 Task: Search for Airbnb stays in Hilton Head Island with access to beachfront.
Action: Mouse moved to (480, 64)
Screenshot: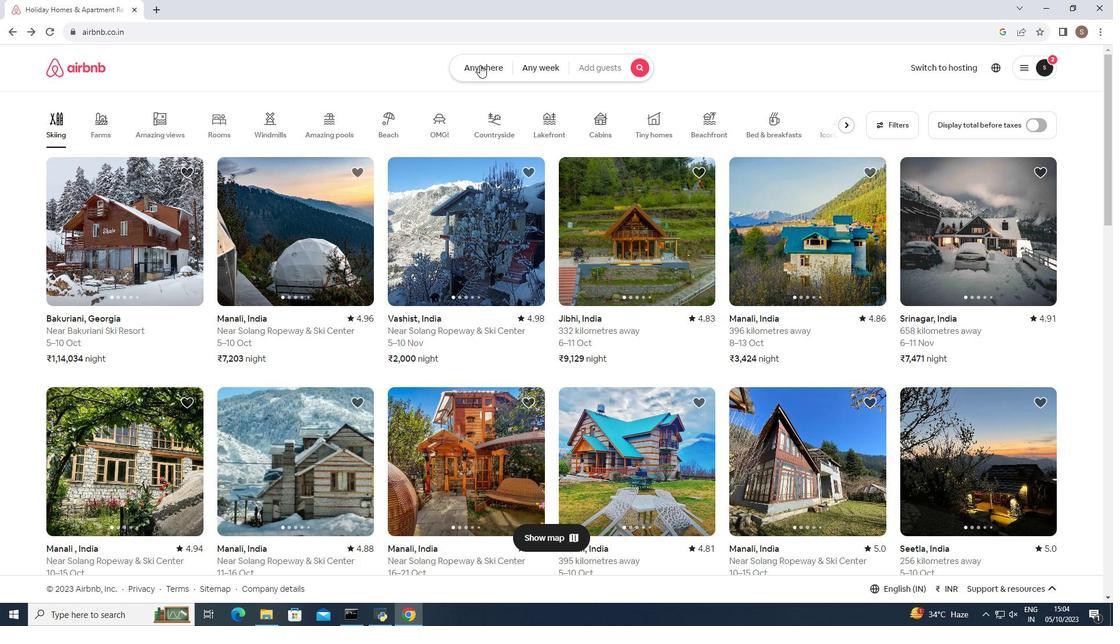 
Action: Mouse pressed left at (480, 64)
Screenshot: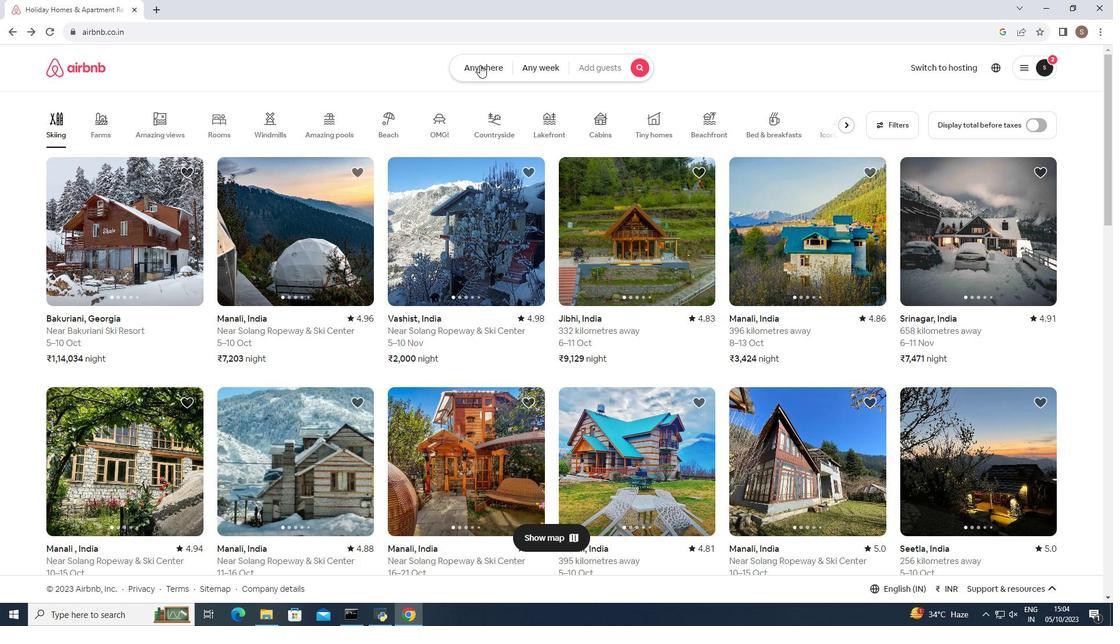 
Action: Mouse moved to (369, 117)
Screenshot: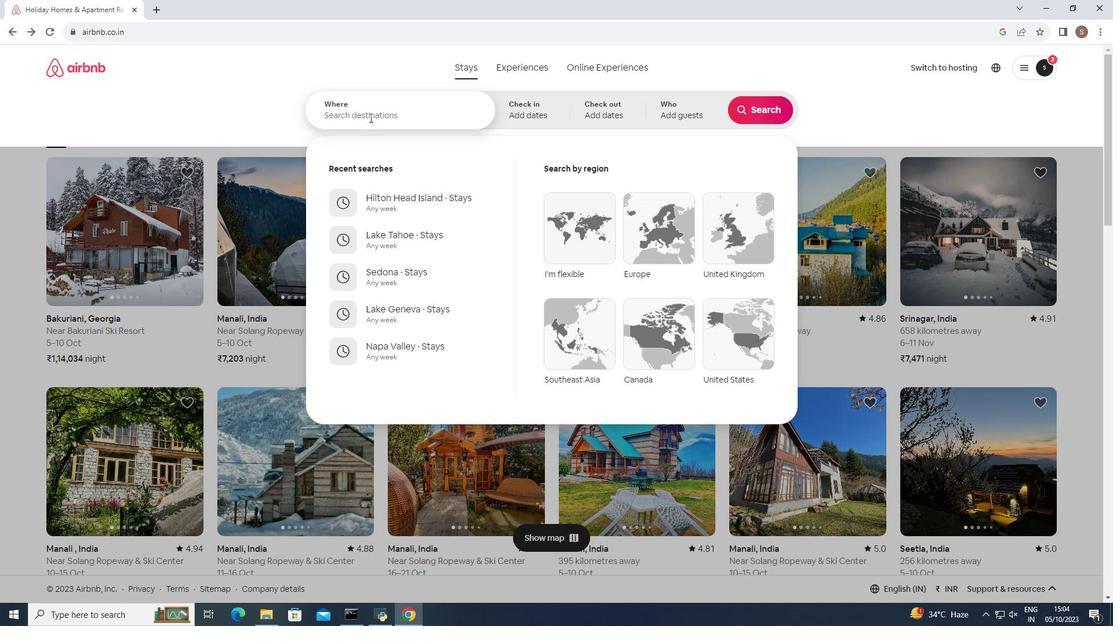 
Action: Mouse pressed left at (369, 117)
Screenshot: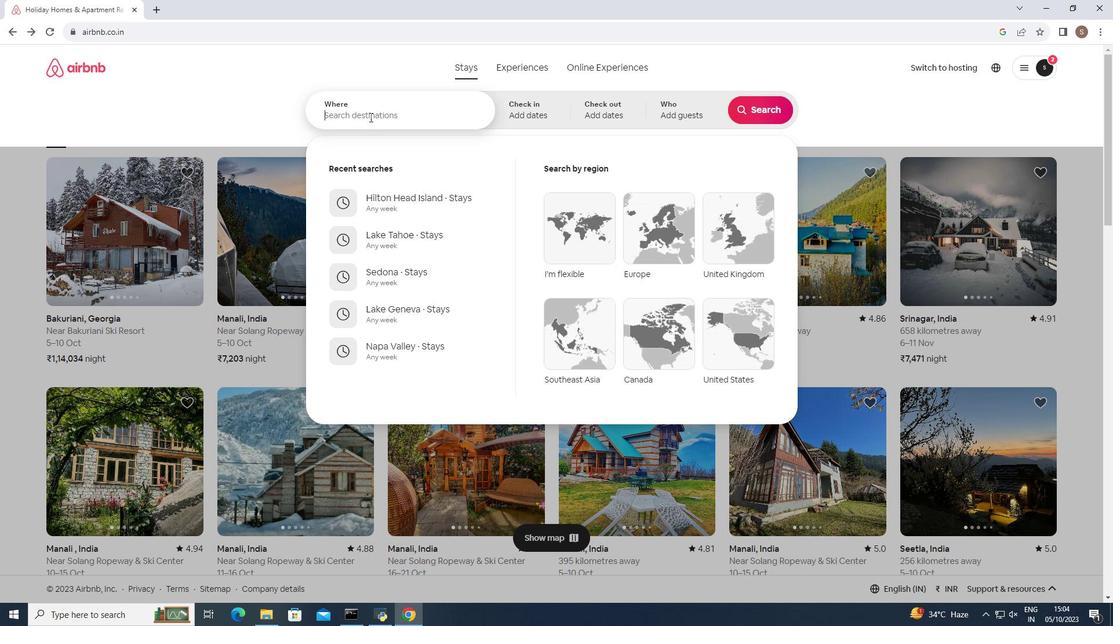 
Action: Mouse moved to (369, 117)
Screenshot: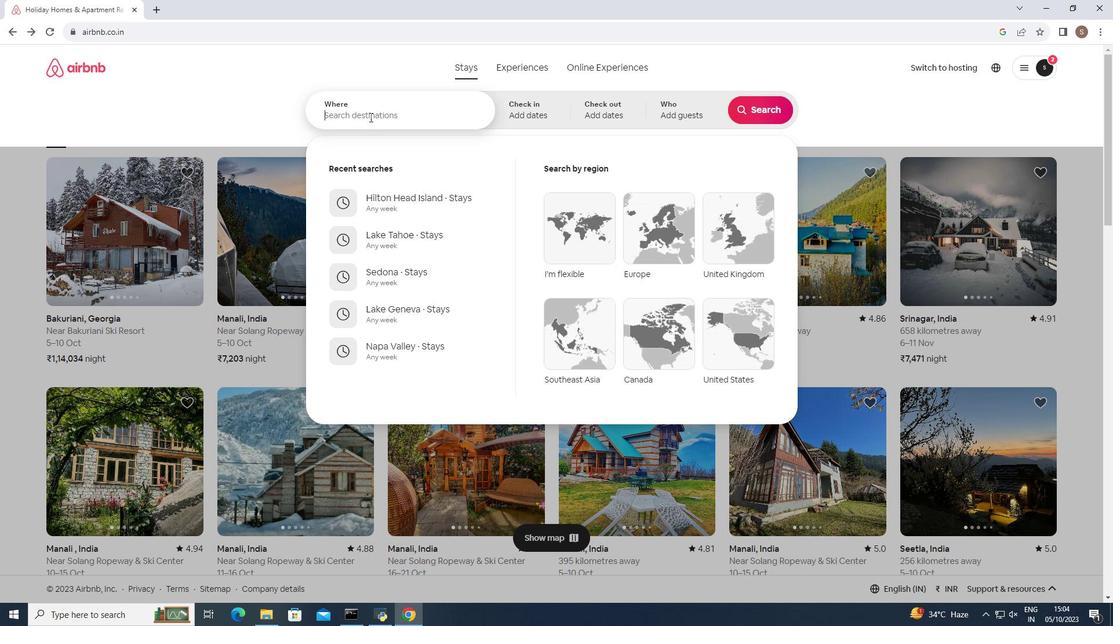 
Action: Key pressed <Key.shift><Key.shift><Key.shift><Key.shift><Key.shift><Key.shift><Key.shift><Key.shift><Key.shift><Key.shift>Hilton<Key.space><Key.shift><Key.shift><Key.shift><Key.shift><Key.shift><Key.shift><Key.shift><Key.shift><Key.shift><Key.shift><Key.shift><Key.shift><Key.shift>Head<Key.space><Key.shift>Island
Screenshot: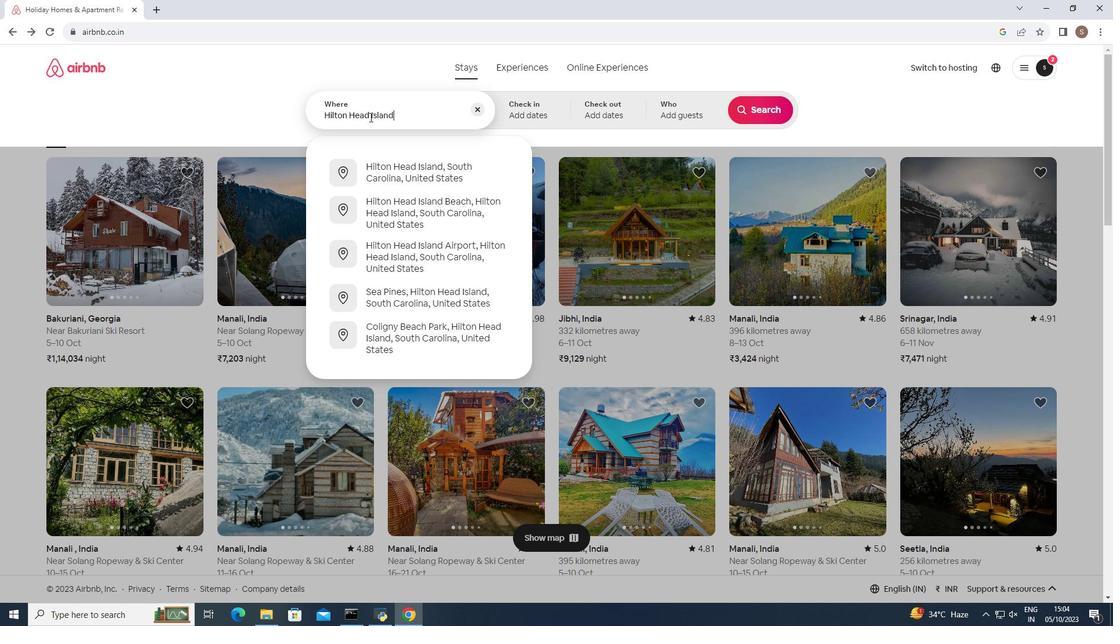 
Action: Mouse moved to (397, 166)
Screenshot: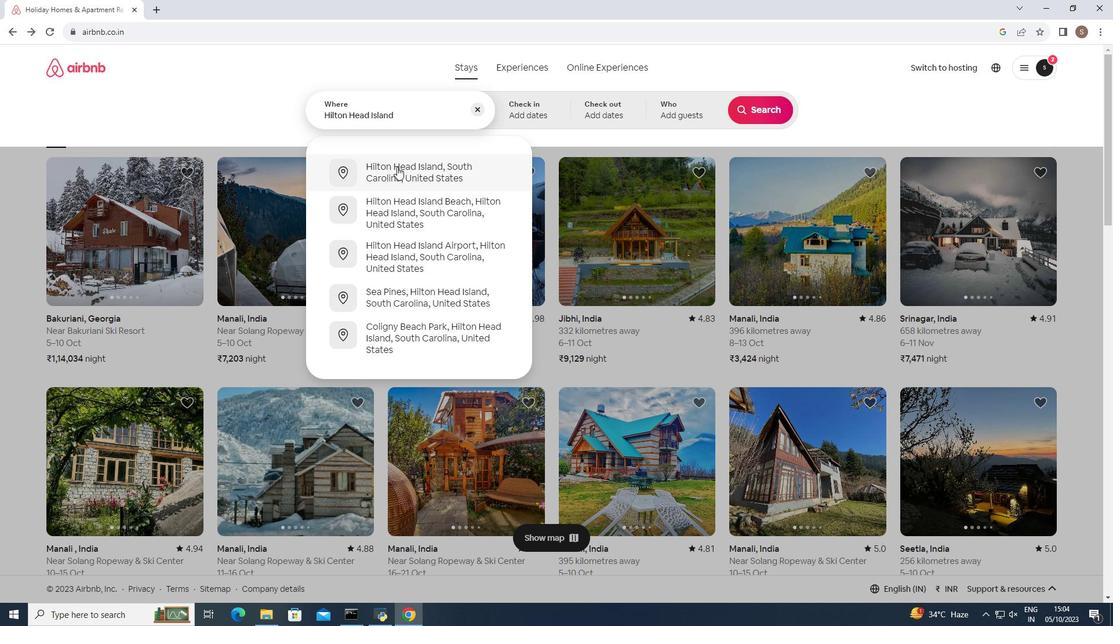
Action: Mouse pressed left at (397, 166)
Screenshot: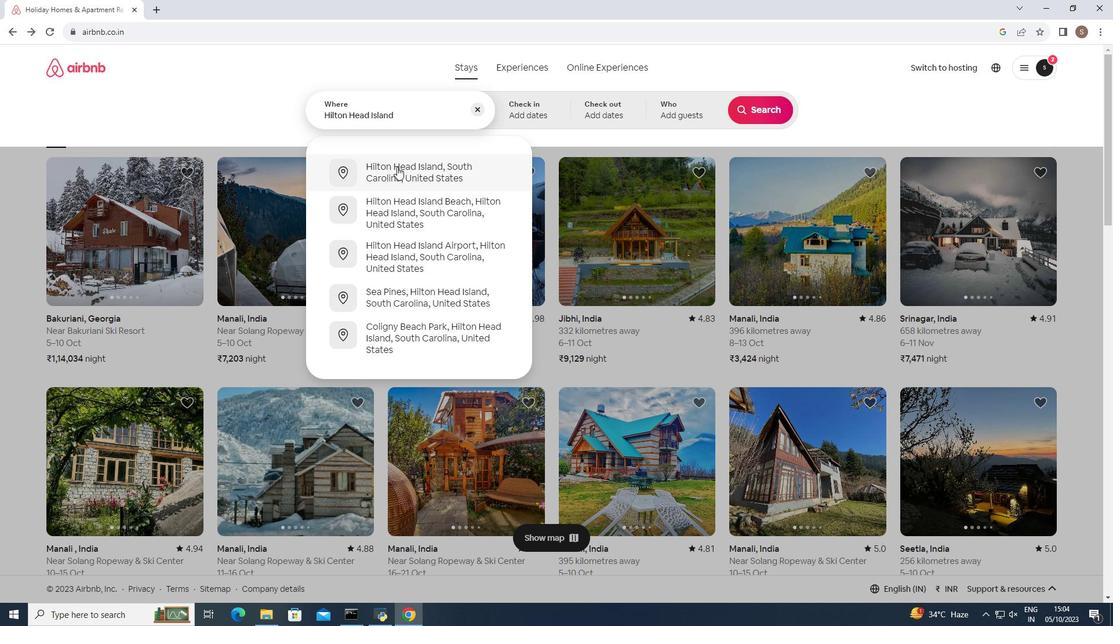 
Action: Mouse moved to (759, 107)
Screenshot: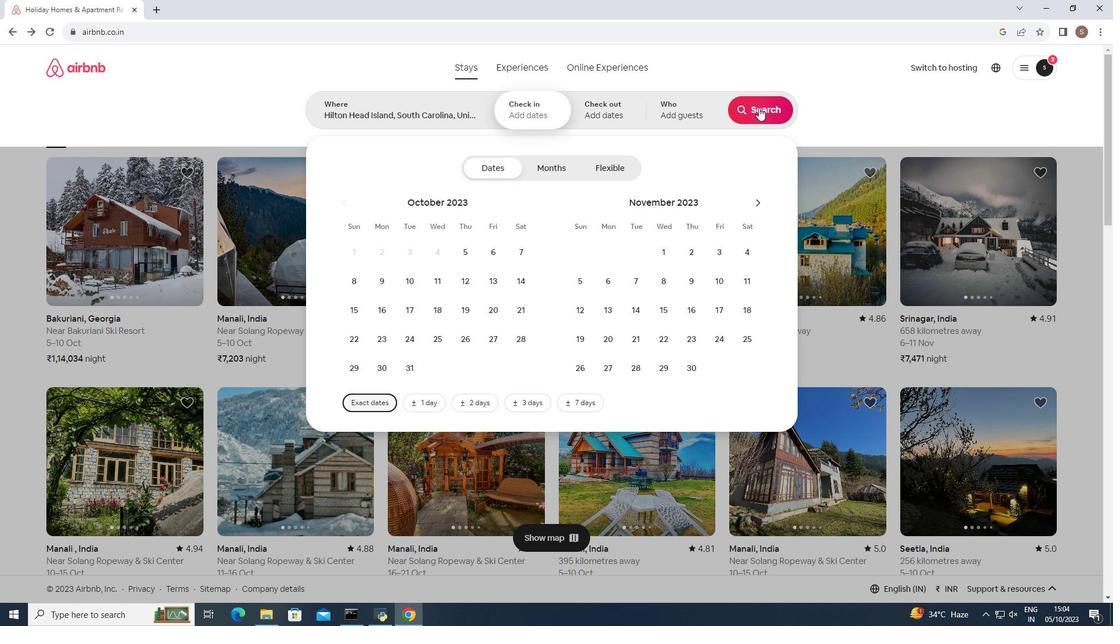 
Action: Mouse pressed left at (759, 107)
Screenshot: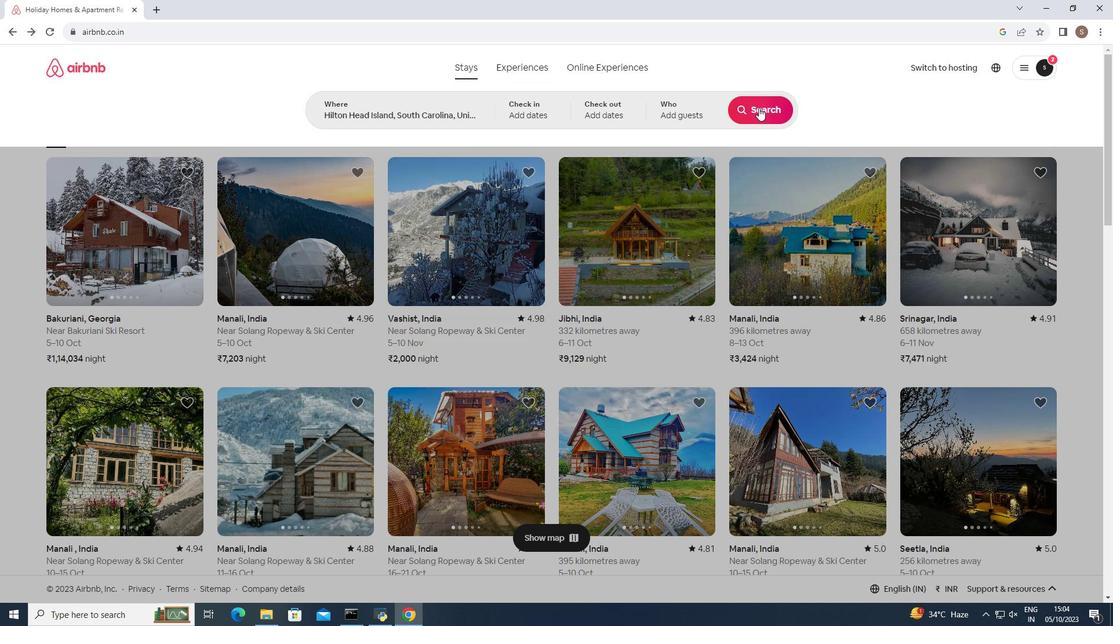 
Action: Mouse moved to (877, 111)
Screenshot: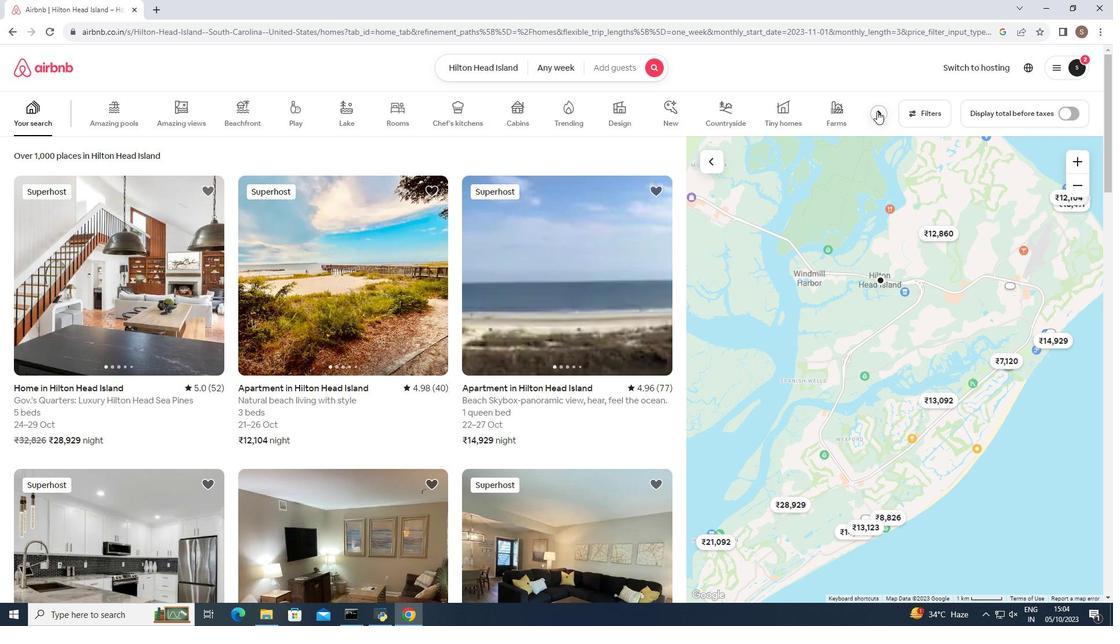 
Action: Mouse pressed left at (877, 111)
Screenshot: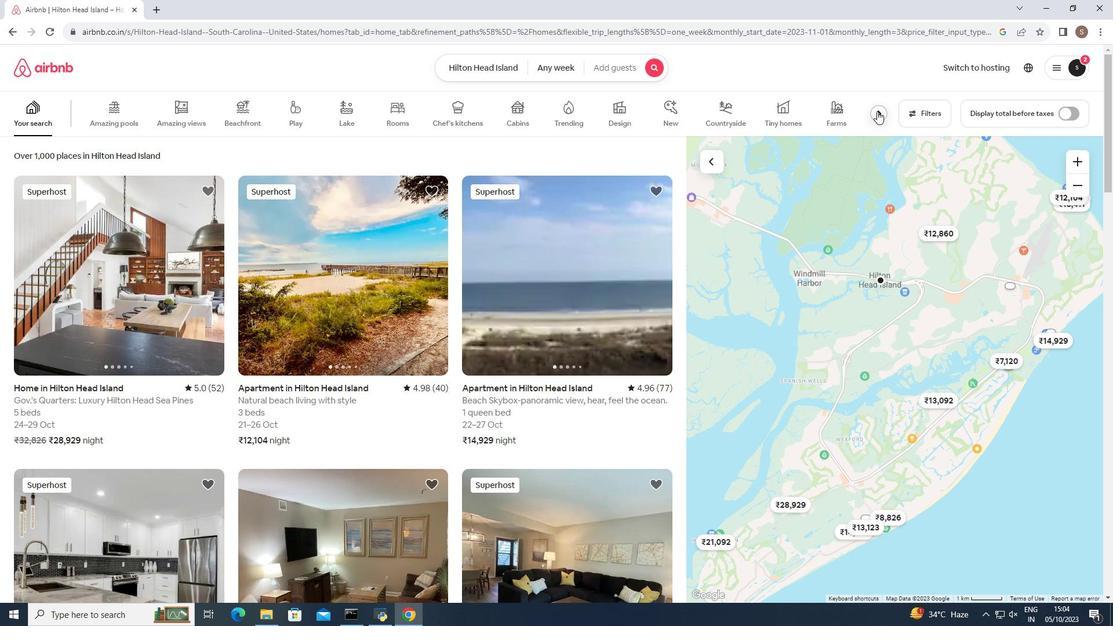 
Action: Mouse moved to (9, 111)
Screenshot: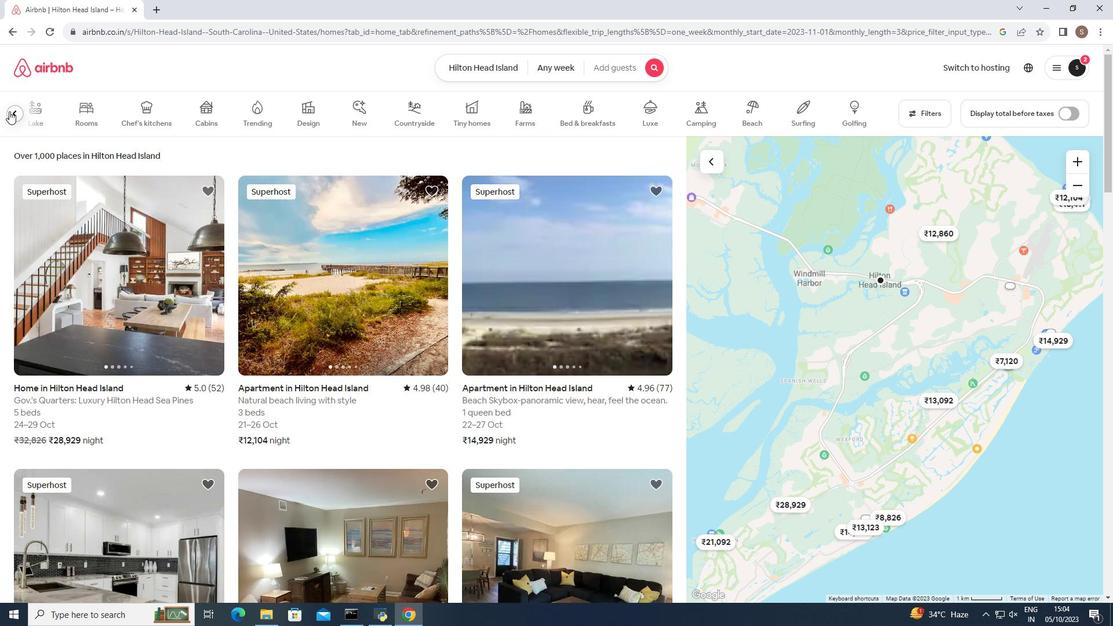 
Action: Mouse pressed left at (9, 111)
Screenshot: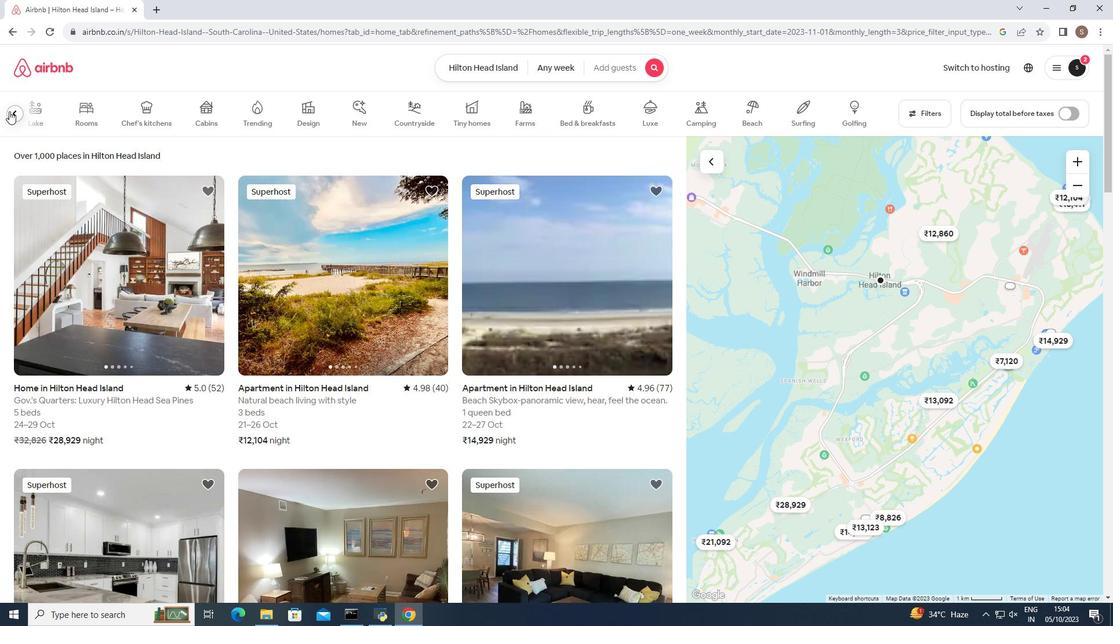 
Action: Mouse moved to (240, 119)
Screenshot: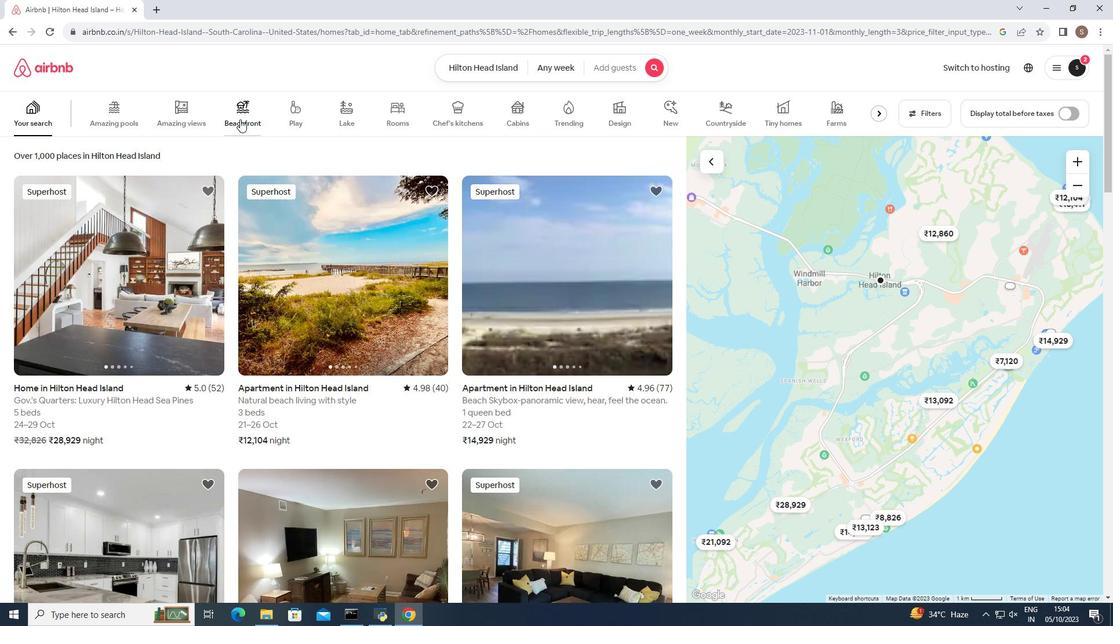 
Action: Mouse pressed left at (240, 119)
Screenshot: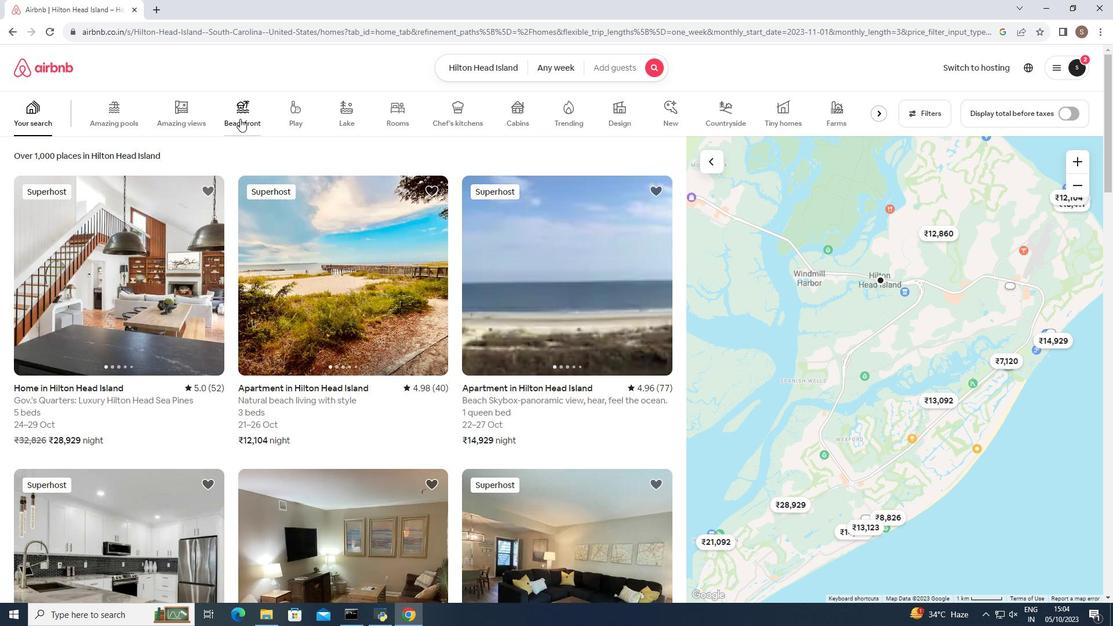 
Action: Mouse moved to (326, 273)
Screenshot: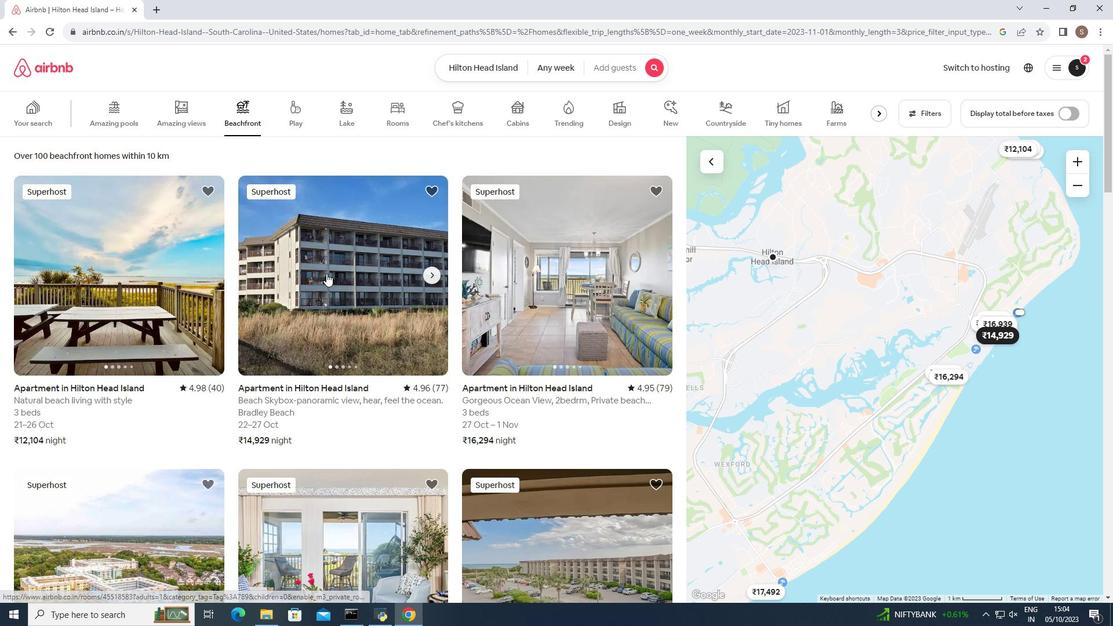 
Action: Mouse pressed left at (326, 273)
Screenshot: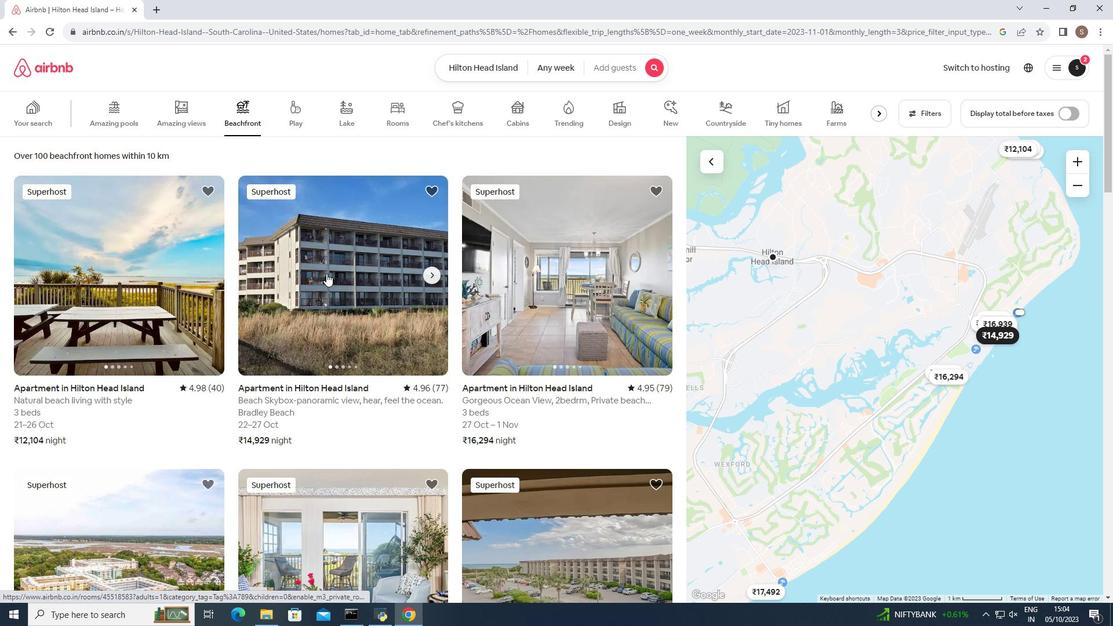 
Action: Mouse moved to (810, 424)
Screenshot: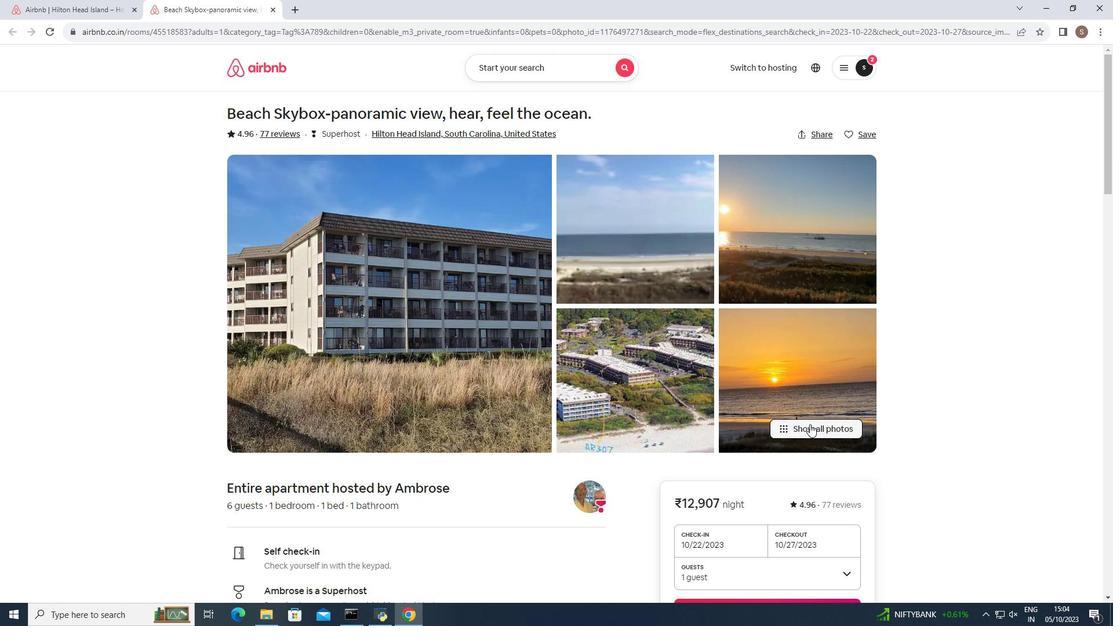 
Action: Mouse pressed left at (810, 424)
Screenshot: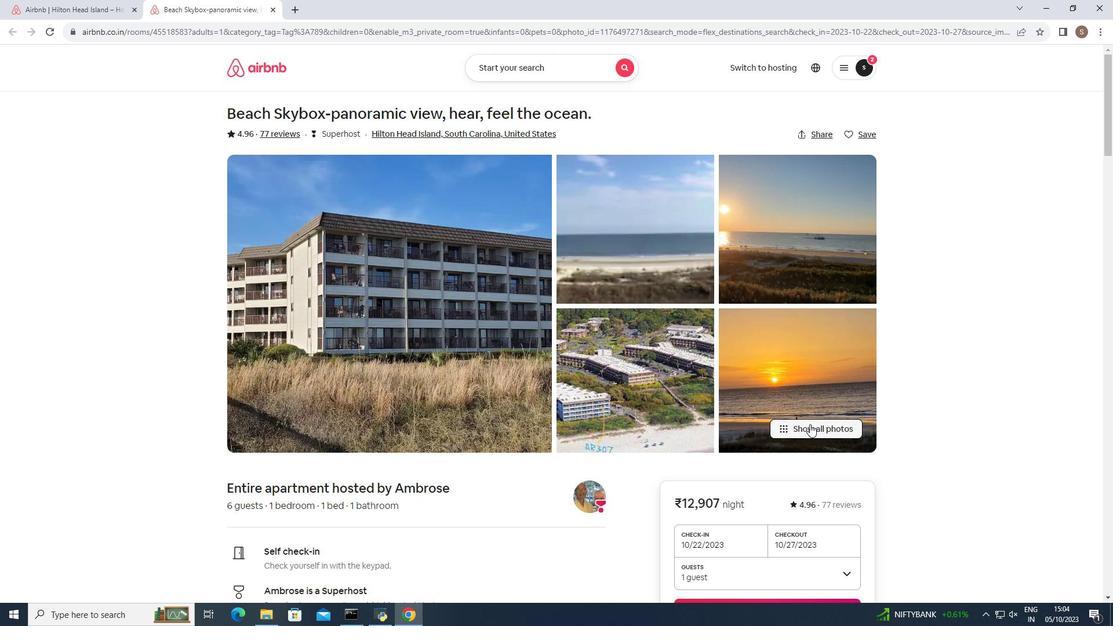 
Action: Mouse moved to (748, 414)
Screenshot: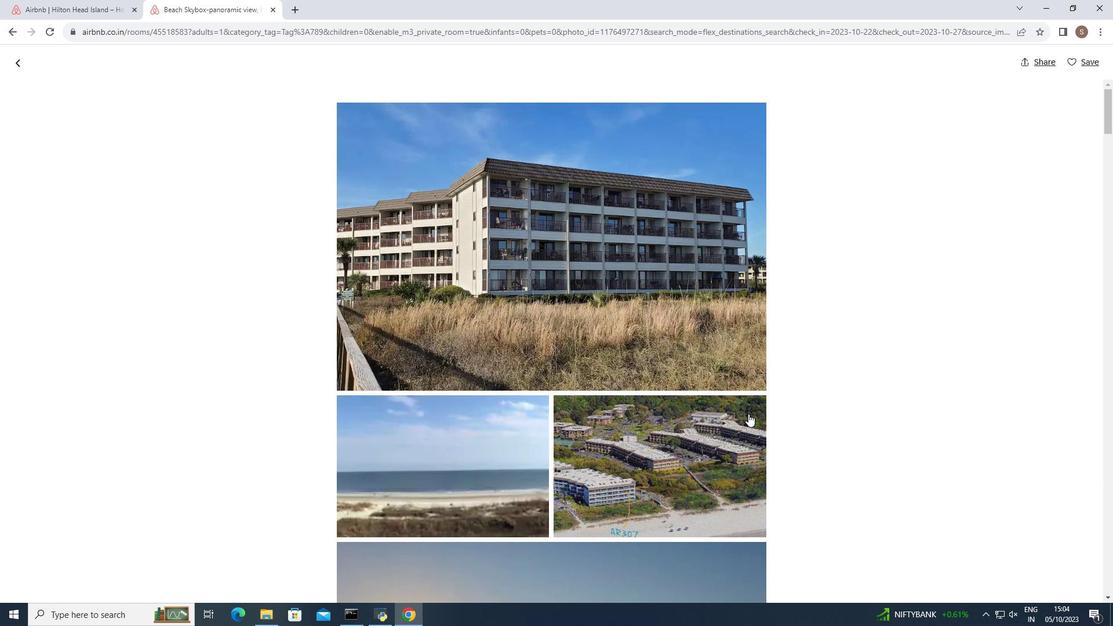 
Action: Mouse scrolled (748, 413) with delta (0, 0)
Screenshot: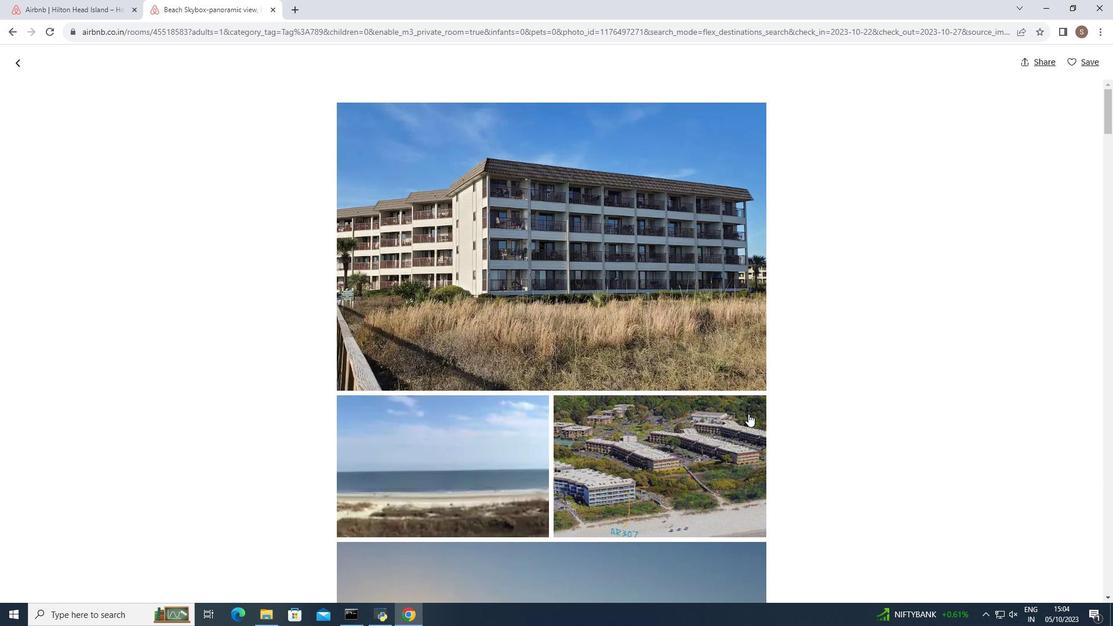 
Action: Mouse scrolled (748, 413) with delta (0, 0)
Screenshot: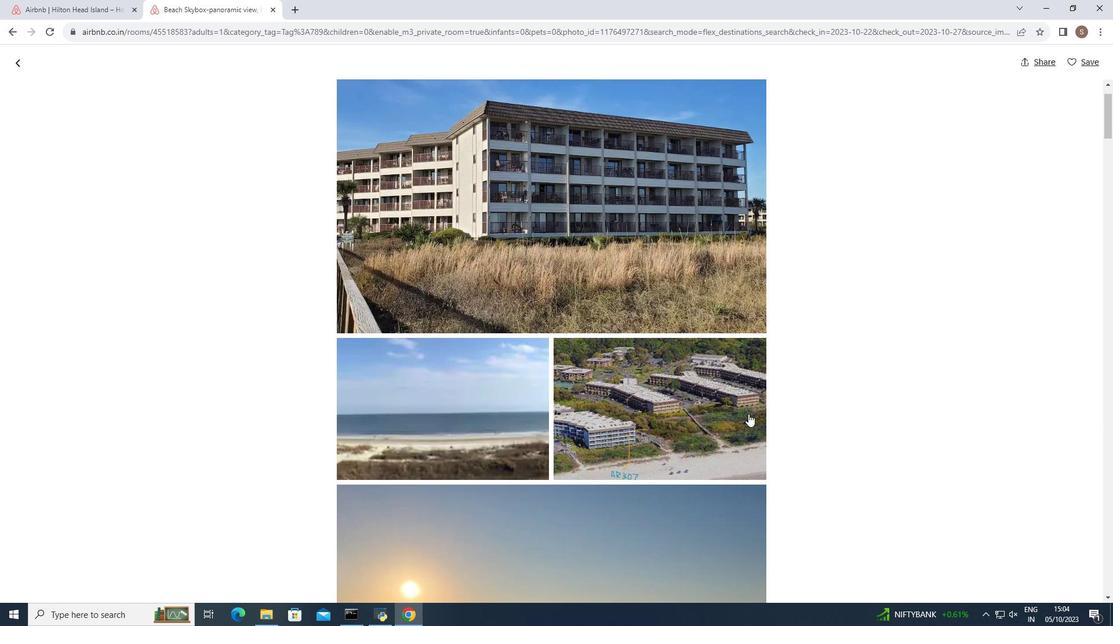 
Action: Mouse scrolled (748, 413) with delta (0, 0)
Screenshot: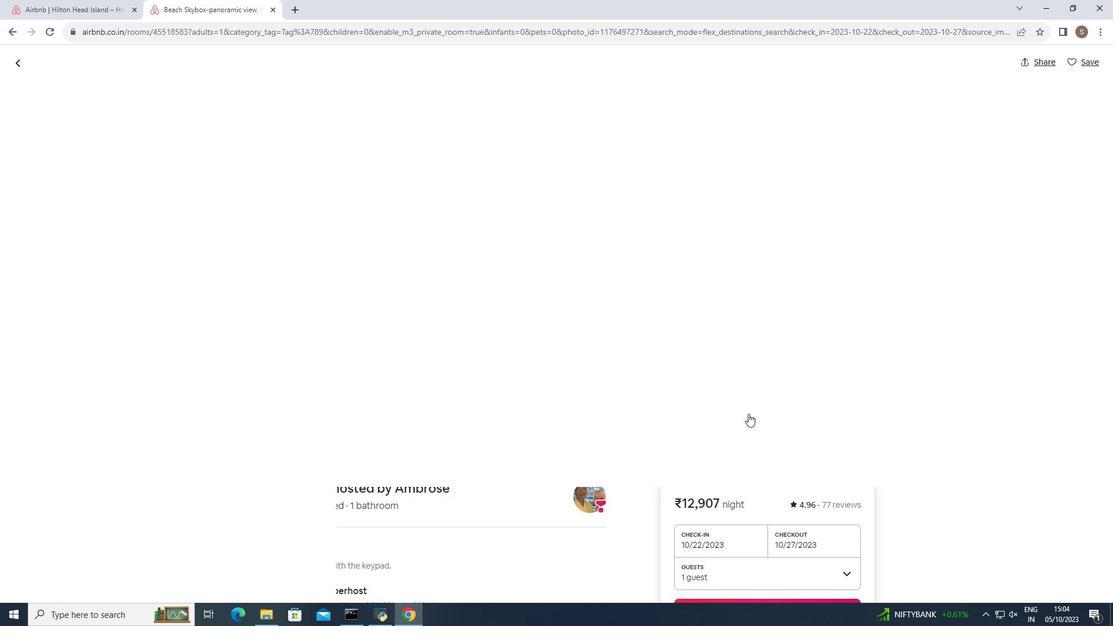 
Action: Mouse scrolled (748, 413) with delta (0, 0)
Screenshot: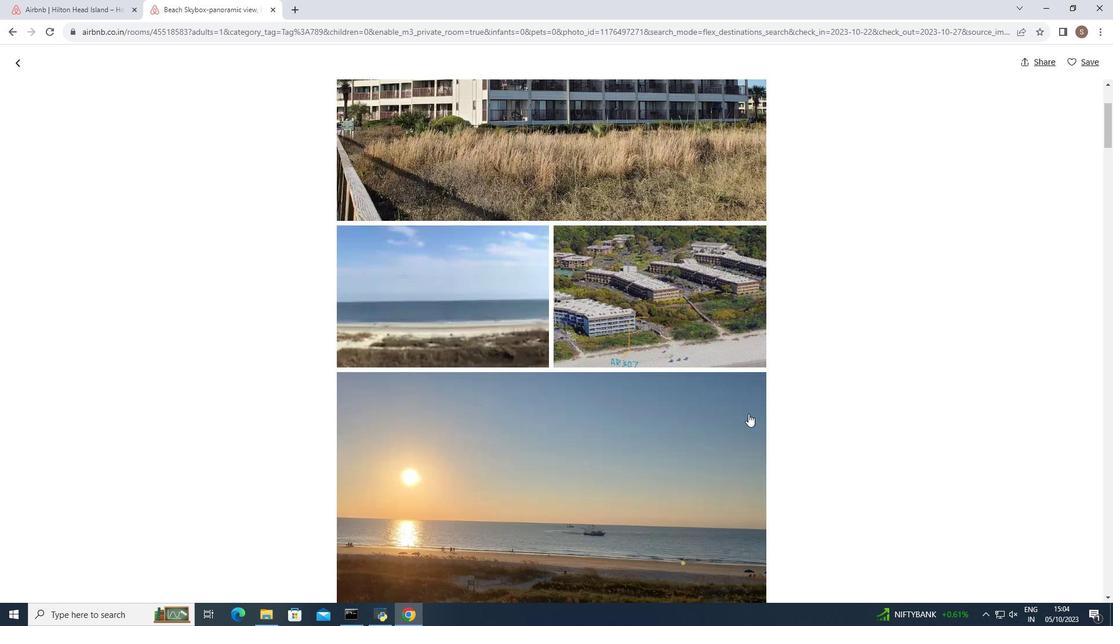 
Action: Mouse moved to (747, 414)
Screenshot: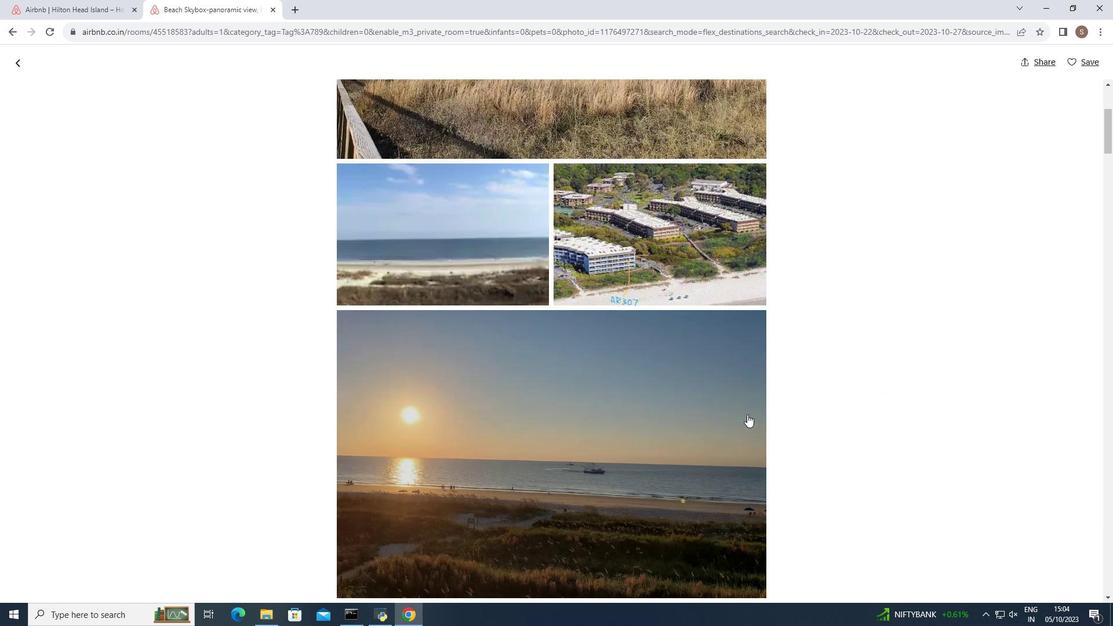 
Action: Mouse scrolled (747, 414) with delta (0, 0)
Screenshot: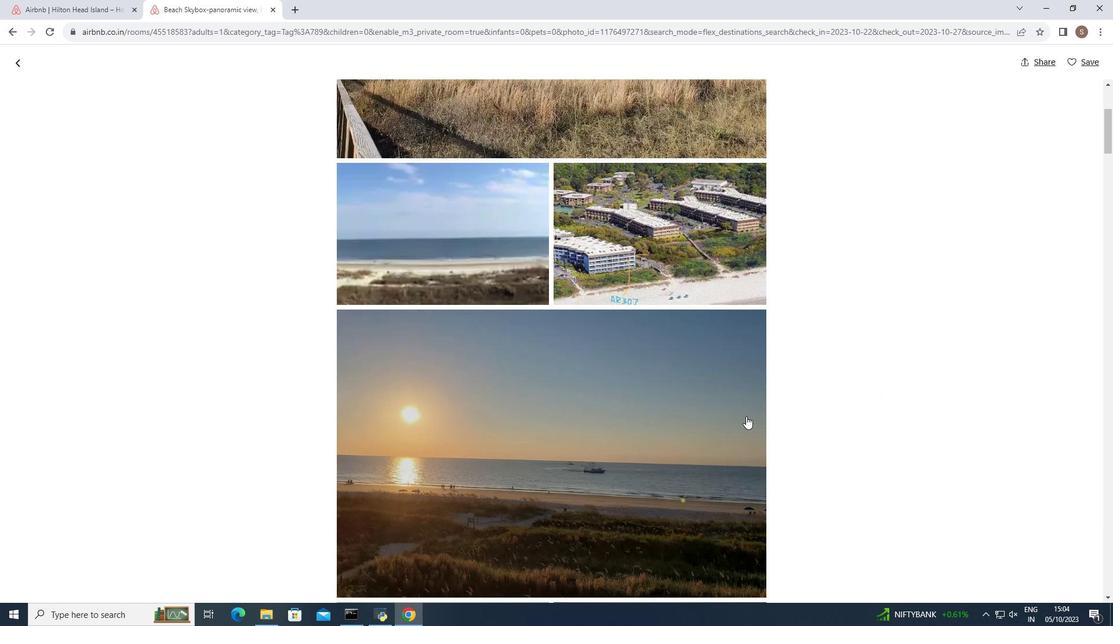 
Action: Mouse moved to (707, 420)
Screenshot: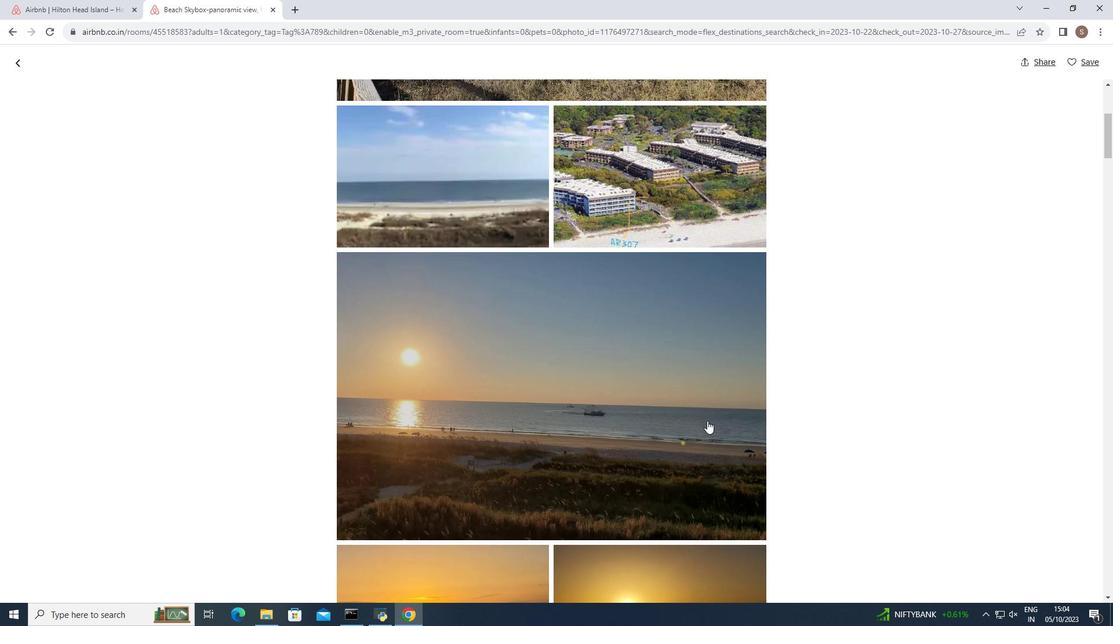
Action: Mouse scrolled (707, 420) with delta (0, 0)
Screenshot: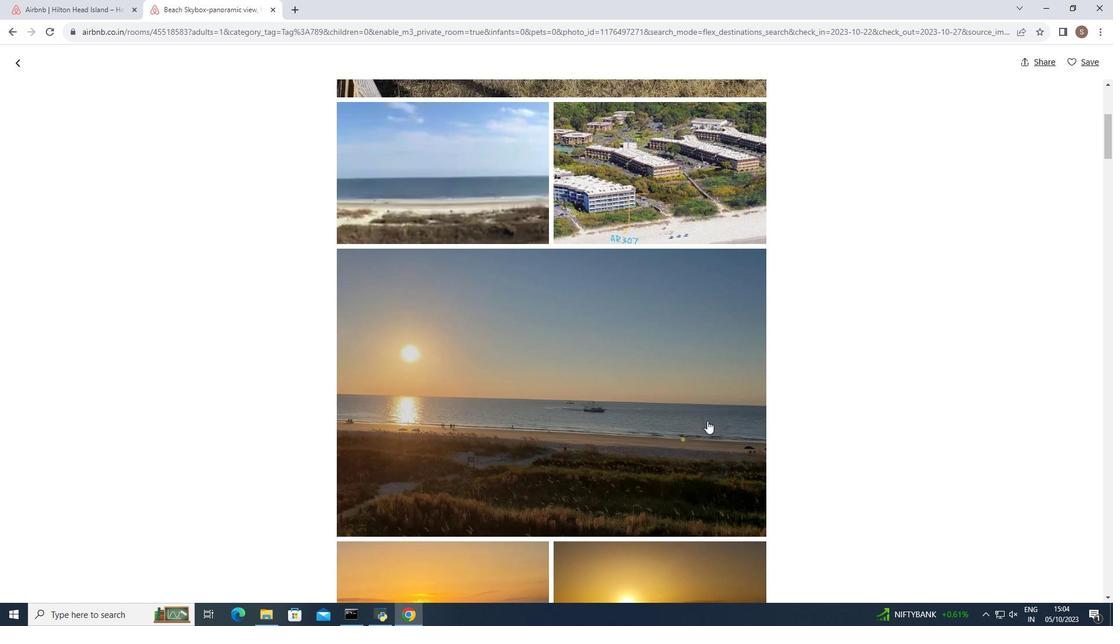 
Action: Mouse moved to (707, 420)
Screenshot: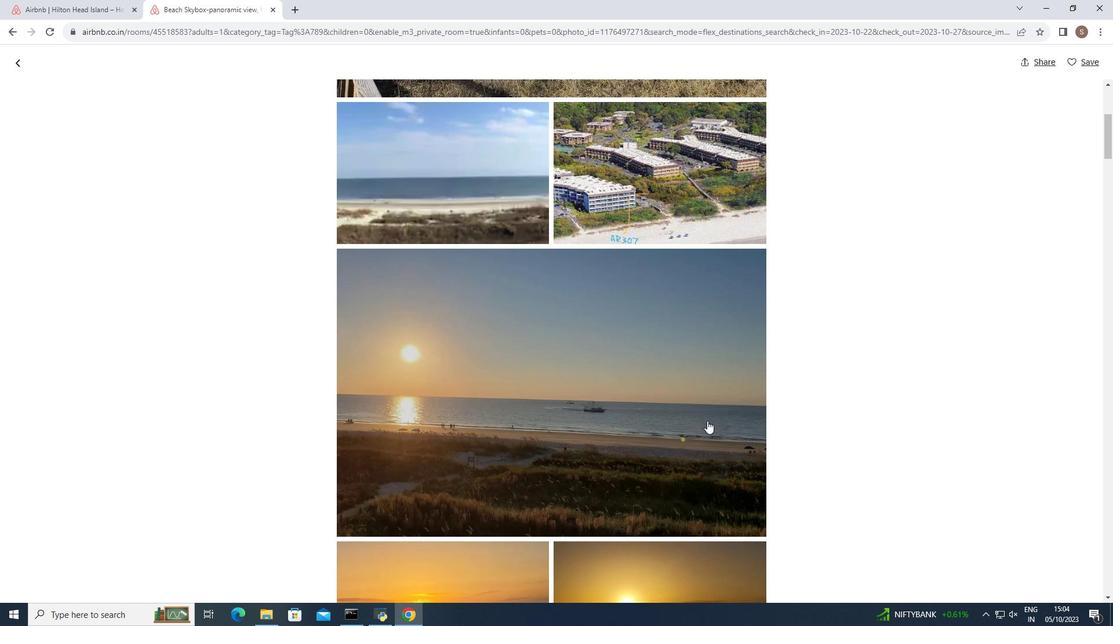 
Action: Mouse scrolled (707, 420) with delta (0, 0)
Screenshot: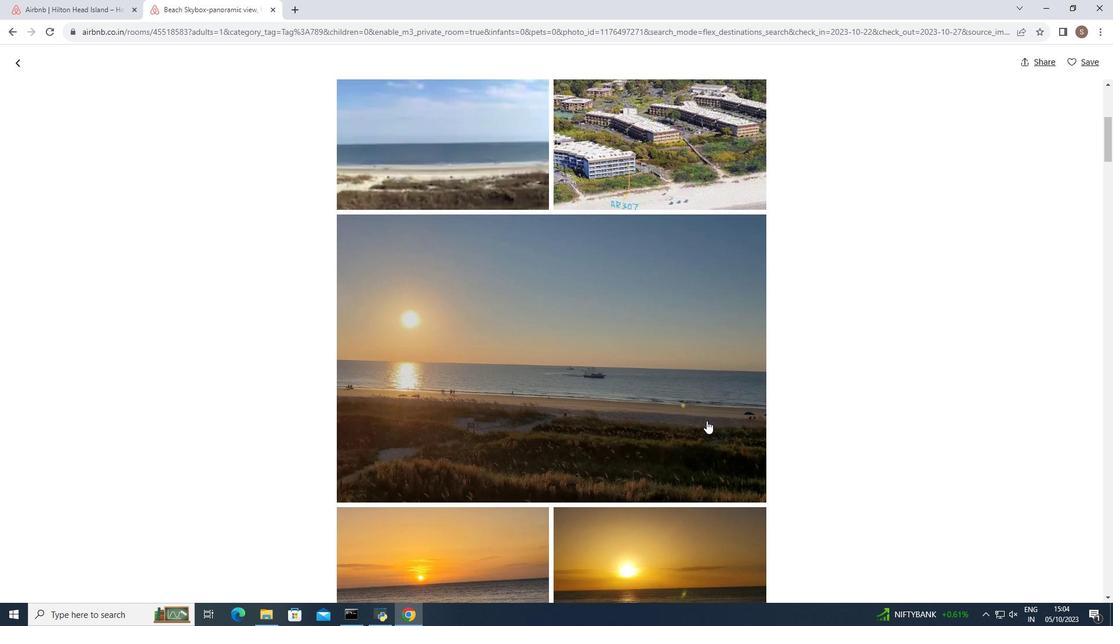 
Action: Mouse moved to (703, 411)
Screenshot: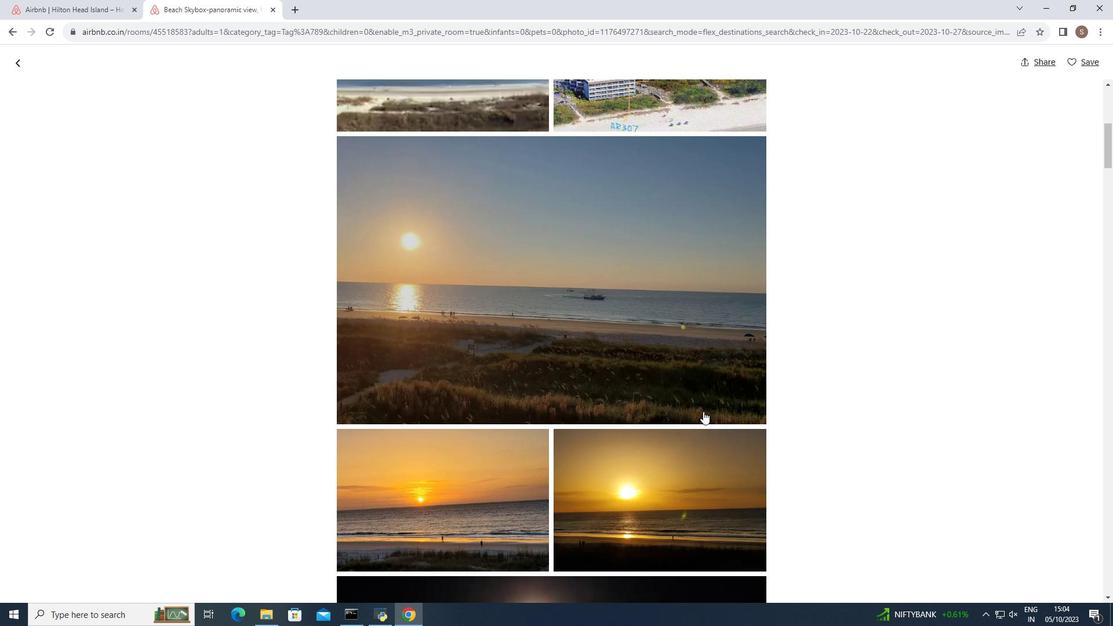 
Action: Mouse scrolled (703, 411) with delta (0, 0)
Screenshot: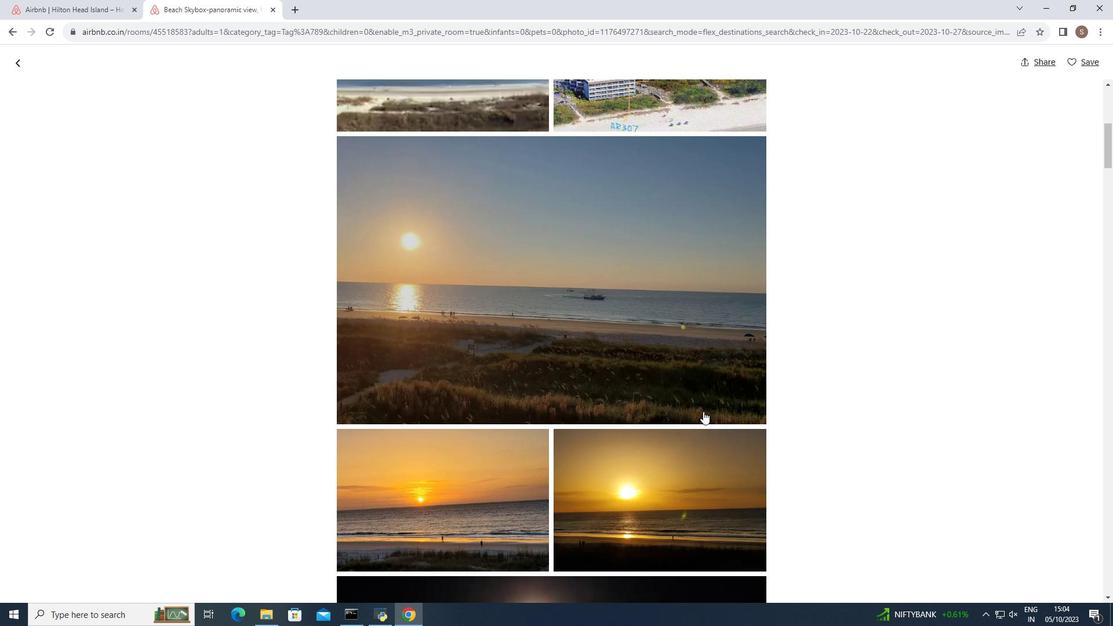 
Action: Mouse scrolled (703, 411) with delta (0, 0)
Screenshot: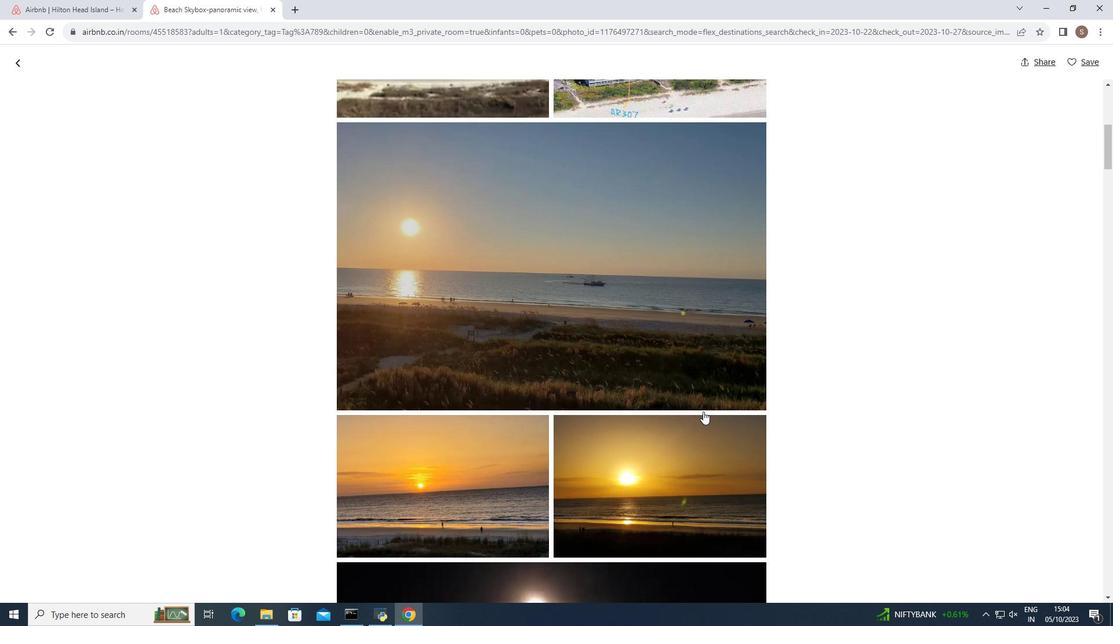 
Action: Mouse scrolled (703, 411) with delta (0, 0)
Screenshot: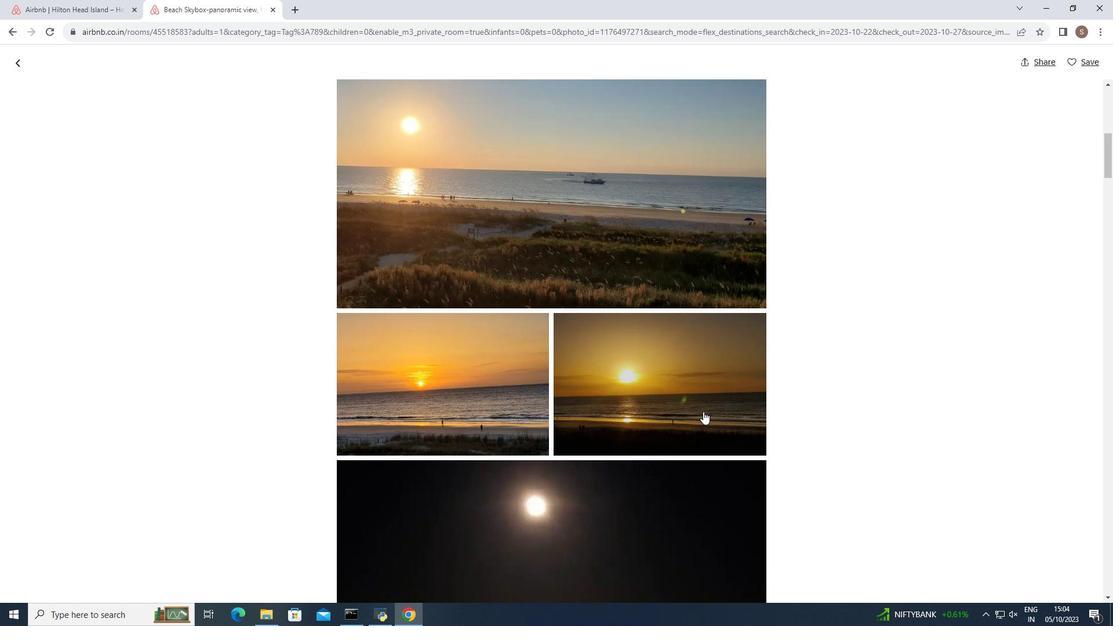 
Action: Mouse scrolled (703, 411) with delta (0, 0)
Screenshot: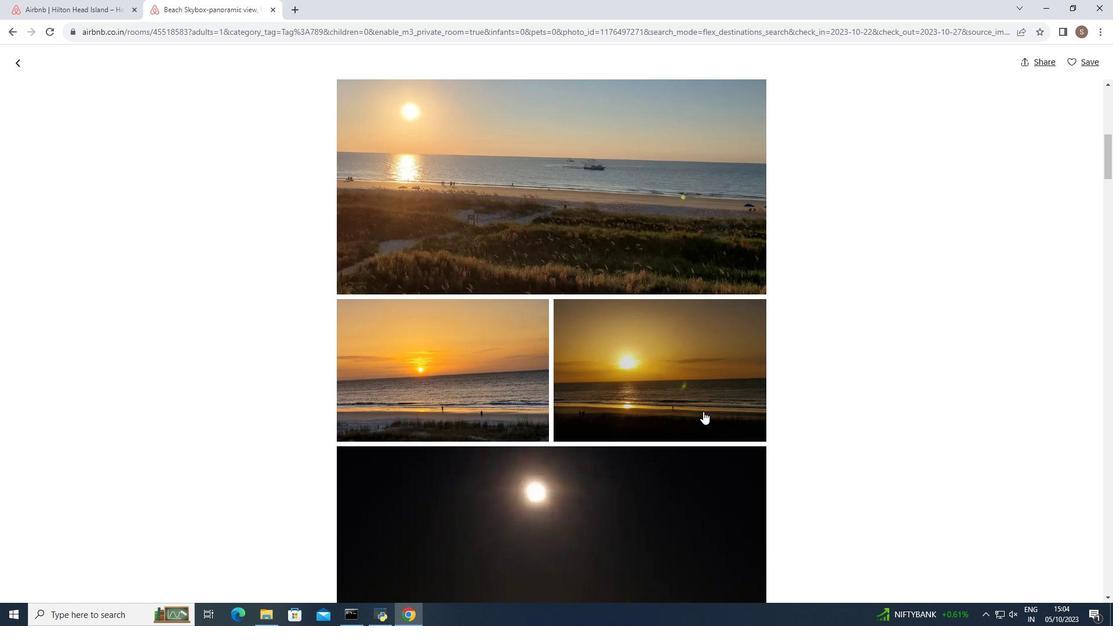 
Action: Mouse moved to (705, 409)
Screenshot: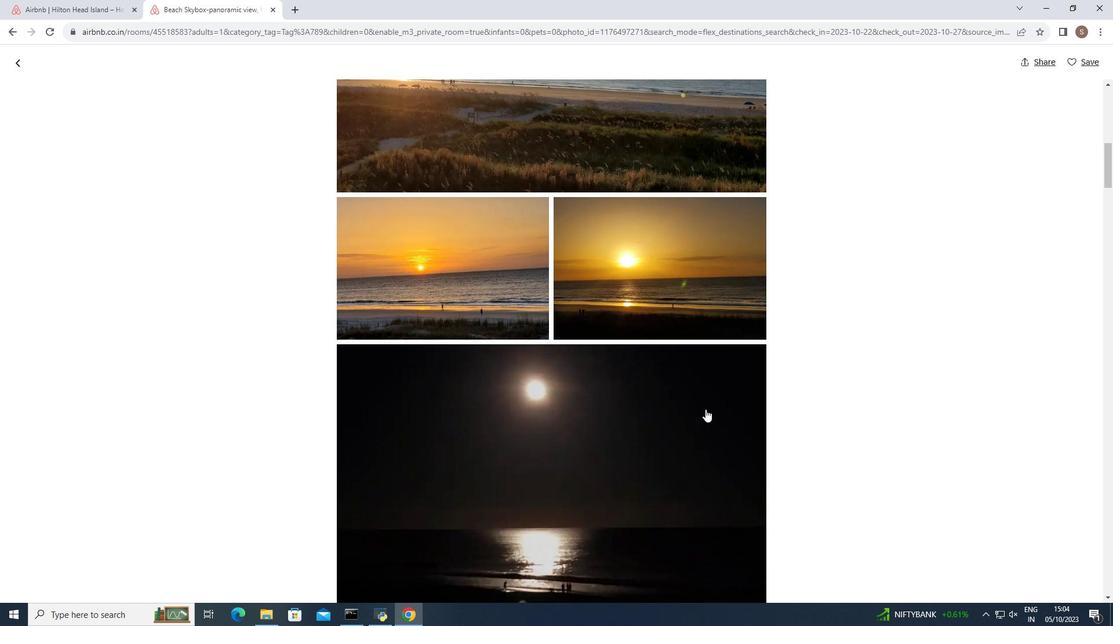 
Action: Mouse scrolled (705, 408) with delta (0, 0)
Screenshot: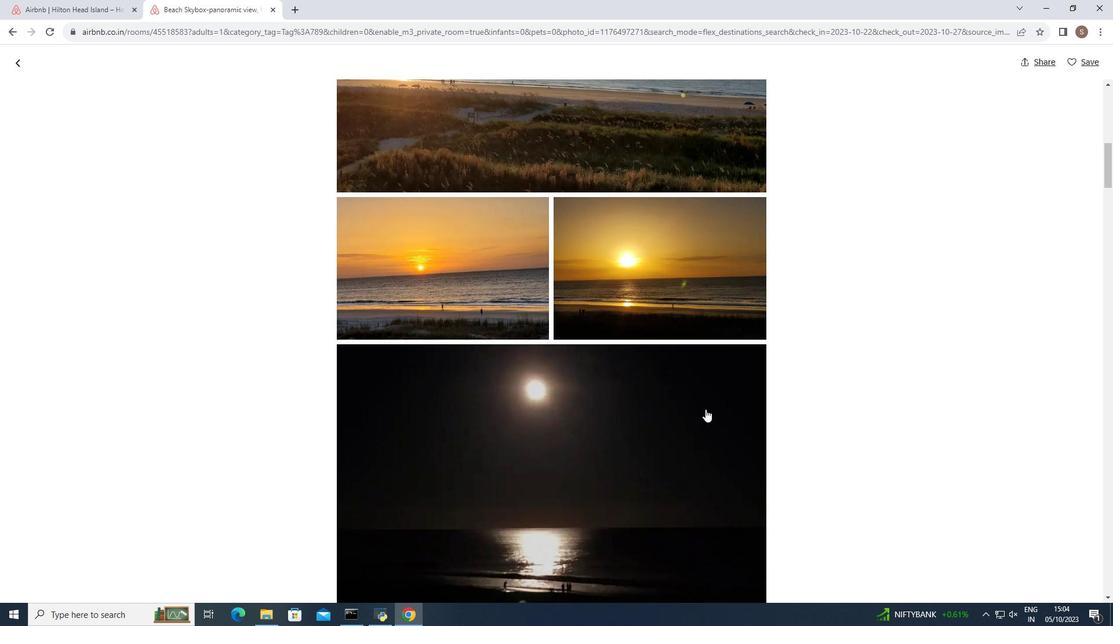 
Action: Mouse scrolled (705, 408) with delta (0, 0)
Screenshot: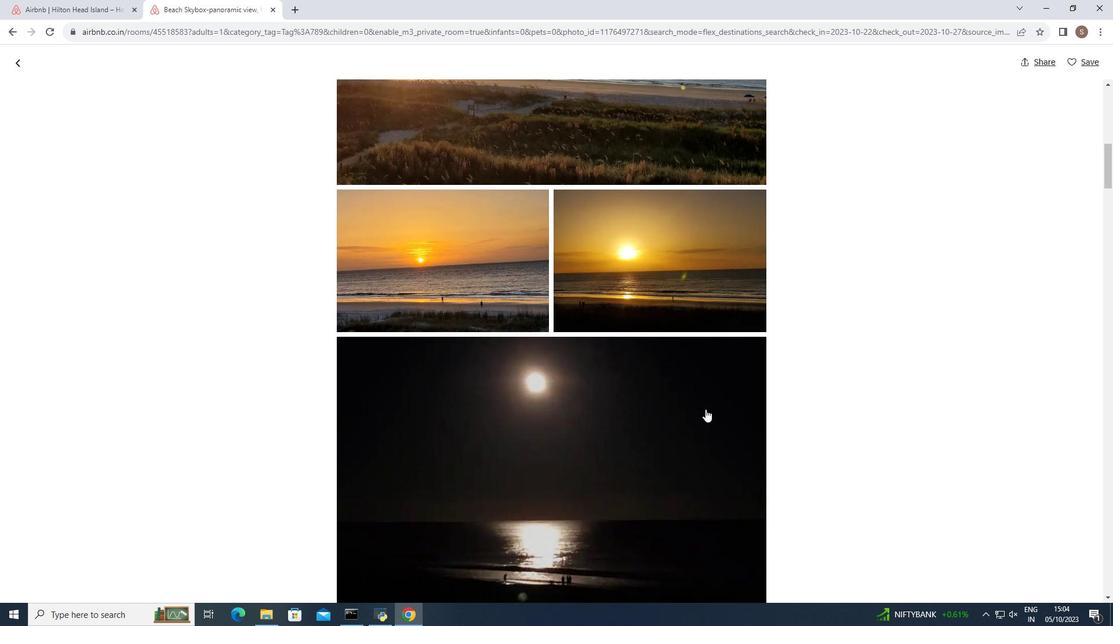 
Action: Mouse moved to (704, 409)
Screenshot: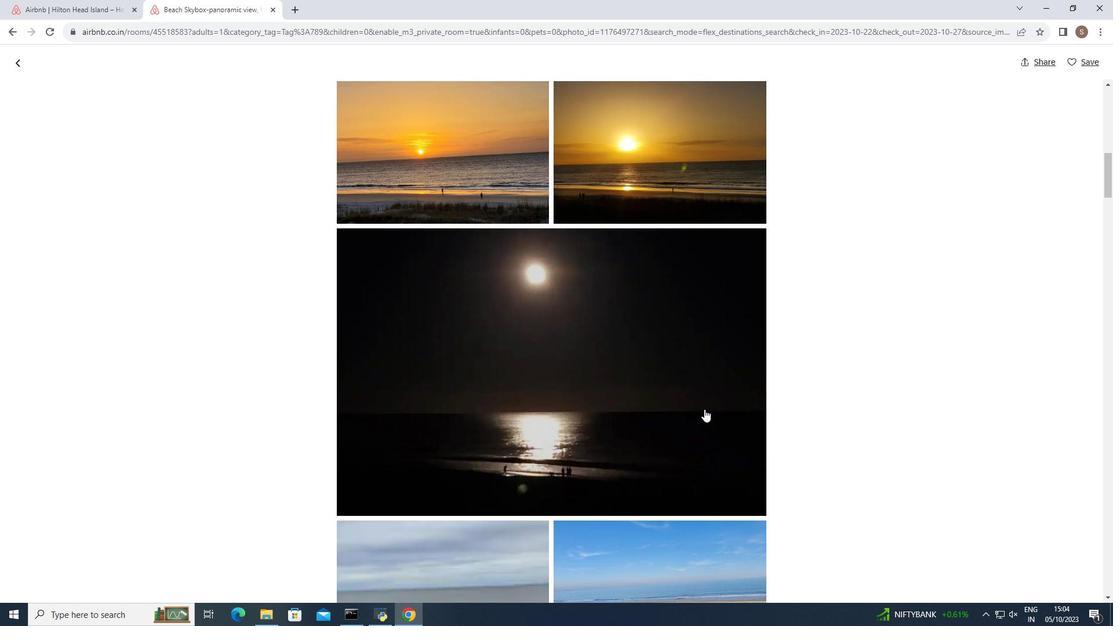 
Action: Mouse scrolled (704, 408) with delta (0, 0)
Screenshot: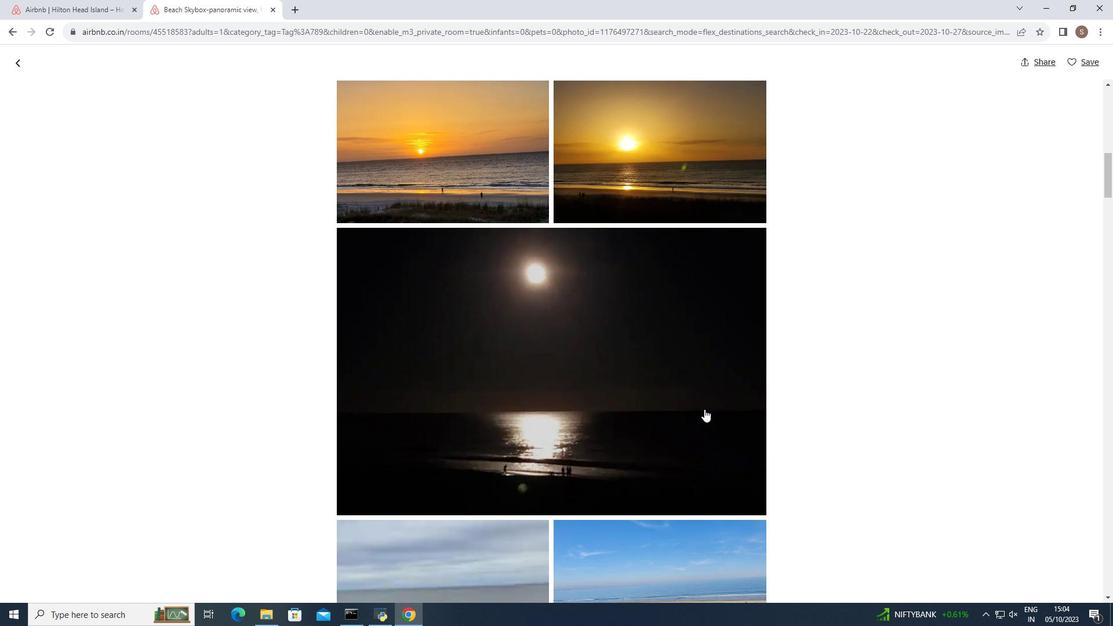 
Action: Mouse scrolled (704, 408) with delta (0, 0)
Screenshot: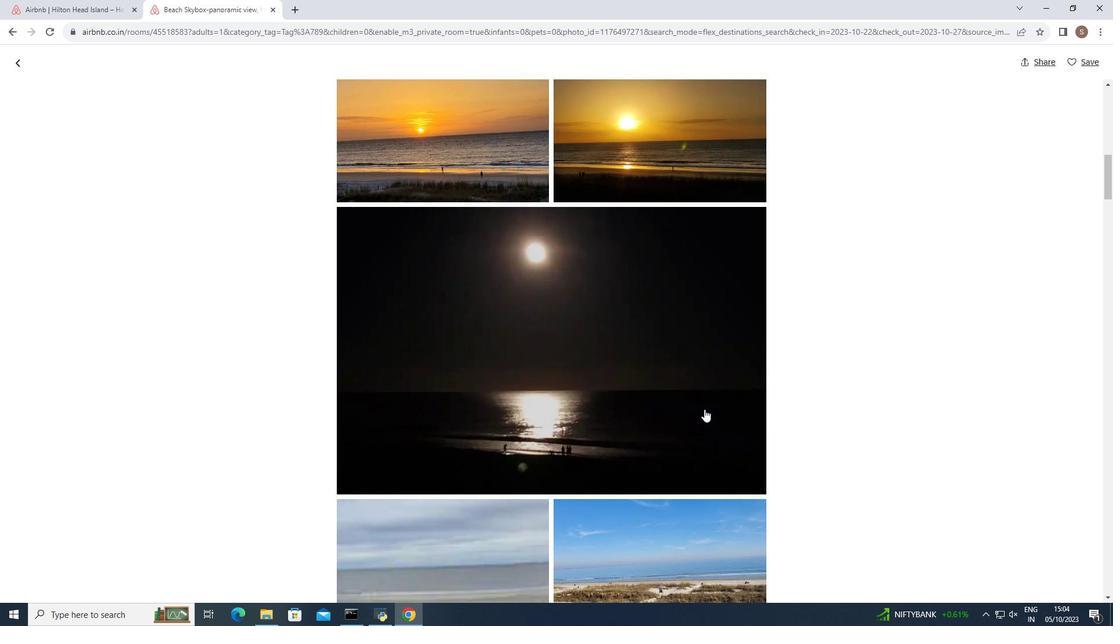 
Action: Mouse scrolled (704, 408) with delta (0, 0)
Screenshot: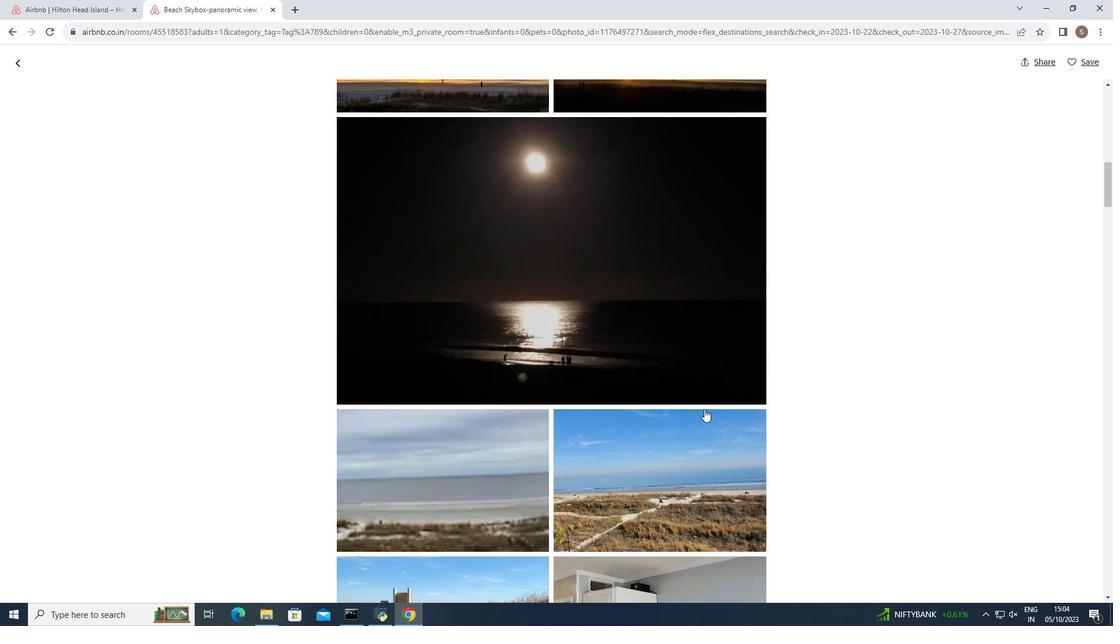 
Action: Mouse scrolled (704, 408) with delta (0, 0)
Screenshot: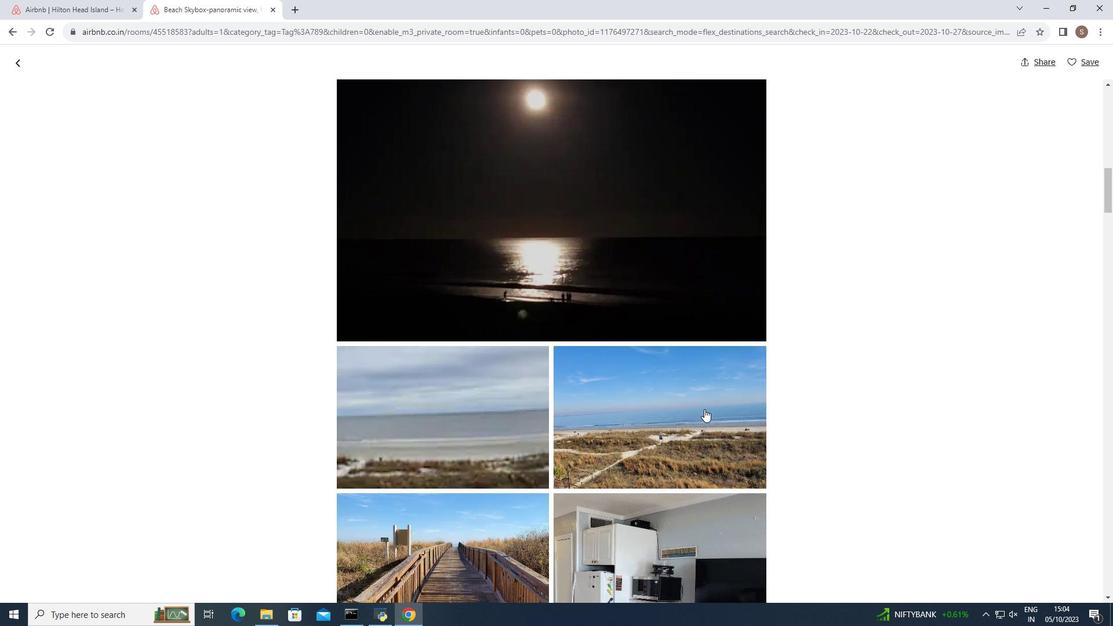 
Action: Mouse scrolled (704, 408) with delta (0, 0)
Screenshot: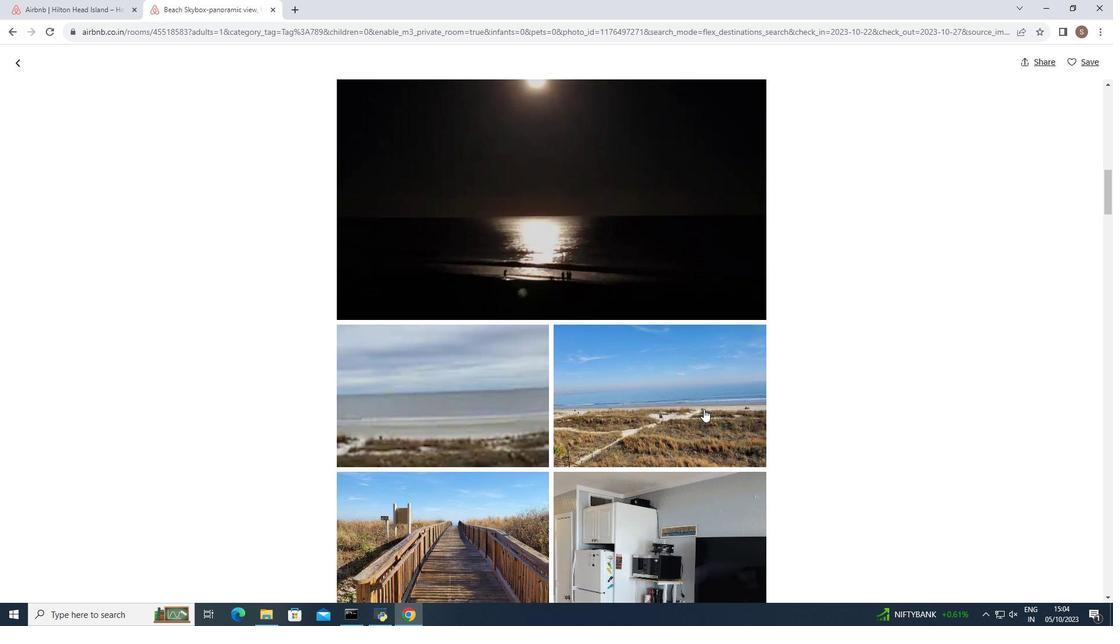 
Action: Mouse moved to (703, 409)
Screenshot: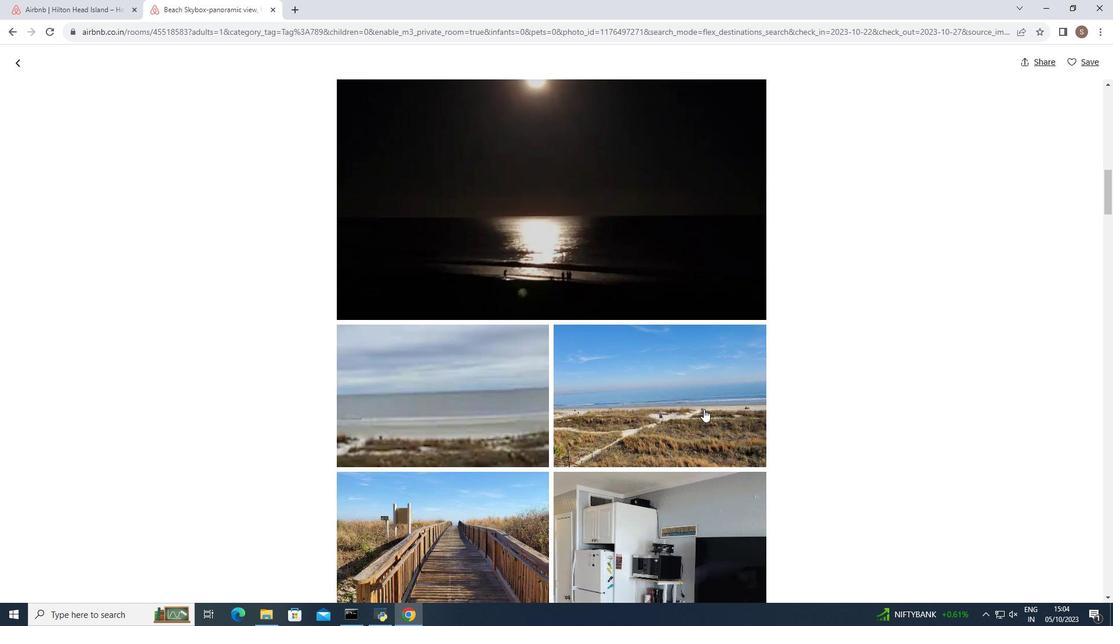
Action: Mouse scrolled (703, 408) with delta (0, 0)
Screenshot: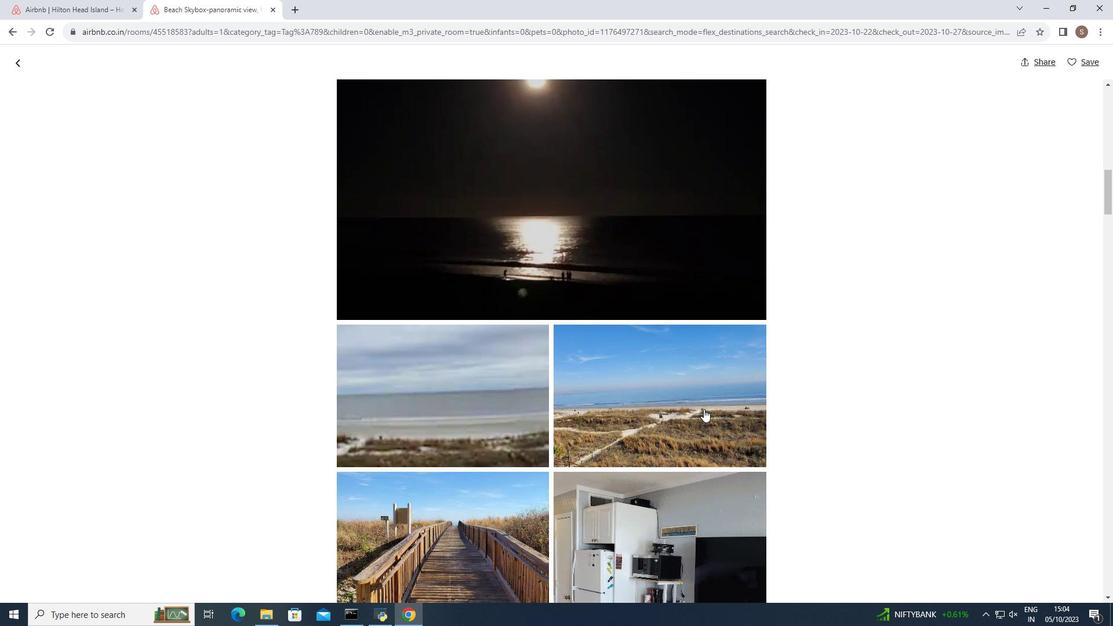 
Action: Mouse moved to (703, 409)
Screenshot: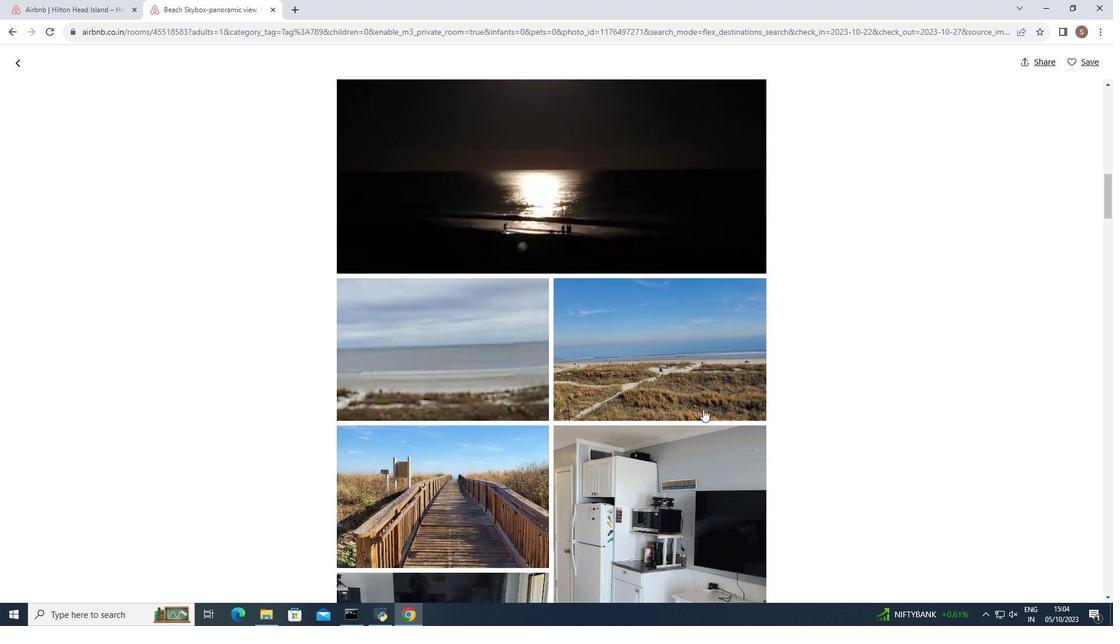 
Action: Mouse scrolled (703, 408) with delta (0, 0)
Screenshot: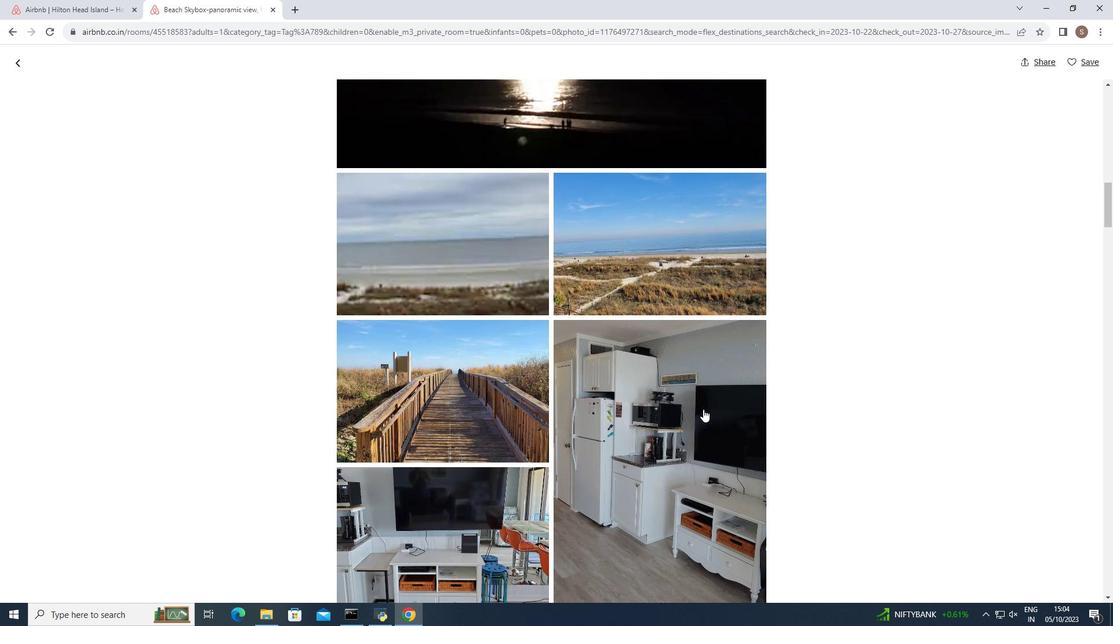 
Action: Mouse scrolled (703, 408) with delta (0, 0)
Screenshot: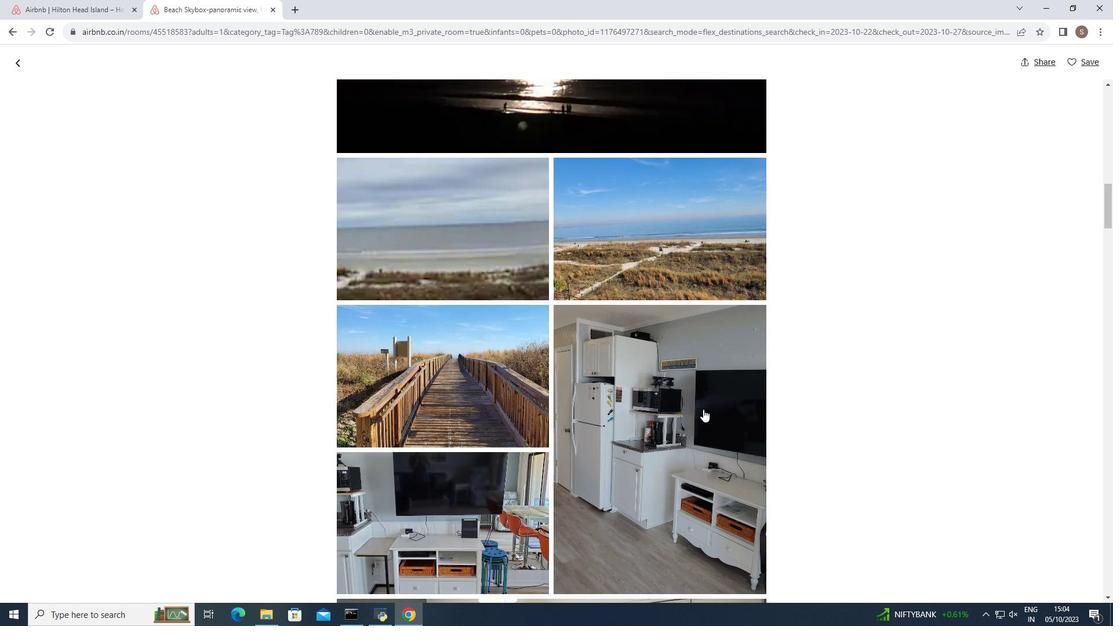 
Action: Mouse scrolled (703, 408) with delta (0, 0)
Screenshot: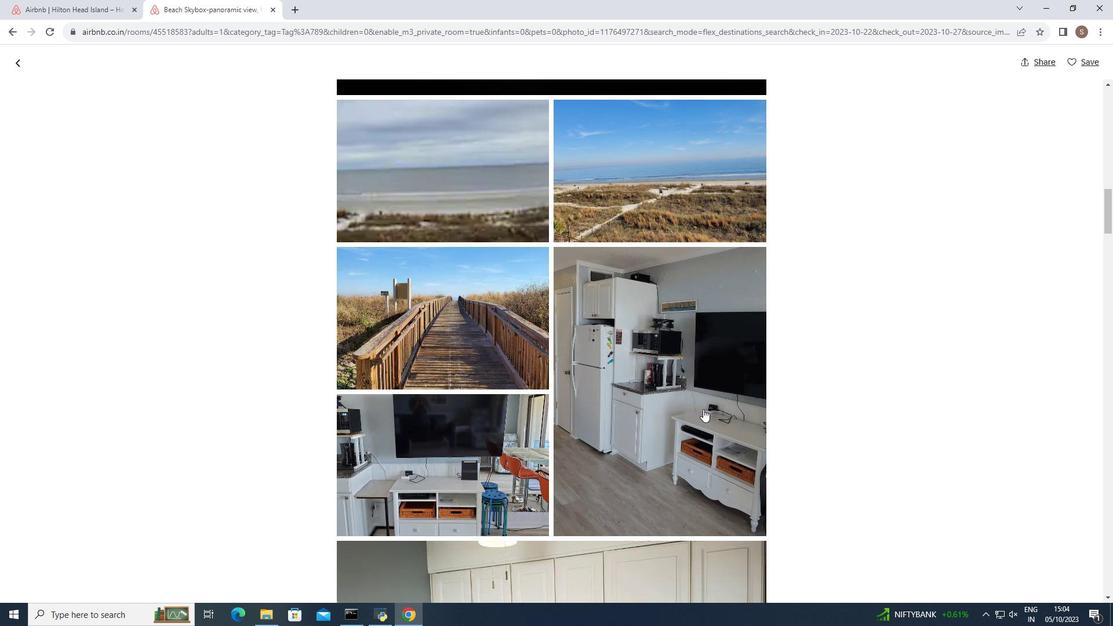 
Action: Mouse moved to (703, 409)
Screenshot: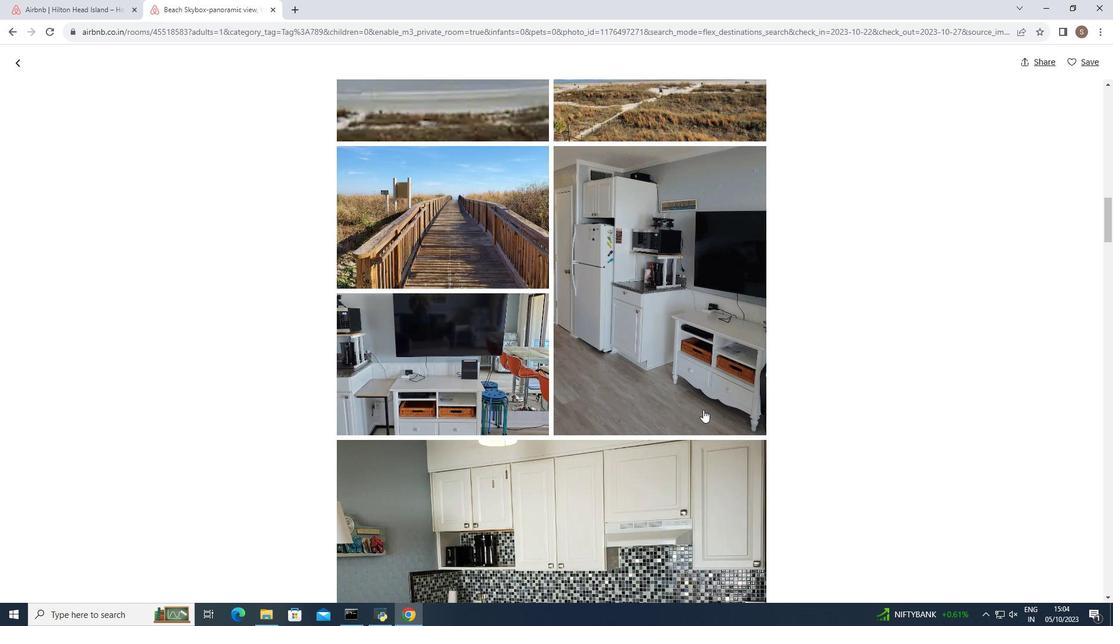 
Action: Mouse scrolled (703, 408) with delta (0, 0)
Screenshot: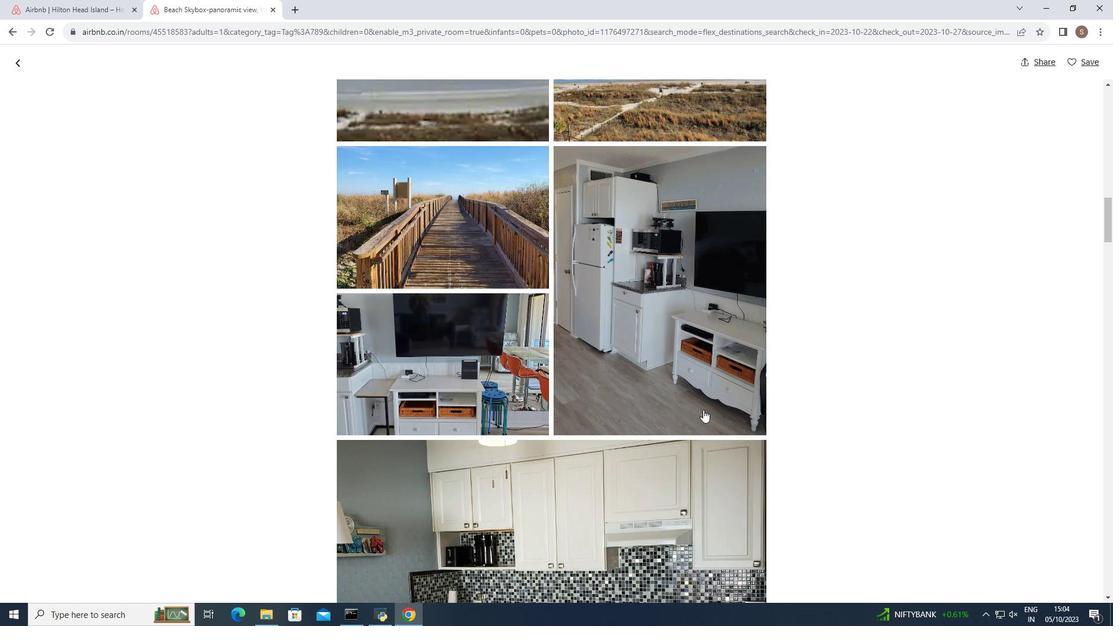 
Action: Mouse moved to (703, 409)
Screenshot: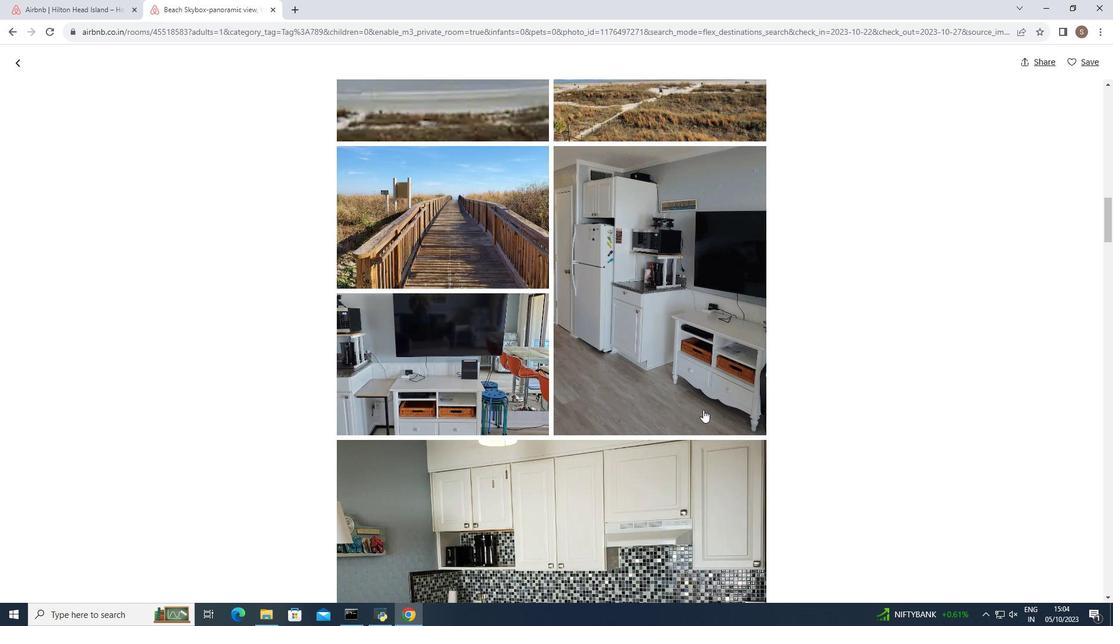 
Action: Mouse scrolled (703, 409) with delta (0, 0)
Screenshot: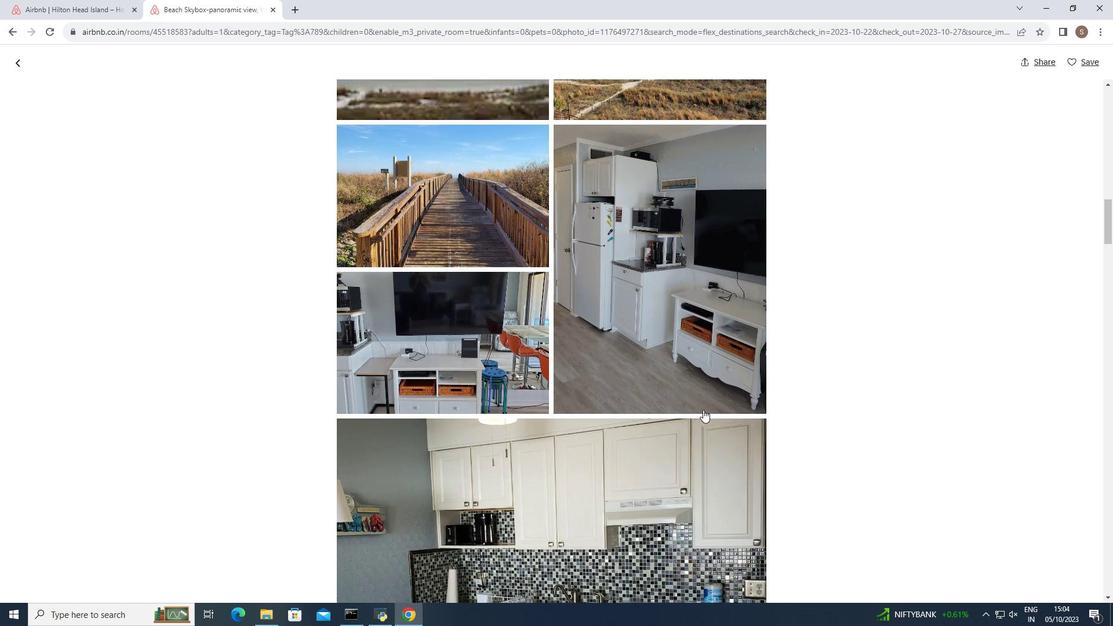 
Action: Mouse moved to (703, 409)
Screenshot: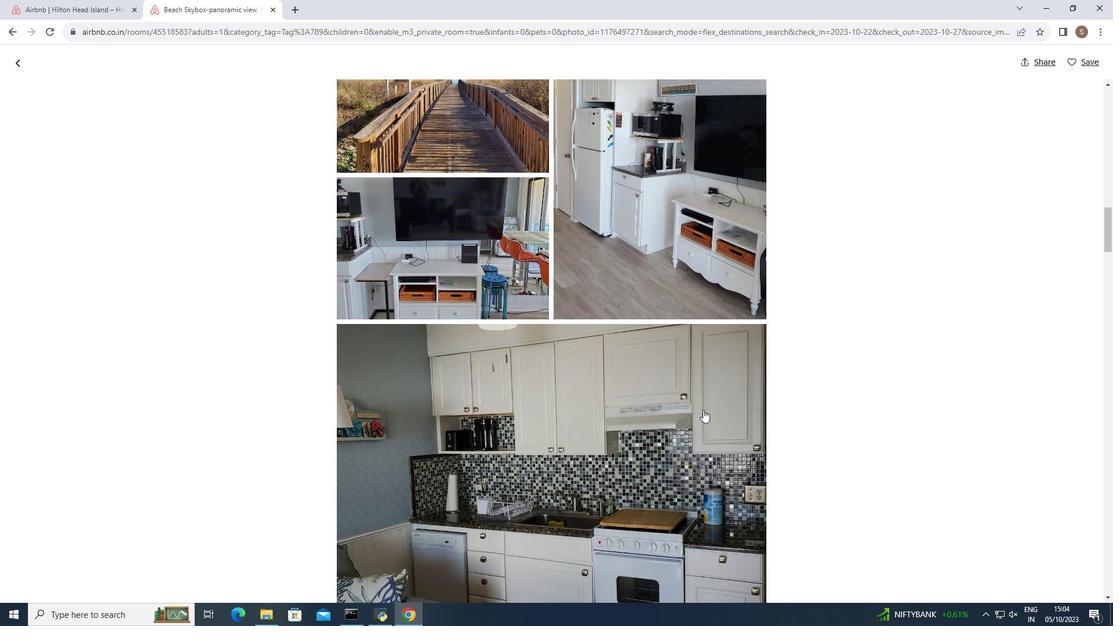 
Action: Mouse scrolled (703, 409) with delta (0, 0)
Screenshot: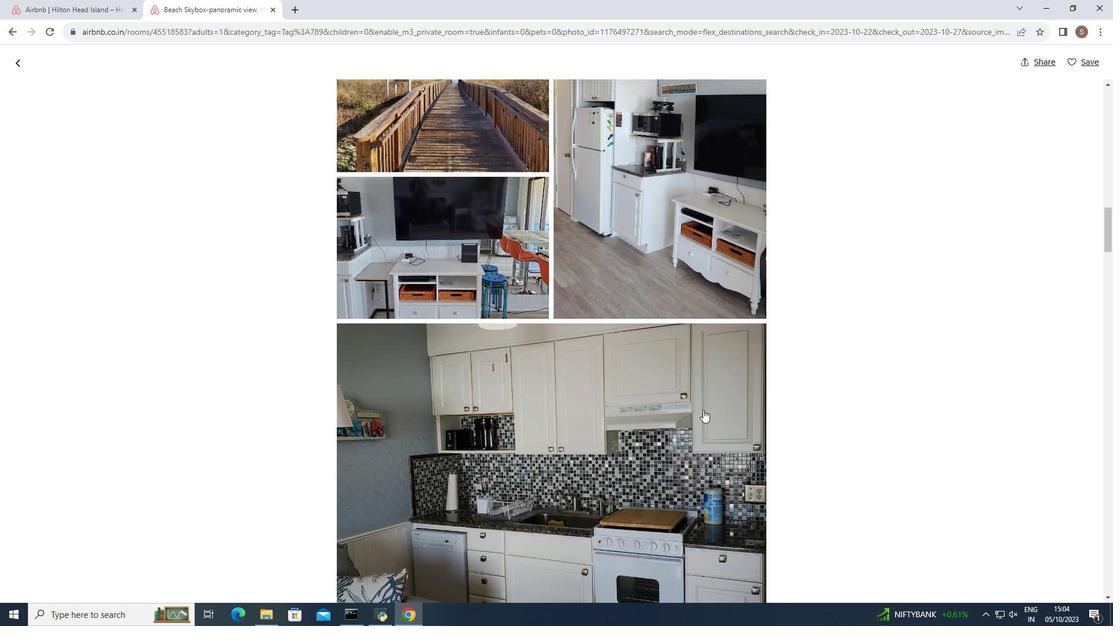 
Action: Mouse scrolled (703, 409) with delta (0, 0)
Screenshot: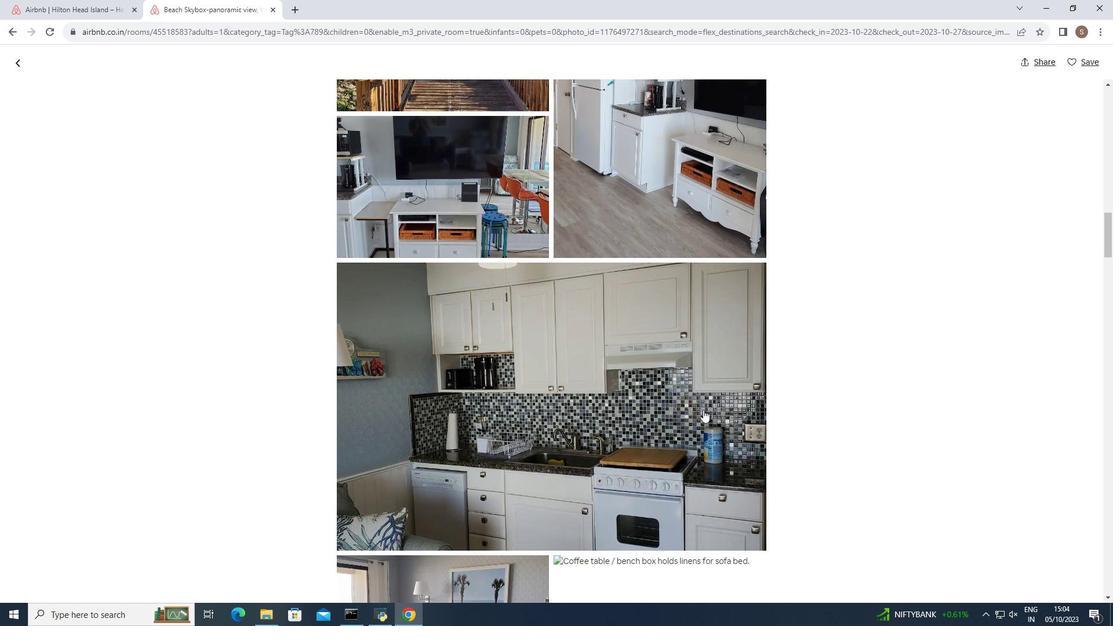 
Action: Mouse scrolled (703, 409) with delta (0, 0)
Screenshot: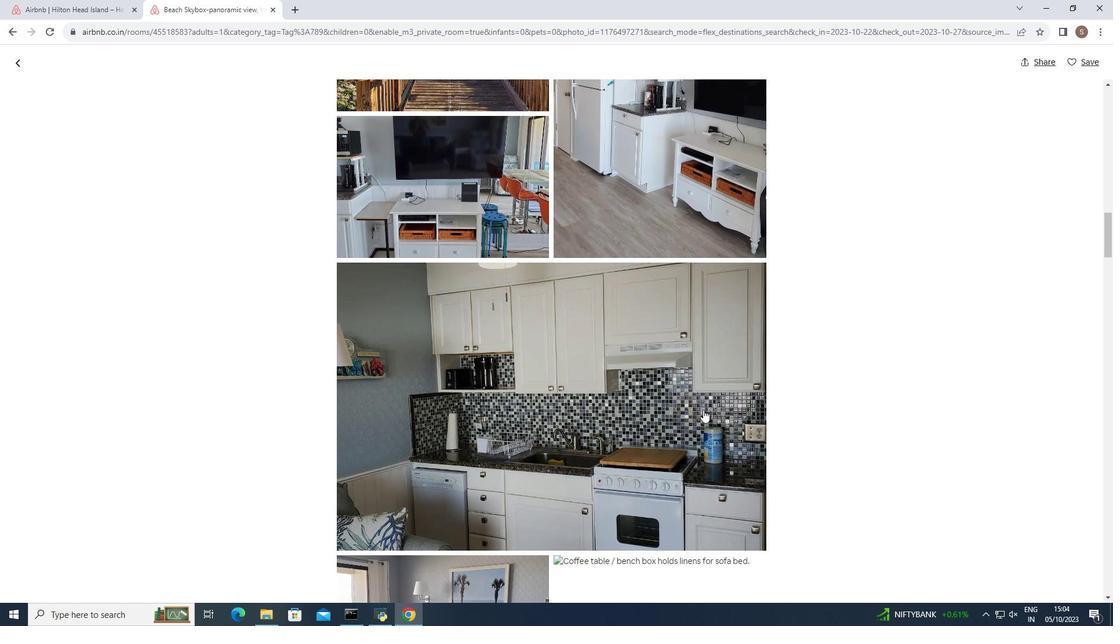 
Action: Mouse scrolled (703, 409) with delta (0, 0)
Screenshot: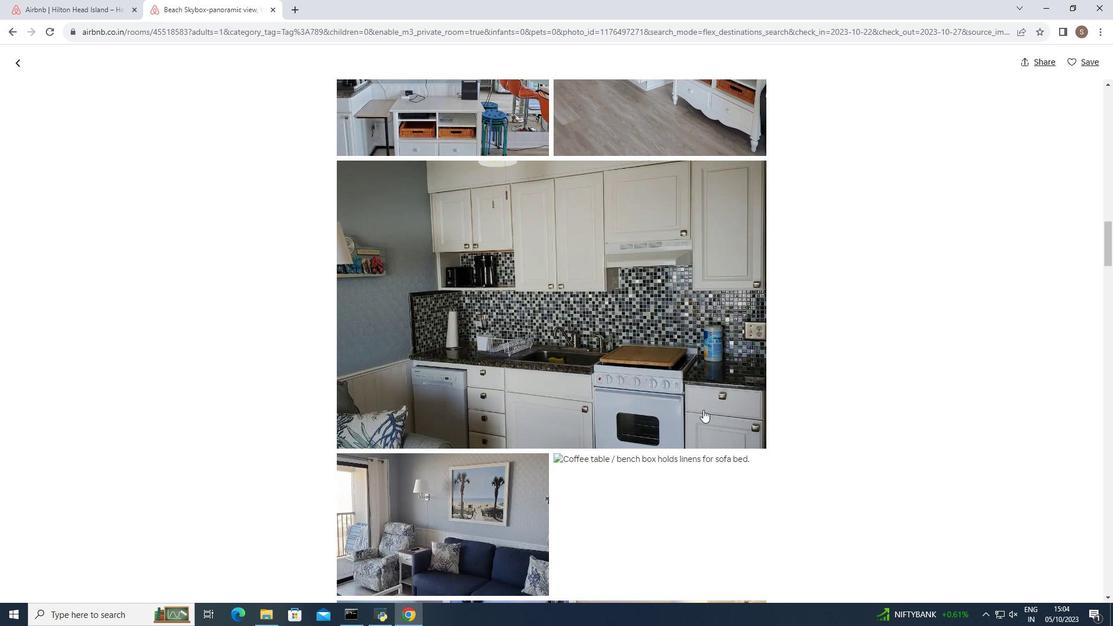 
Action: Mouse scrolled (703, 409) with delta (0, 0)
Screenshot: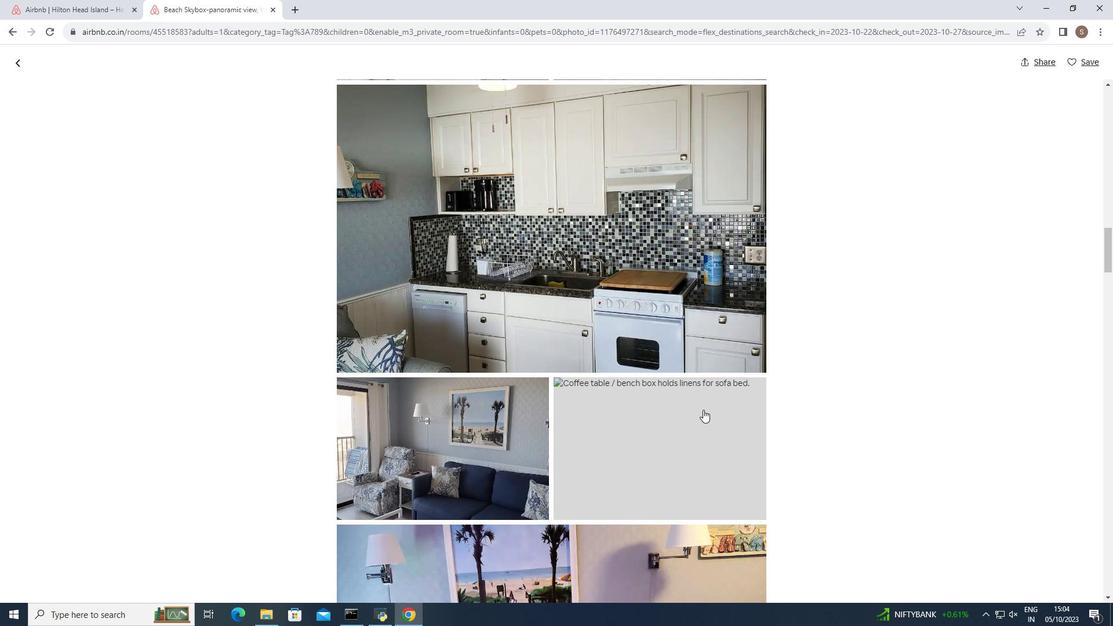 
Action: Mouse scrolled (703, 409) with delta (0, 0)
Screenshot: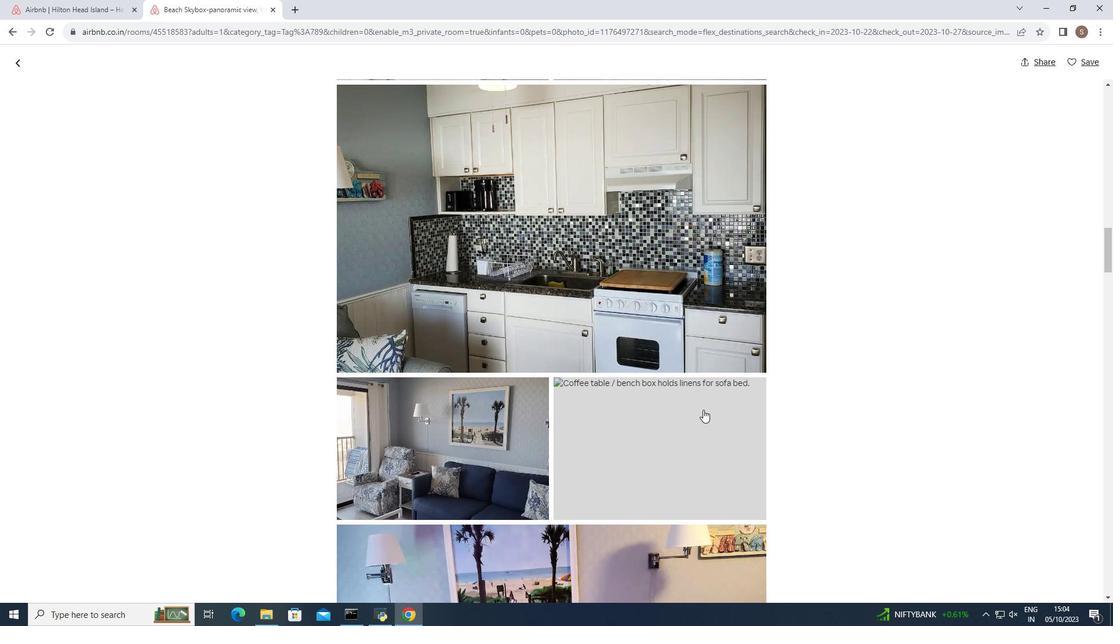
Action: Mouse scrolled (703, 409) with delta (0, 0)
Screenshot: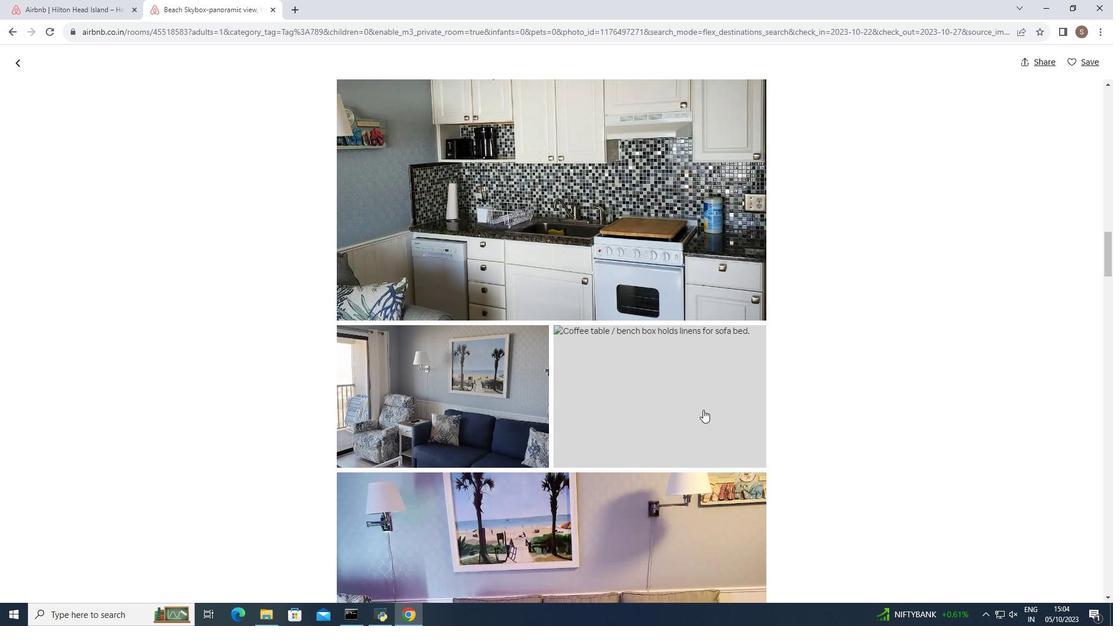 
Action: Mouse scrolled (703, 409) with delta (0, 0)
Screenshot: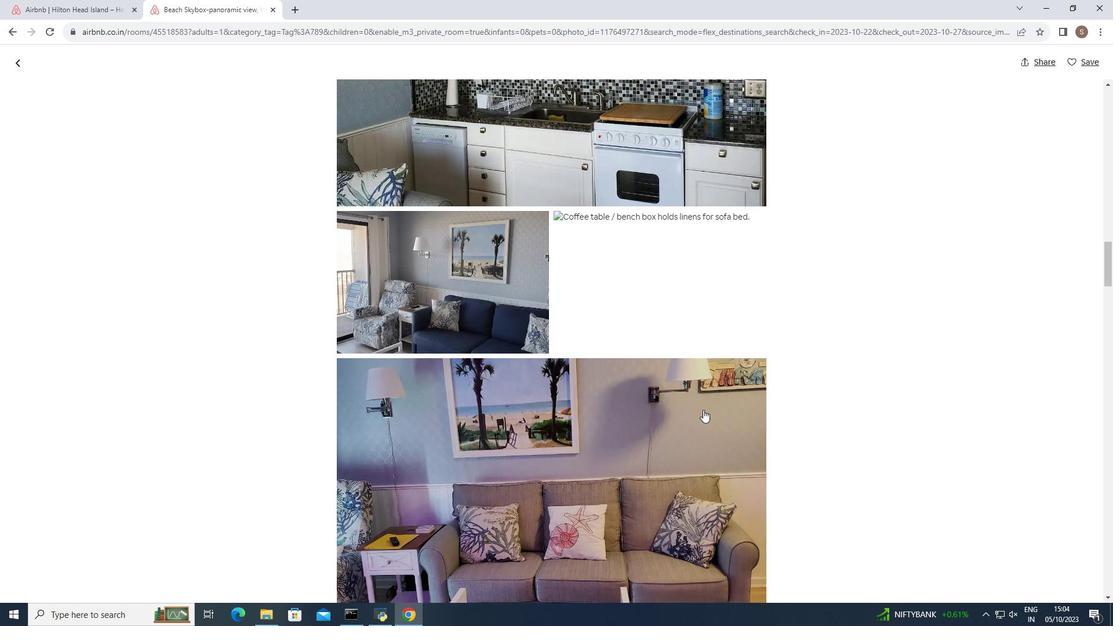 
Action: Mouse scrolled (703, 409) with delta (0, 0)
Screenshot: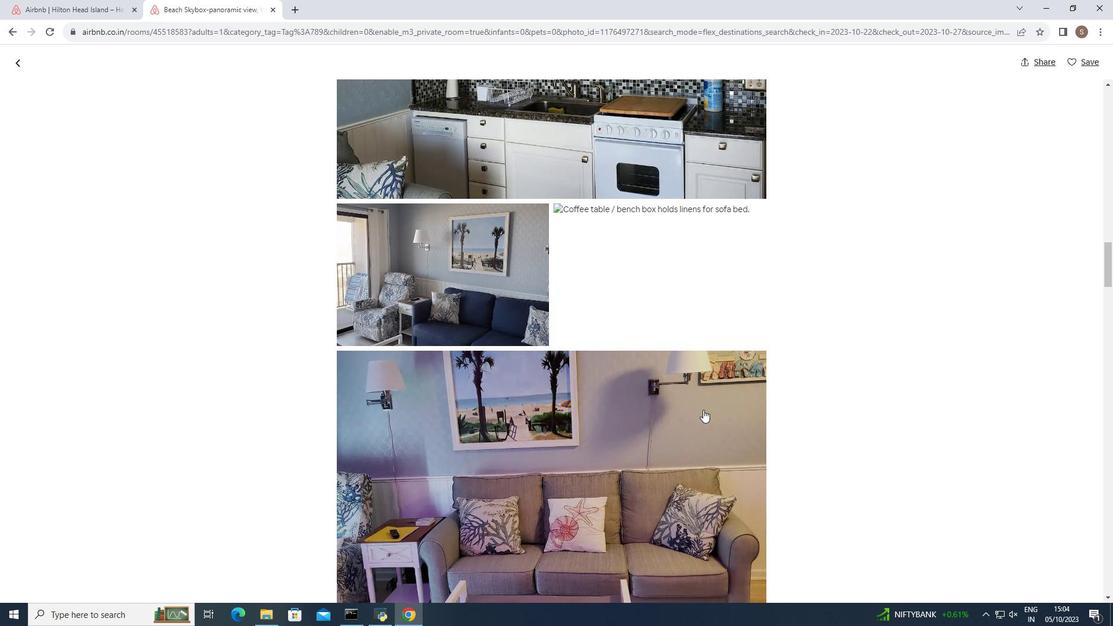 
Action: Mouse scrolled (703, 409) with delta (0, 0)
Screenshot: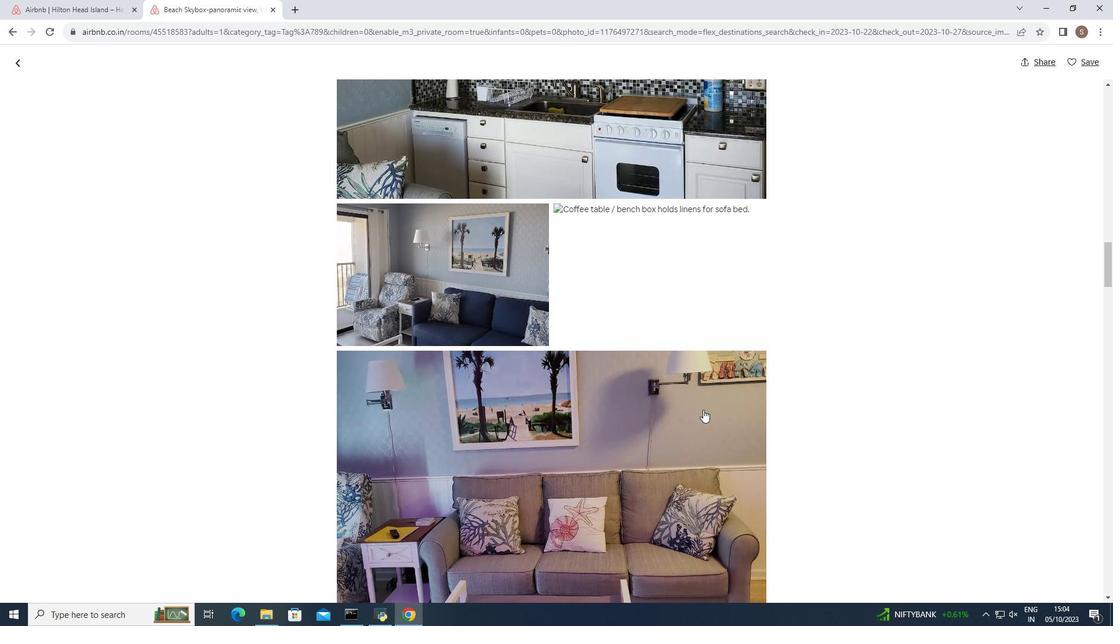 
Action: Mouse moved to (703, 409)
Screenshot: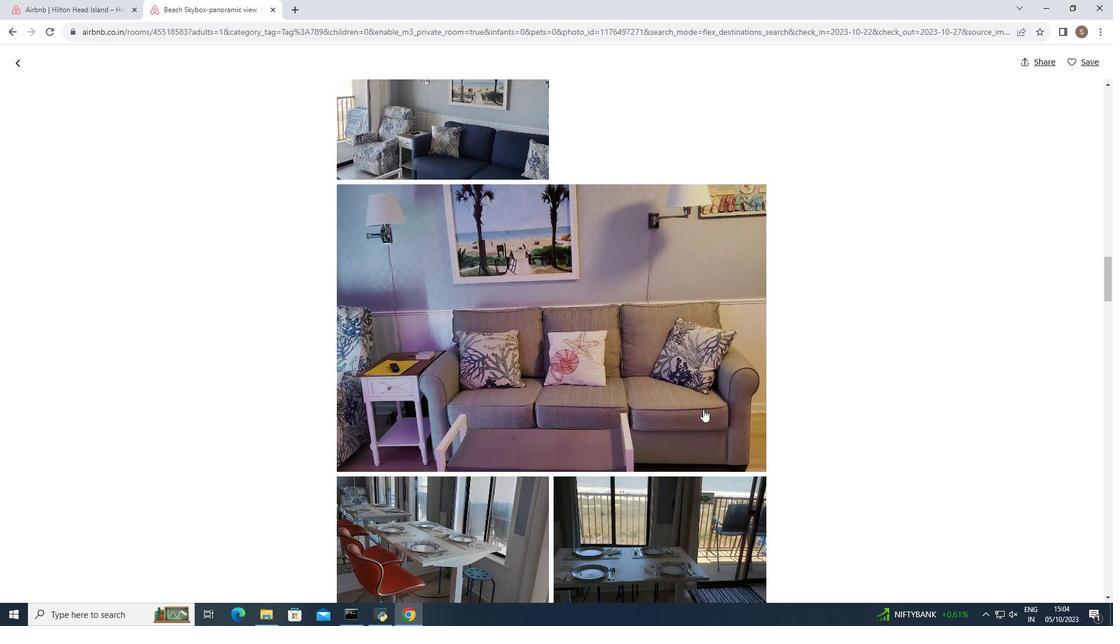 
Action: Mouse scrolled (703, 408) with delta (0, 0)
Screenshot: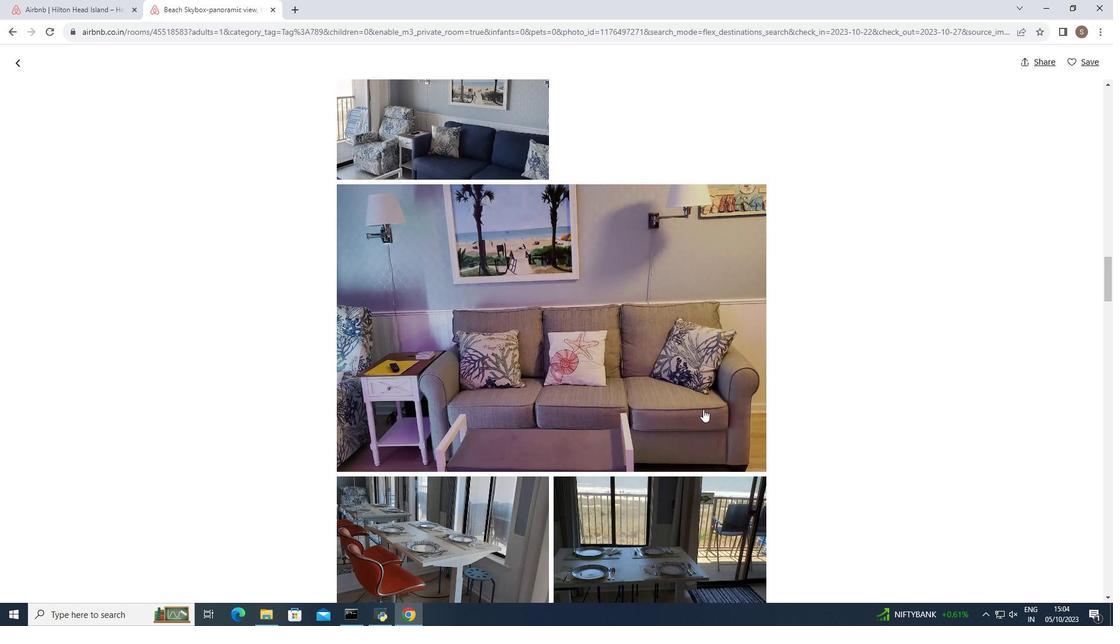 
Action: Mouse scrolled (703, 408) with delta (0, 0)
Screenshot: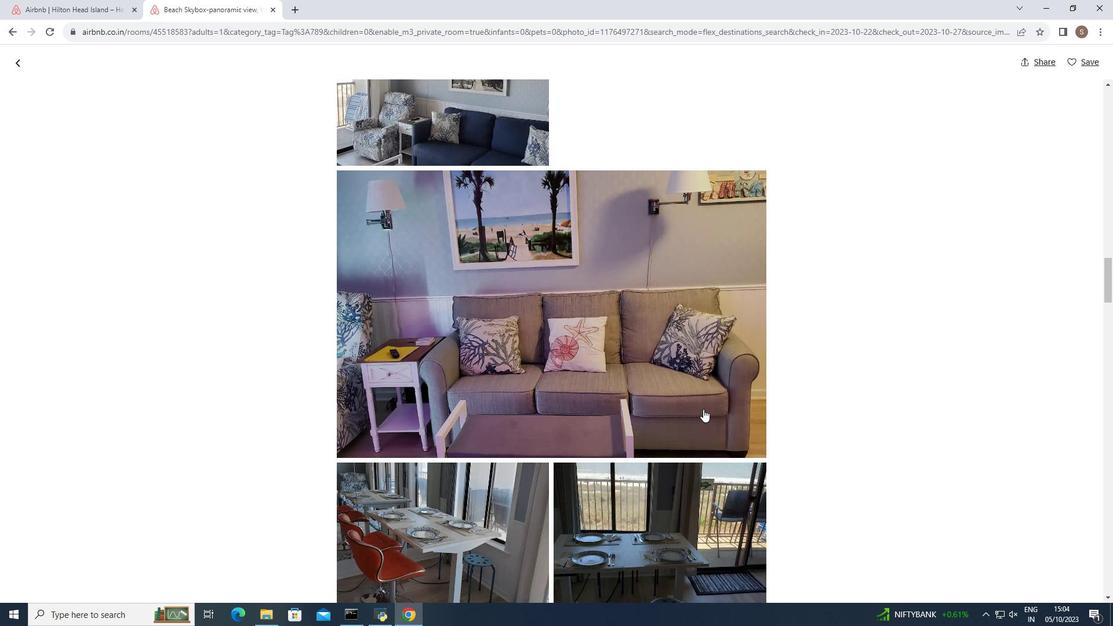 
Action: Mouse scrolled (703, 408) with delta (0, 0)
Screenshot: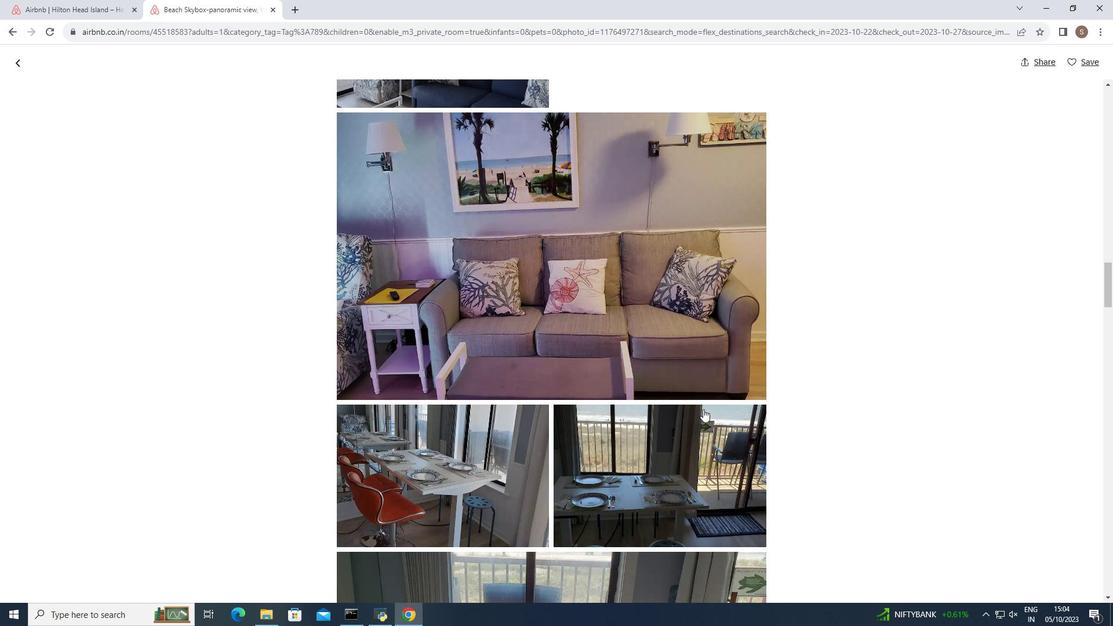 
Action: Mouse moved to (701, 409)
Screenshot: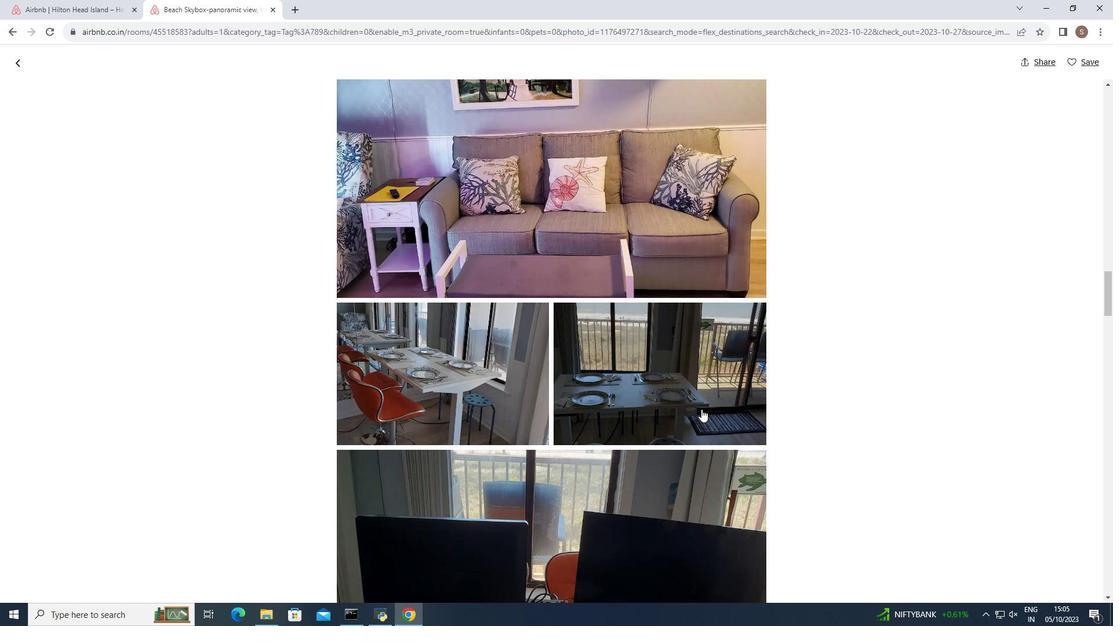 
Action: Mouse scrolled (701, 408) with delta (0, 0)
Screenshot: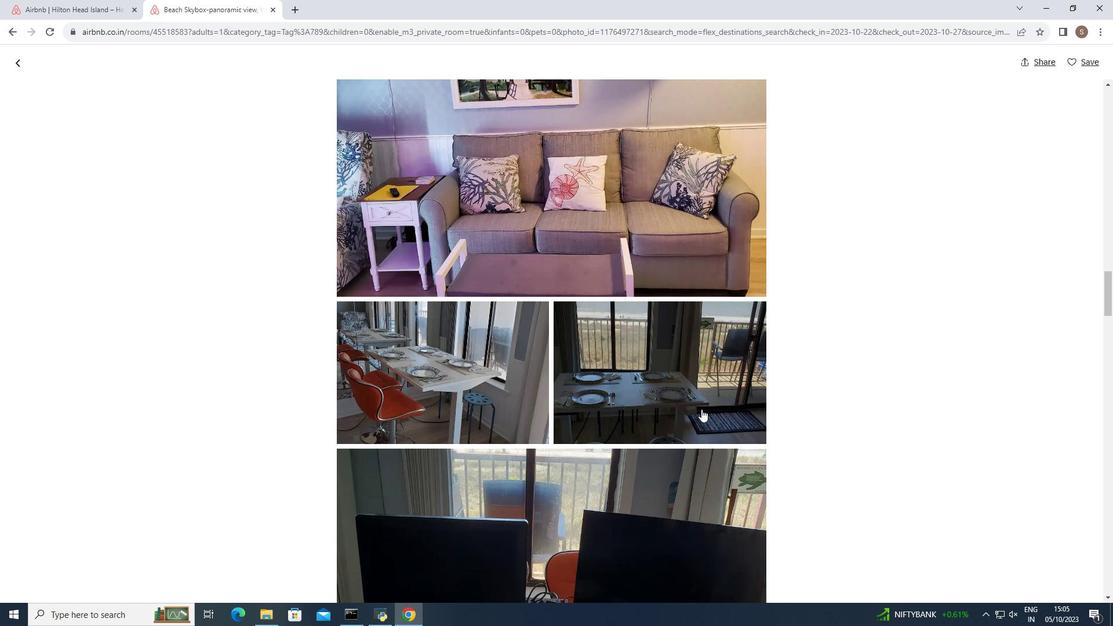 
Action: Mouse scrolled (701, 408) with delta (0, 0)
Screenshot: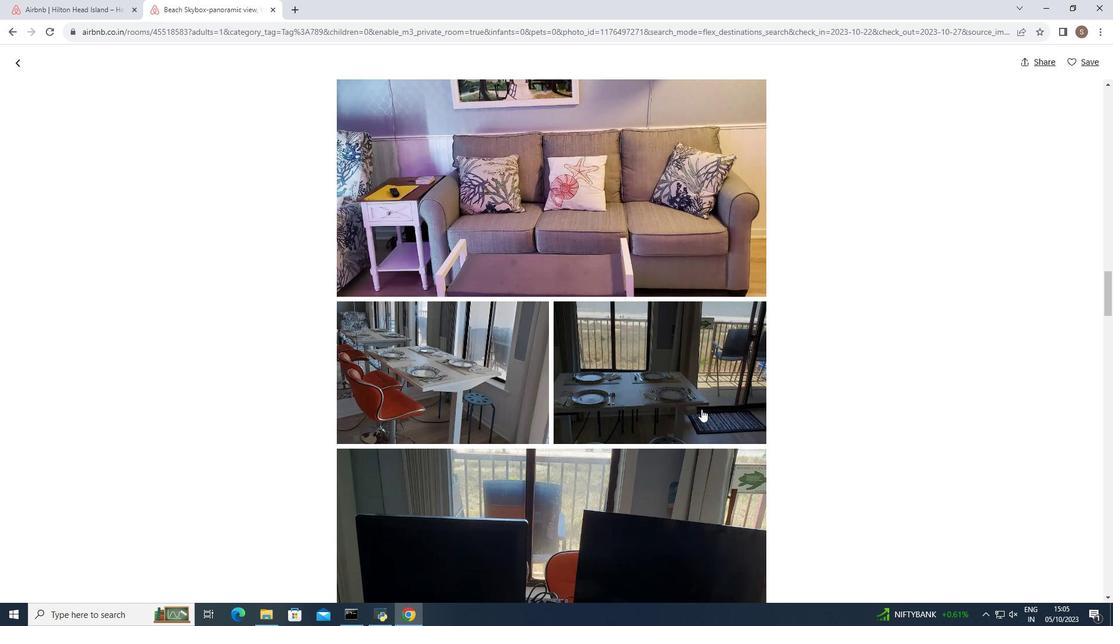 
Action: Mouse scrolled (701, 408) with delta (0, 0)
Screenshot: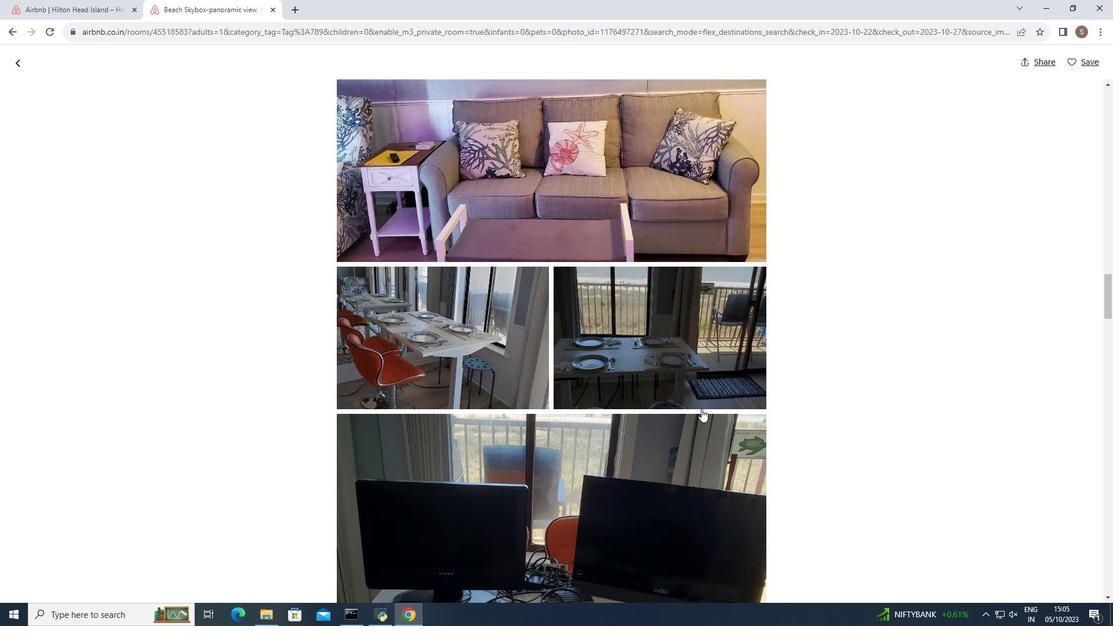 
Action: Mouse scrolled (701, 408) with delta (0, 0)
Screenshot: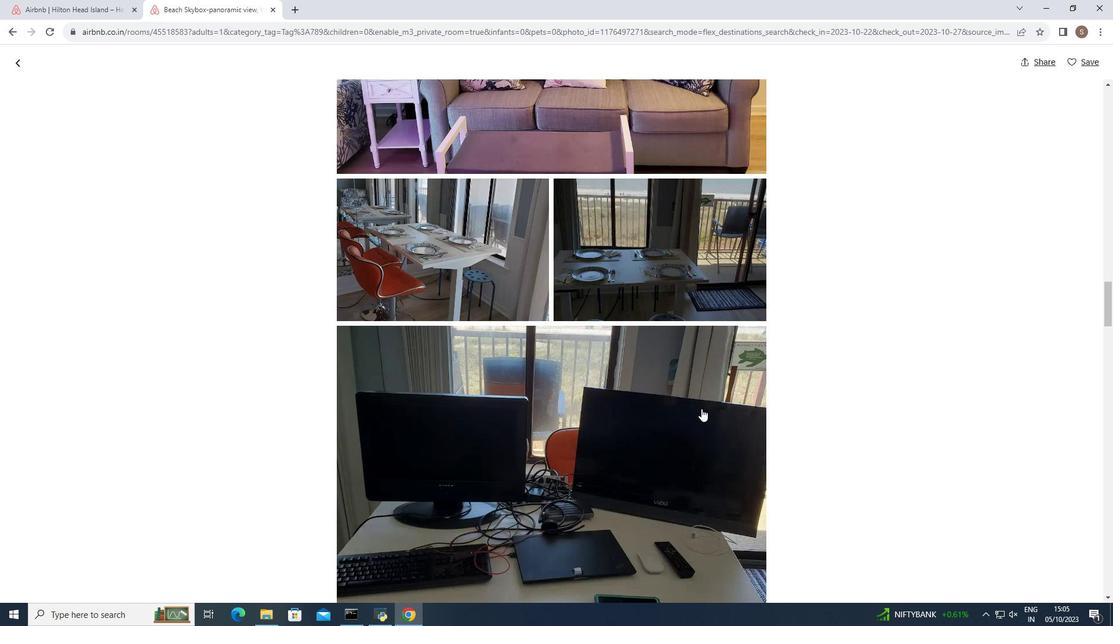 
Action: Mouse moved to (701, 404)
Screenshot: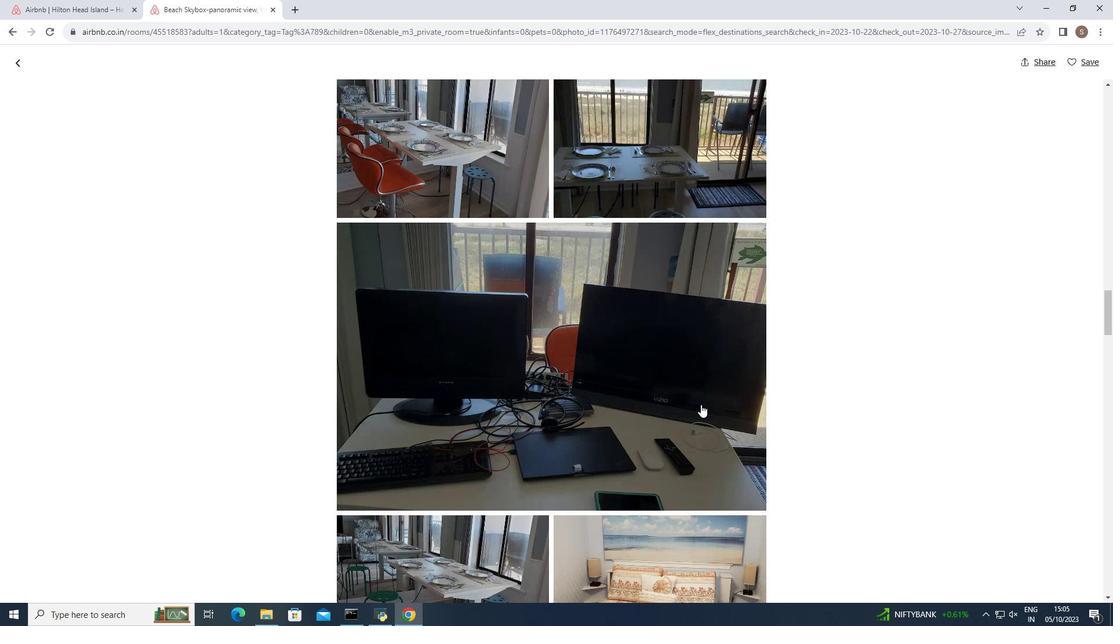 
Action: Mouse scrolled (701, 404) with delta (0, 0)
Screenshot: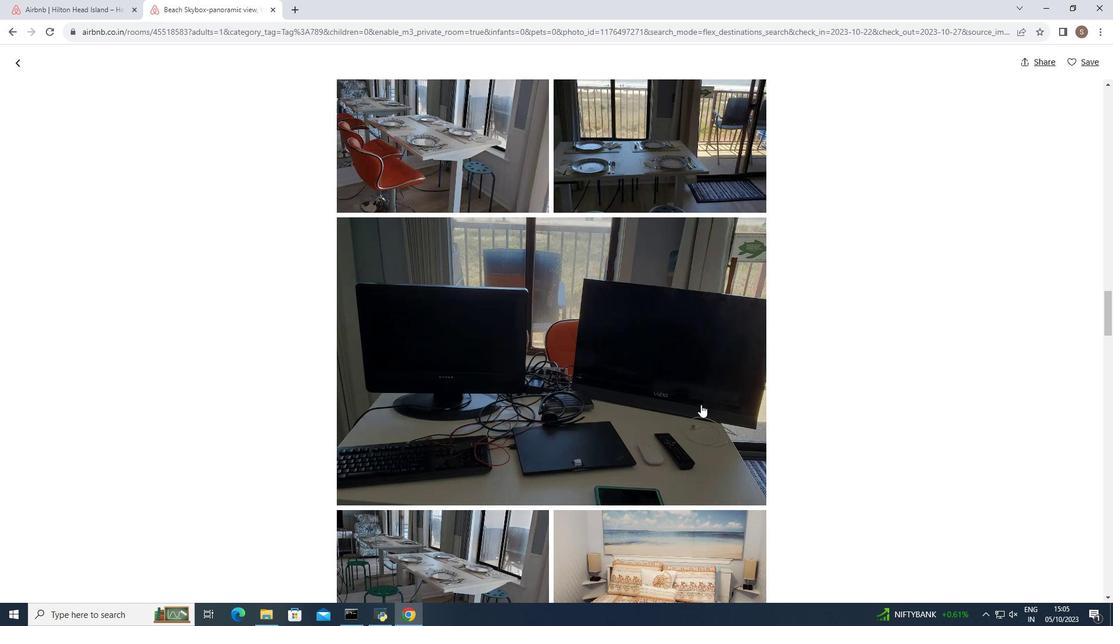 
Action: Mouse scrolled (701, 404) with delta (0, 0)
Screenshot: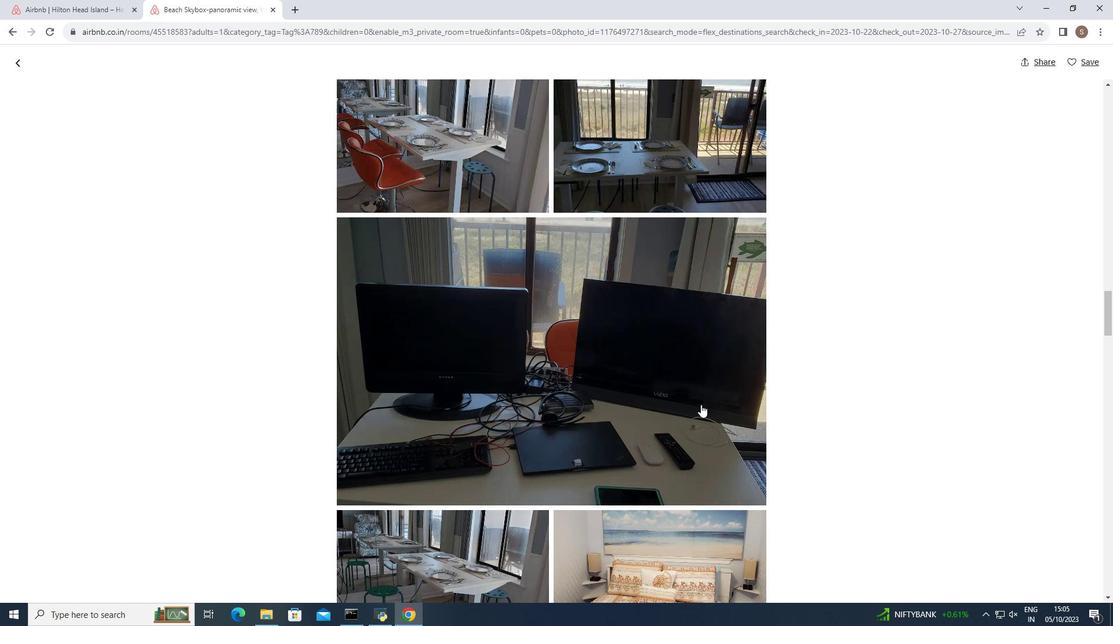 
Action: Mouse scrolled (701, 404) with delta (0, 0)
Screenshot: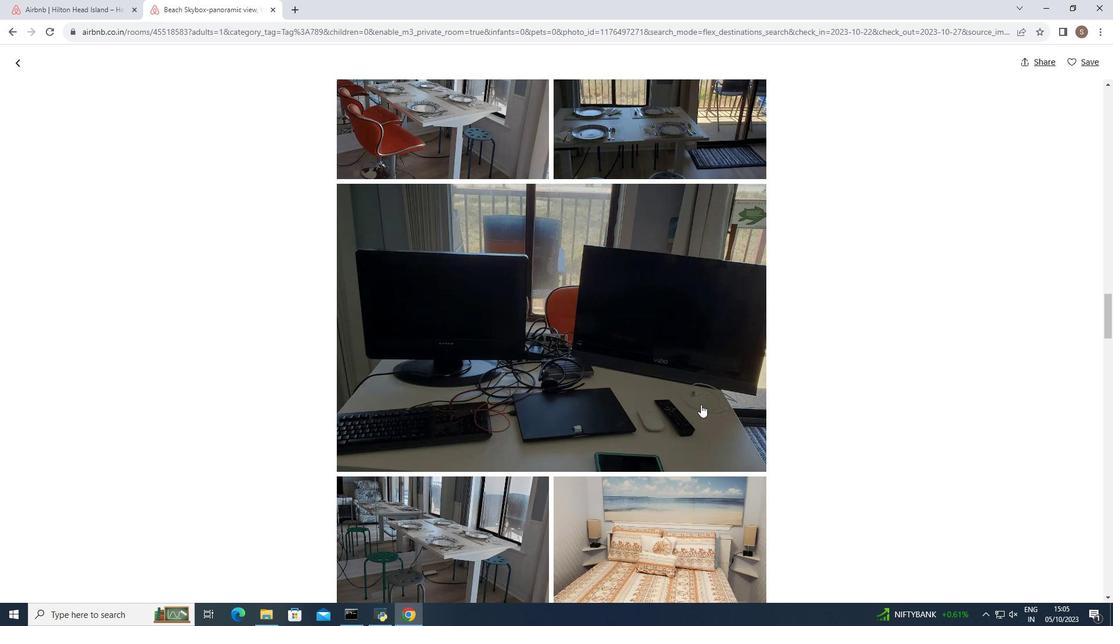 
Action: Mouse scrolled (701, 404) with delta (0, 0)
Screenshot: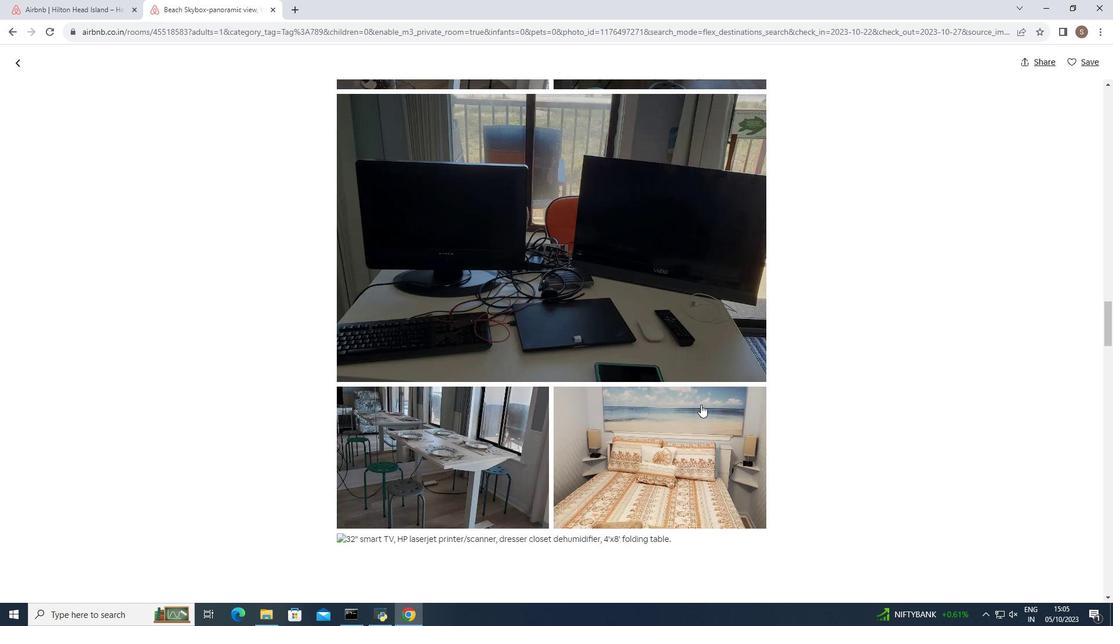 
Action: Mouse scrolled (701, 404) with delta (0, 0)
Screenshot: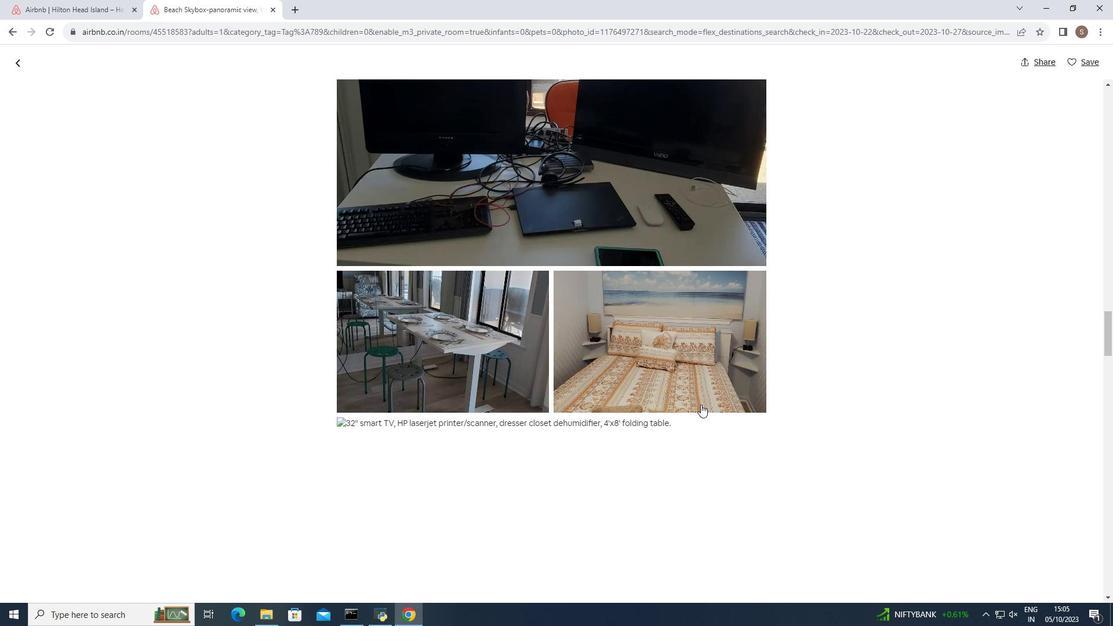 
Action: Mouse scrolled (701, 404) with delta (0, 0)
Screenshot: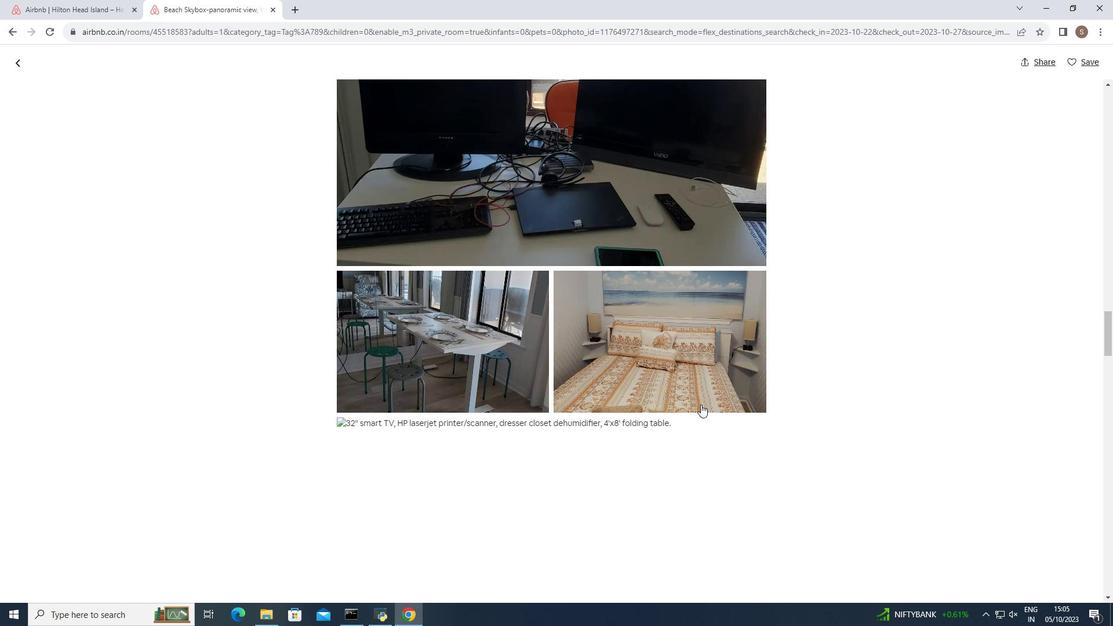 
Action: Mouse scrolled (701, 404) with delta (0, 0)
Screenshot: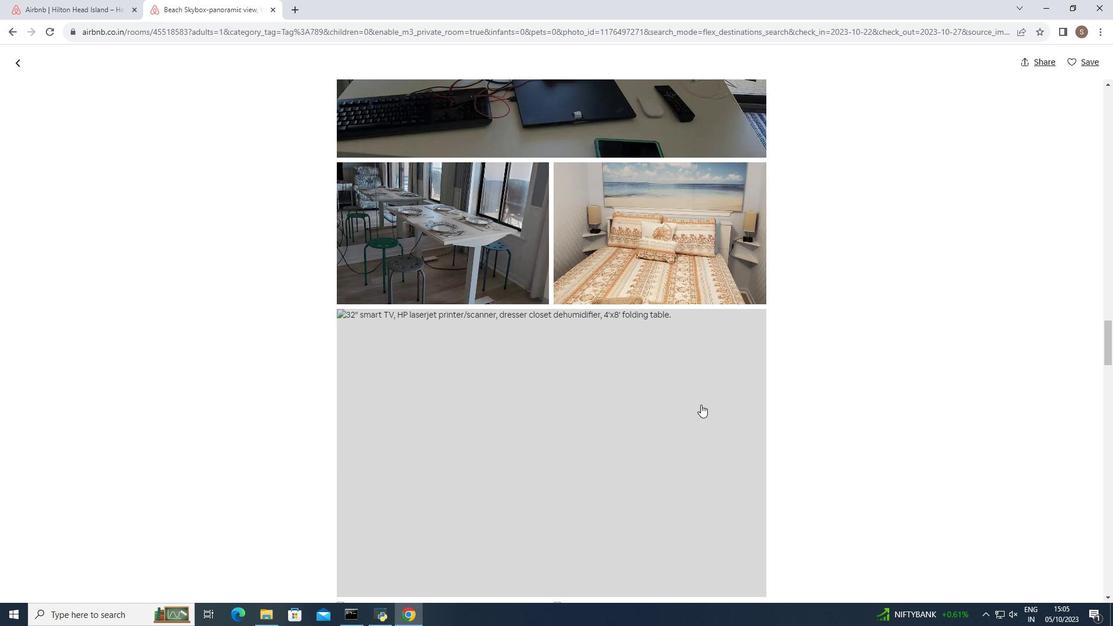 
Action: Mouse scrolled (701, 404) with delta (0, 0)
Screenshot: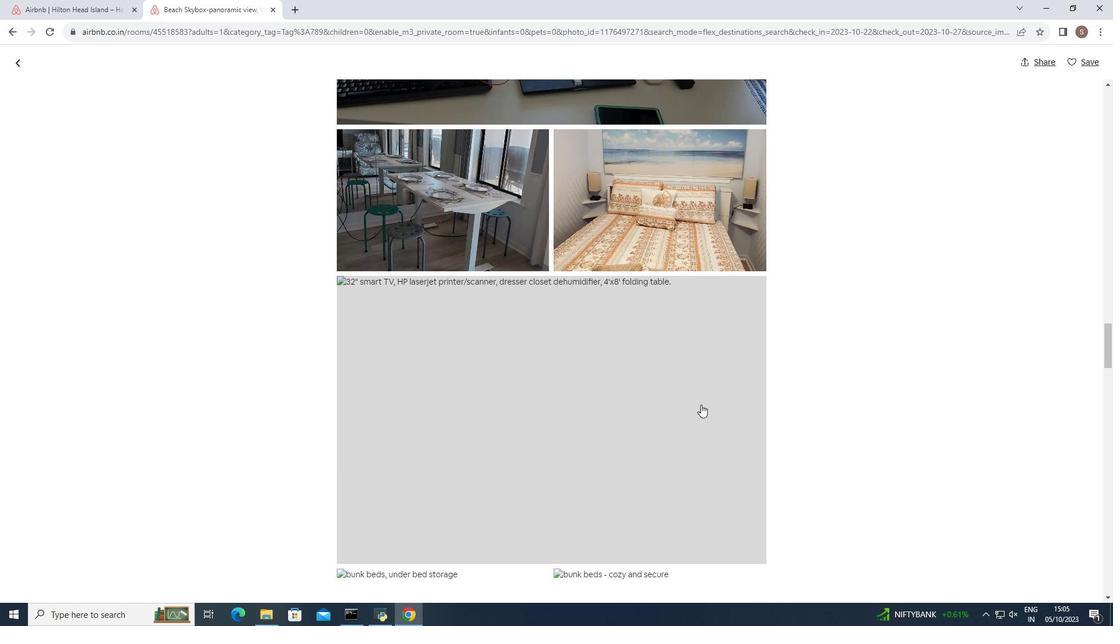 
Action: Mouse scrolled (701, 404) with delta (0, 0)
Screenshot: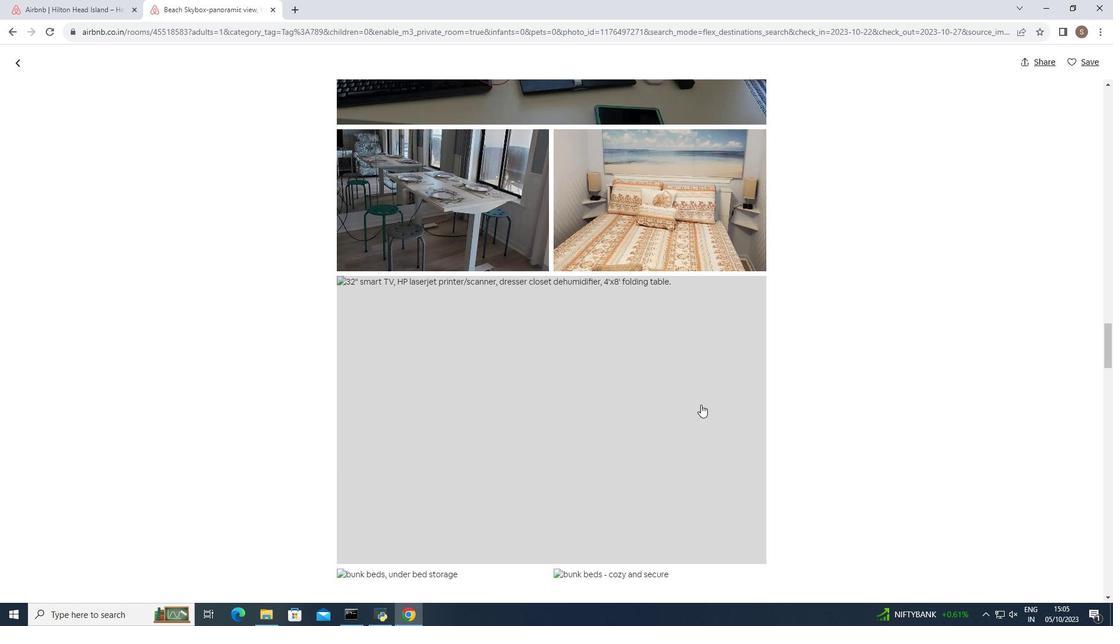 
Action: Mouse scrolled (701, 404) with delta (0, 0)
Screenshot: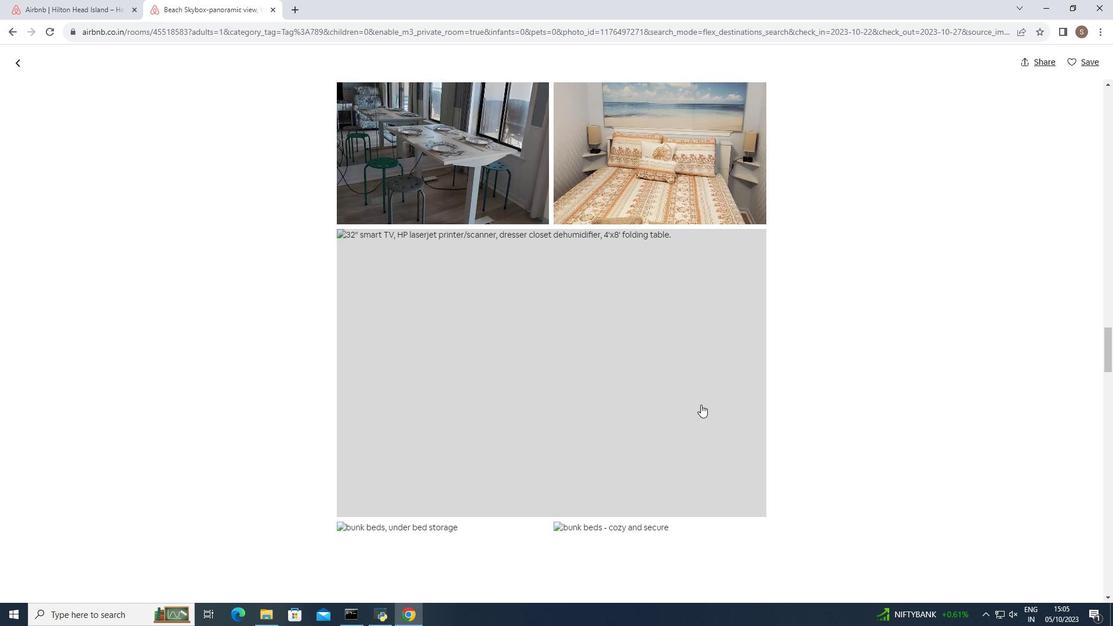 
Action: Mouse scrolled (701, 404) with delta (0, 0)
Screenshot: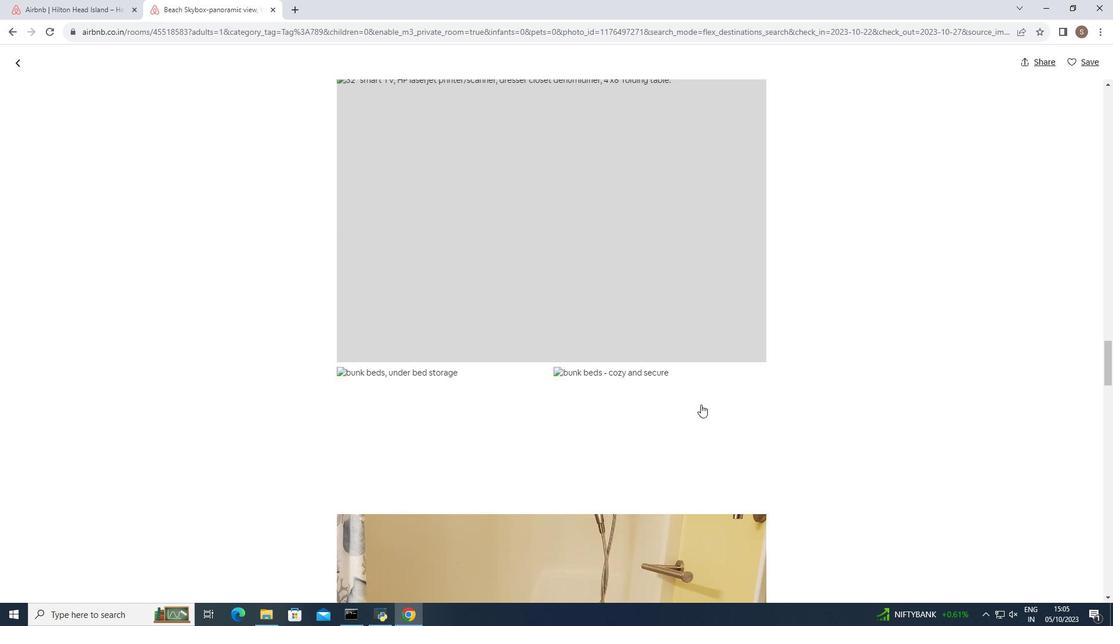 
Action: Mouse scrolled (701, 404) with delta (0, 0)
Screenshot: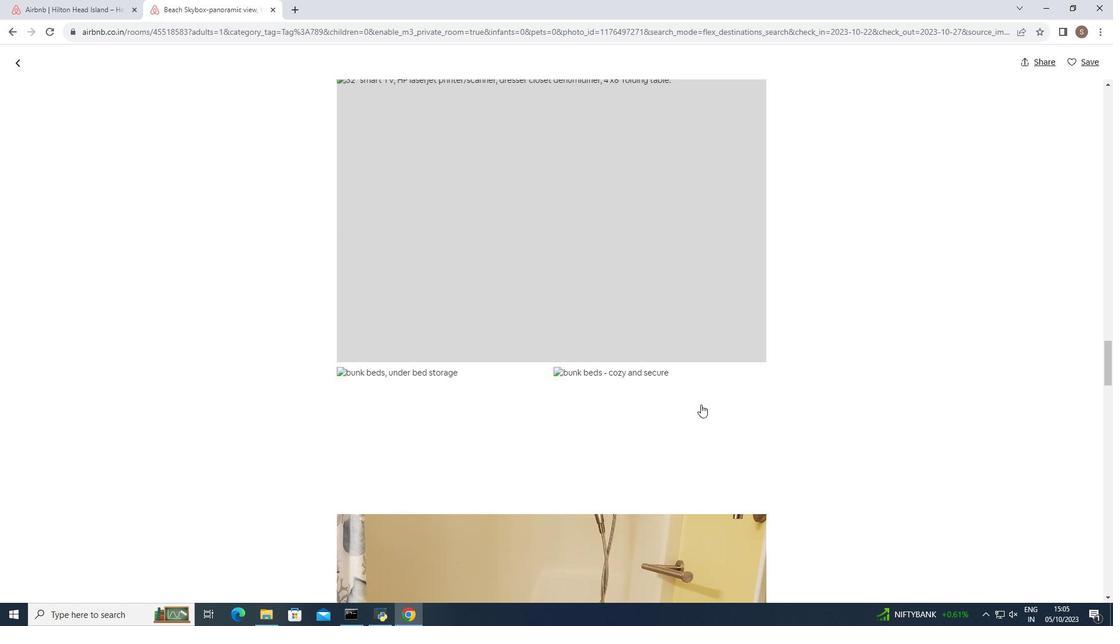 
Action: Mouse scrolled (701, 404) with delta (0, 0)
Screenshot: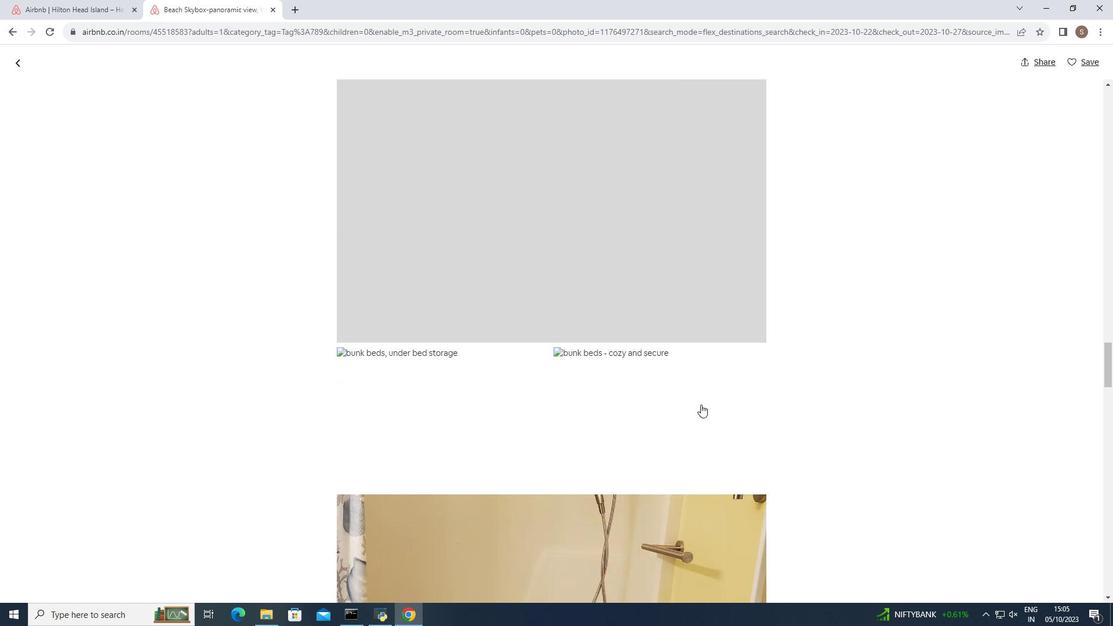
Action: Mouse scrolled (701, 404) with delta (0, 0)
Screenshot: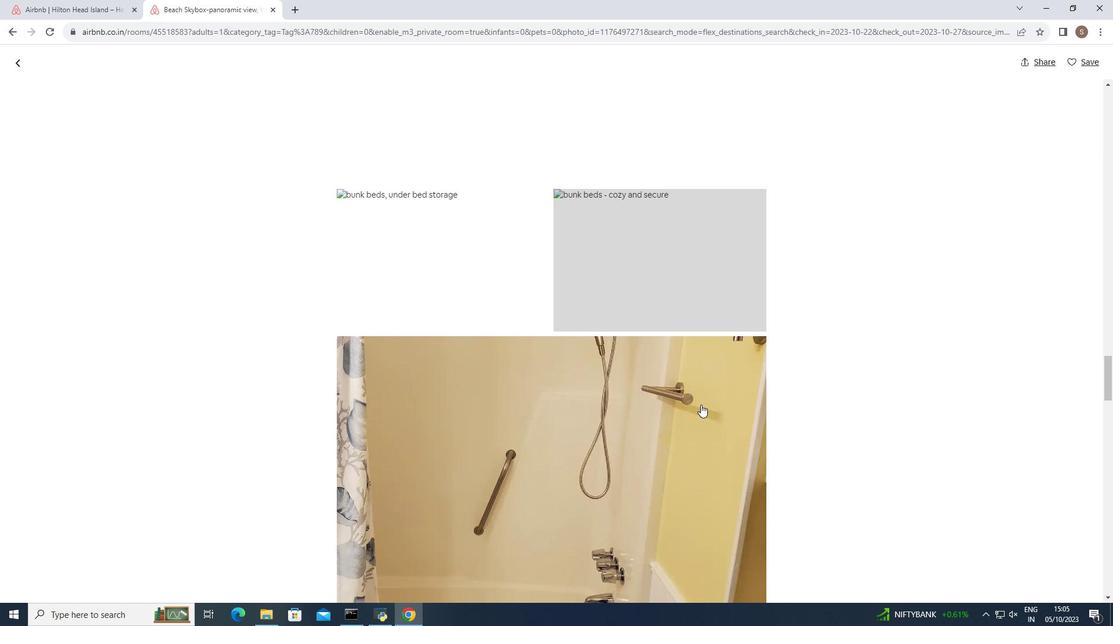 
Action: Mouse scrolled (701, 404) with delta (0, 0)
Screenshot: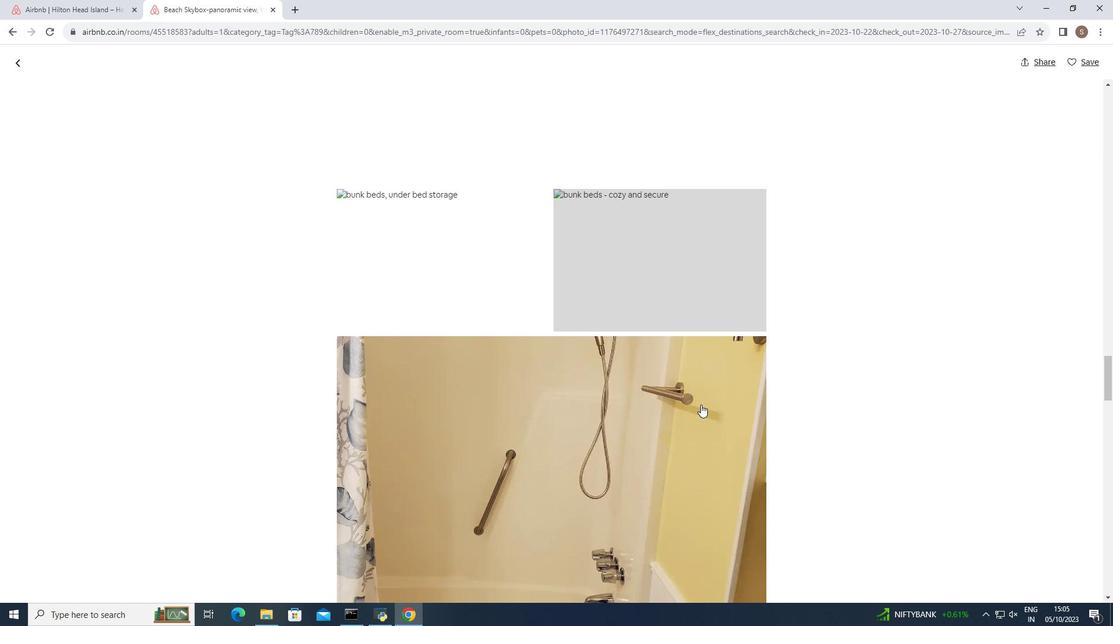
Action: Mouse scrolled (701, 404) with delta (0, 0)
Screenshot: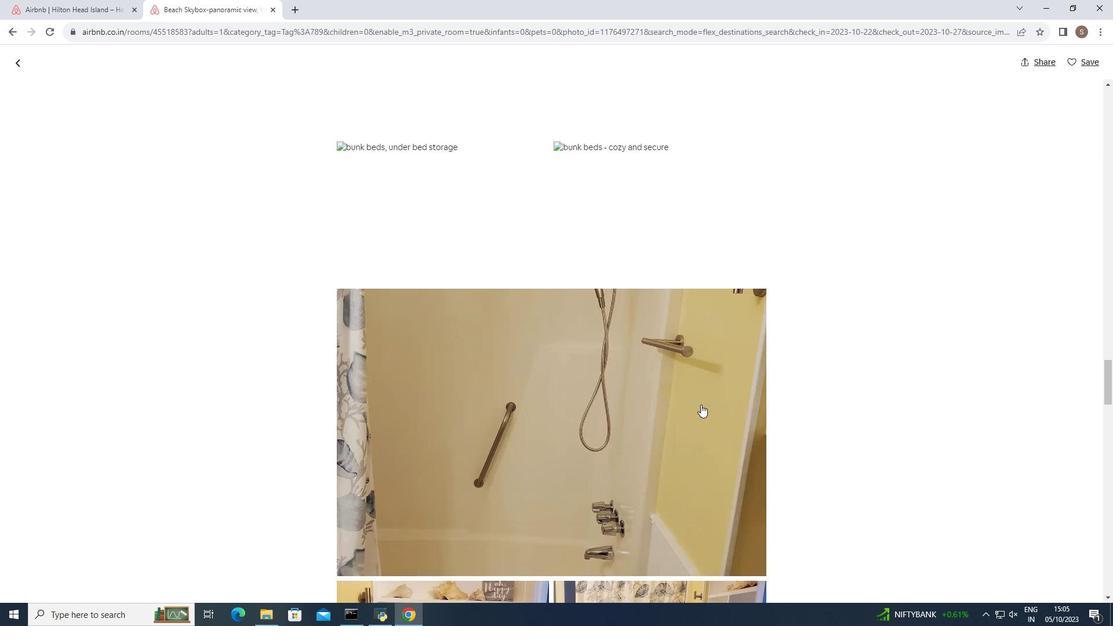 
Action: Mouse moved to (701, 404)
Screenshot: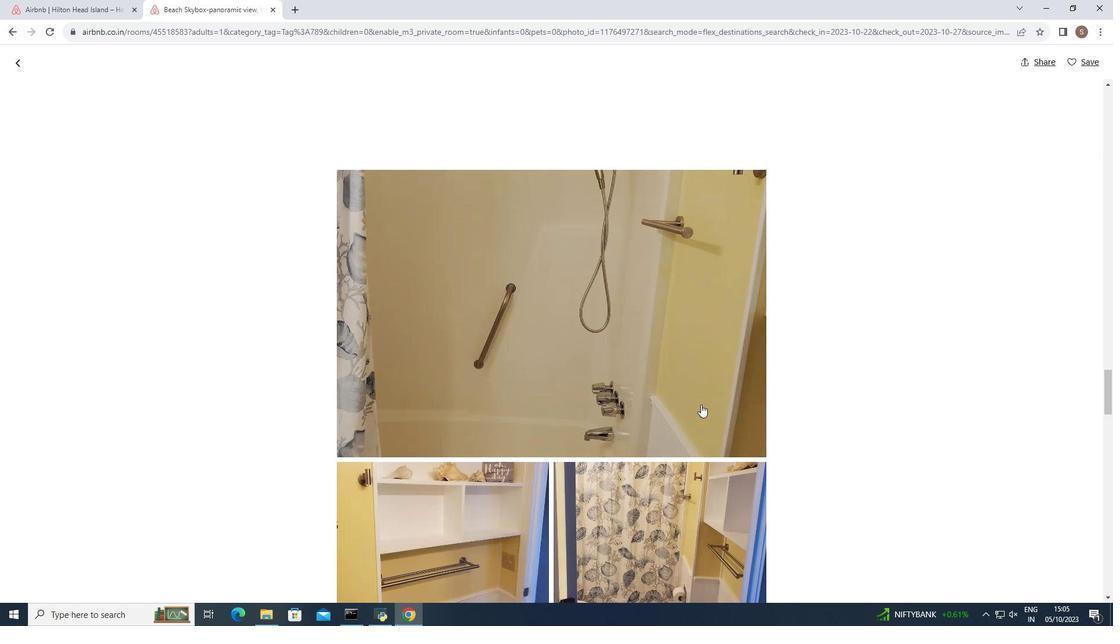 
Action: Mouse scrolled (701, 404) with delta (0, 0)
Screenshot: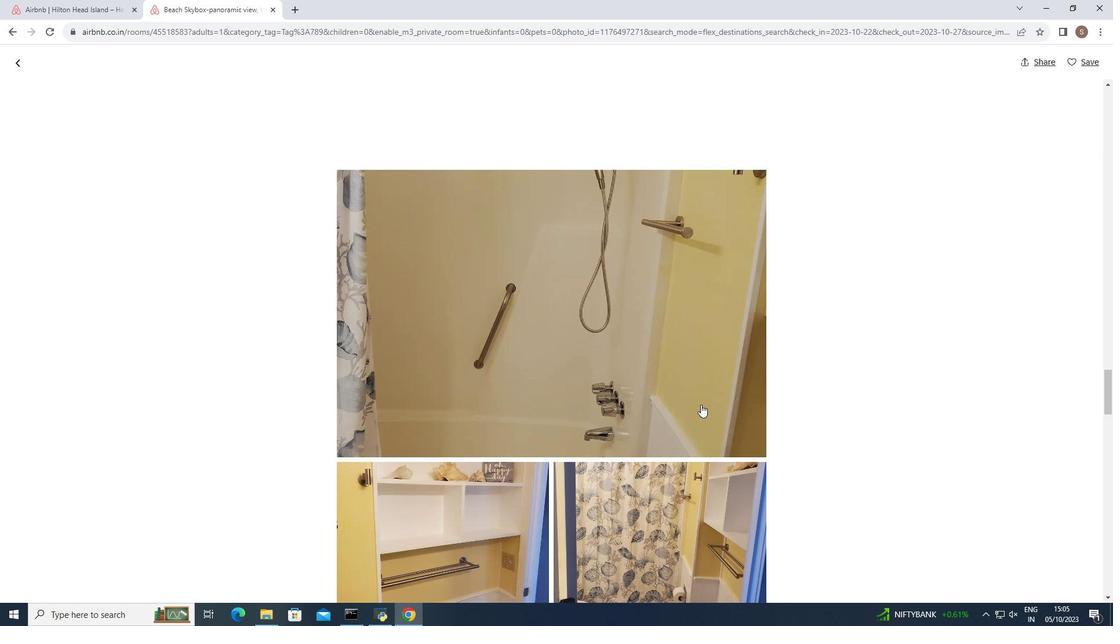 
Action: Mouse scrolled (701, 404) with delta (0, 0)
Screenshot: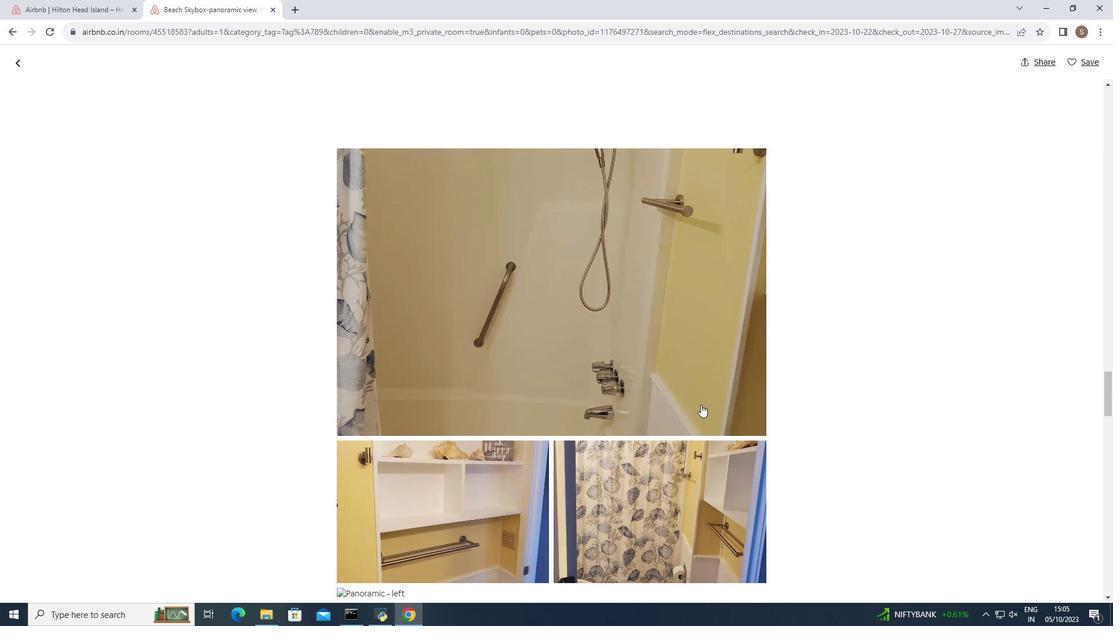 
Action: Mouse scrolled (701, 404) with delta (0, 0)
Screenshot: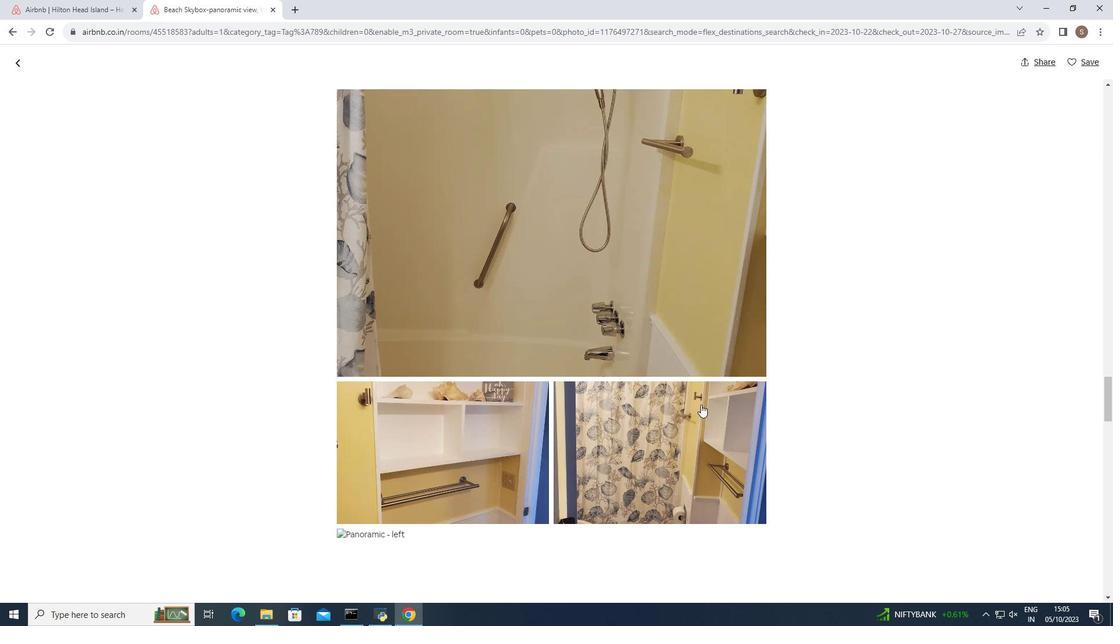 
Action: Mouse scrolled (701, 404) with delta (0, 0)
Screenshot: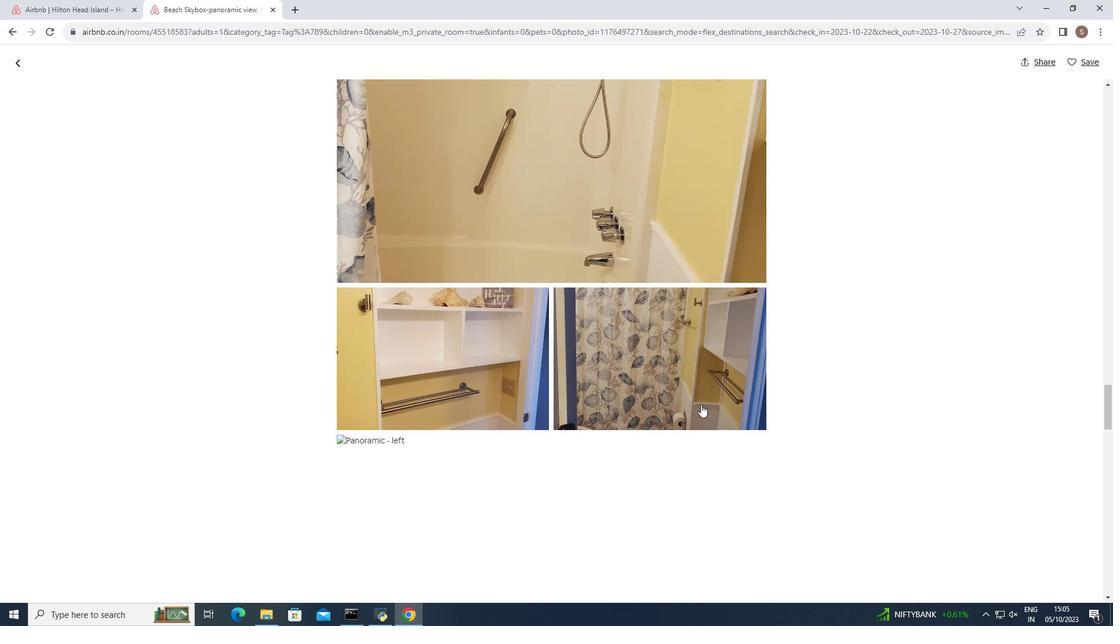 
Action: Mouse scrolled (701, 404) with delta (0, 0)
Screenshot: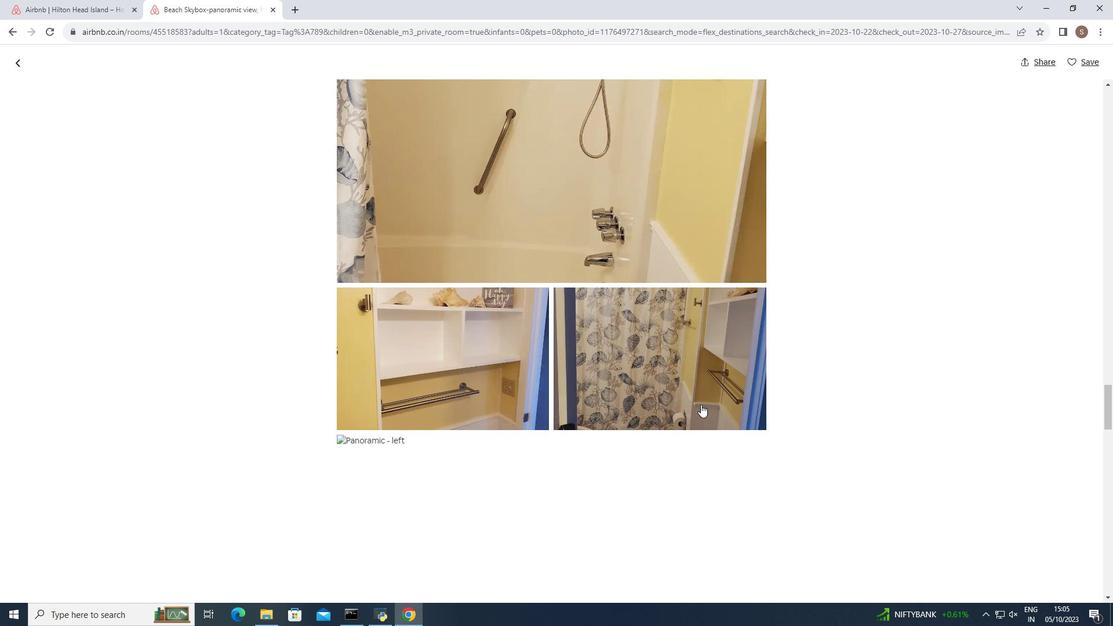 
Action: Mouse scrolled (701, 404) with delta (0, 0)
Screenshot: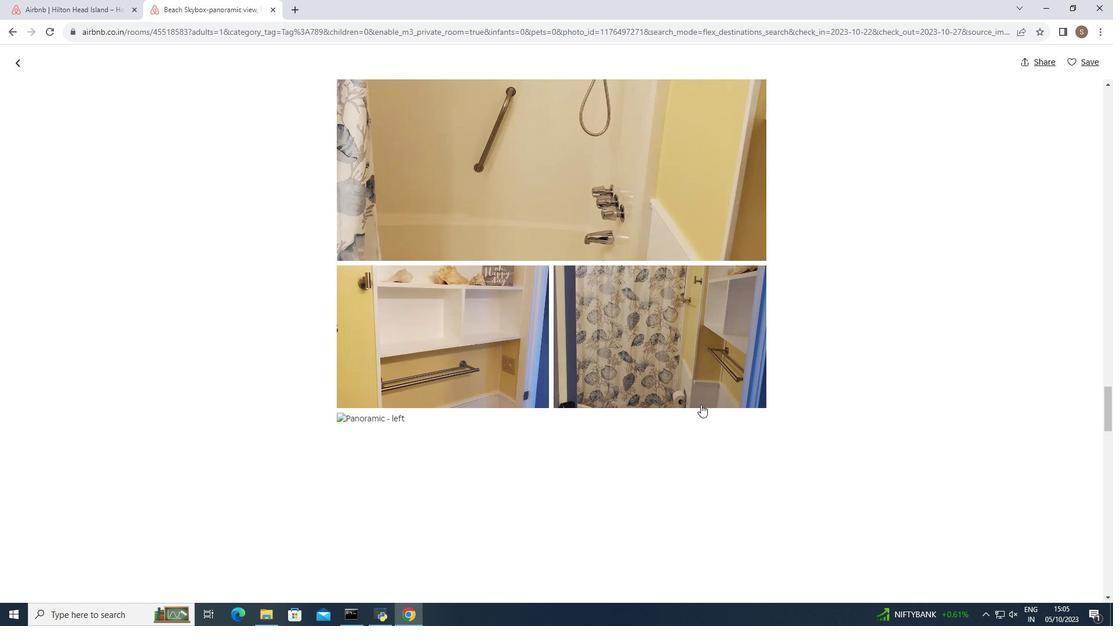 
Action: Mouse scrolled (701, 404) with delta (0, 0)
Screenshot: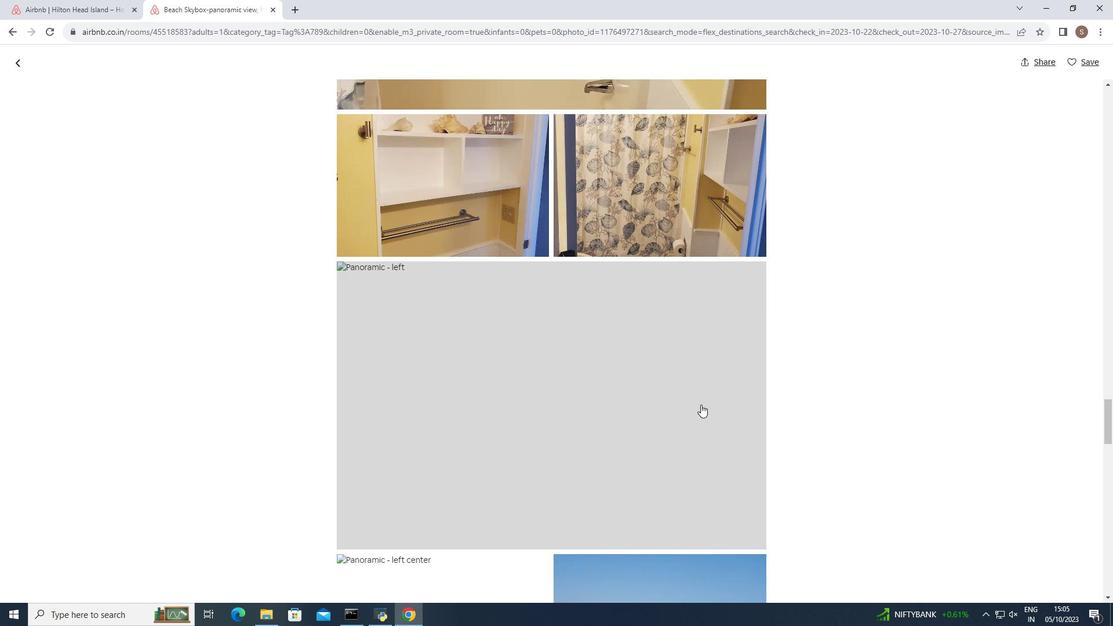 
Action: Mouse scrolled (701, 404) with delta (0, 0)
Screenshot: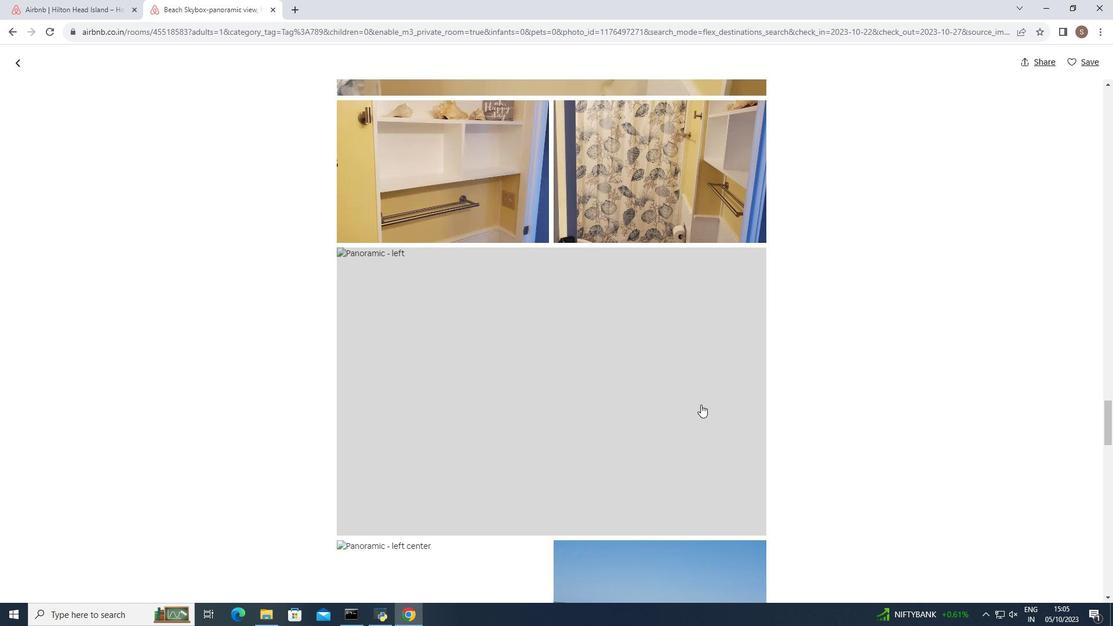 
Action: Mouse scrolled (701, 404) with delta (0, 0)
Screenshot: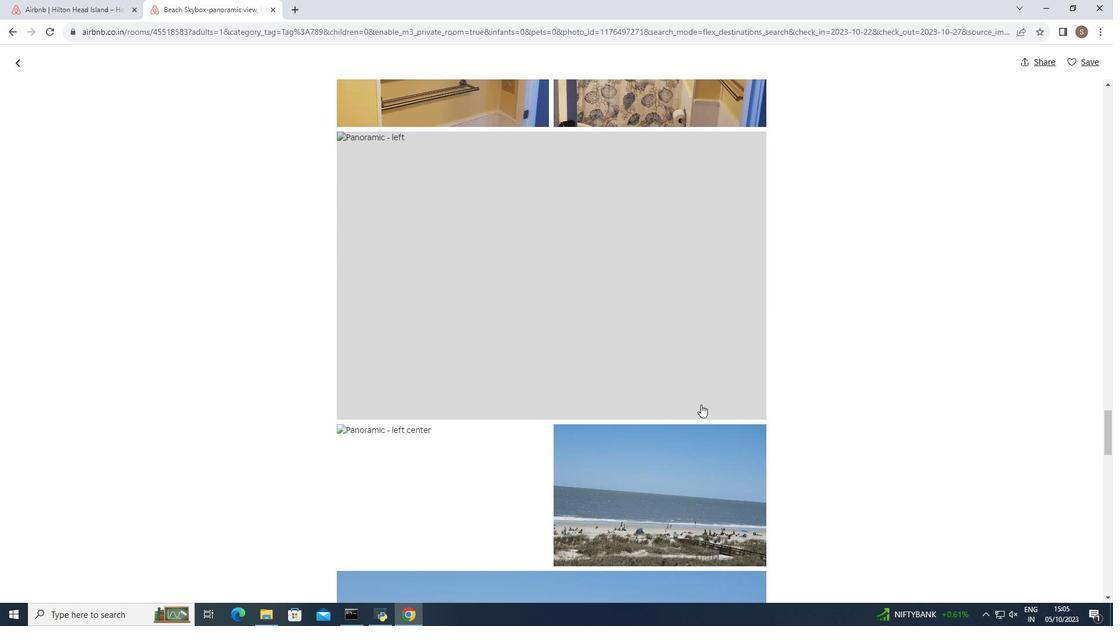 
Action: Mouse scrolled (701, 404) with delta (0, 0)
Screenshot: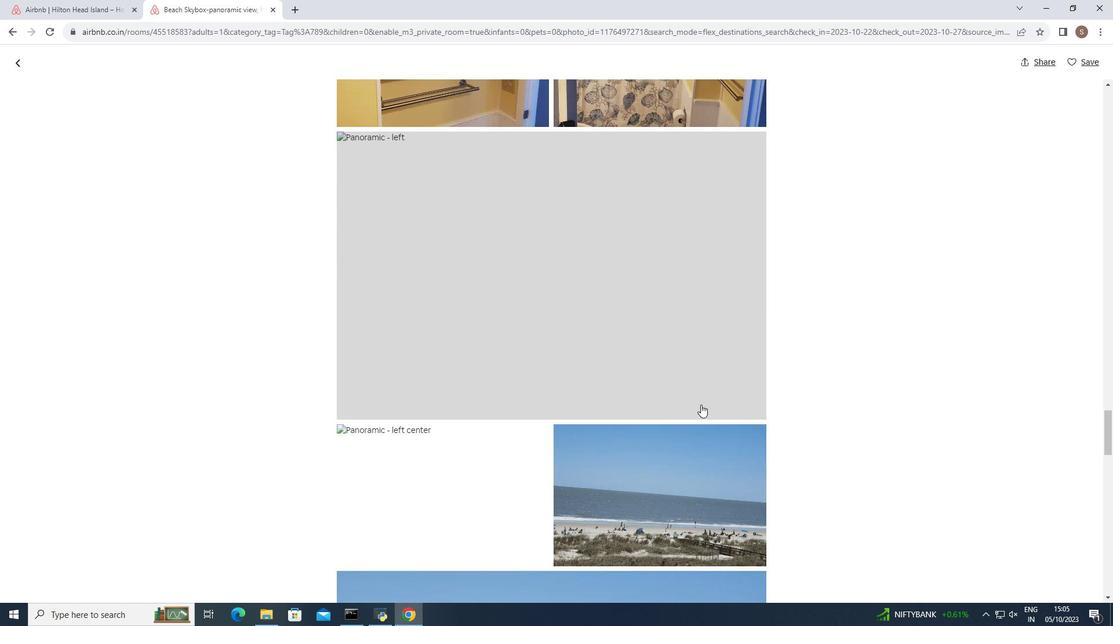 
Action: Mouse scrolled (701, 404) with delta (0, 0)
Screenshot: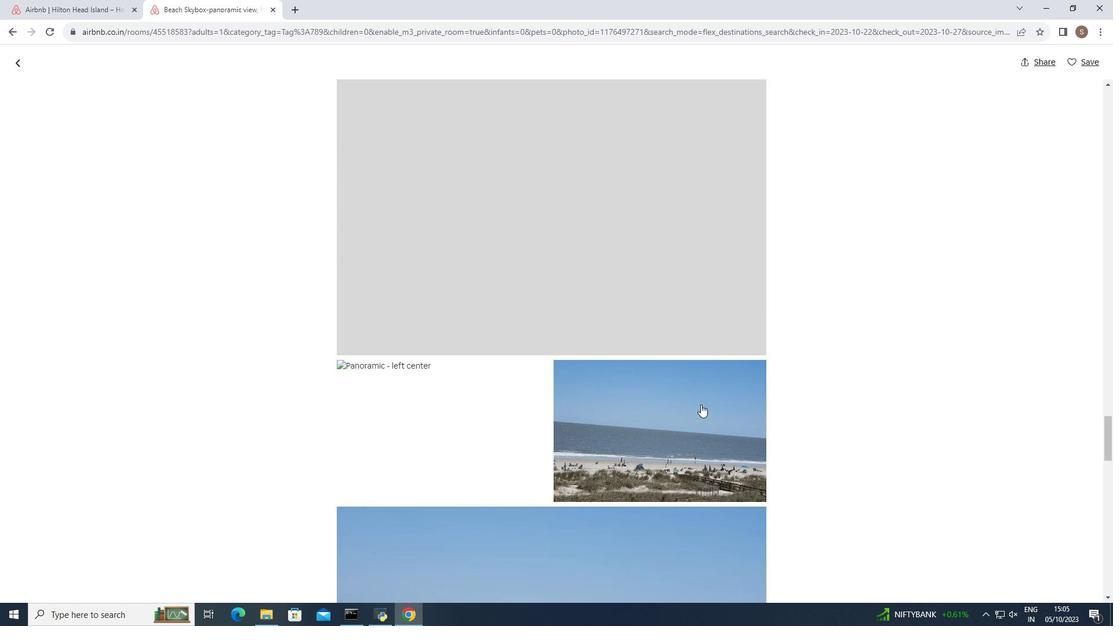 
Action: Mouse scrolled (701, 404) with delta (0, 0)
Screenshot: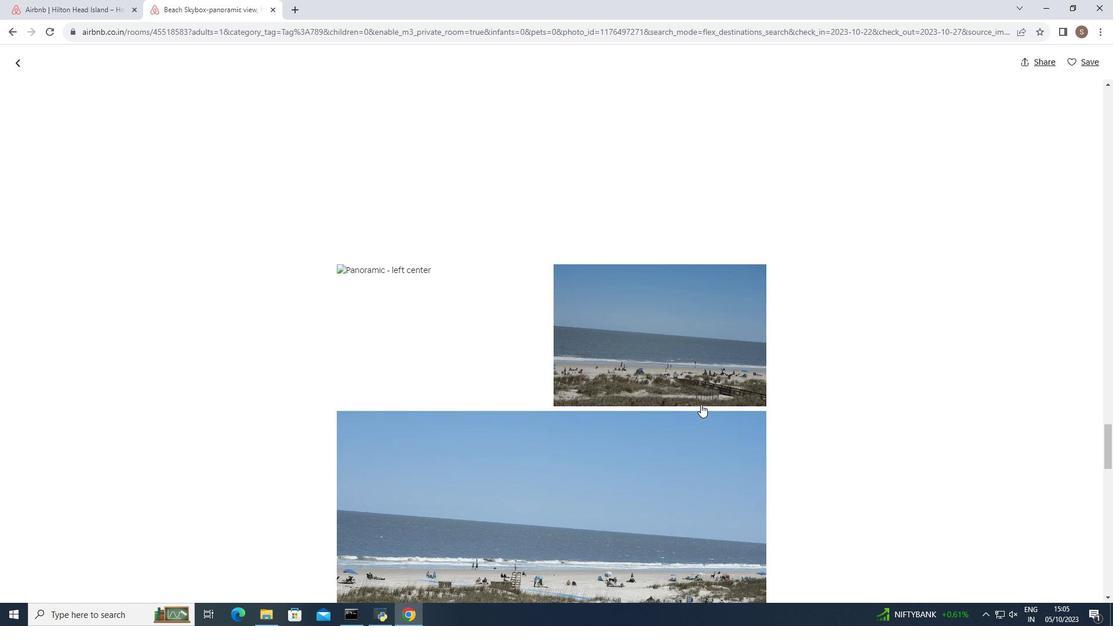 
Action: Mouse scrolled (701, 404) with delta (0, 0)
Screenshot: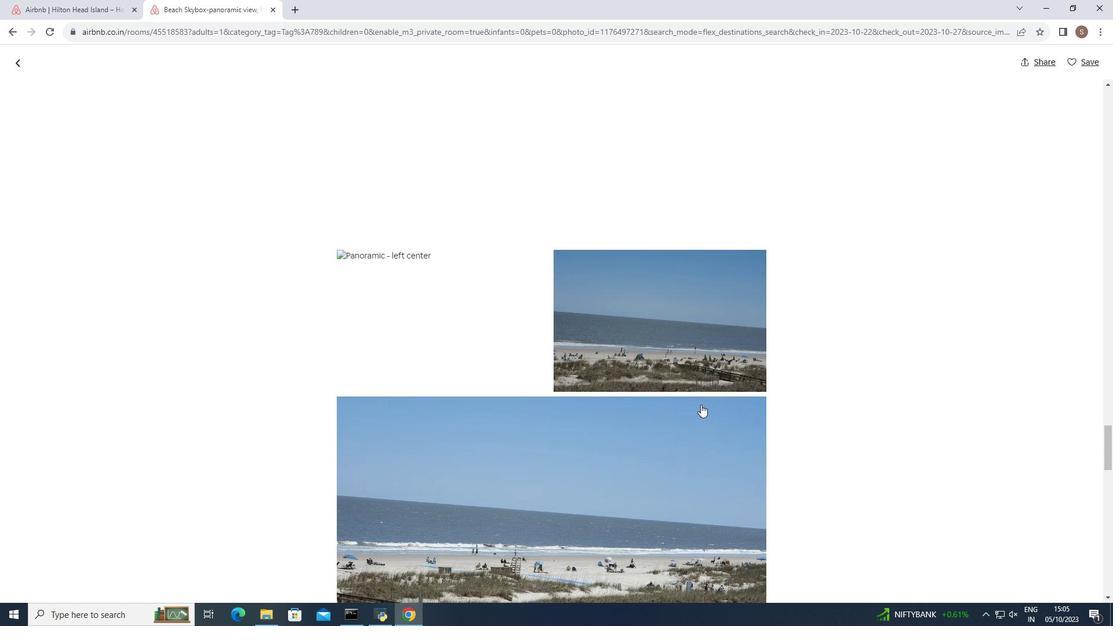 
Action: Mouse scrolled (701, 404) with delta (0, 0)
Screenshot: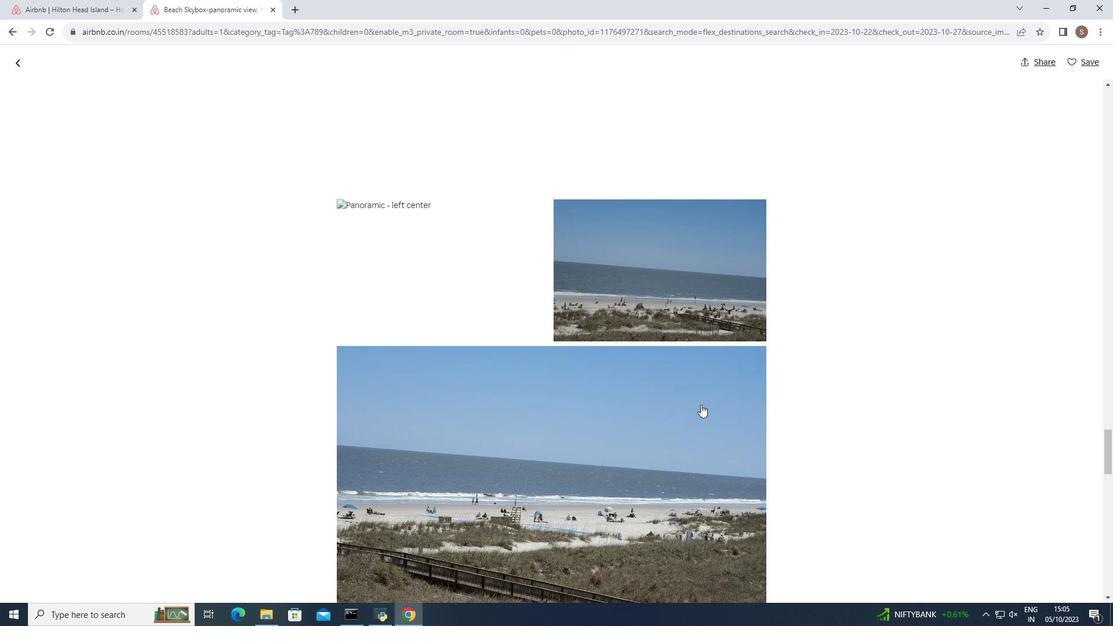 
Action: Mouse scrolled (701, 404) with delta (0, 0)
Screenshot: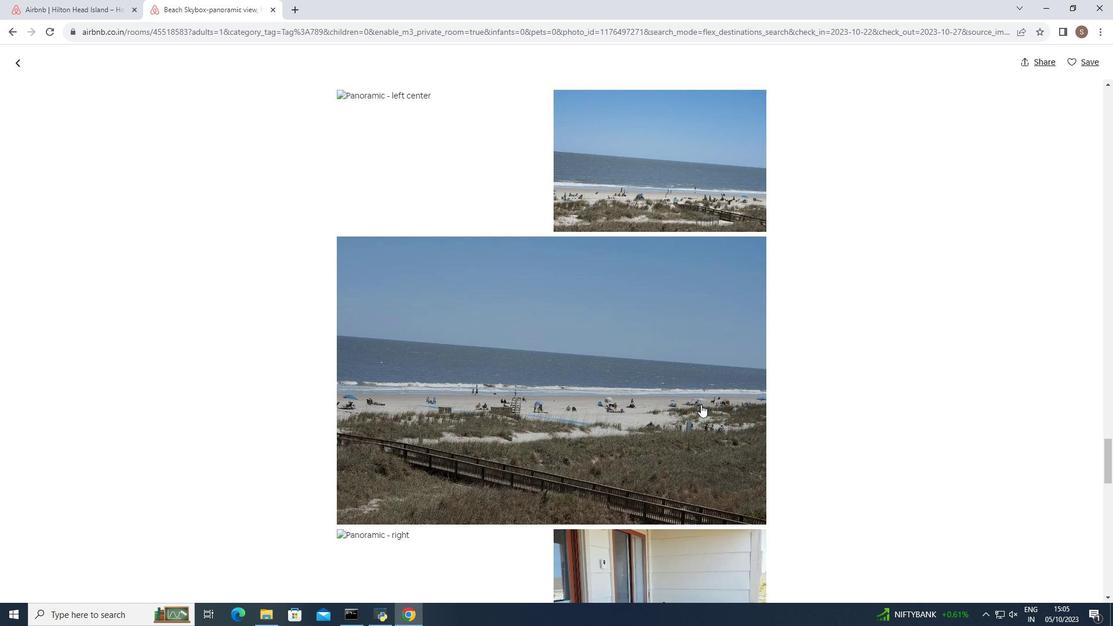 
Action: Mouse scrolled (701, 404) with delta (0, 0)
Screenshot: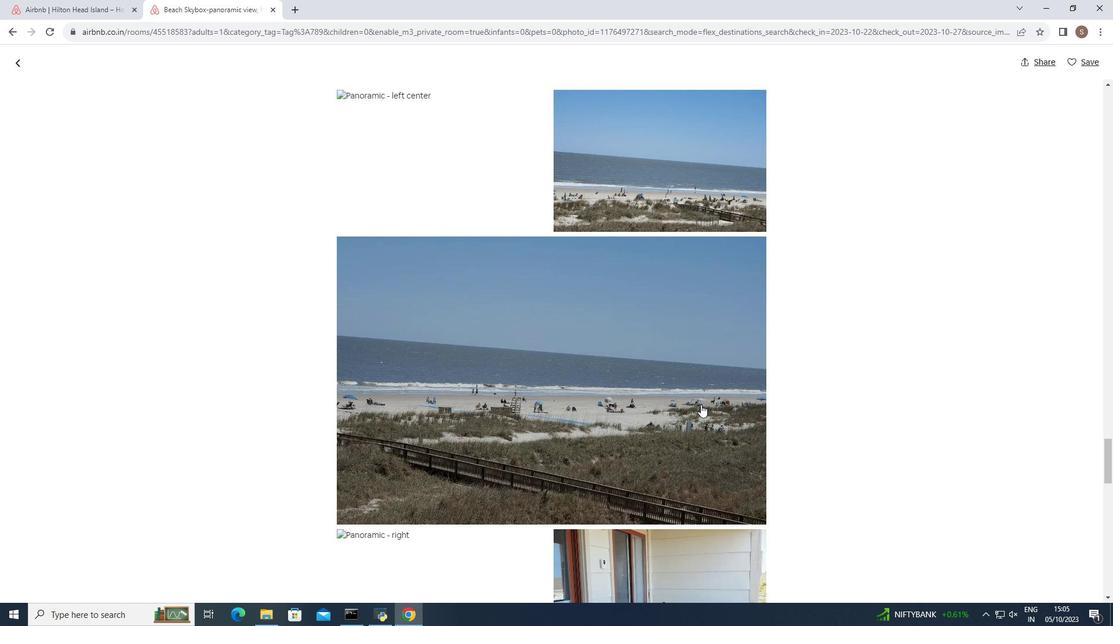 
Action: Mouse scrolled (701, 404) with delta (0, 0)
Screenshot: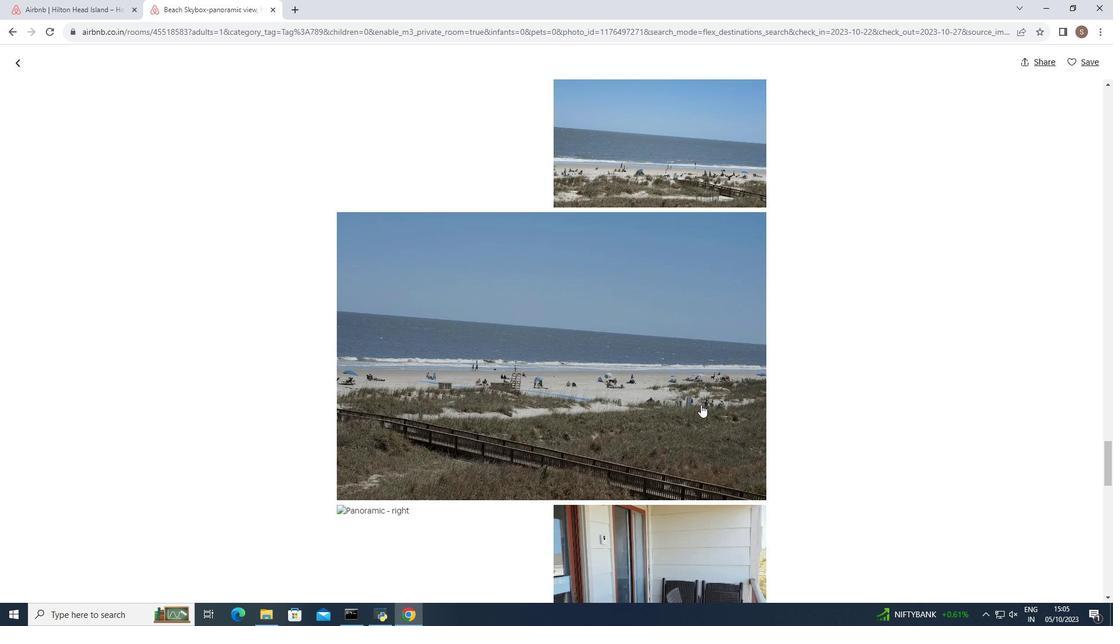 
Action: Mouse scrolled (701, 404) with delta (0, 0)
Screenshot: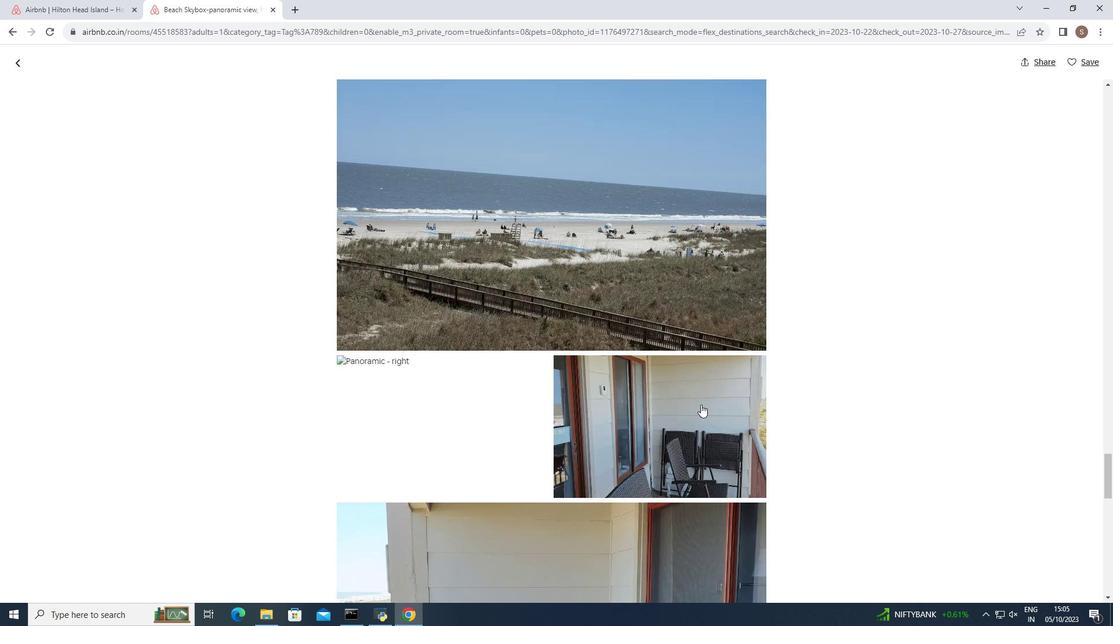 
Action: Mouse scrolled (701, 404) with delta (0, 0)
Screenshot: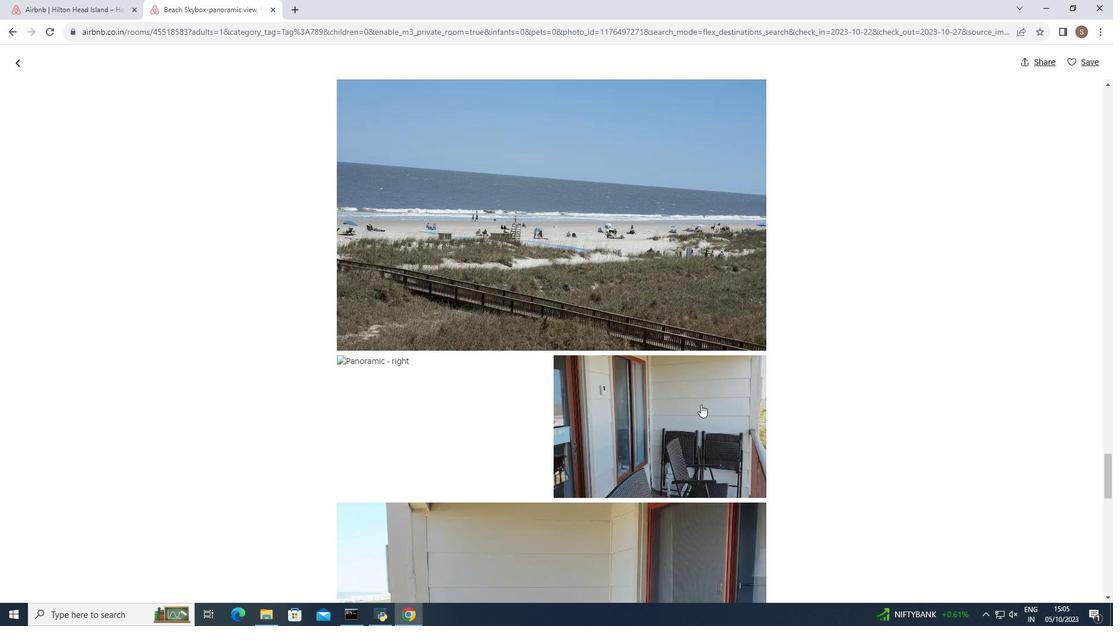
Action: Mouse scrolled (701, 404) with delta (0, 0)
Screenshot: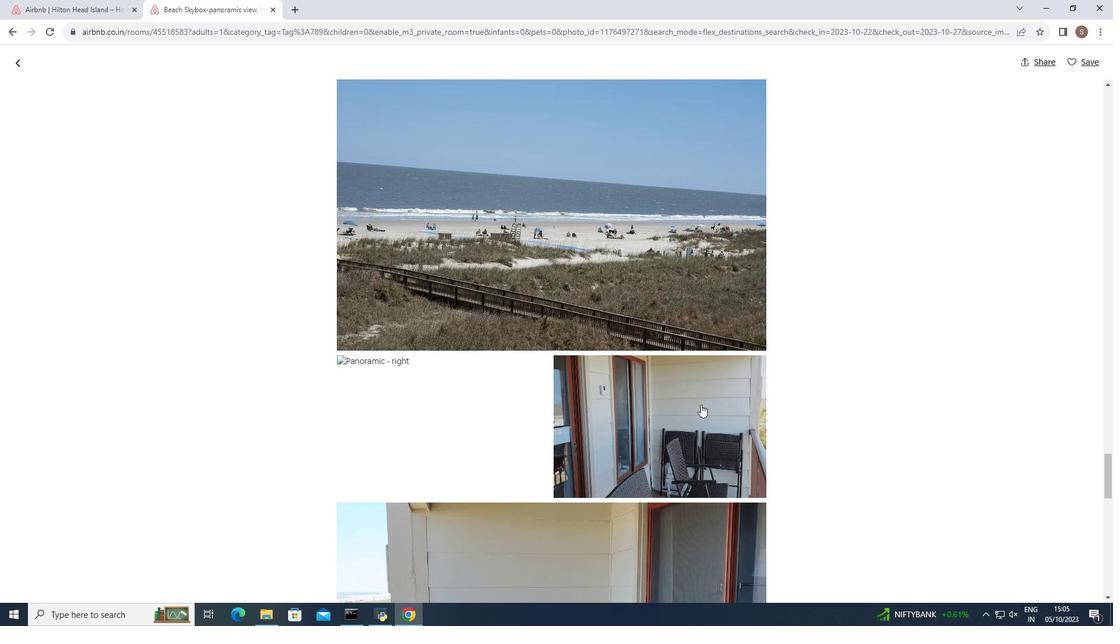 
Action: Mouse scrolled (701, 404) with delta (0, 0)
Screenshot: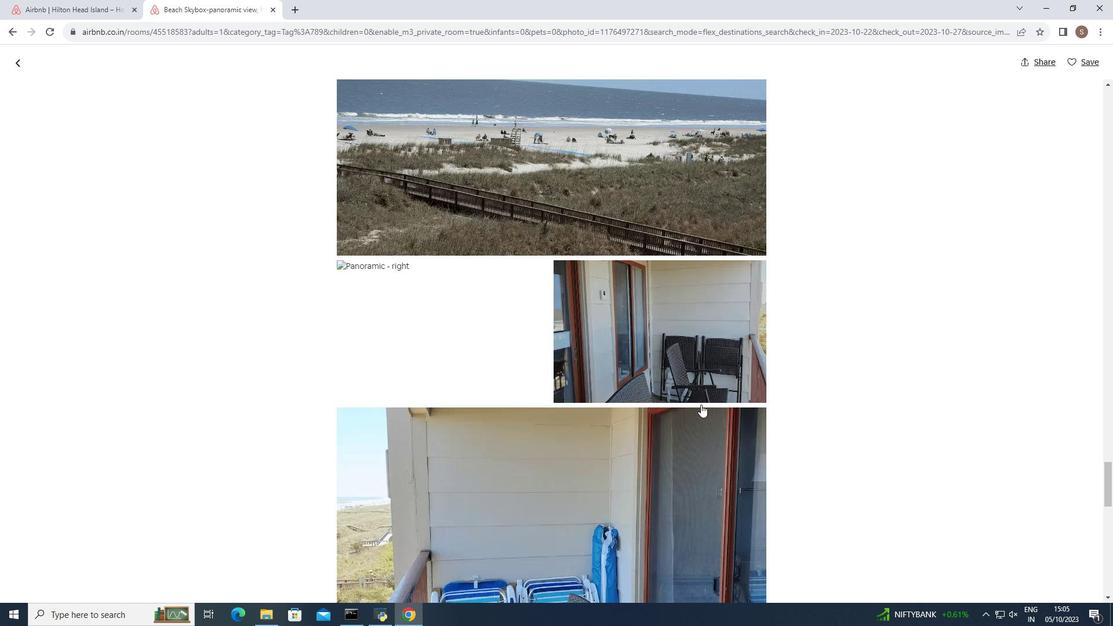 
Action: Mouse scrolled (701, 404) with delta (0, 0)
Screenshot: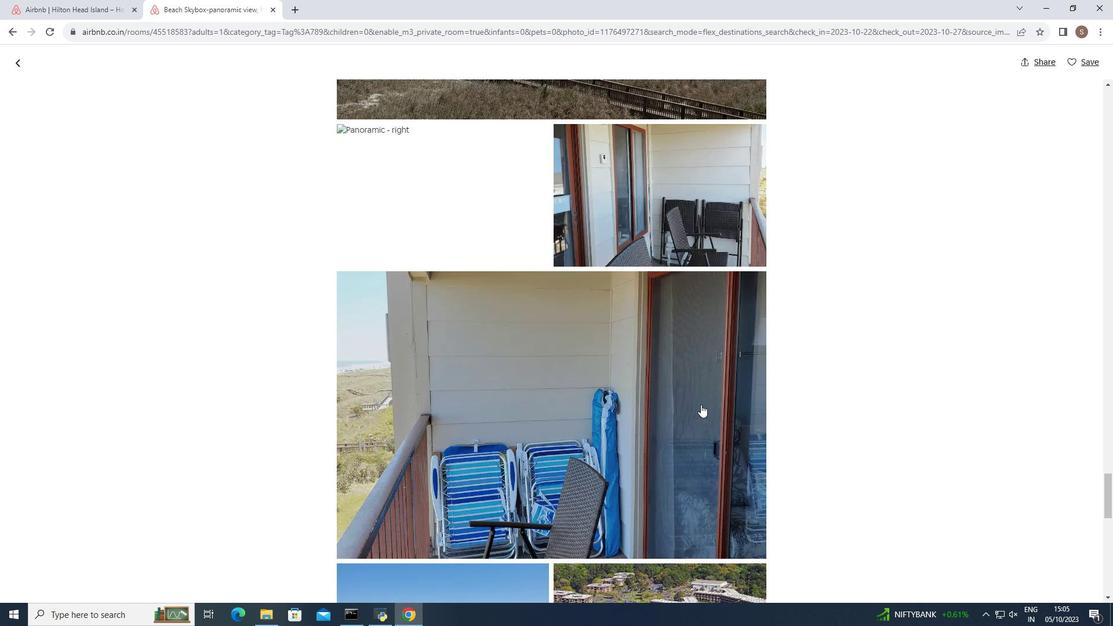 
Action: Mouse scrolled (701, 404) with delta (0, 0)
Screenshot: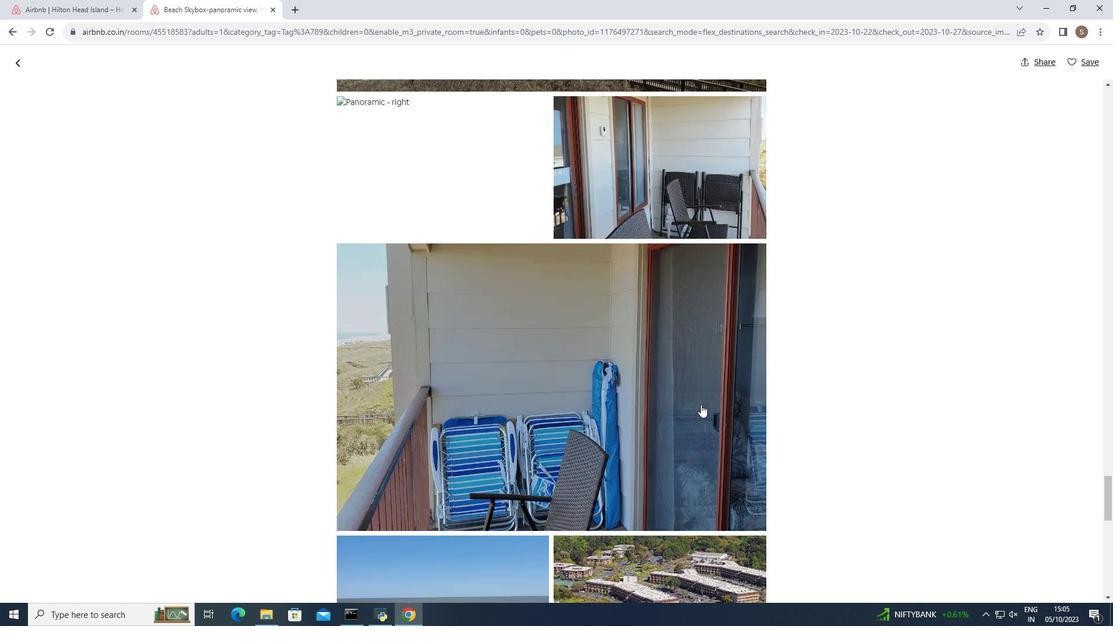 
Action: Mouse scrolled (701, 404) with delta (0, 0)
Screenshot: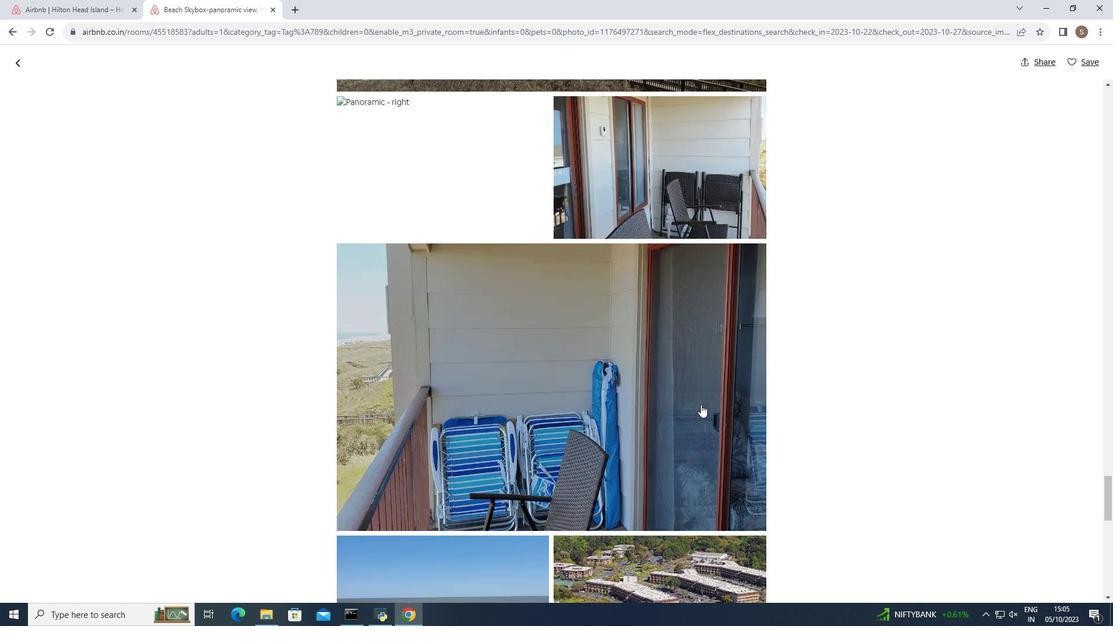 
Action: Mouse scrolled (701, 404) with delta (0, 0)
Screenshot: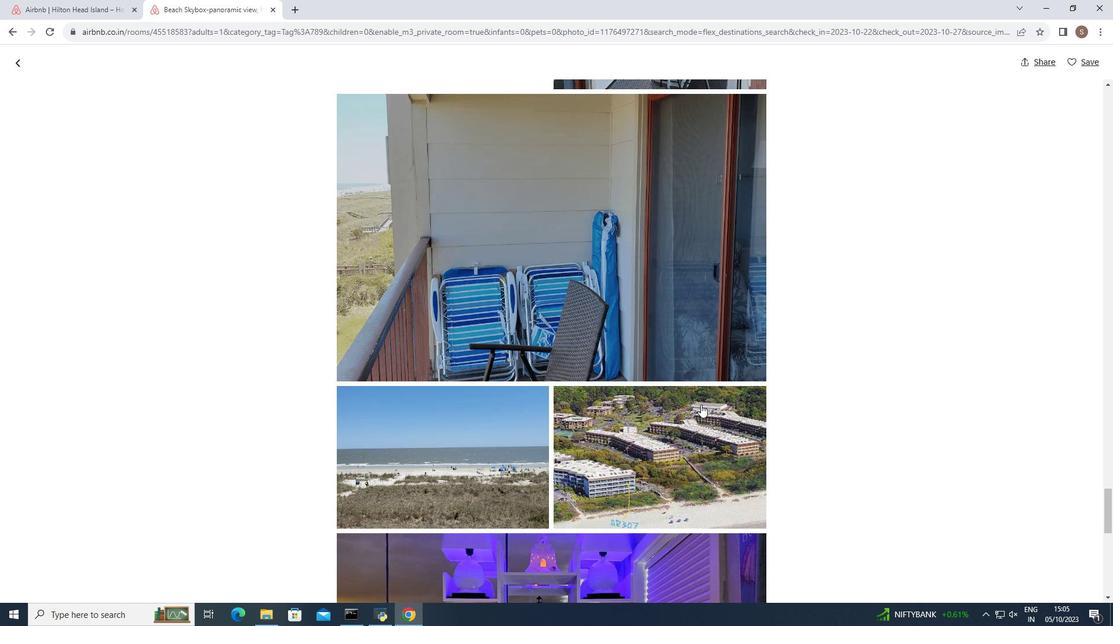 
Action: Mouse scrolled (701, 404) with delta (0, 0)
Screenshot: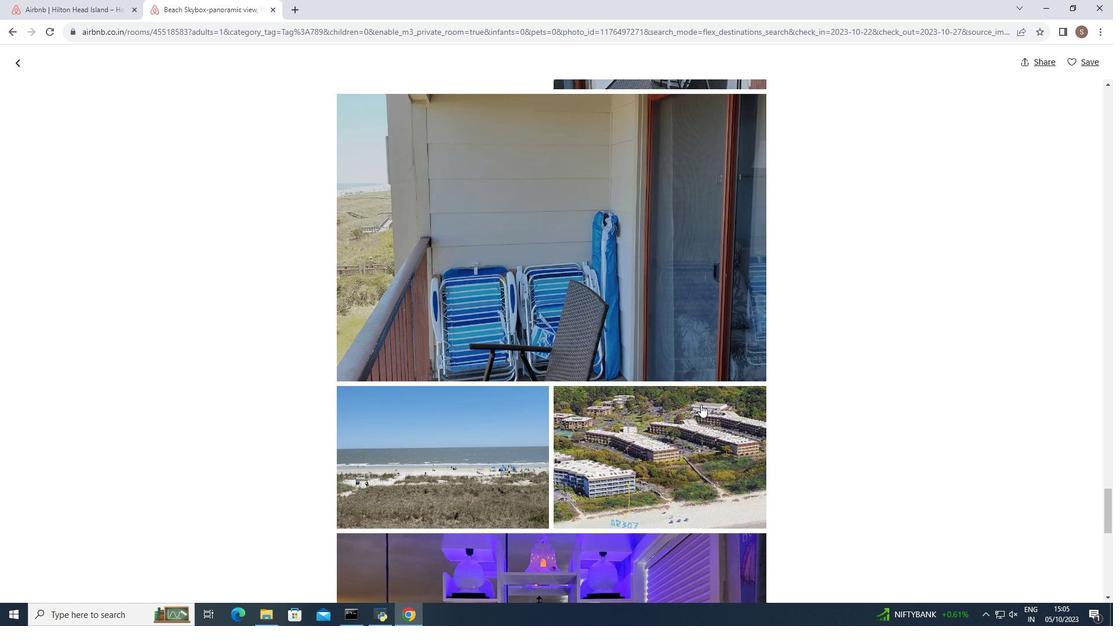 
Action: Mouse scrolled (701, 404) with delta (0, 0)
Screenshot: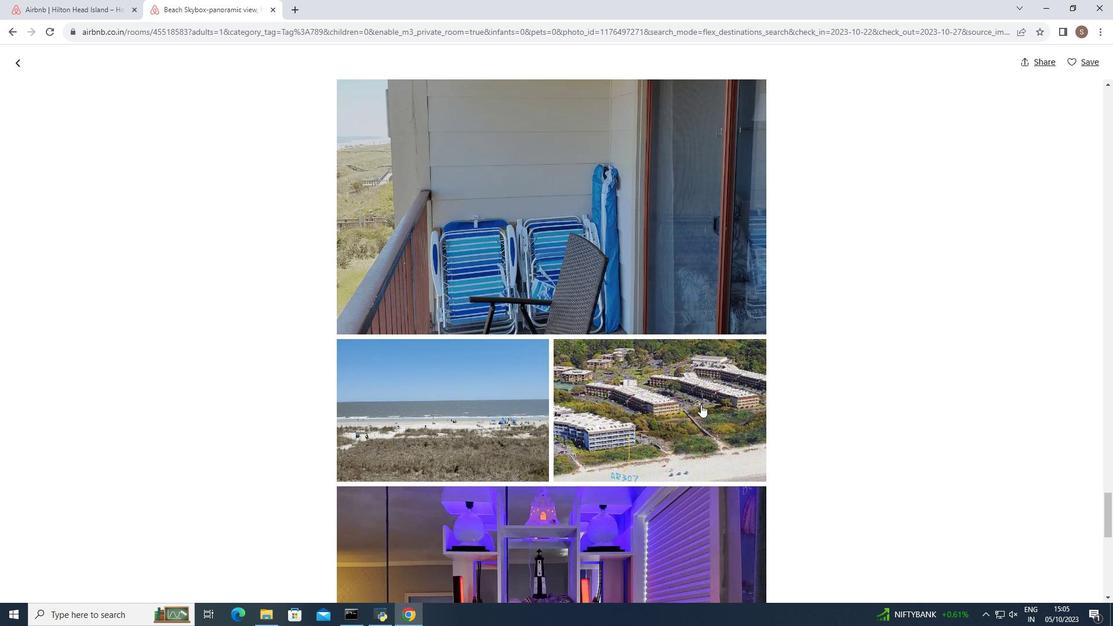 
Action: Mouse scrolled (701, 404) with delta (0, 0)
Screenshot: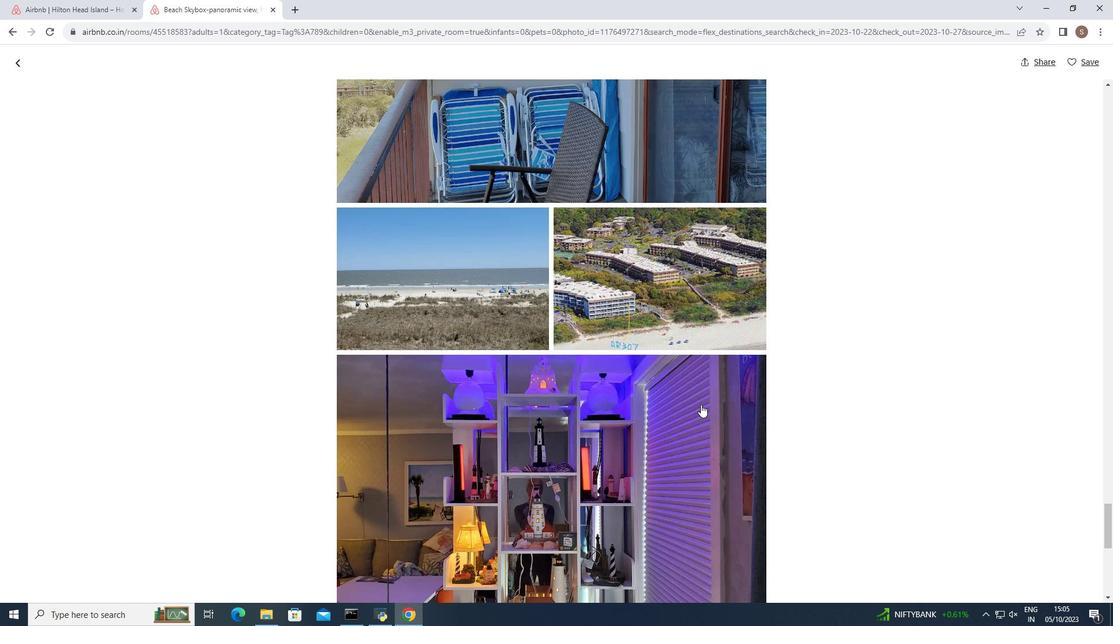 
Action: Mouse scrolled (701, 404) with delta (0, 0)
Screenshot: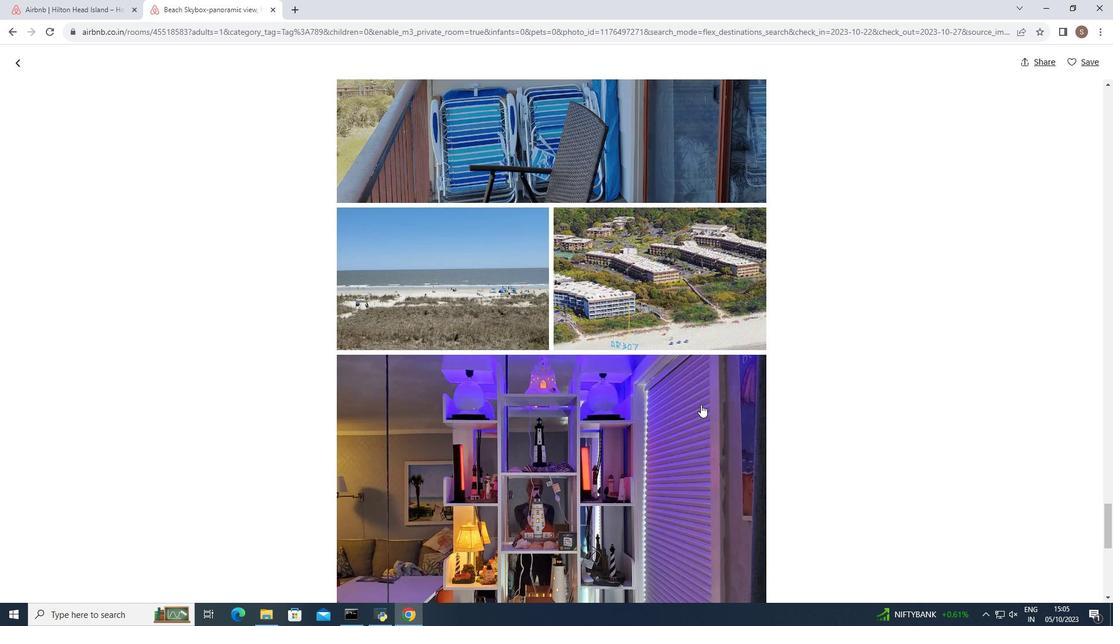 
Action: Mouse scrolled (701, 404) with delta (0, 0)
Screenshot: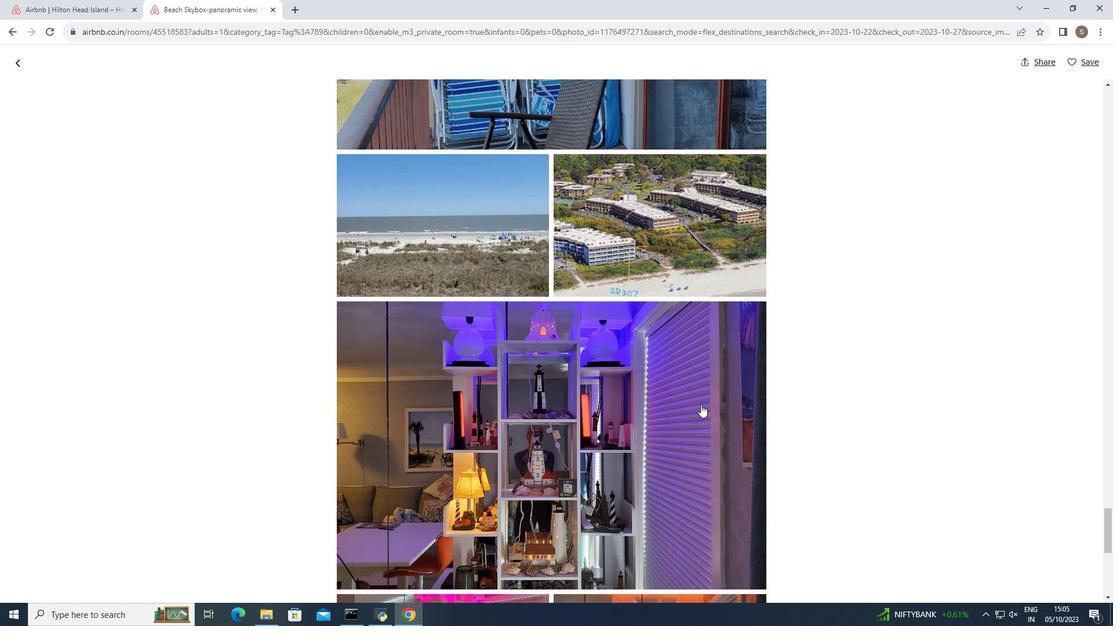 
Action: Mouse scrolled (701, 404) with delta (0, 0)
Screenshot: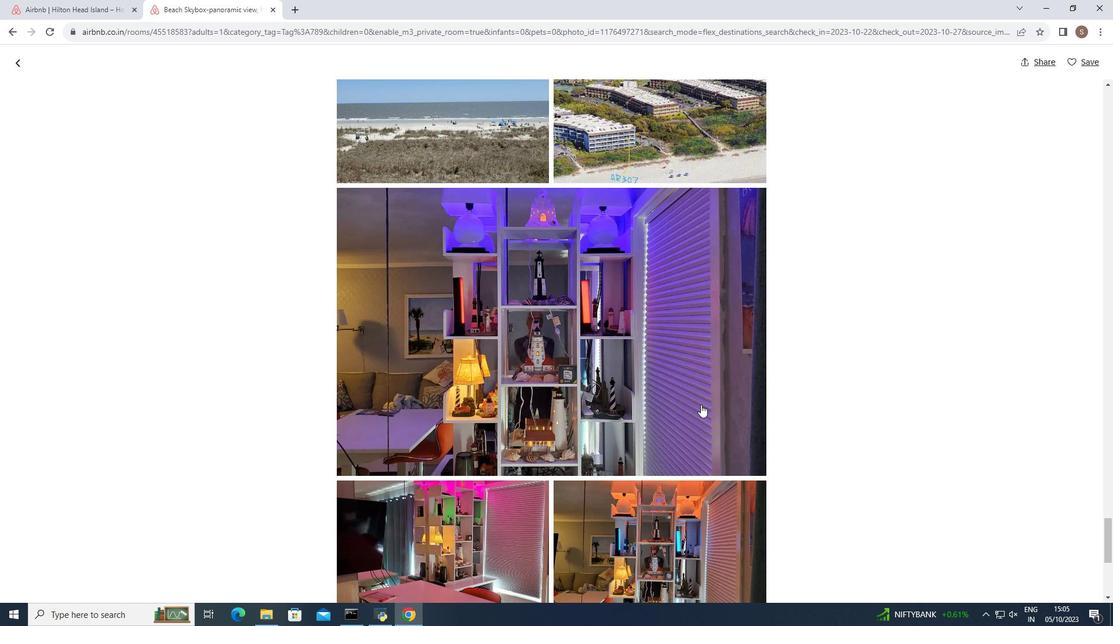
Action: Mouse scrolled (701, 404) with delta (0, 0)
Screenshot: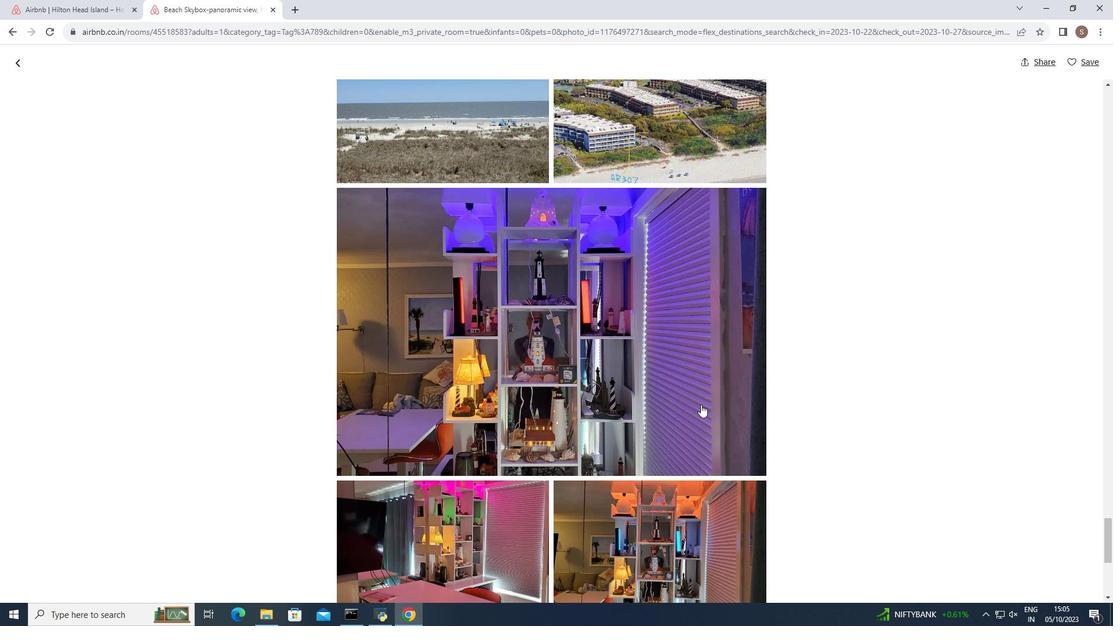 
Action: Mouse scrolled (701, 404) with delta (0, 0)
Screenshot: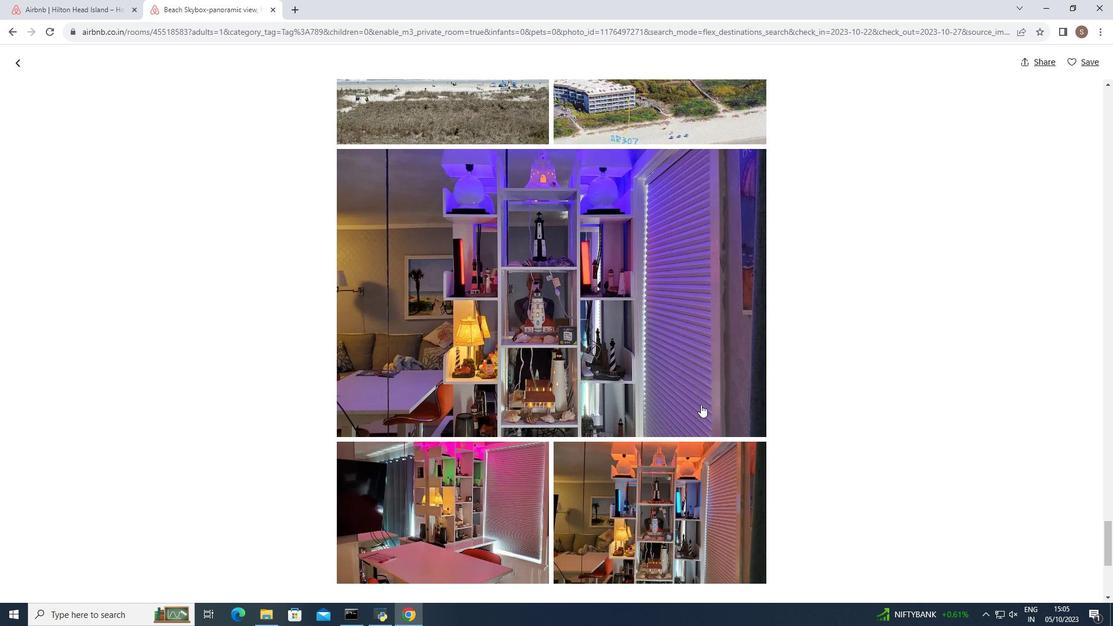 
Action: Mouse scrolled (701, 404) with delta (0, 0)
Screenshot: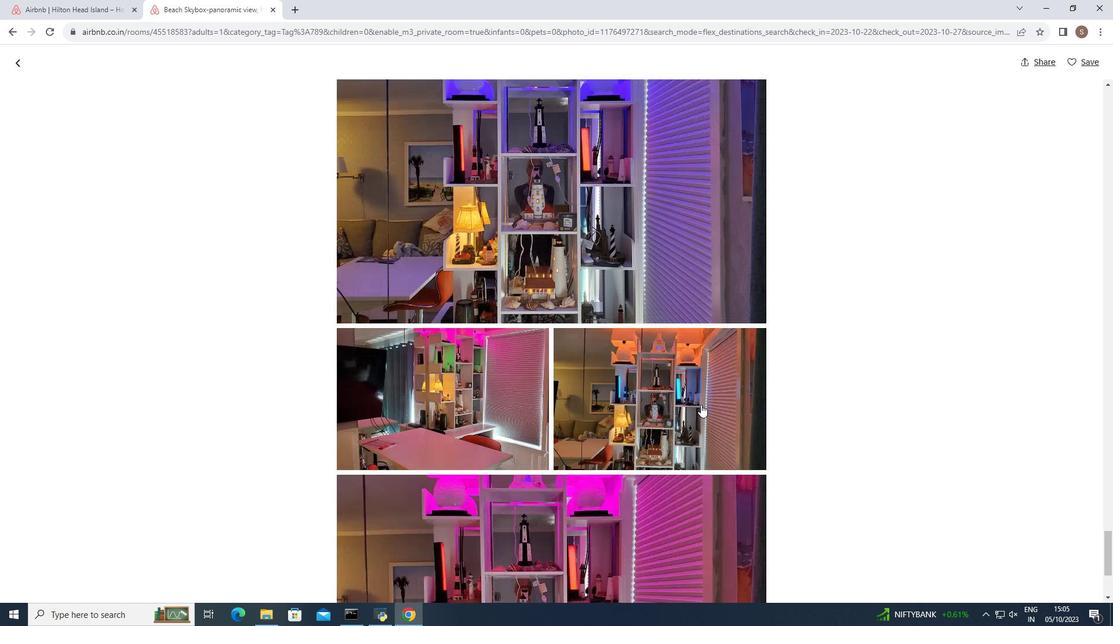 
Action: Mouse scrolled (701, 404) with delta (0, 0)
Screenshot: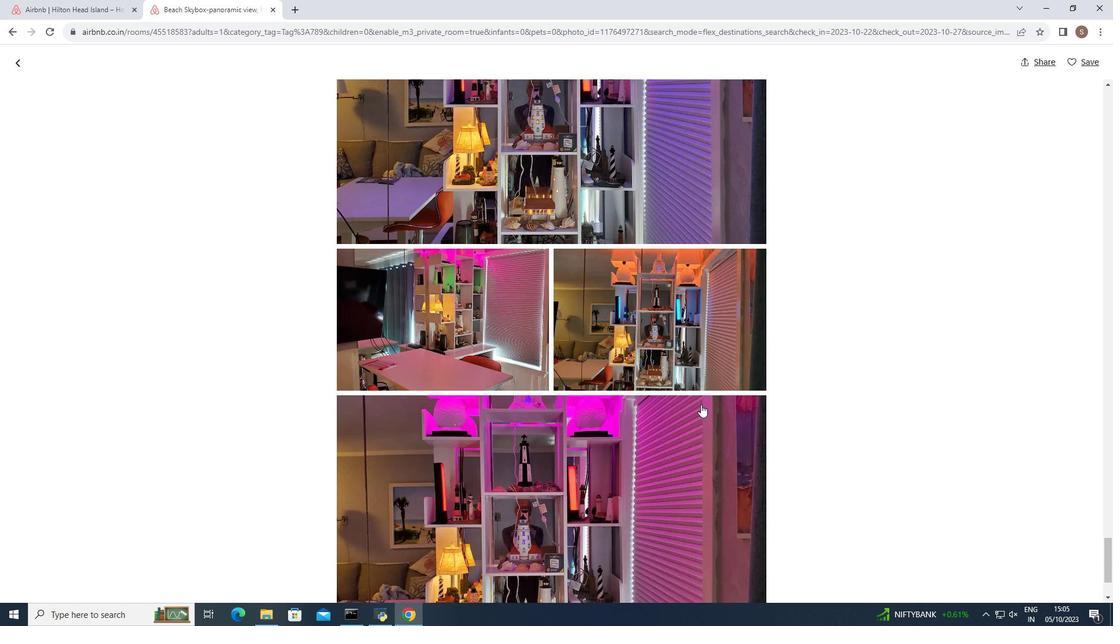 
Action: Mouse scrolled (701, 404) with delta (0, 0)
Screenshot: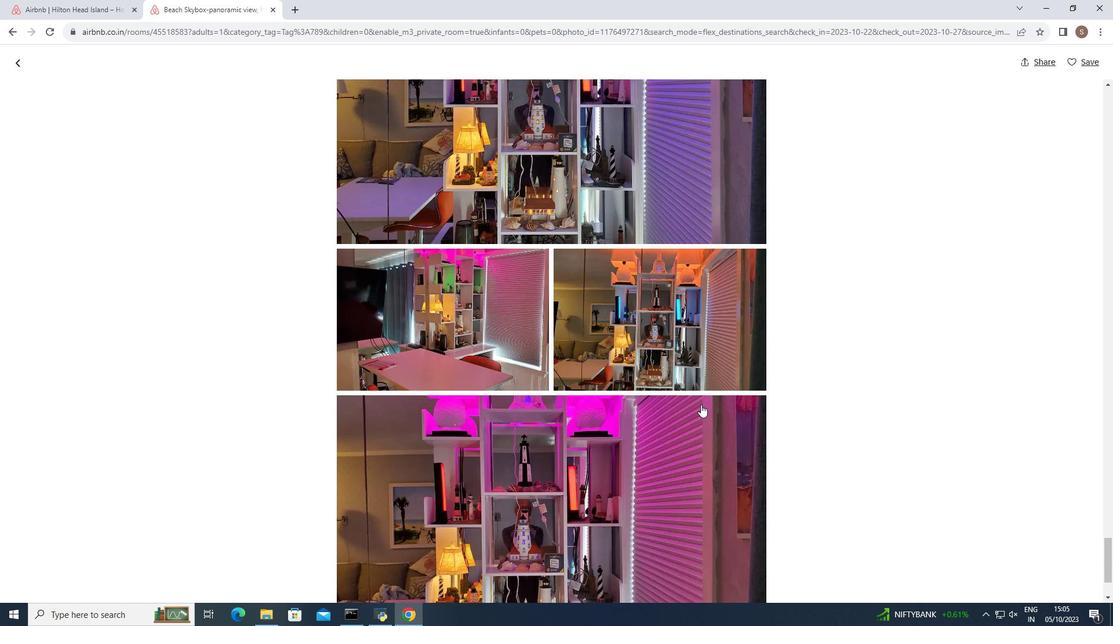 
Action: Mouse scrolled (701, 404) with delta (0, 0)
Screenshot: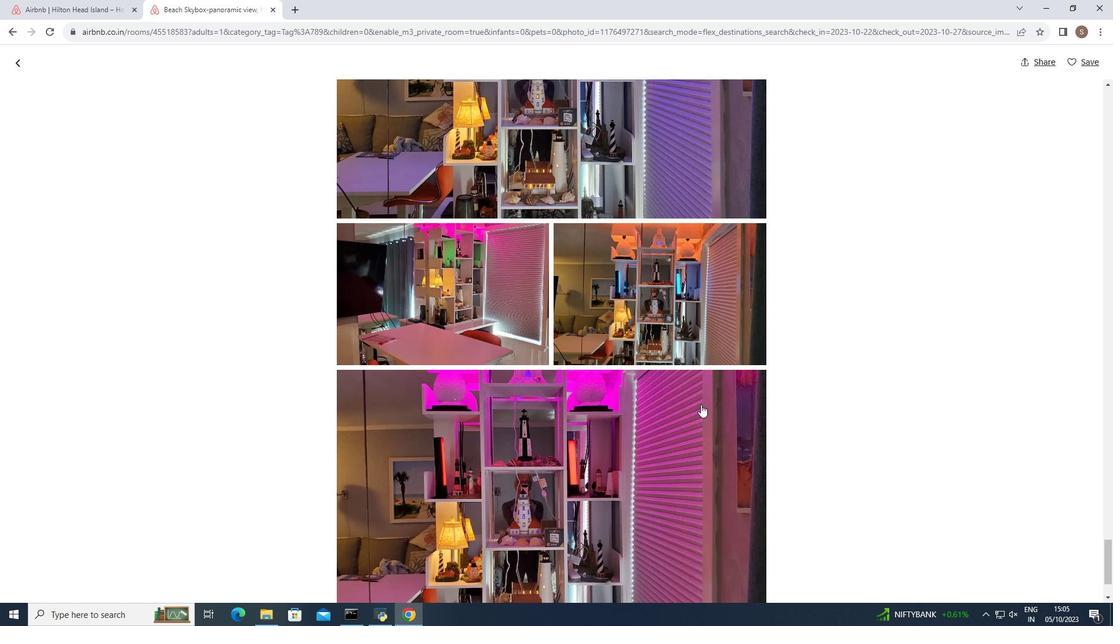 
Action: Mouse scrolled (701, 404) with delta (0, 0)
Screenshot: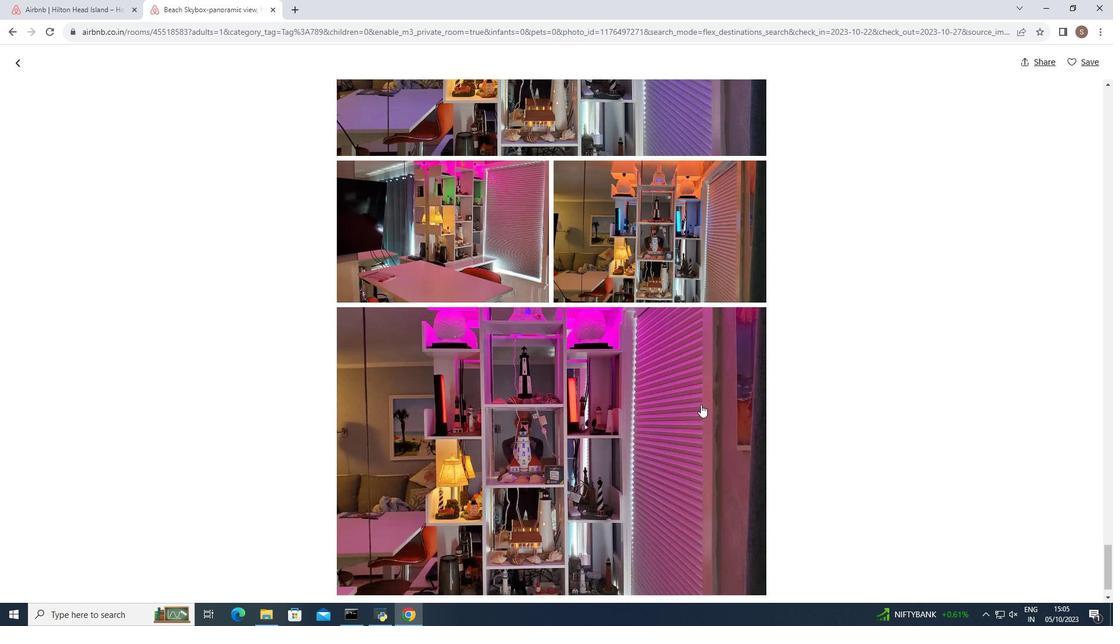
Action: Mouse scrolled (701, 404) with delta (0, 0)
Screenshot: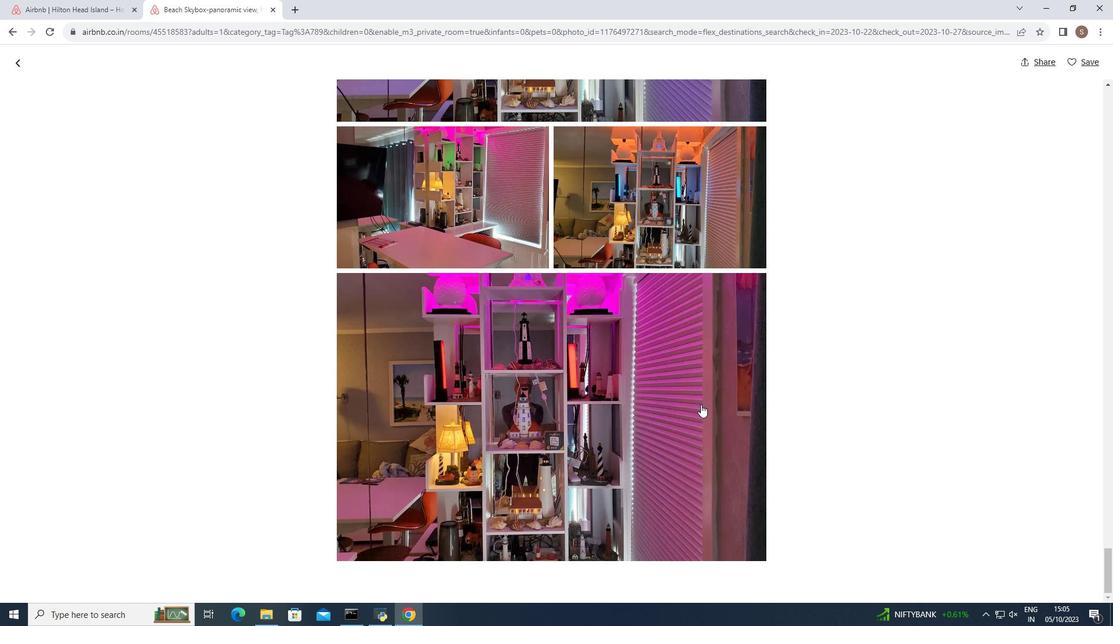 
Action: Mouse scrolled (701, 404) with delta (0, 0)
Screenshot: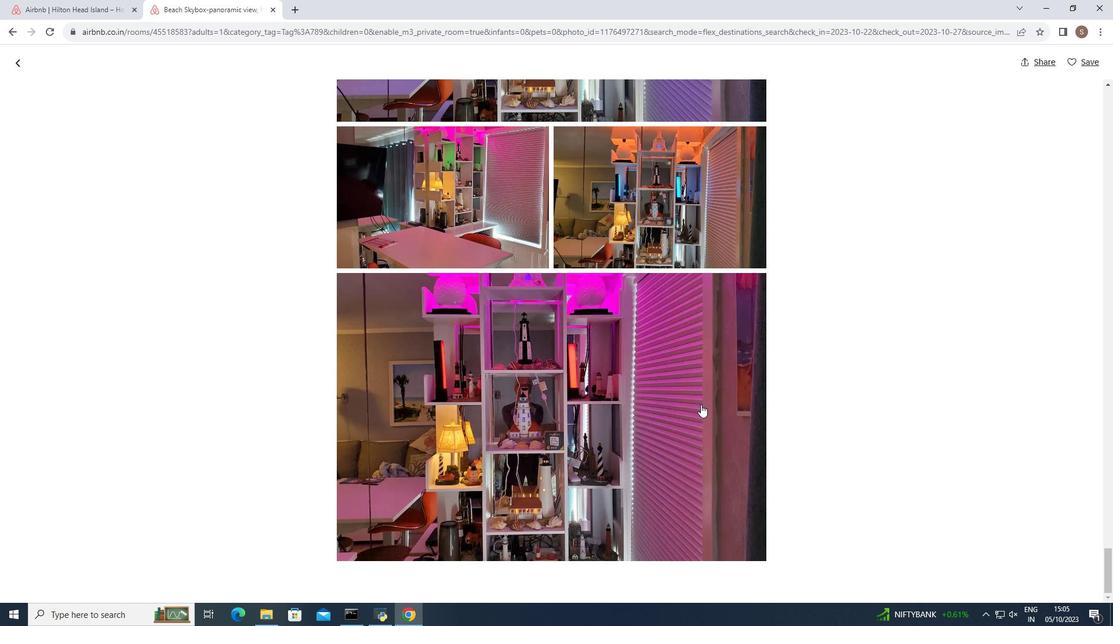 
Action: Mouse scrolled (701, 404) with delta (0, 0)
Screenshot: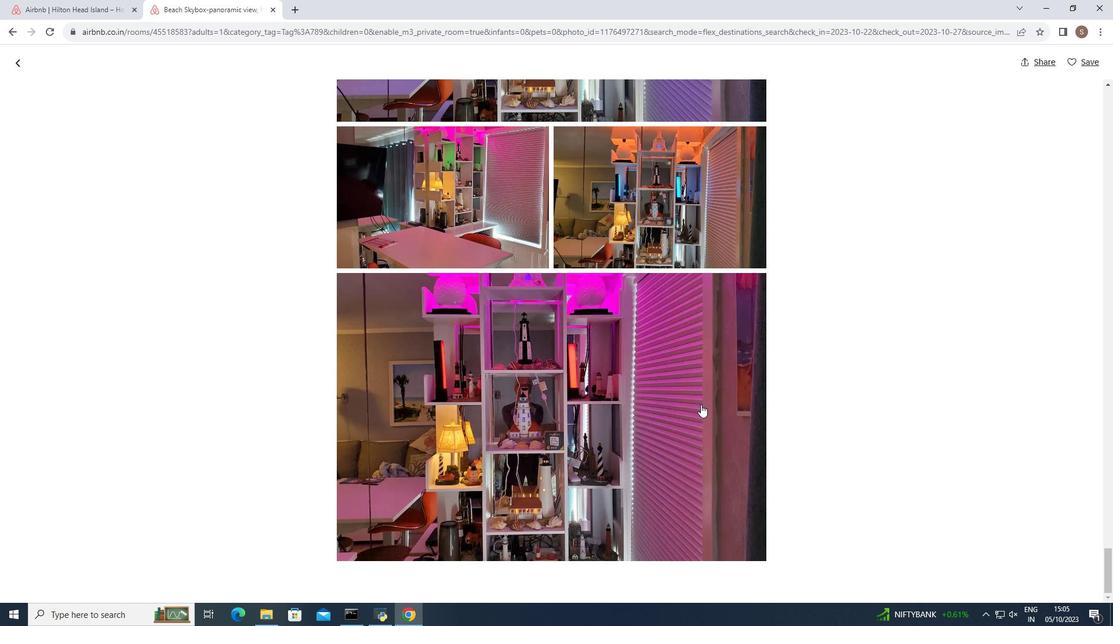 
Action: Mouse scrolled (701, 404) with delta (0, 0)
Screenshot: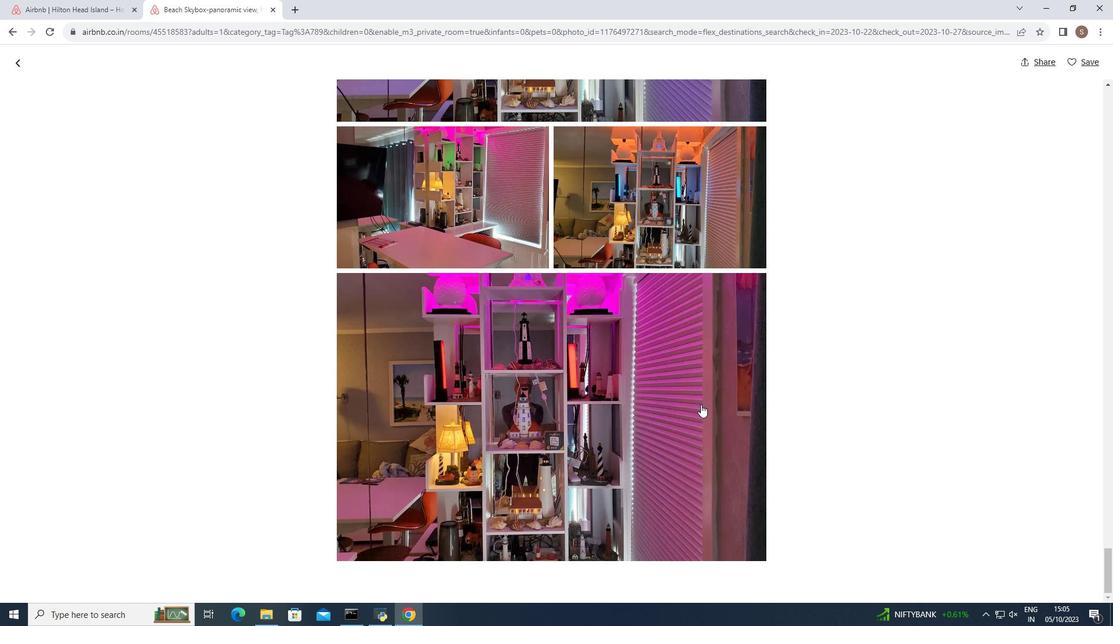 
Action: Mouse moved to (16, 62)
Screenshot: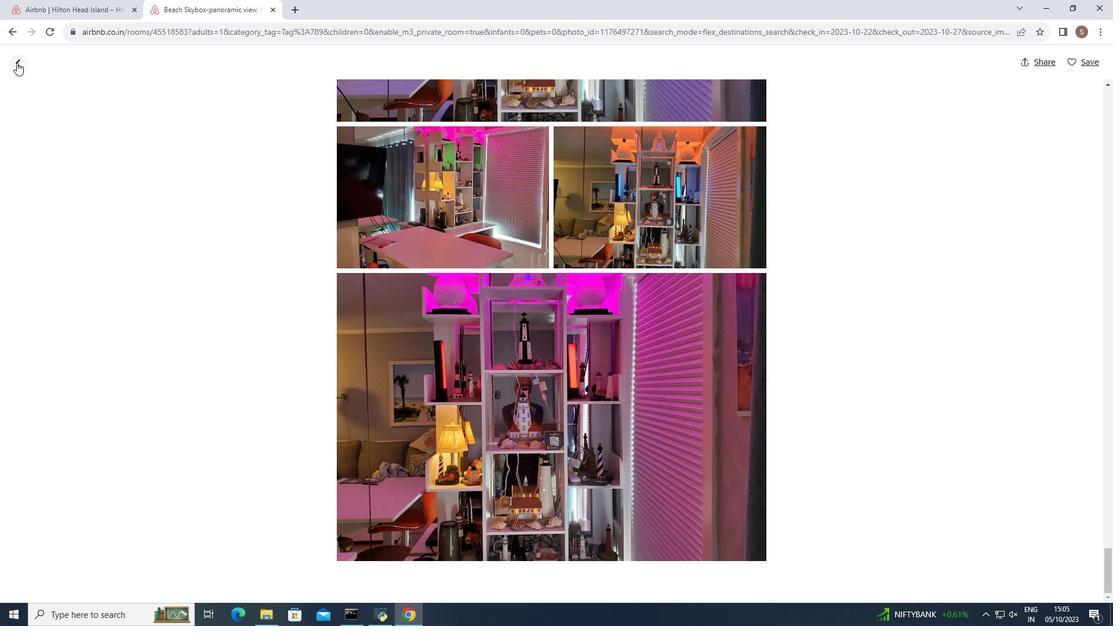 
Action: Mouse pressed left at (16, 62)
Screenshot: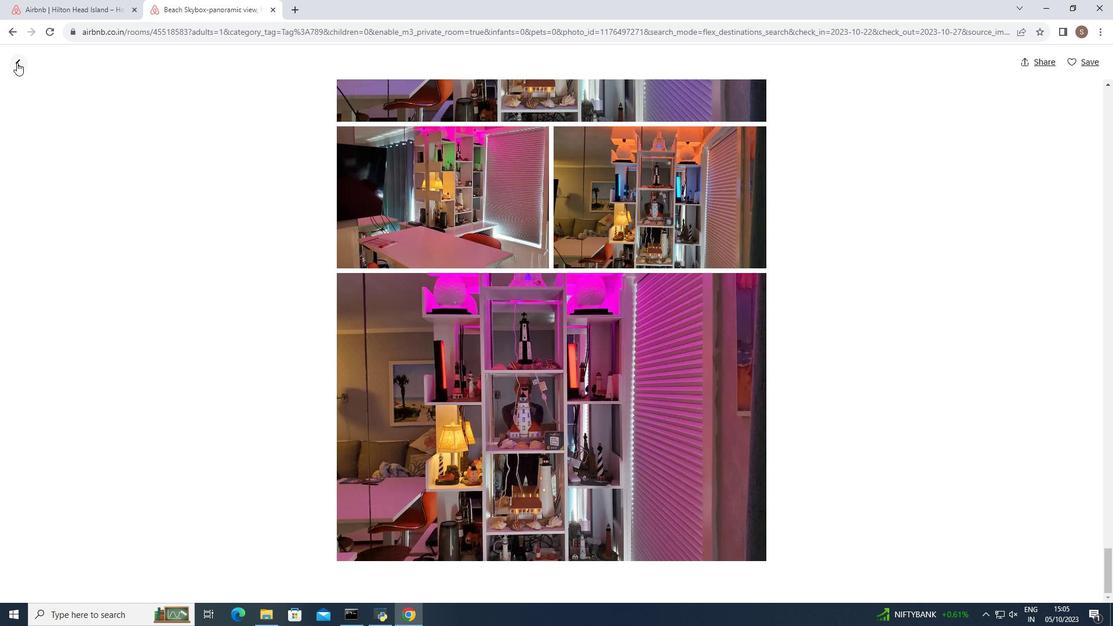 
Action: Mouse moved to (412, 189)
Screenshot: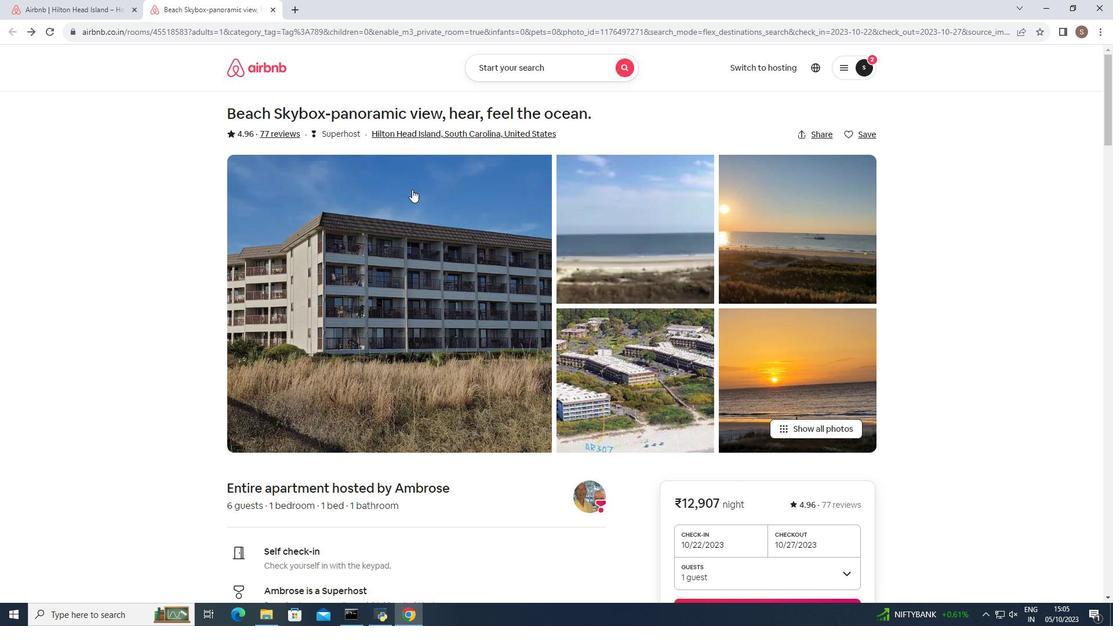 
Action: Mouse scrolled (412, 189) with delta (0, 0)
Screenshot: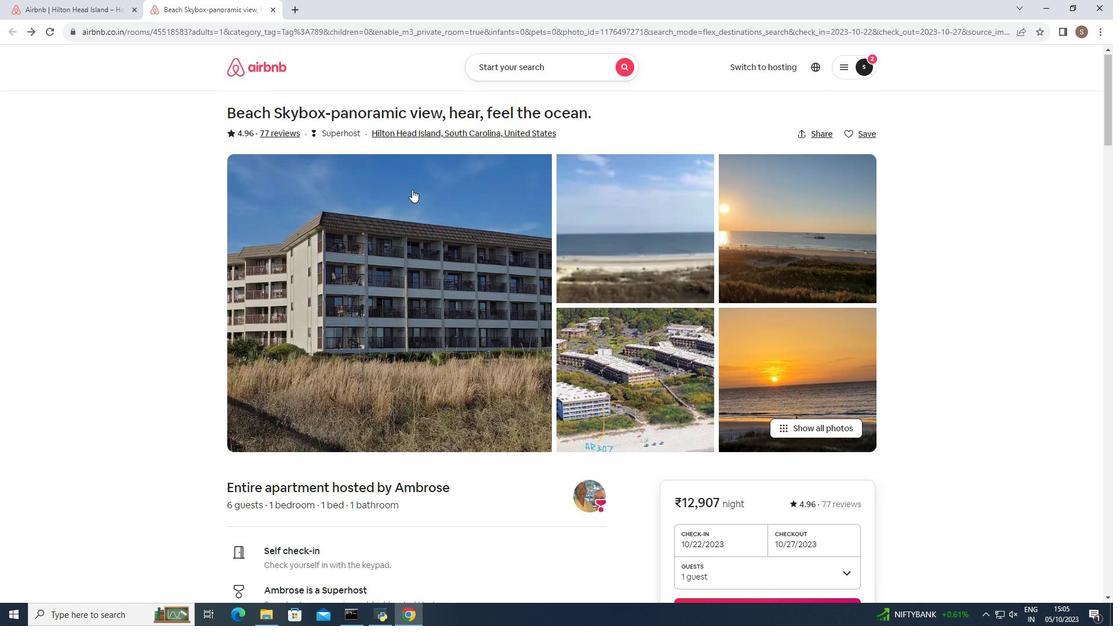 
Action: Mouse scrolled (412, 189) with delta (0, 0)
Screenshot: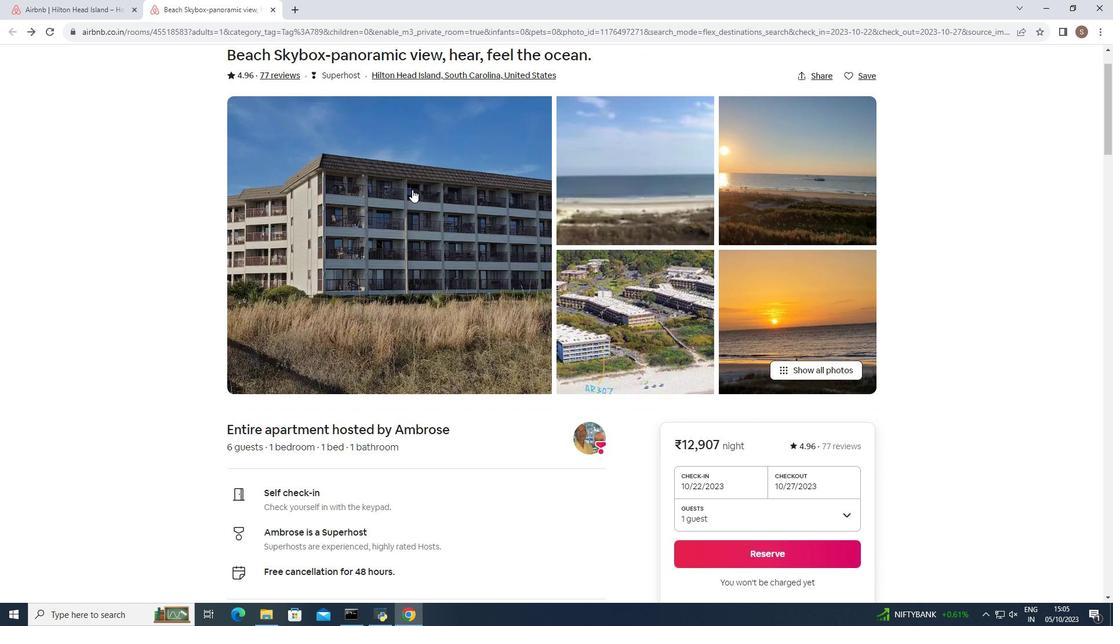 
Action: Mouse moved to (411, 189)
Screenshot: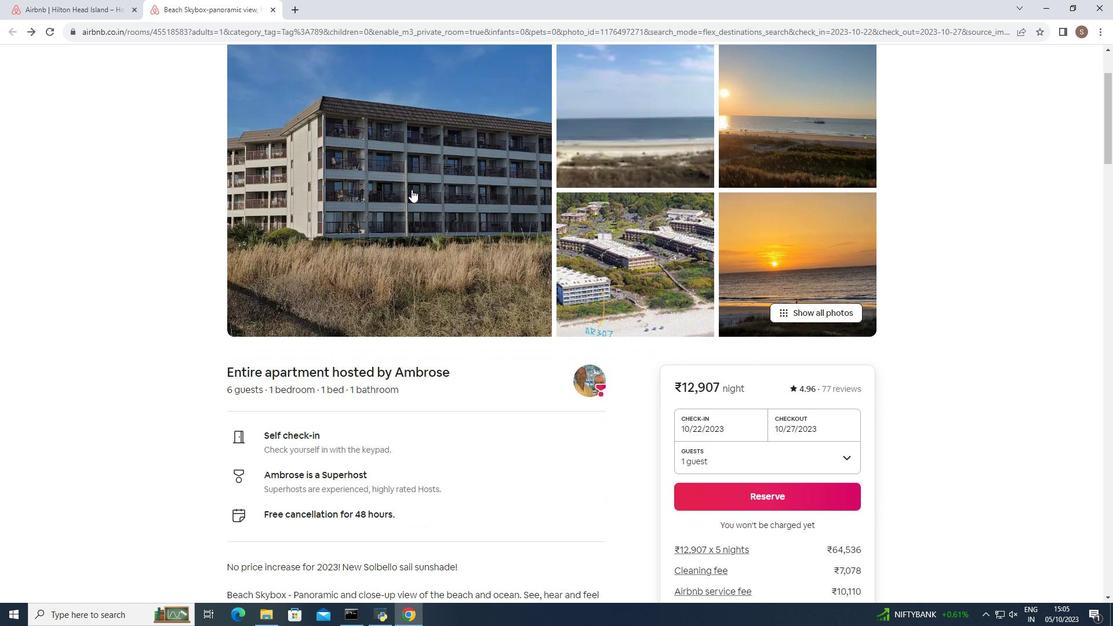 
Action: Mouse scrolled (411, 189) with delta (0, 0)
Screenshot: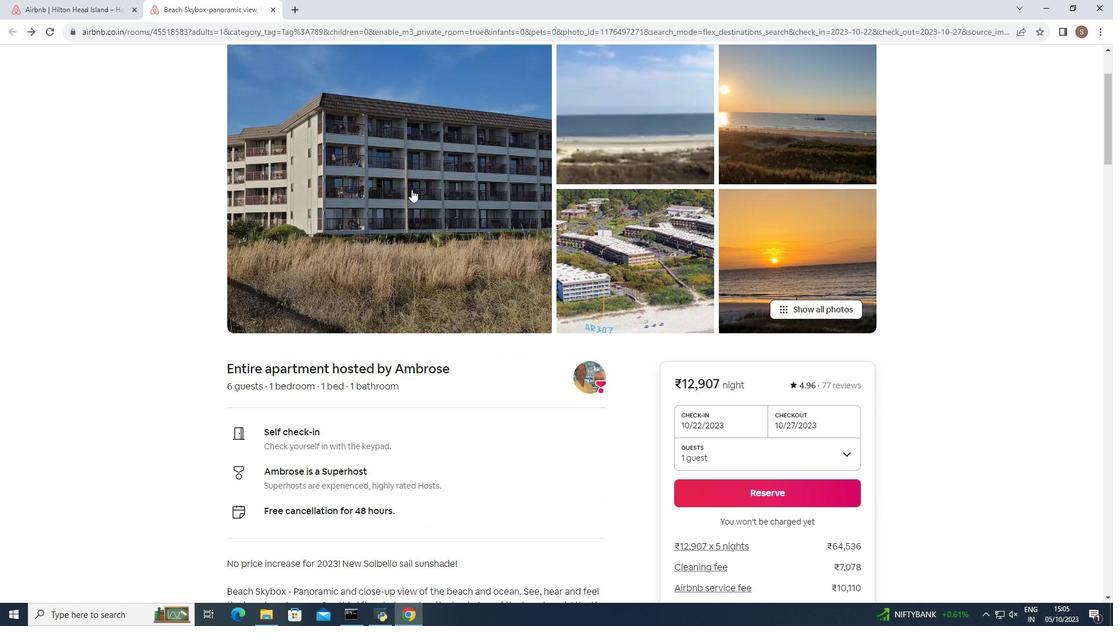 
Action: Mouse scrolled (411, 189) with delta (0, 0)
Screenshot: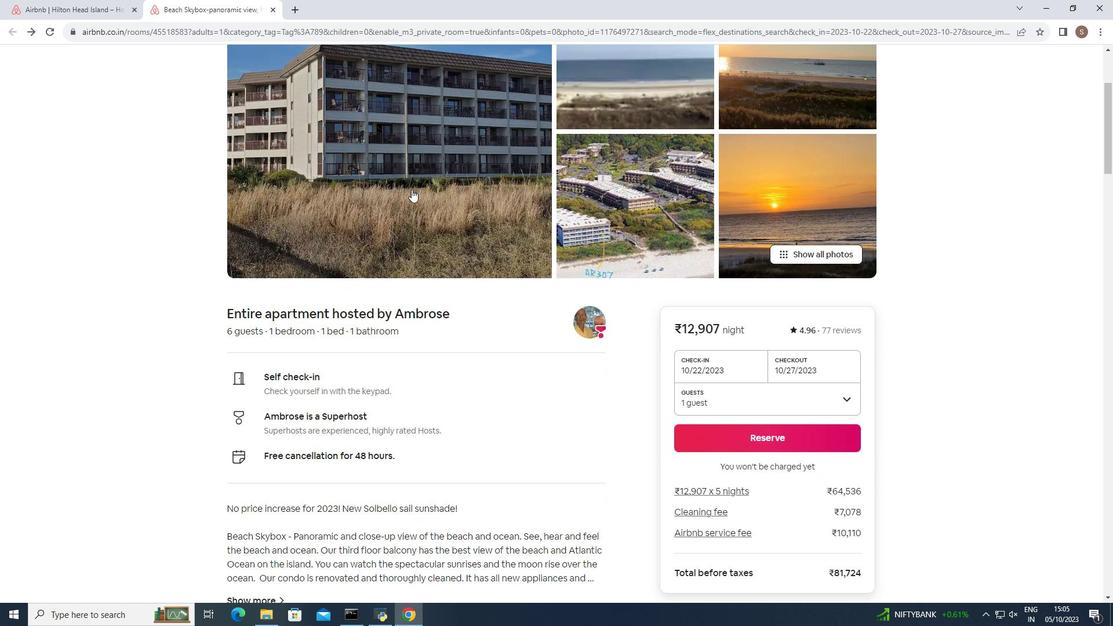 
Action: Mouse scrolled (411, 189) with delta (0, 0)
Screenshot: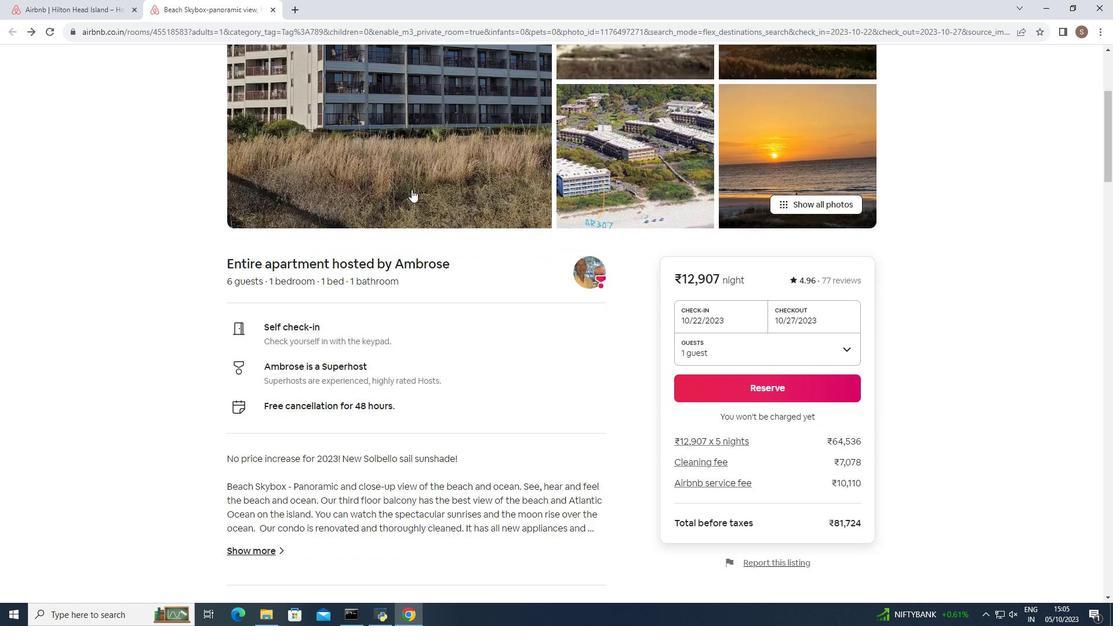 
Action: Mouse scrolled (411, 189) with delta (0, 0)
Screenshot: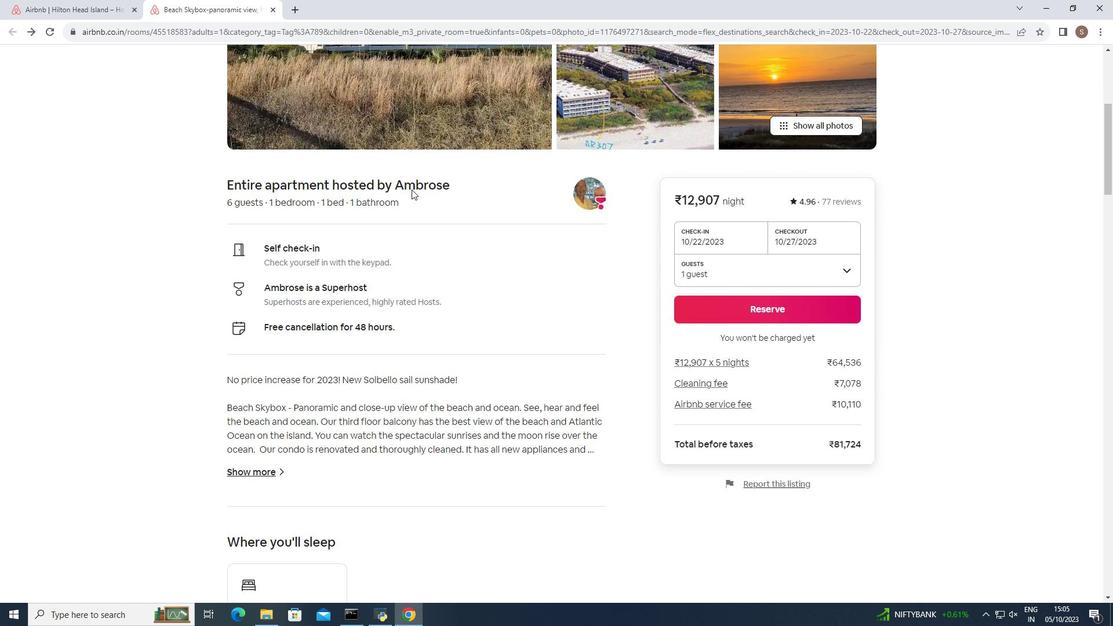 
Action: Mouse scrolled (411, 189) with delta (0, 0)
Screenshot: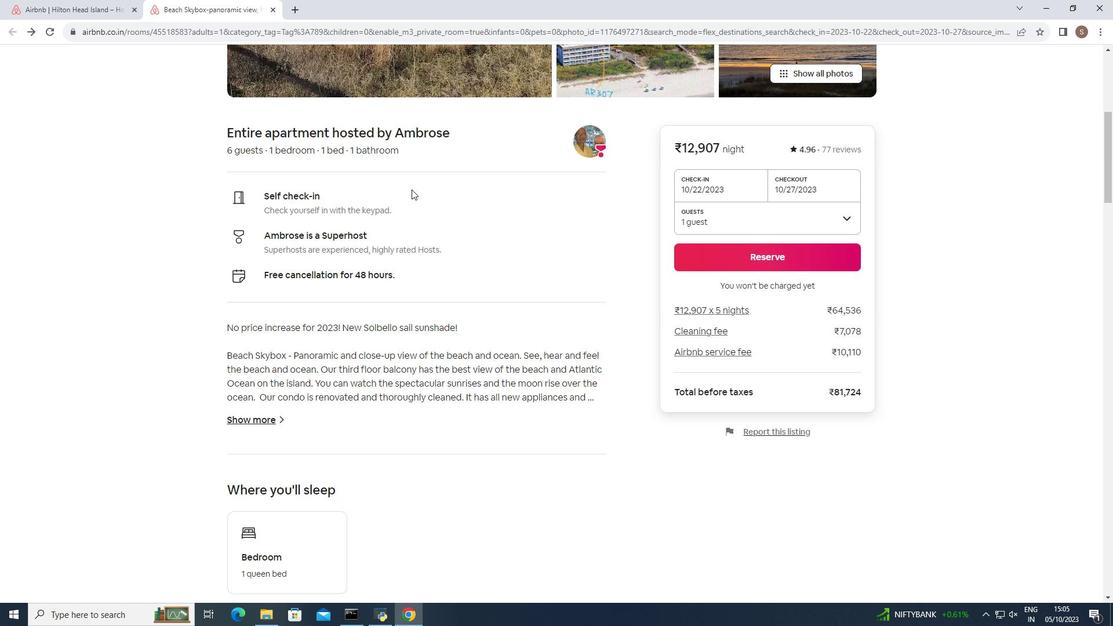 
Action: Mouse moved to (251, 368)
Screenshot: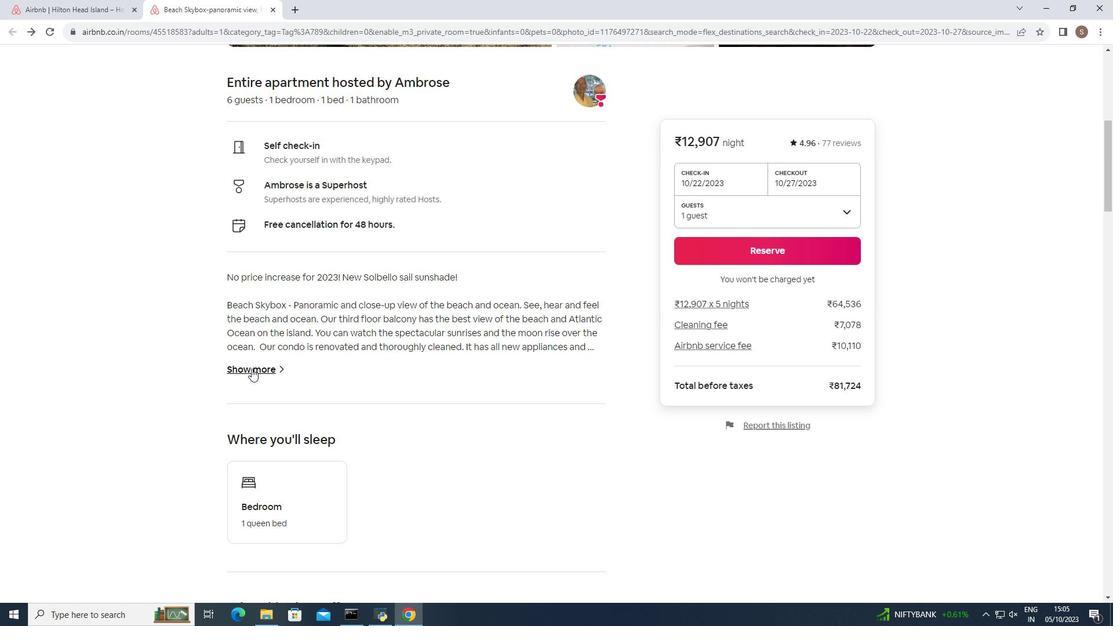 
Action: Mouse pressed left at (251, 368)
Screenshot: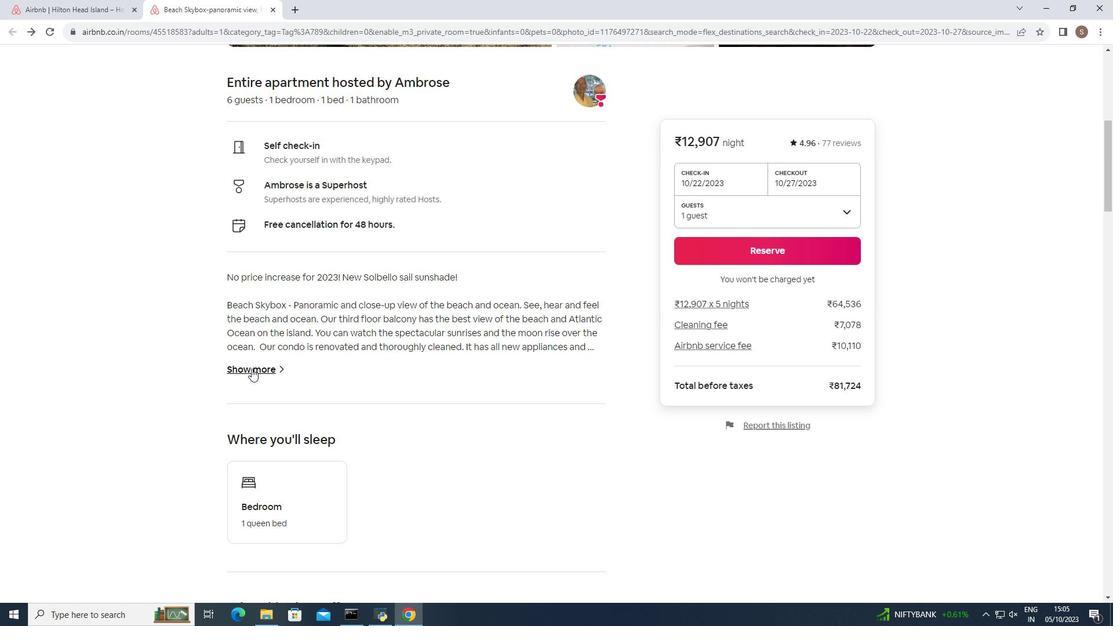 
Action: Mouse moved to (532, 329)
Screenshot: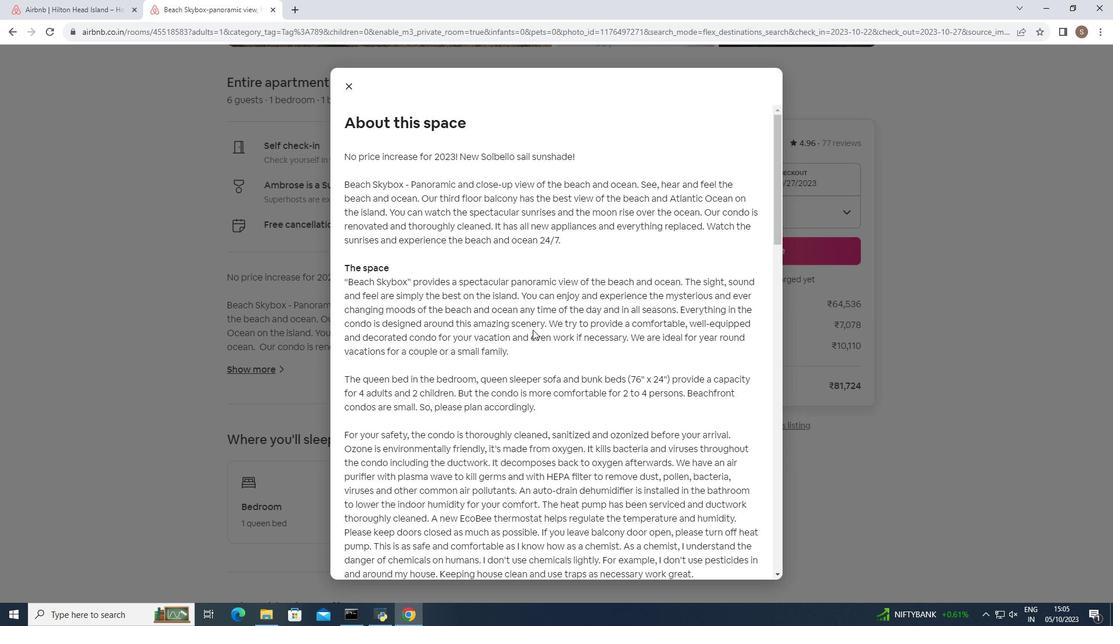 
Action: Mouse scrolled (532, 329) with delta (0, 0)
Screenshot: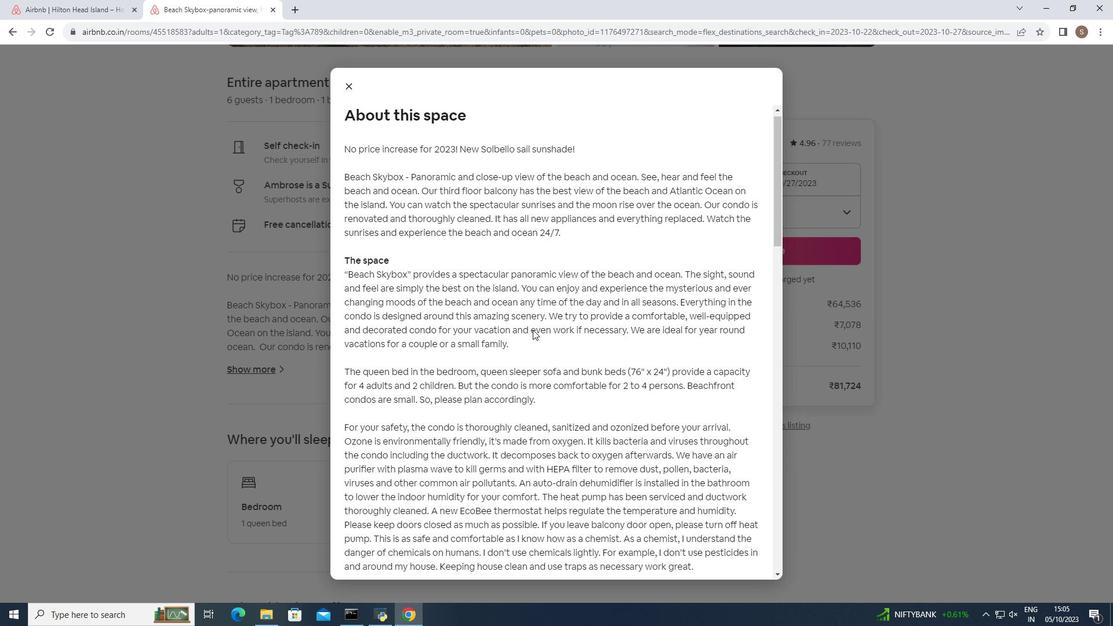 
Action: Mouse scrolled (532, 329) with delta (0, 0)
Screenshot: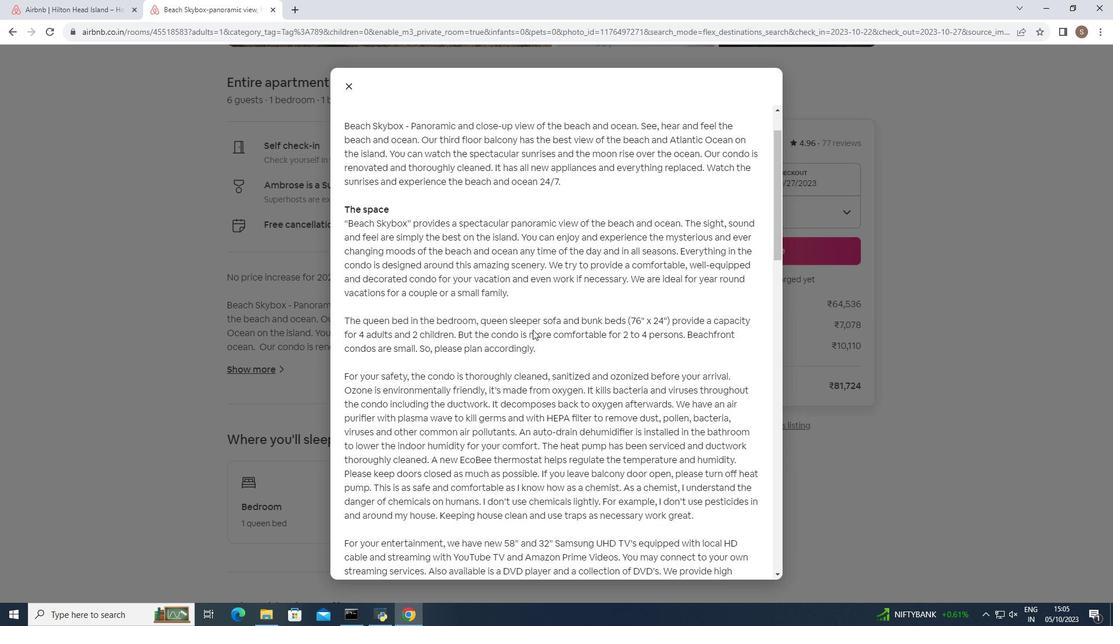 
Action: Mouse scrolled (532, 329) with delta (0, 0)
Screenshot: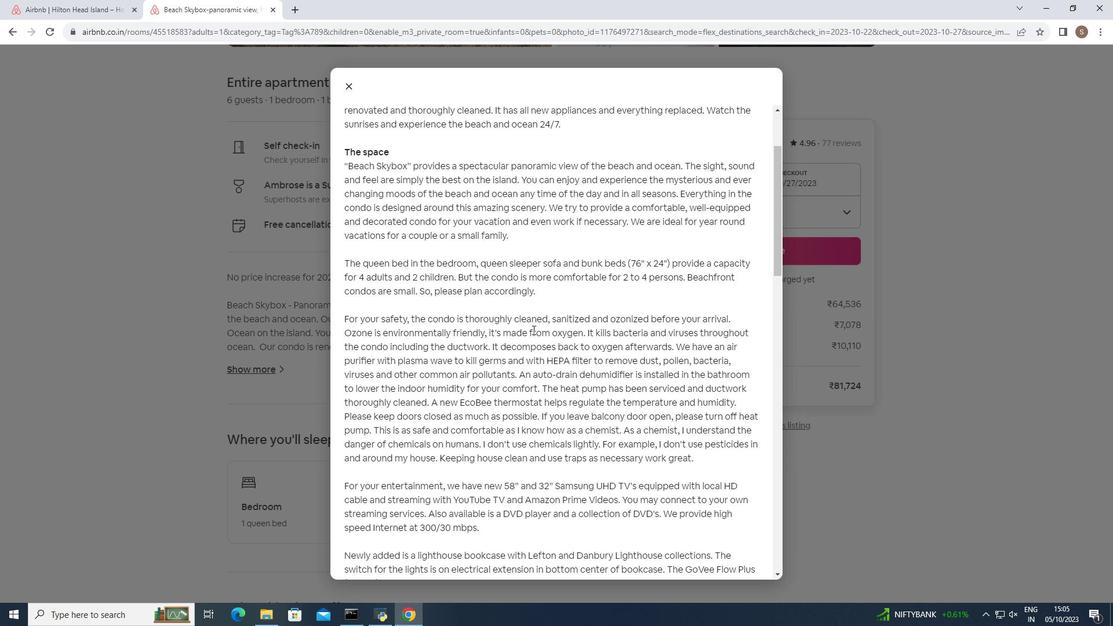 
Action: Mouse moved to (534, 329)
Screenshot: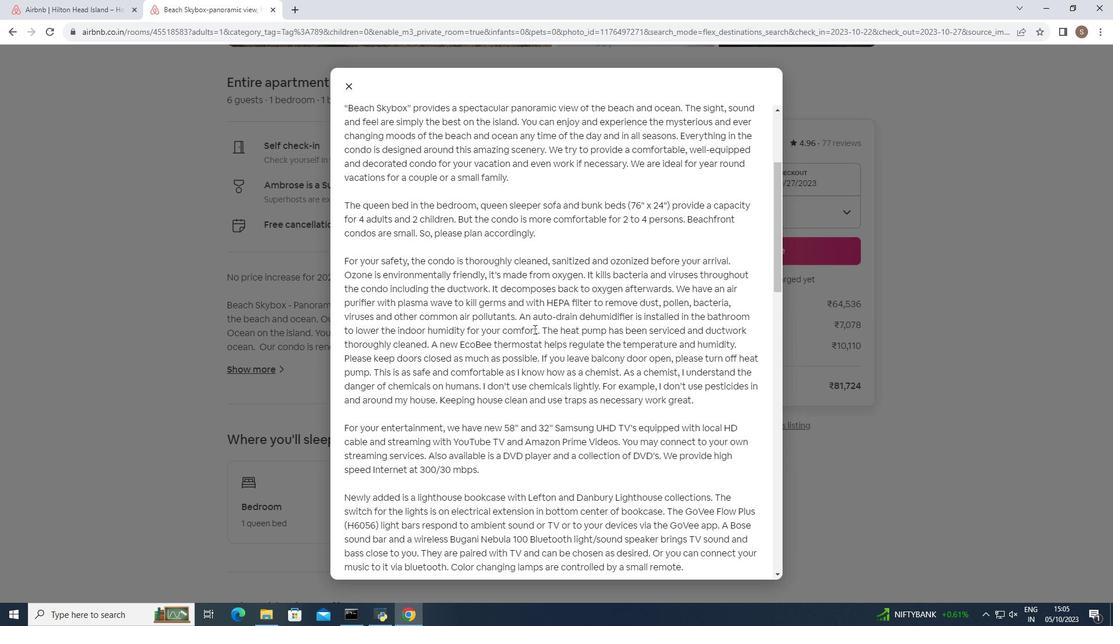 
Action: Mouse scrolled (534, 328) with delta (0, 0)
Screenshot: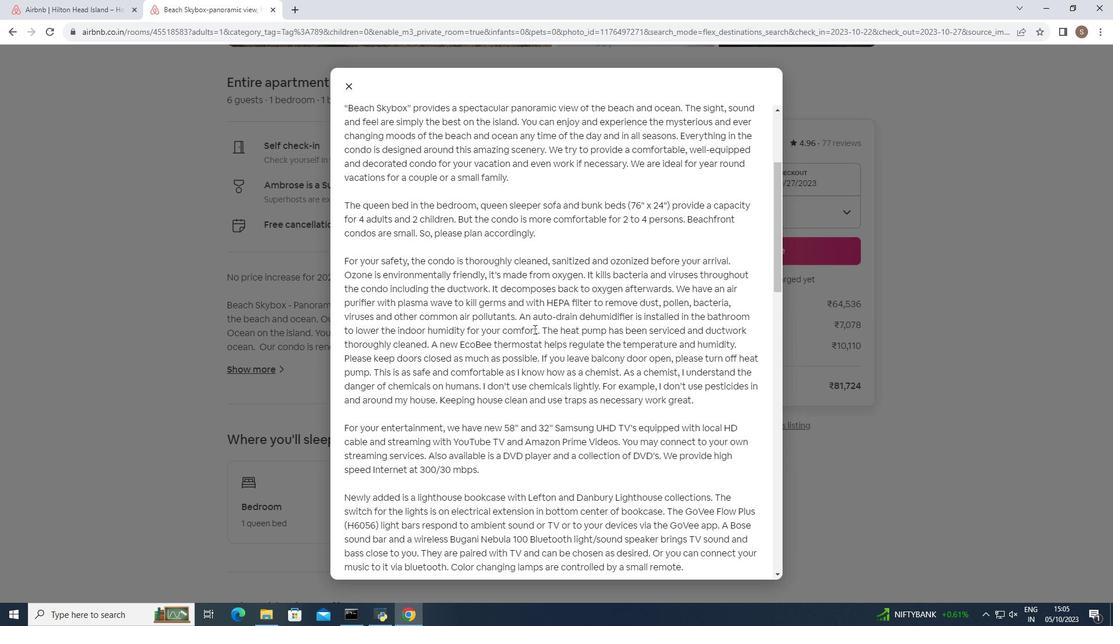 
Action: Mouse moved to (536, 329)
Screenshot: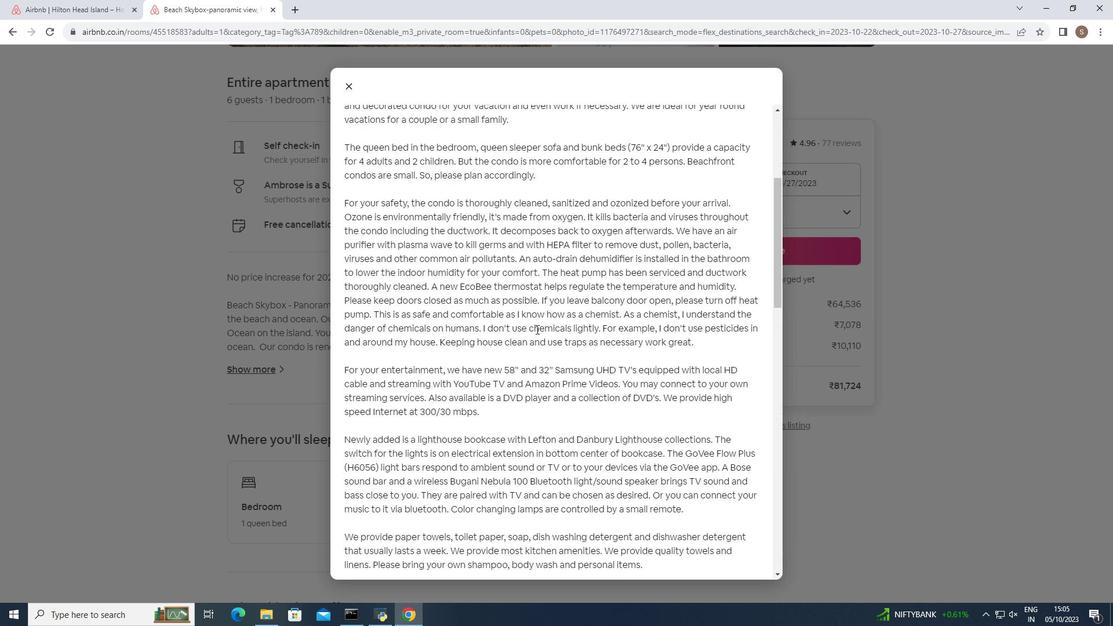 
Action: Mouse scrolled (536, 328) with delta (0, 0)
Screenshot: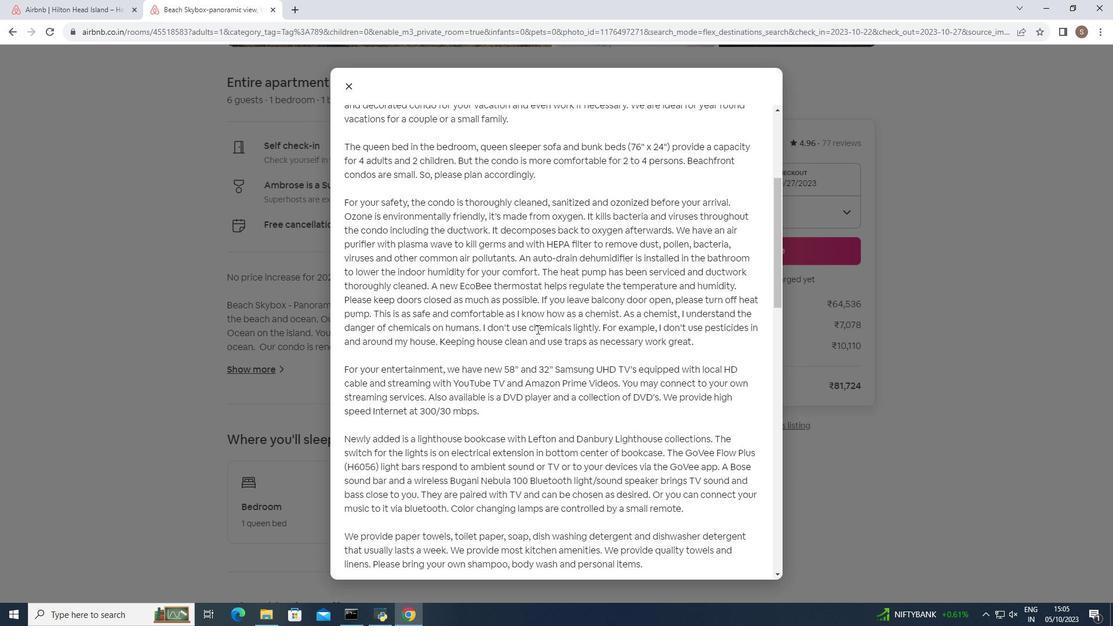 
Action: Mouse moved to (537, 329)
Screenshot: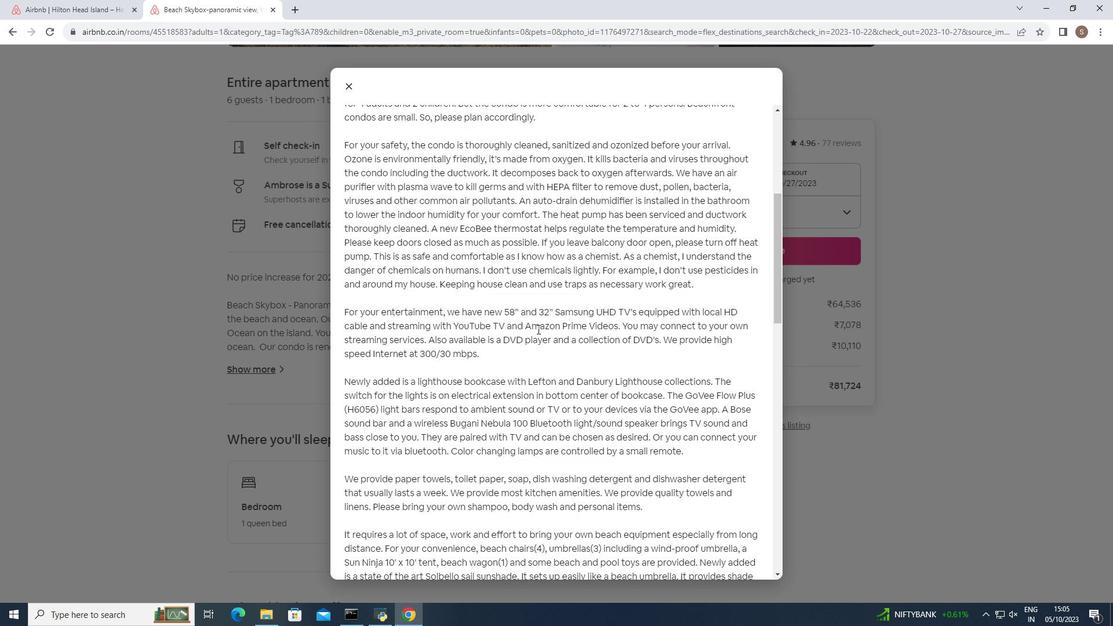
Action: Mouse scrolled (537, 328) with delta (0, 0)
Screenshot: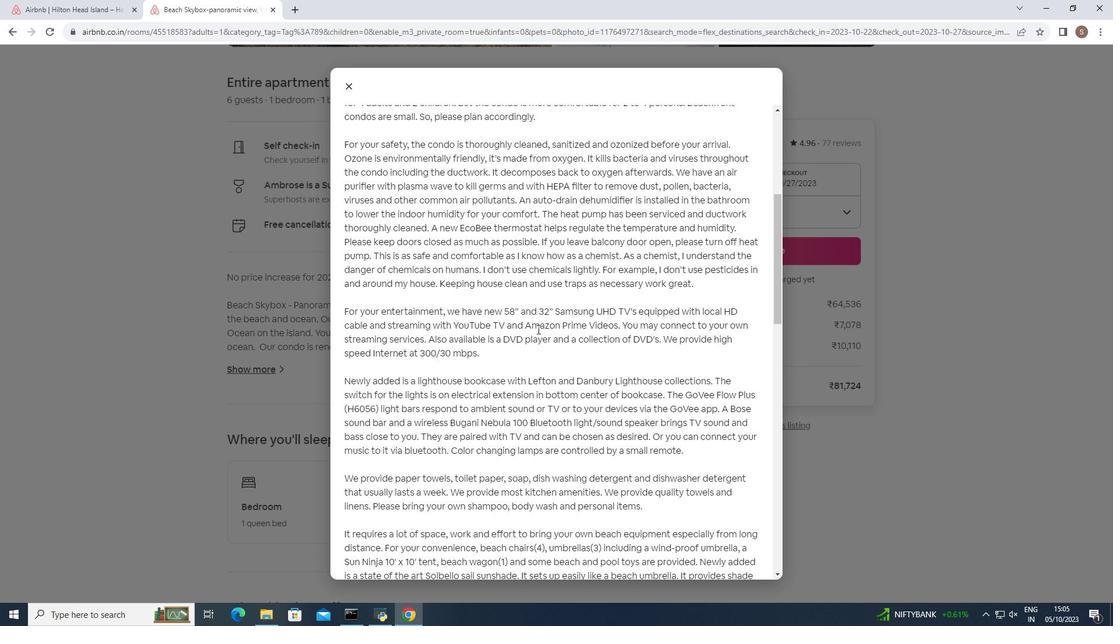 
Action: Mouse moved to (538, 328)
Screenshot: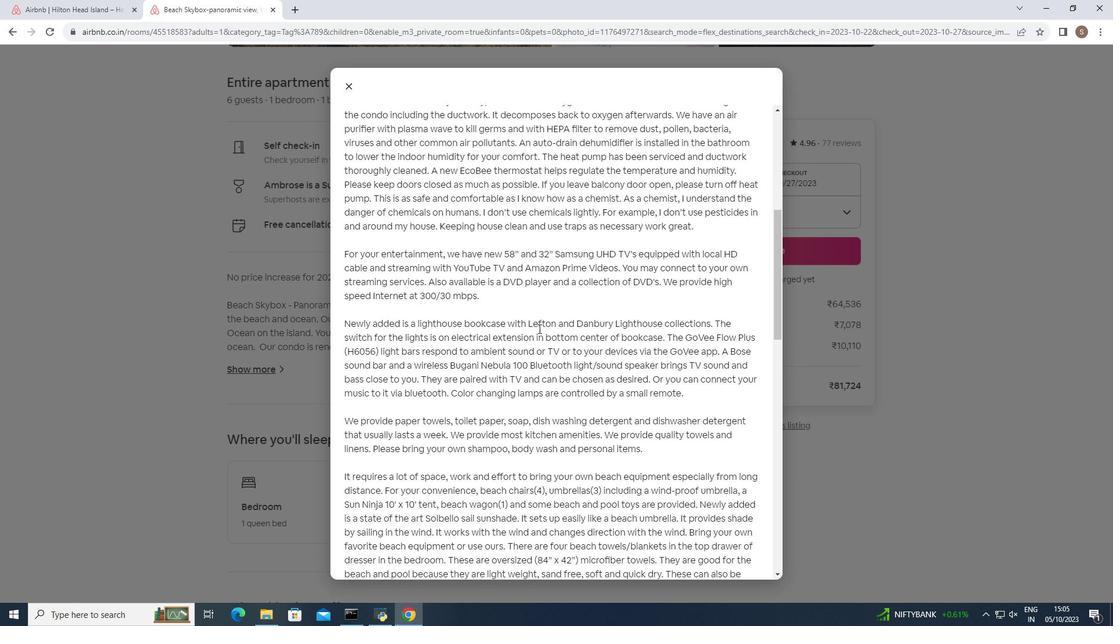 
Action: Mouse scrolled (538, 328) with delta (0, 0)
Screenshot: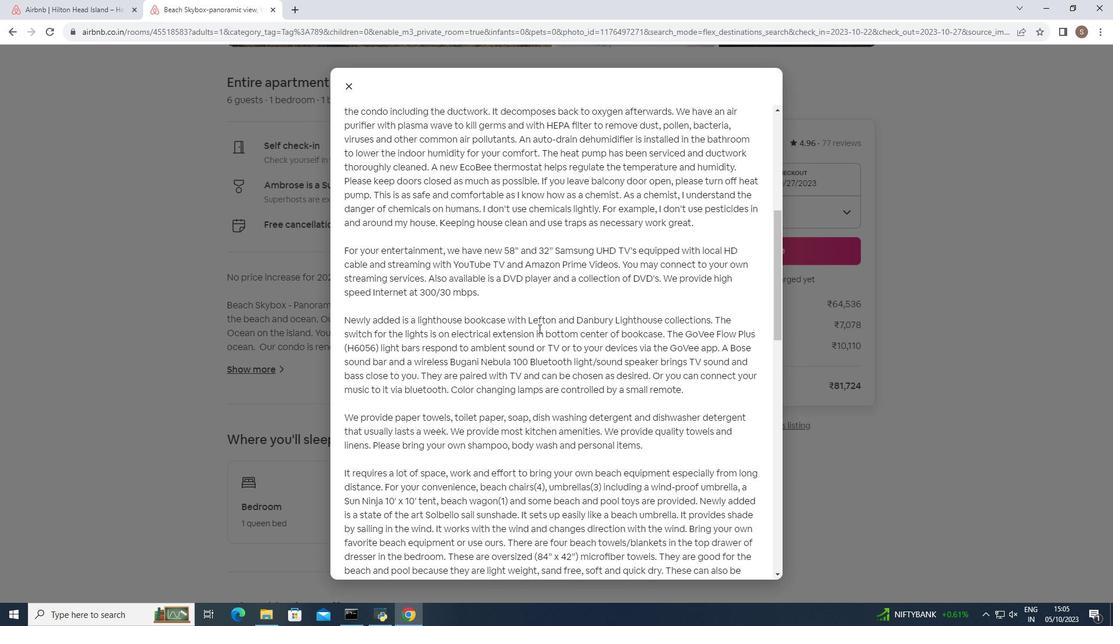 
Action: Mouse scrolled (538, 328) with delta (0, 0)
Screenshot: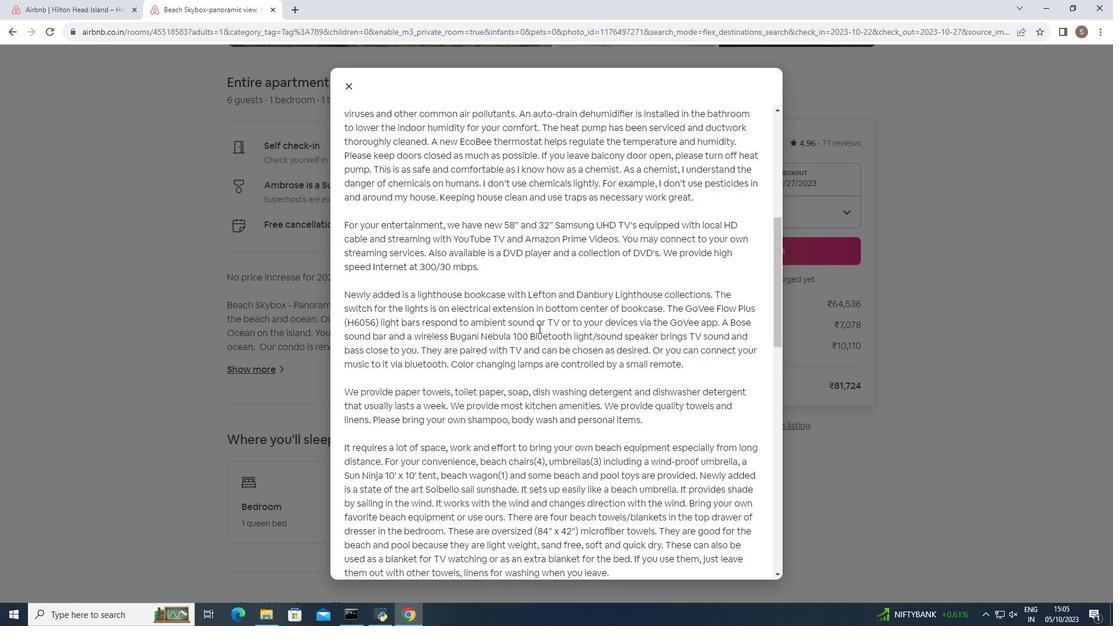 
Action: Mouse moved to (539, 328)
Screenshot: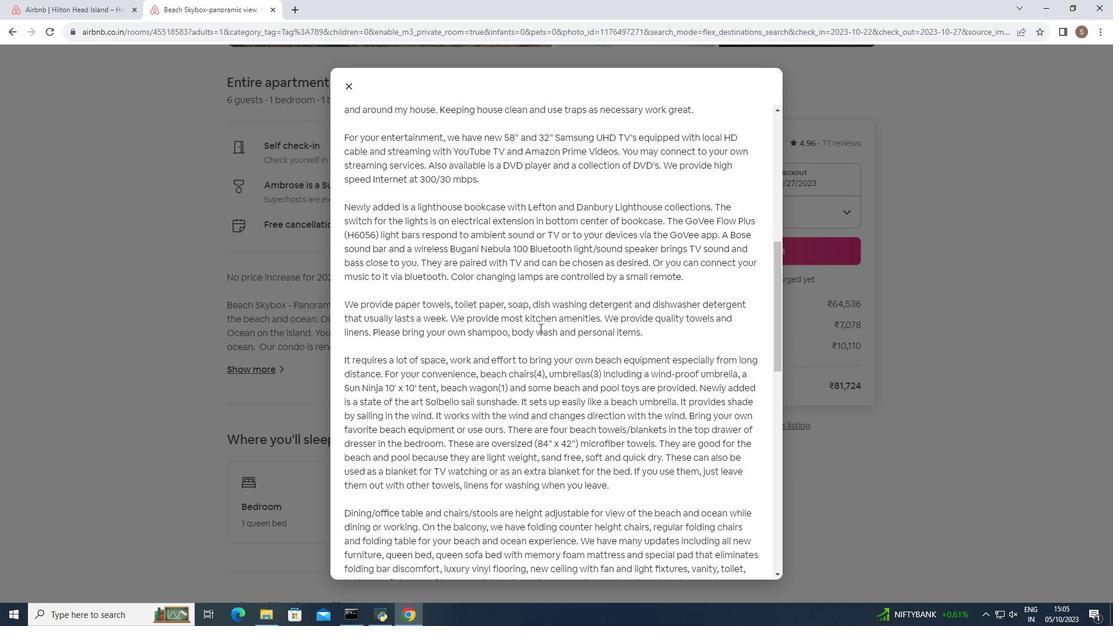 
Action: Mouse scrolled (539, 327) with delta (0, 0)
Screenshot: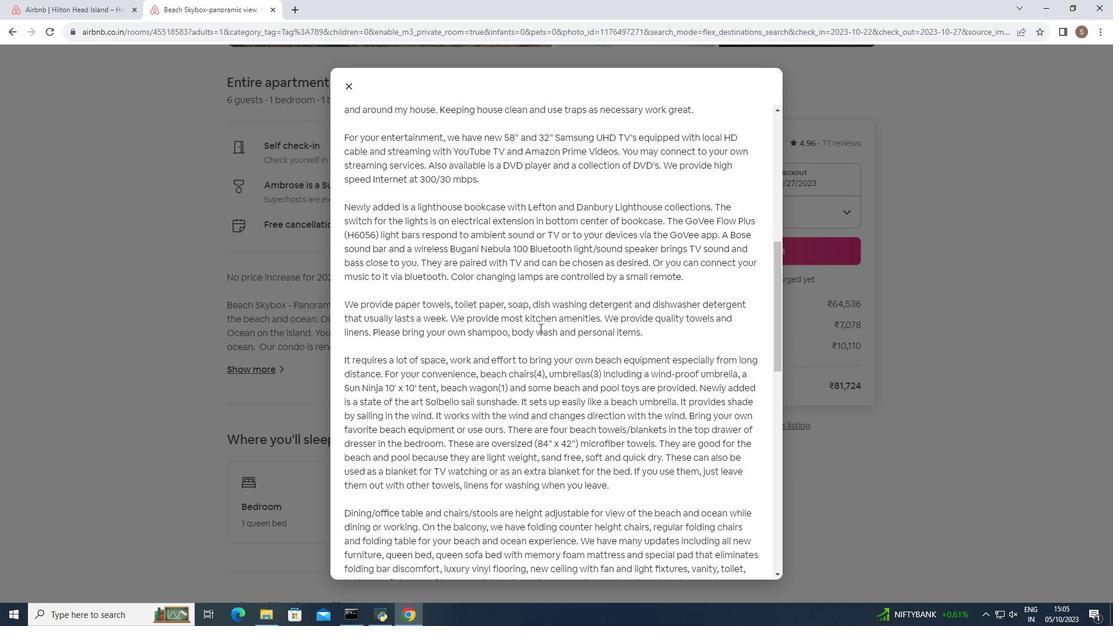 
Action: Mouse moved to (540, 328)
Screenshot: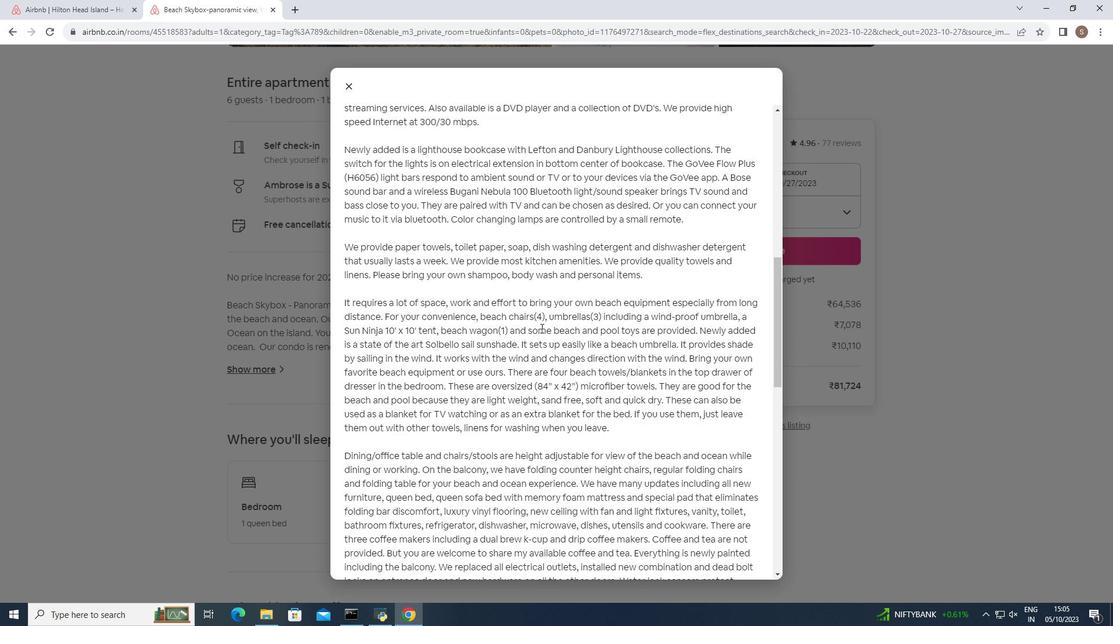 
Action: Mouse scrolled (540, 327) with delta (0, 0)
Screenshot: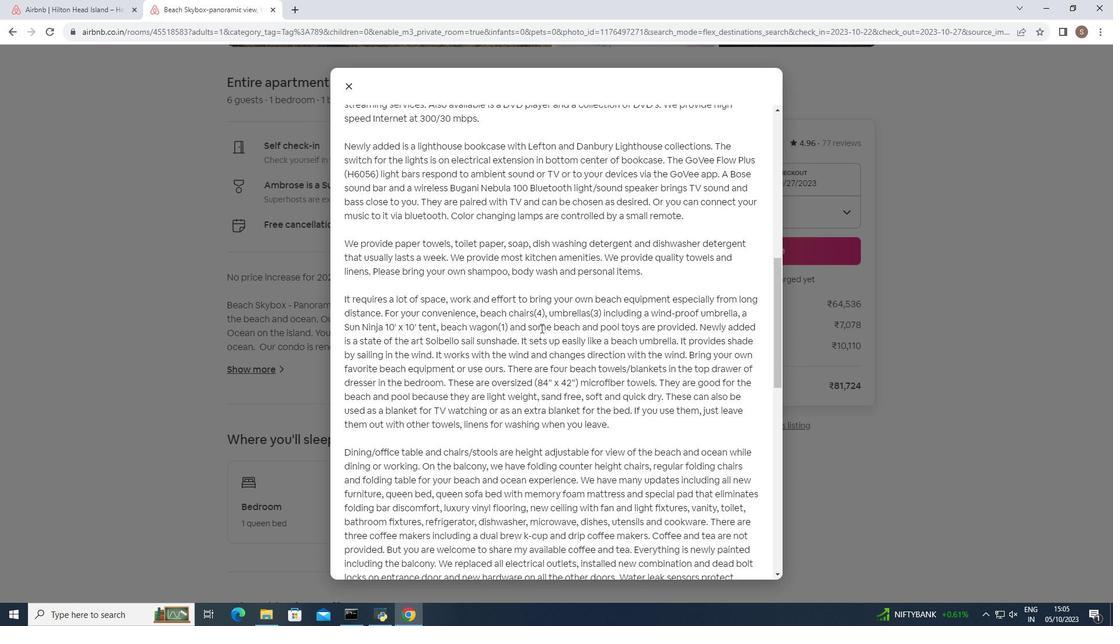 
Action: Mouse scrolled (540, 327) with delta (0, 0)
Screenshot: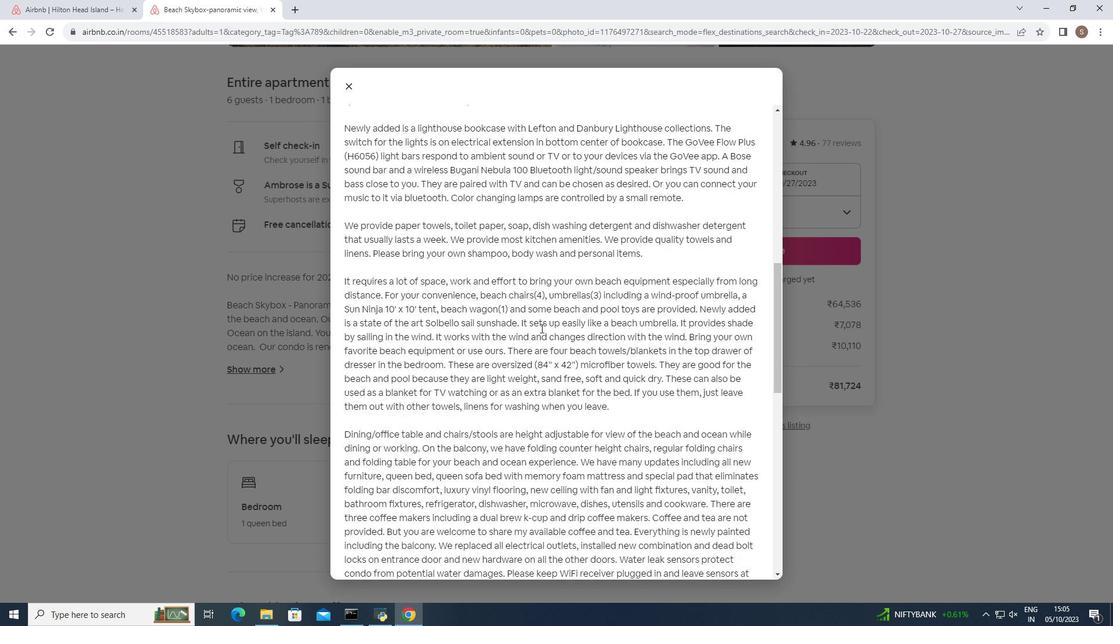 
Action: Mouse scrolled (540, 327) with delta (0, 0)
Screenshot: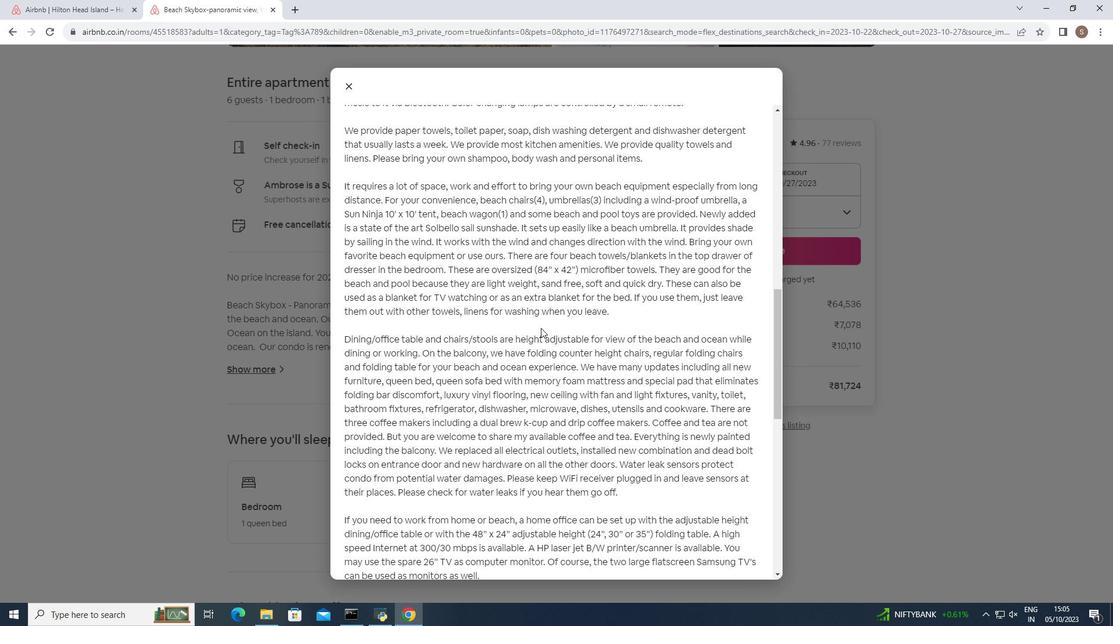 
Action: Mouse scrolled (540, 327) with delta (0, 0)
Screenshot: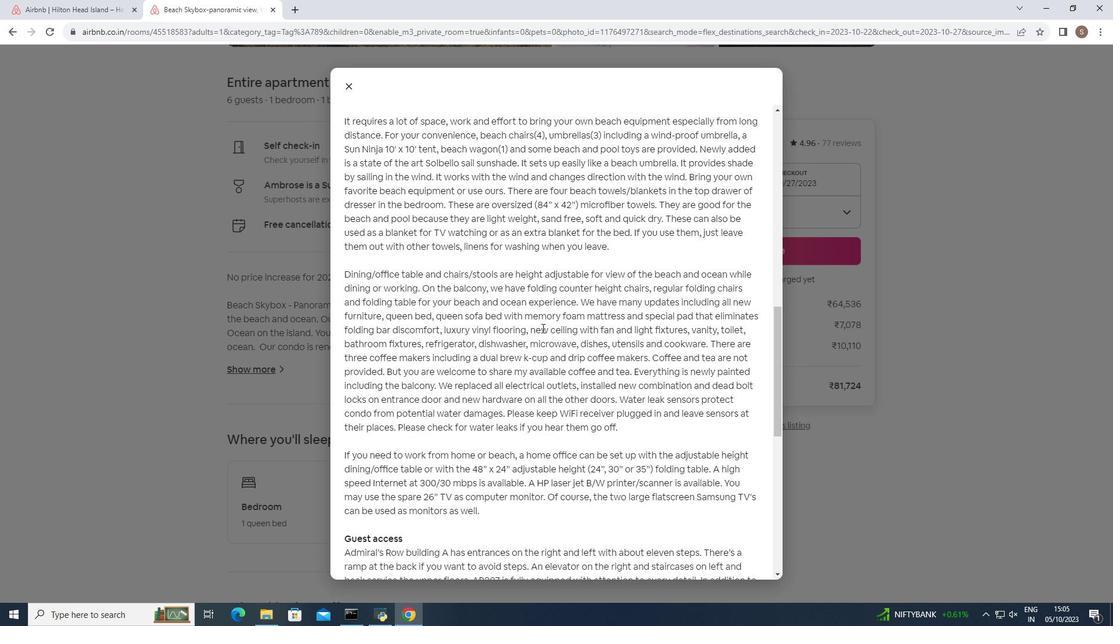 
Action: Mouse moved to (542, 328)
Screenshot: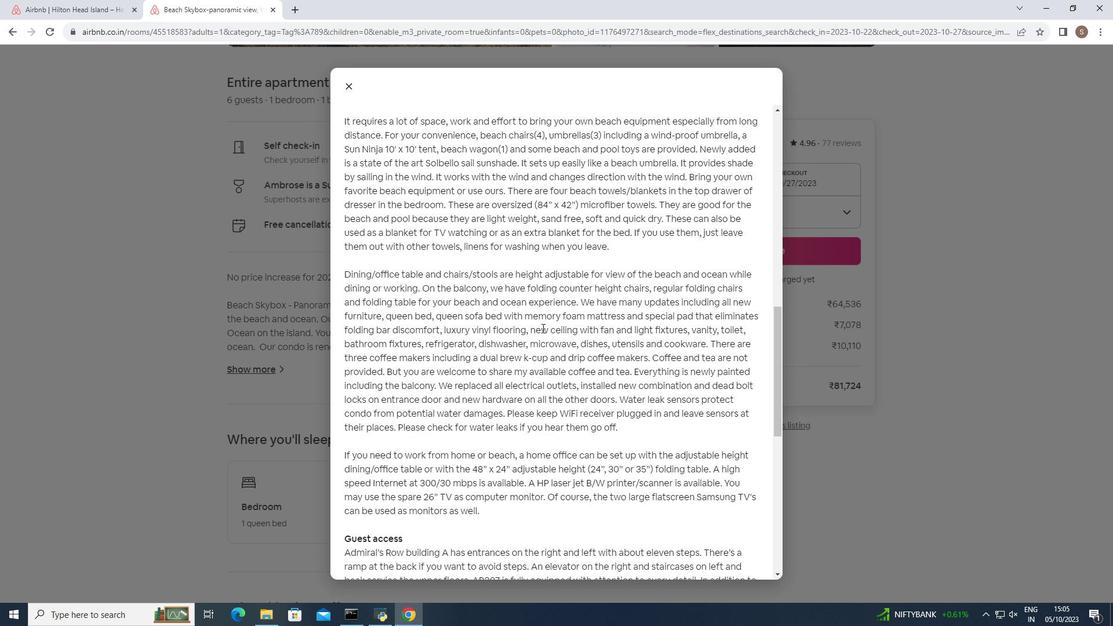 
Action: Mouse scrolled (542, 327) with delta (0, 0)
Screenshot: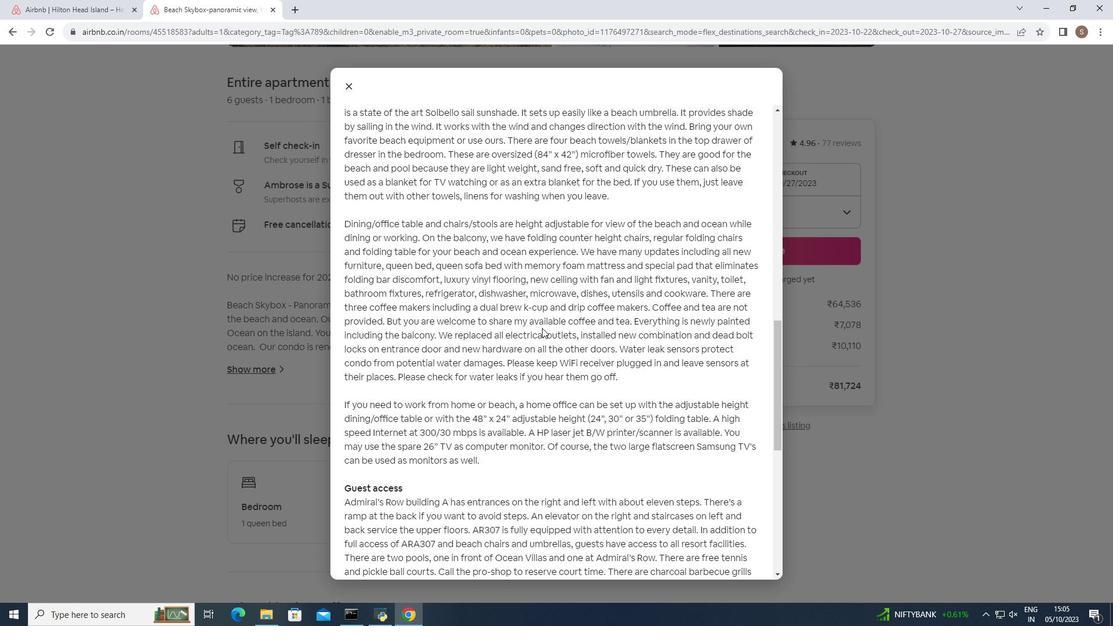 
Action: Mouse scrolled (542, 327) with delta (0, 0)
Screenshot: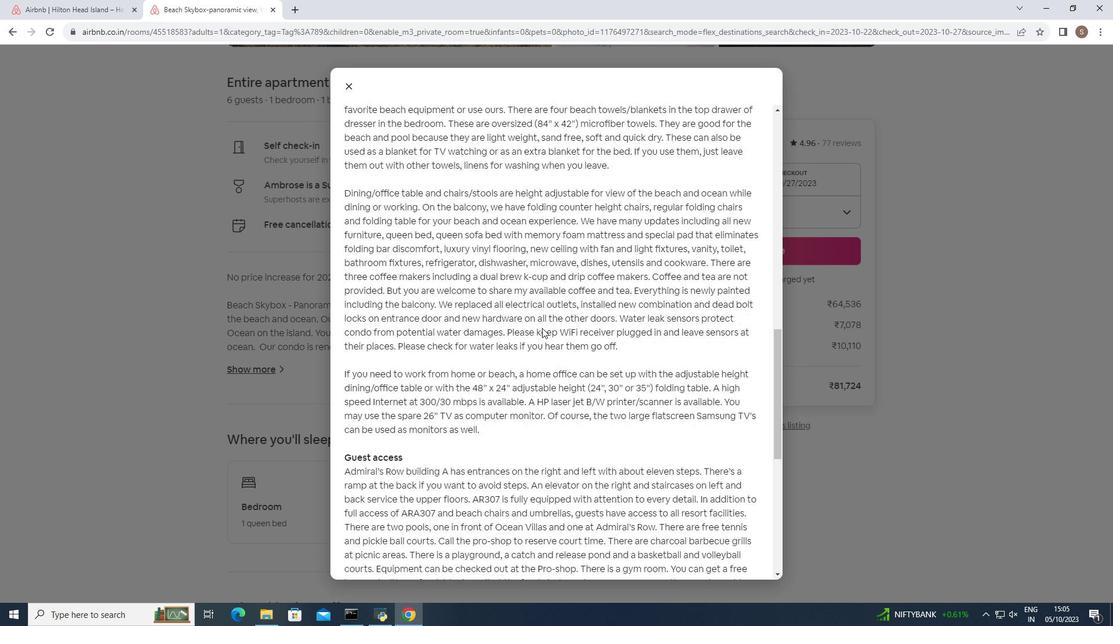 
Action: Mouse scrolled (542, 327) with delta (0, 0)
Screenshot: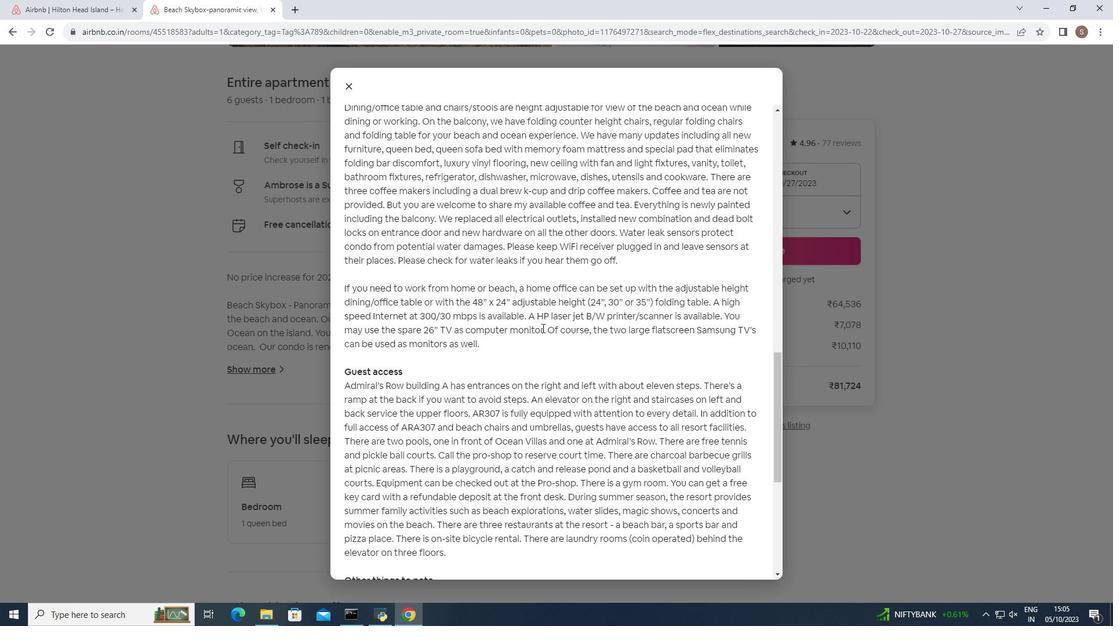 
Action: Mouse scrolled (542, 327) with delta (0, 0)
Screenshot: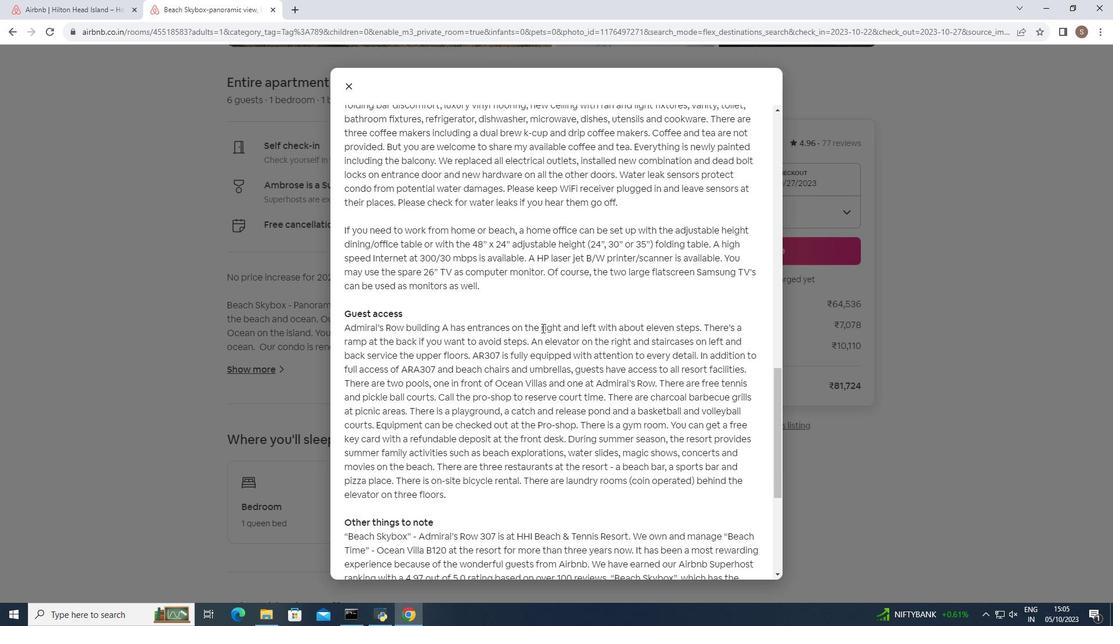 
Action: Mouse scrolled (542, 327) with delta (0, 0)
Screenshot: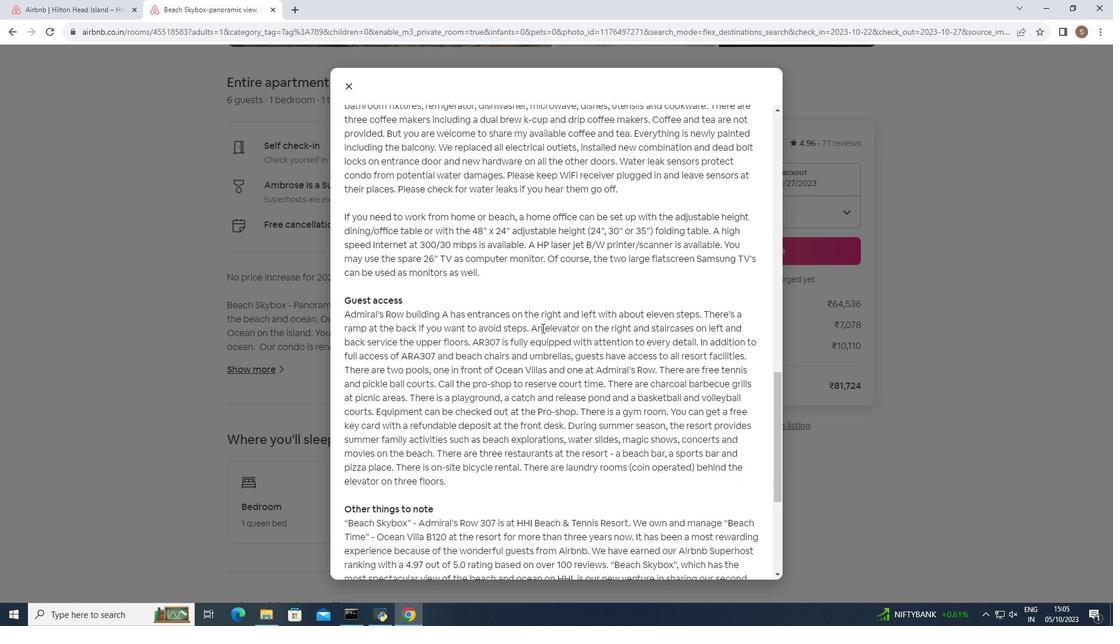 
Action: Mouse scrolled (542, 327) with delta (0, 0)
Screenshot: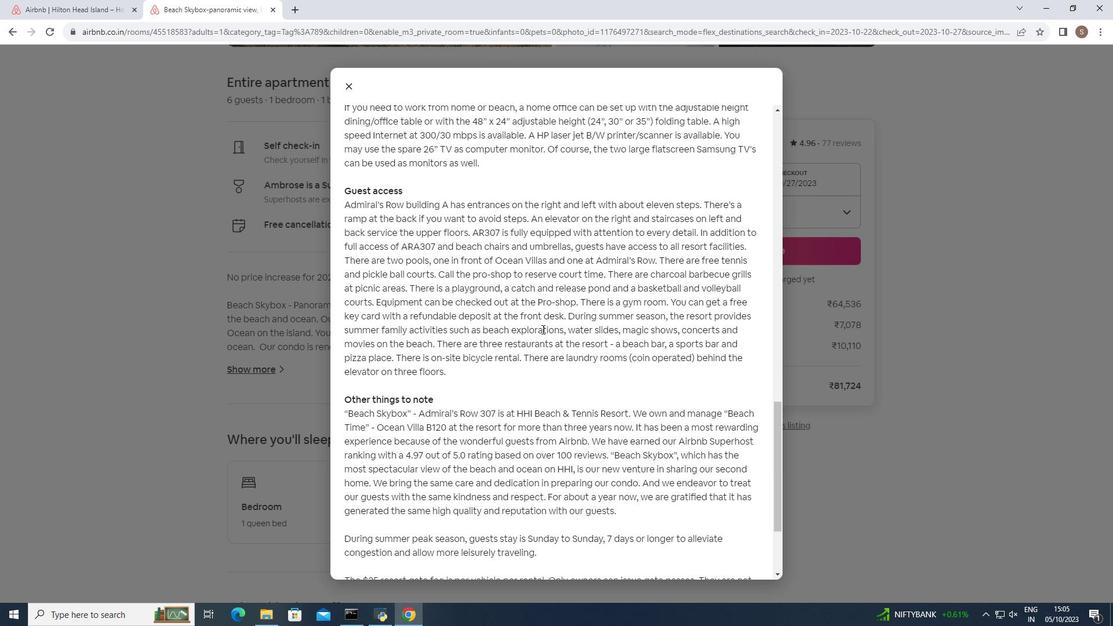 
Action: Mouse moved to (542, 329)
Screenshot: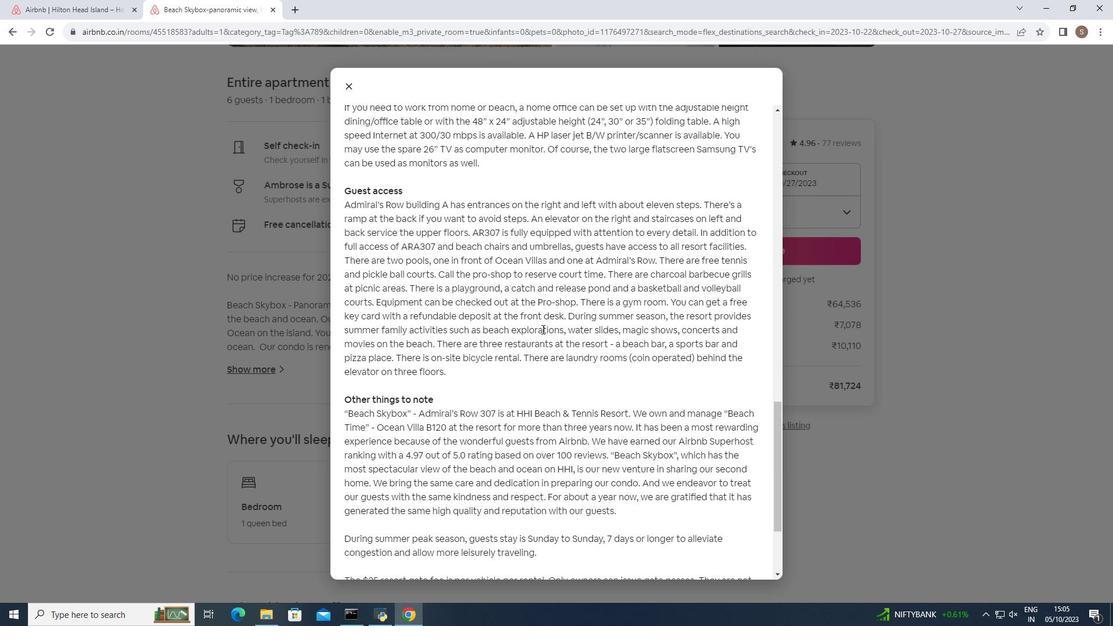 
Action: Mouse scrolled (542, 328) with delta (0, 0)
Screenshot: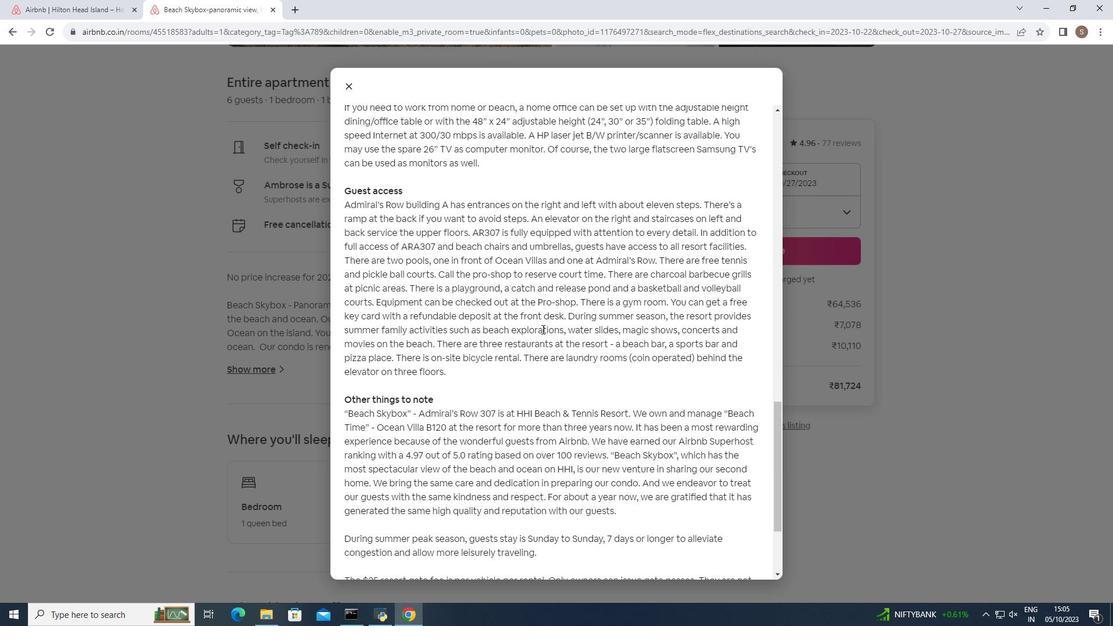 
Action: Mouse moved to (542, 329)
Screenshot: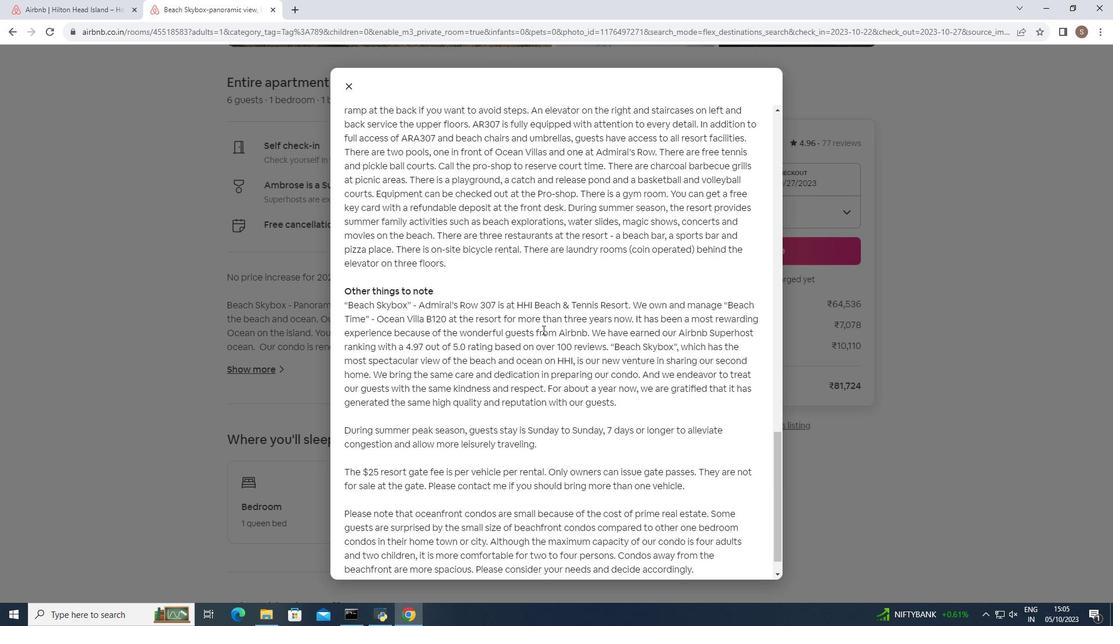 
Action: Mouse scrolled (542, 329) with delta (0, 0)
Screenshot: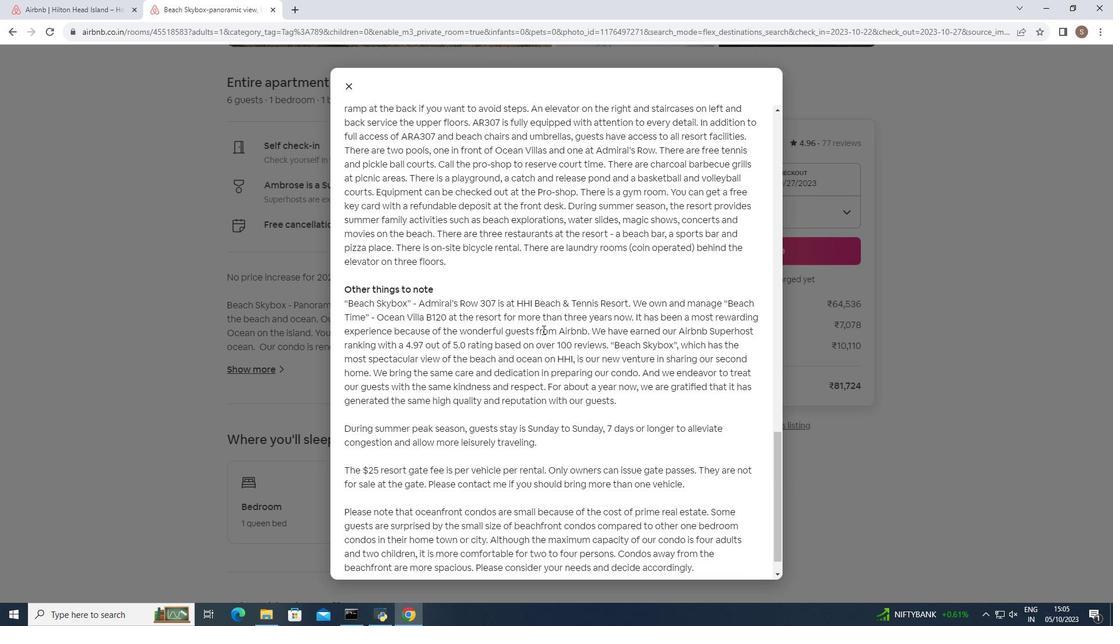 
Action: Mouse scrolled (542, 329) with delta (0, 0)
Screenshot: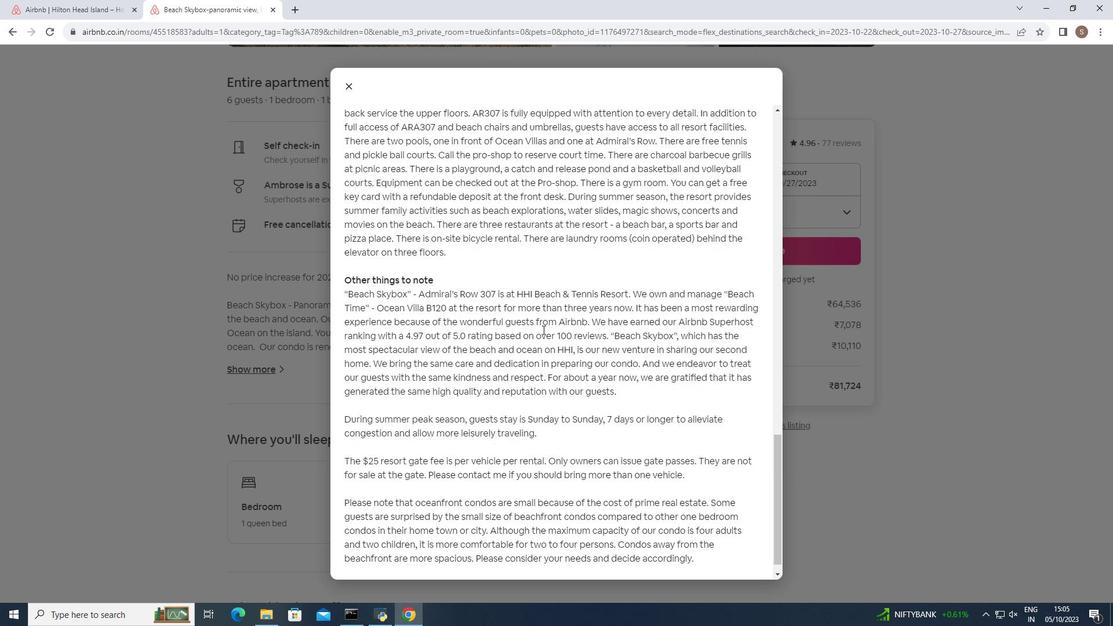 
Action: Mouse scrolled (542, 329) with delta (0, 0)
Screenshot: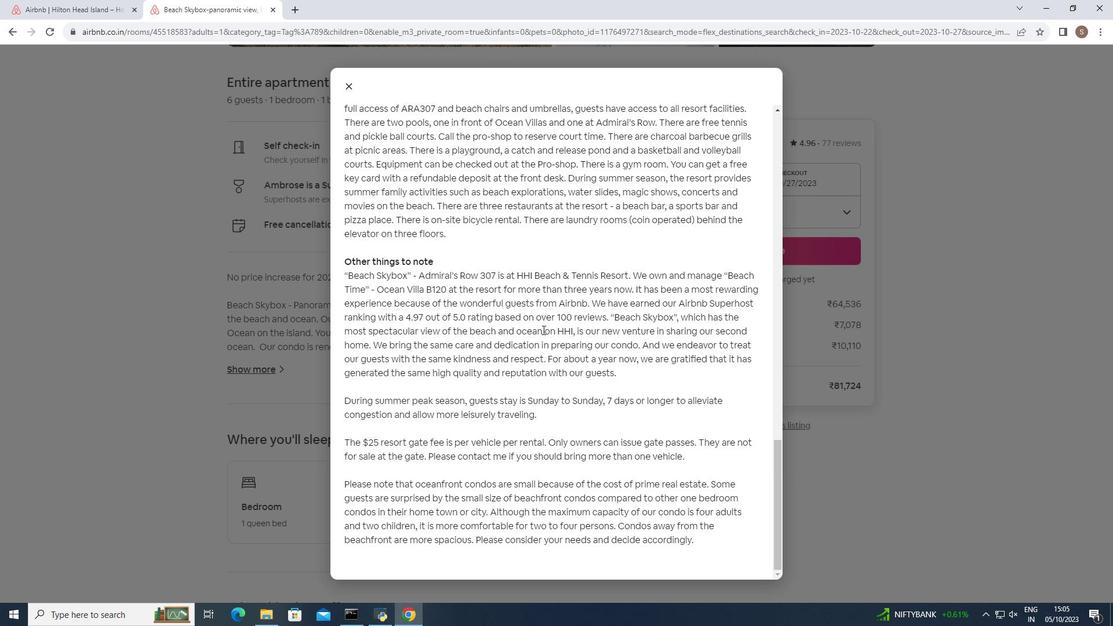
Action: Mouse scrolled (542, 329) with delta (0, 0)
Screenshot: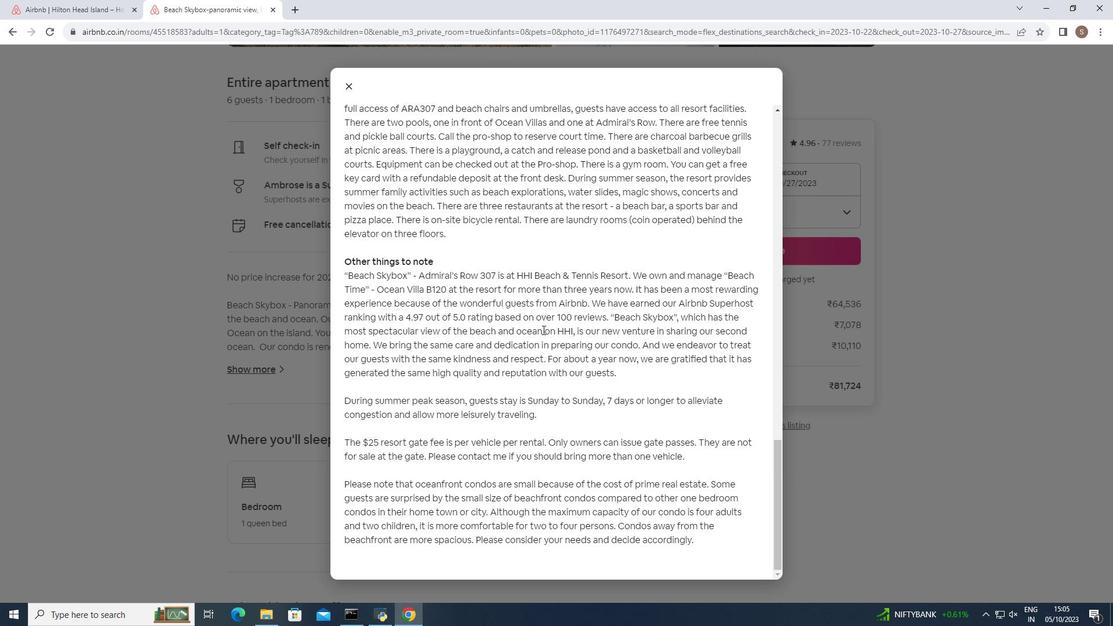 
Action: Mouse moved to (349, 87)
Screenshot: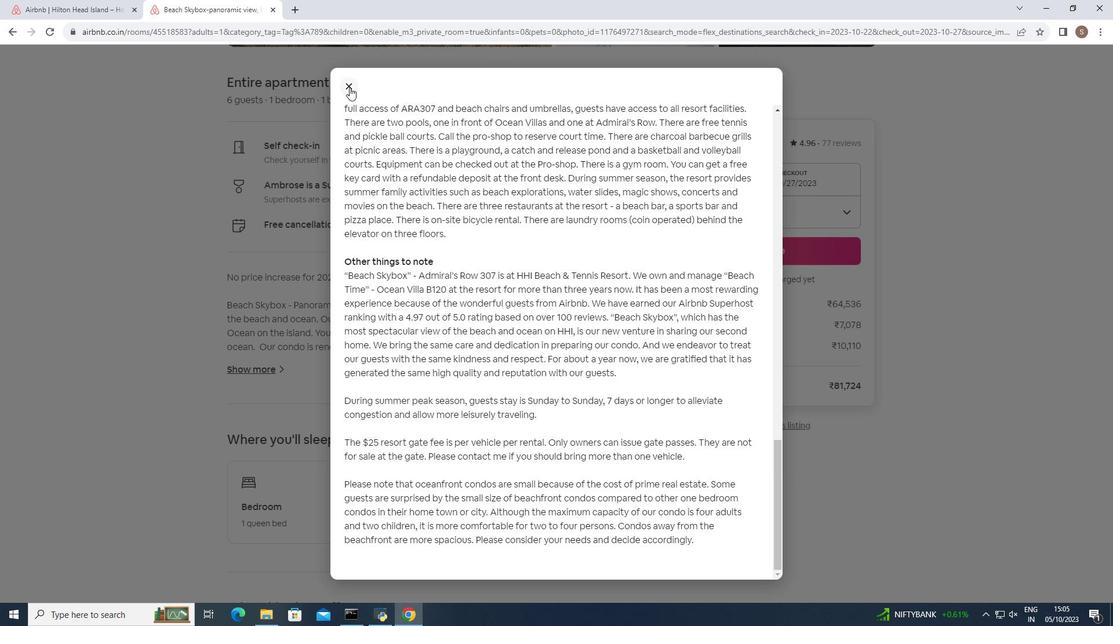 
Action: Mouse pressed left at (349, 87)
Screenshot: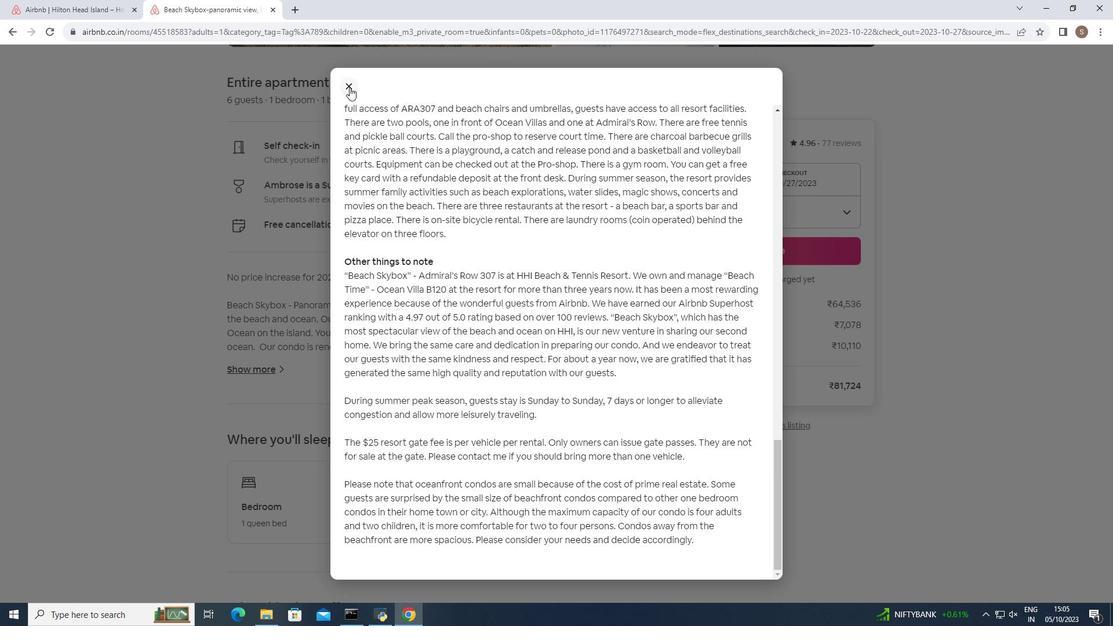 
Action: Mouse moved to (353, 208)
Screenshot: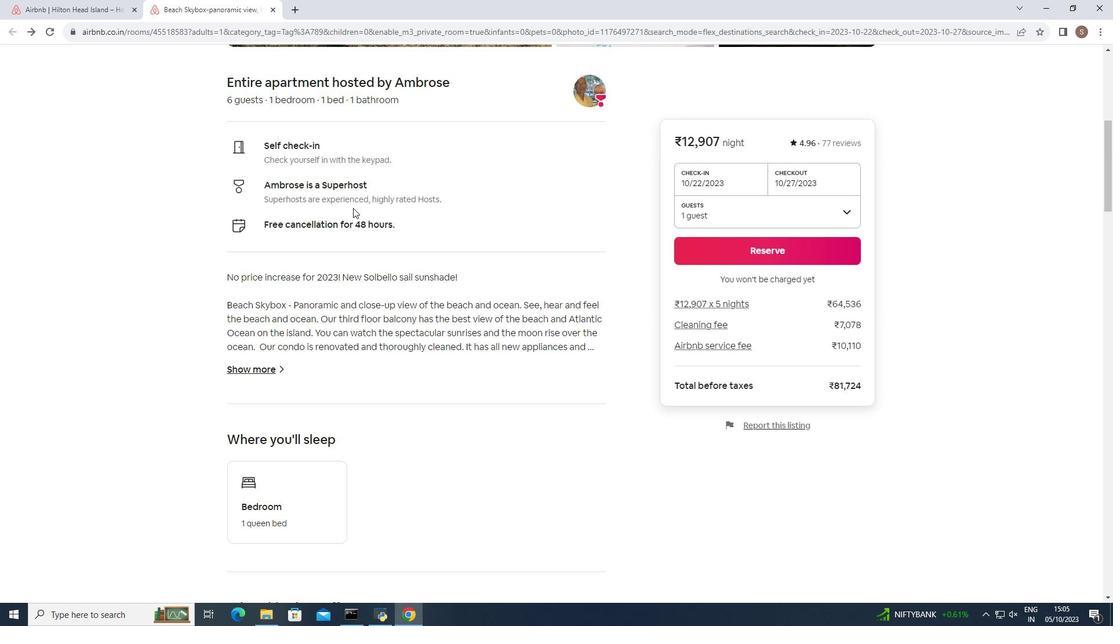 
Action: Mouse scrolled (353, 207) with delta (0, 0)
Screenshot: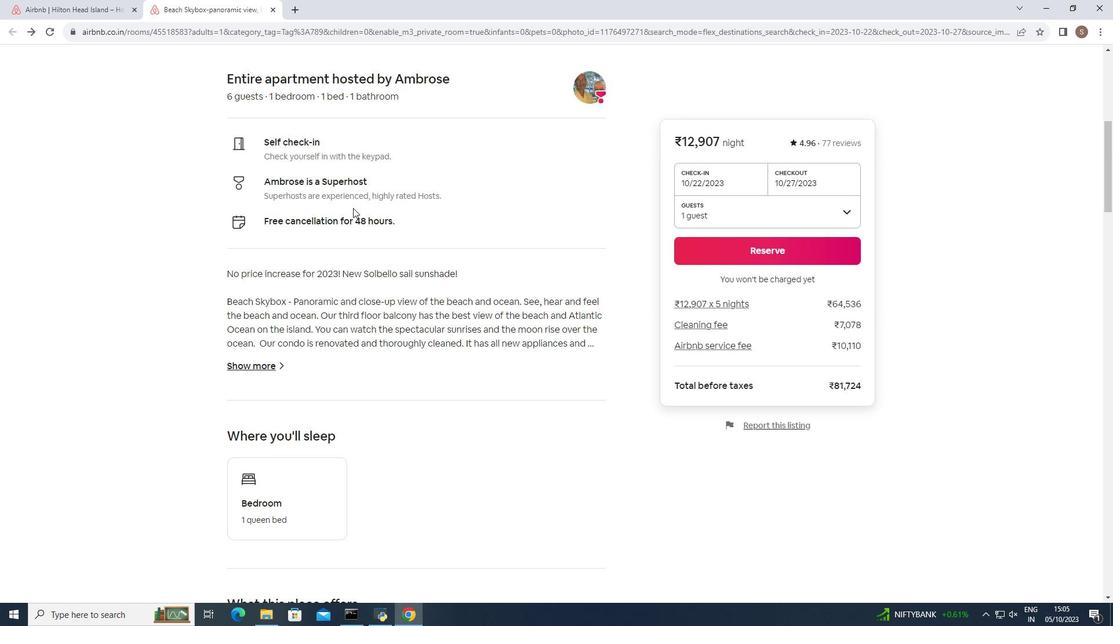 
Action: Mouse moved to (353, 208)
Screenshot: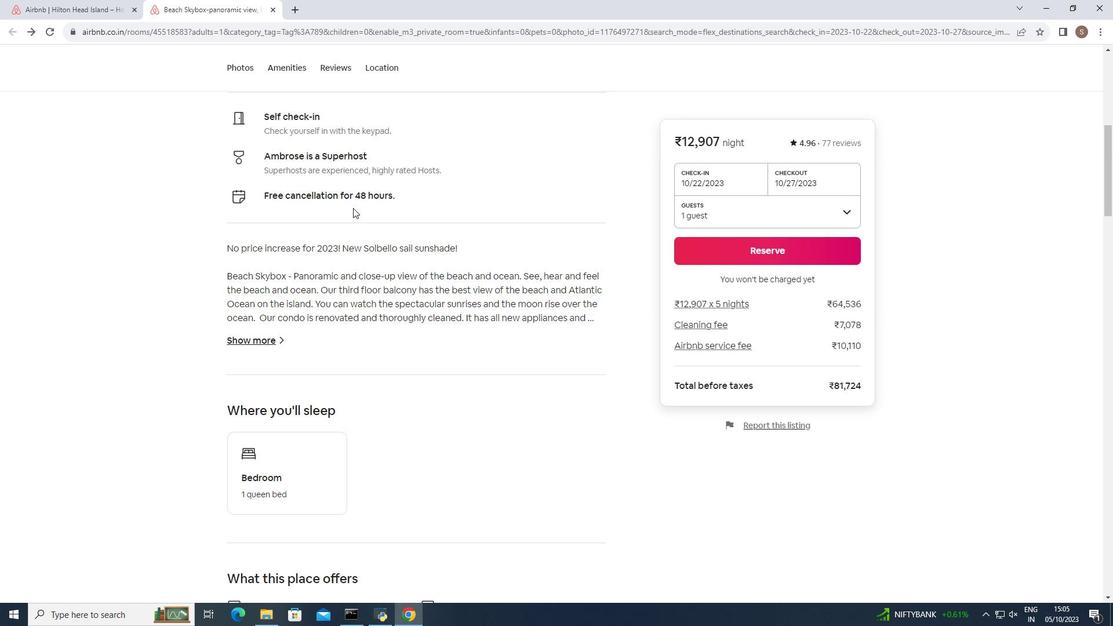 
Action: Mouse scrolled (353, 207) with delta (0, 0)
Screenshot: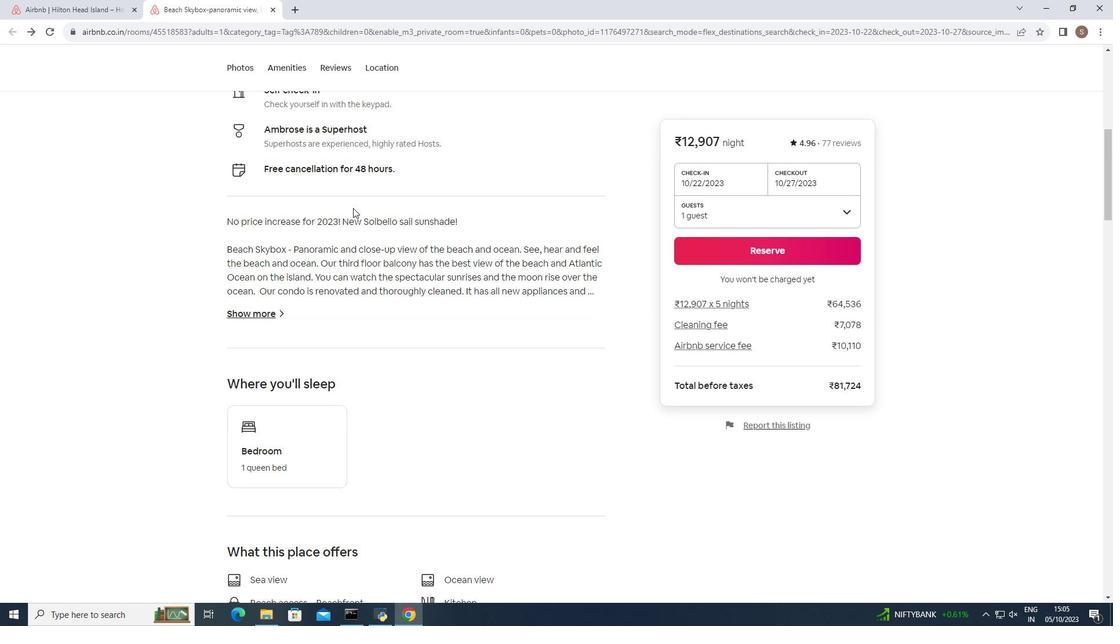 
Action: Mouse scrolled (353, 207) with delta (0, 0)
Screenshot: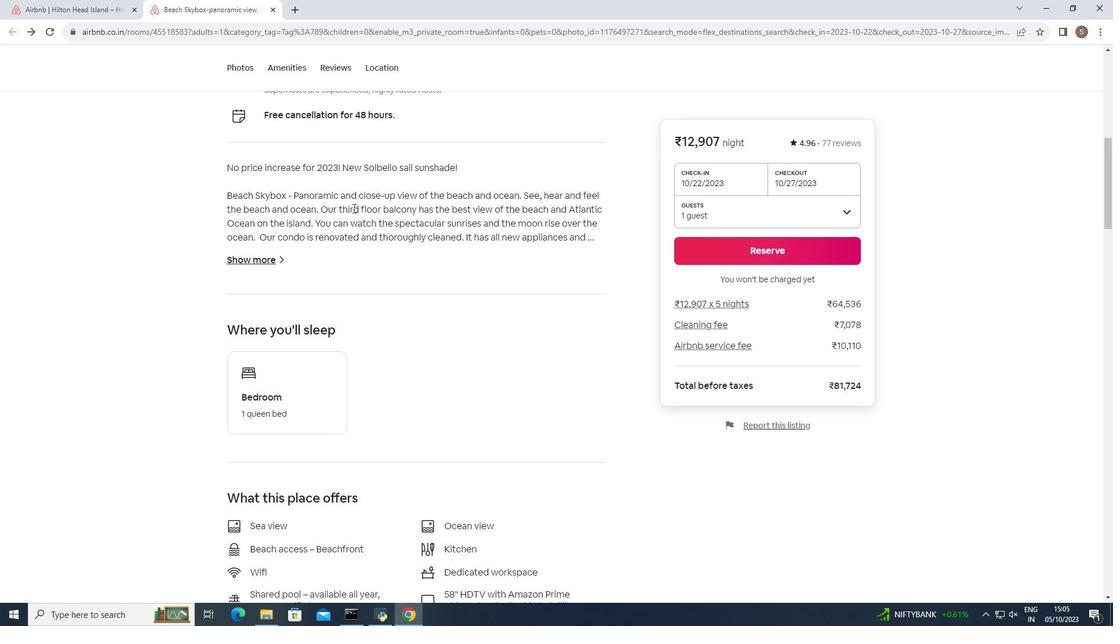 
Action: Mouse moved to (353, 208)
Screenshot: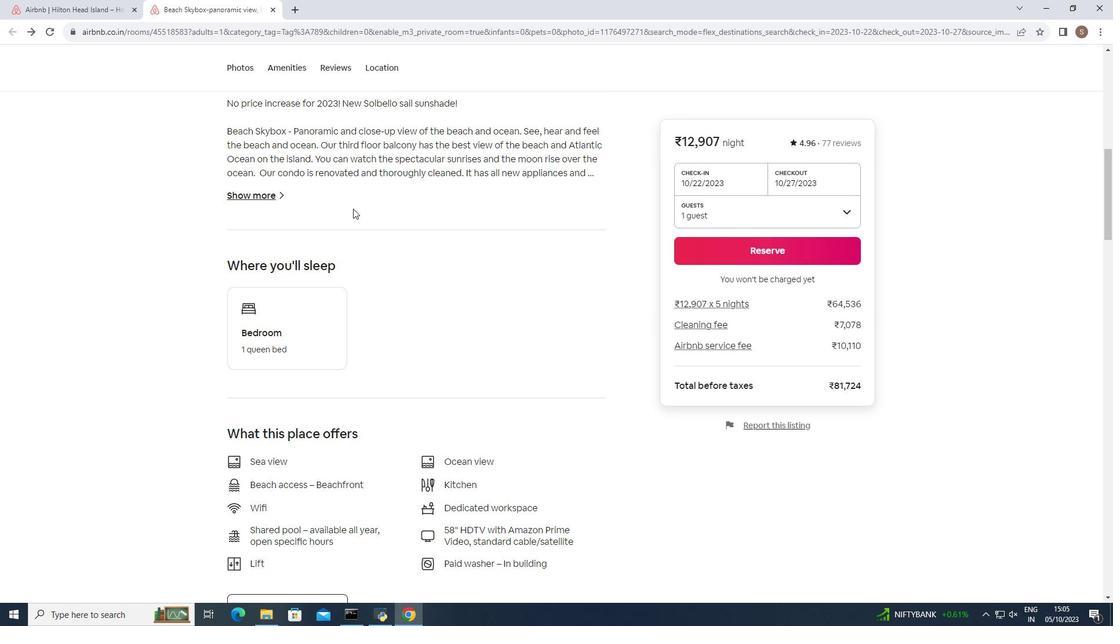 
Action: Mouse scrolled (353, 208) with delta (0, 0)
Screenshot: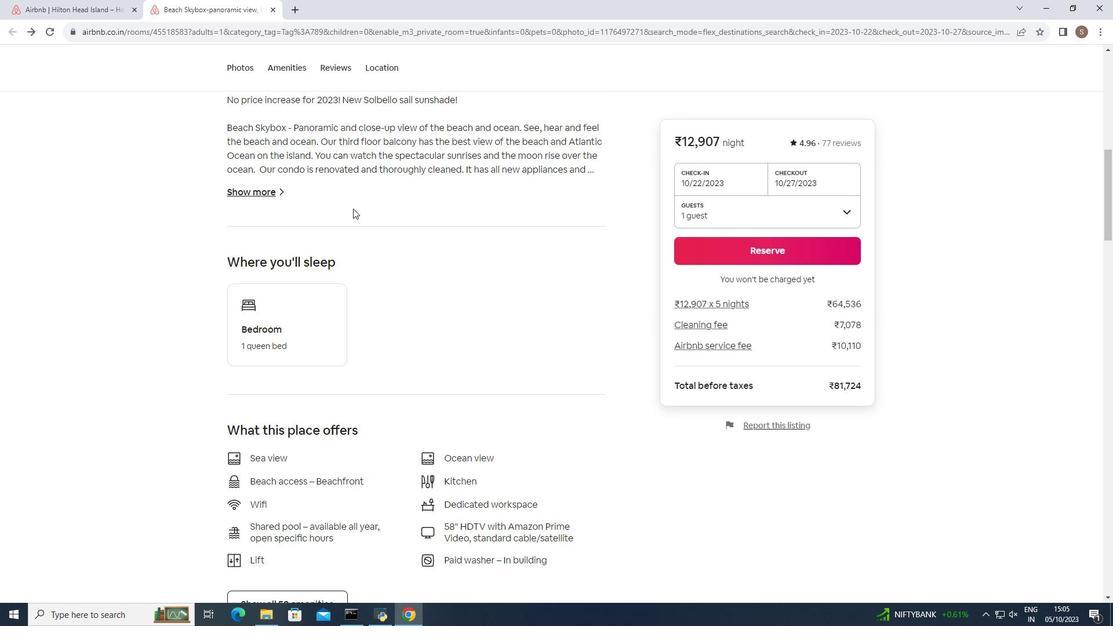 
Action: Mouse scrolled (353, 208) with delta (0, 0)
Screenshot: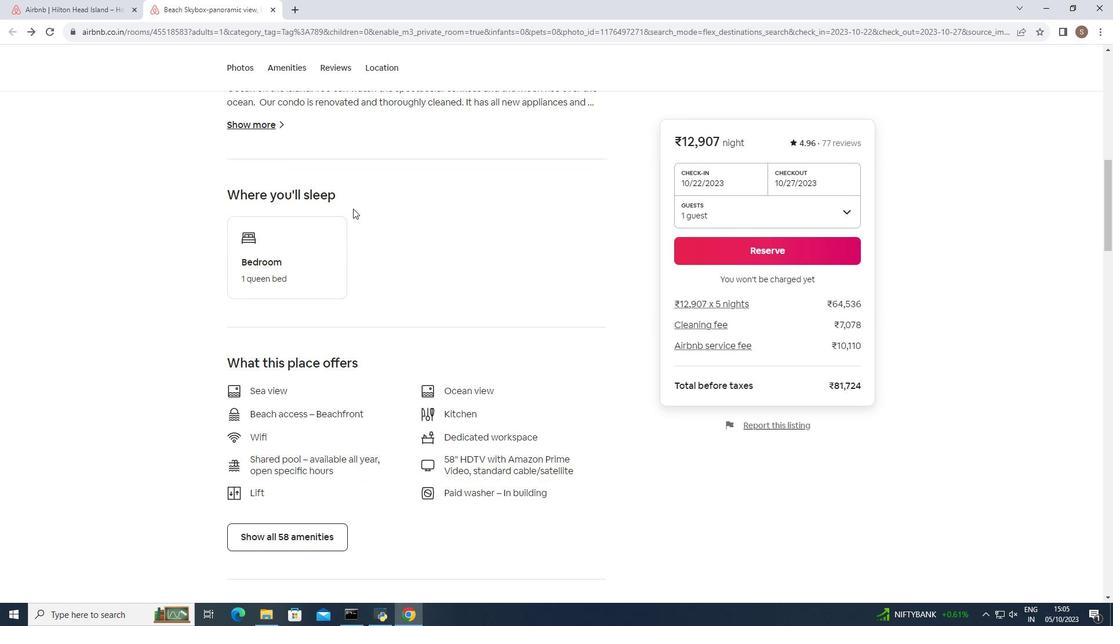 
Action: Mouse scrolled (353, 208) with delta (0, 0)
Screenshot: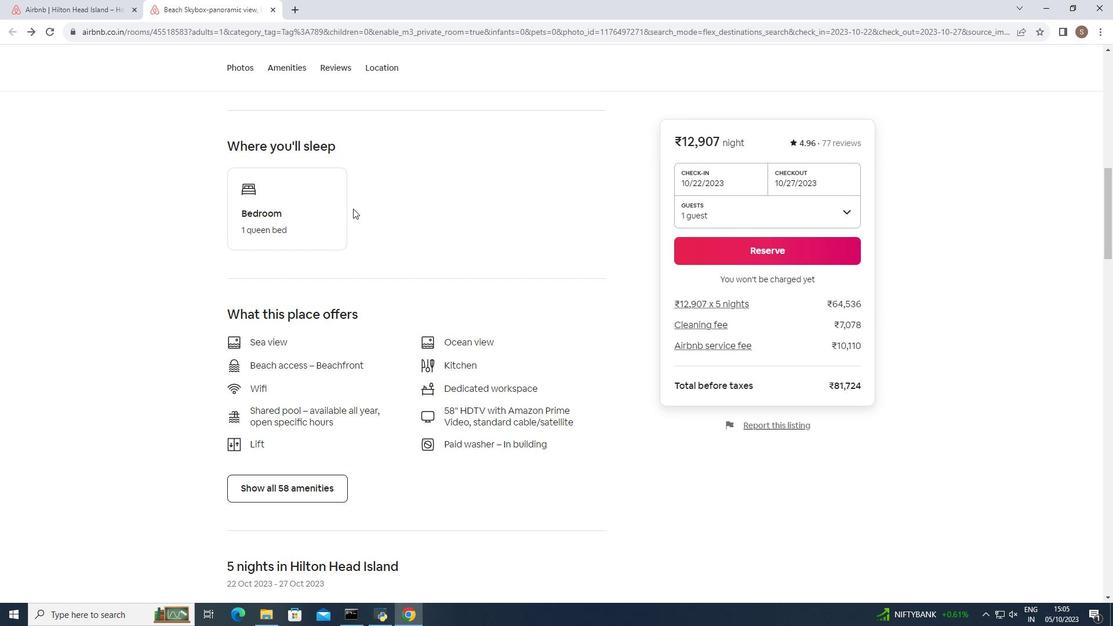 
Action: Mouse scrolled (353, 208) with delta (0, 0)
Screenshot: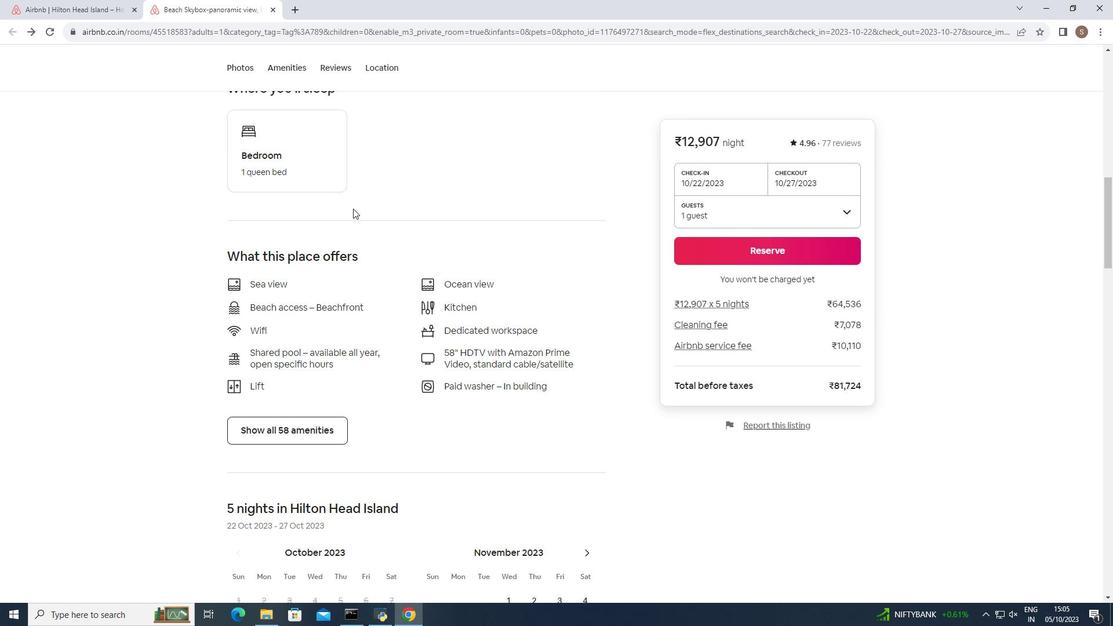 
Action: Mouse scrolled (353, 208) with delta (0, 0)
Screenshot: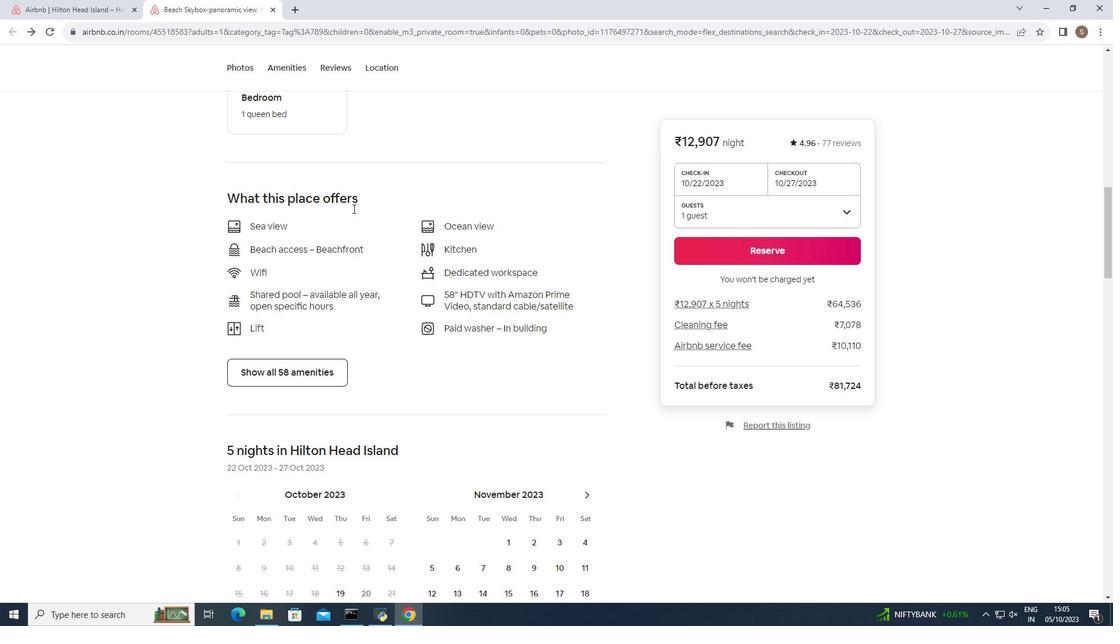 
Action: Mouse moved to (301, 316)
Screenshot: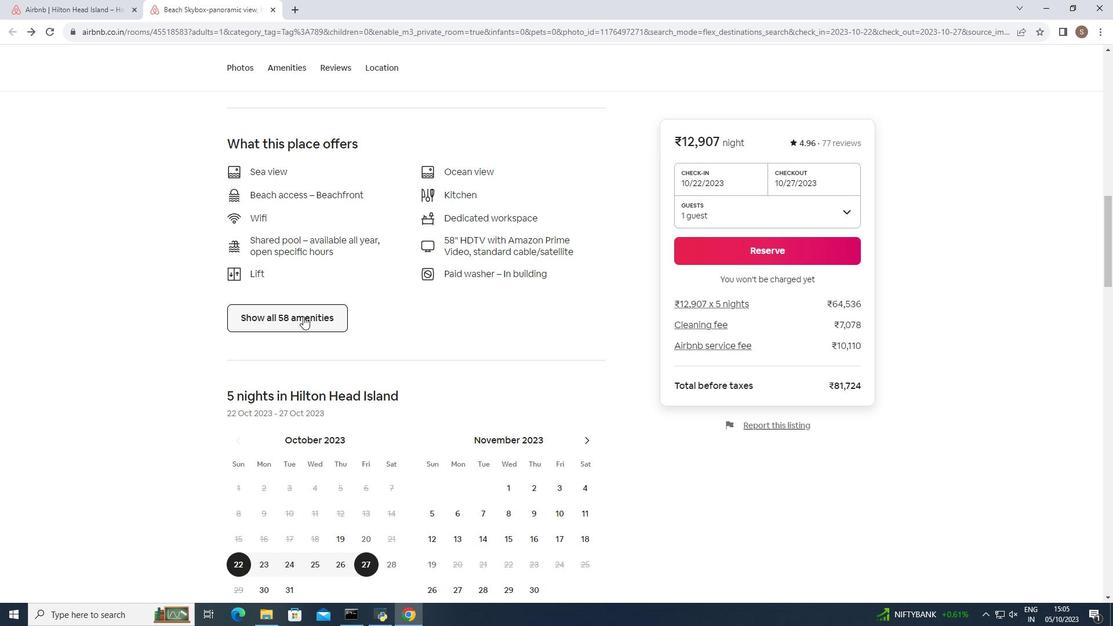 
Action: Mouse pressed left at (301, 316)
Screenshot: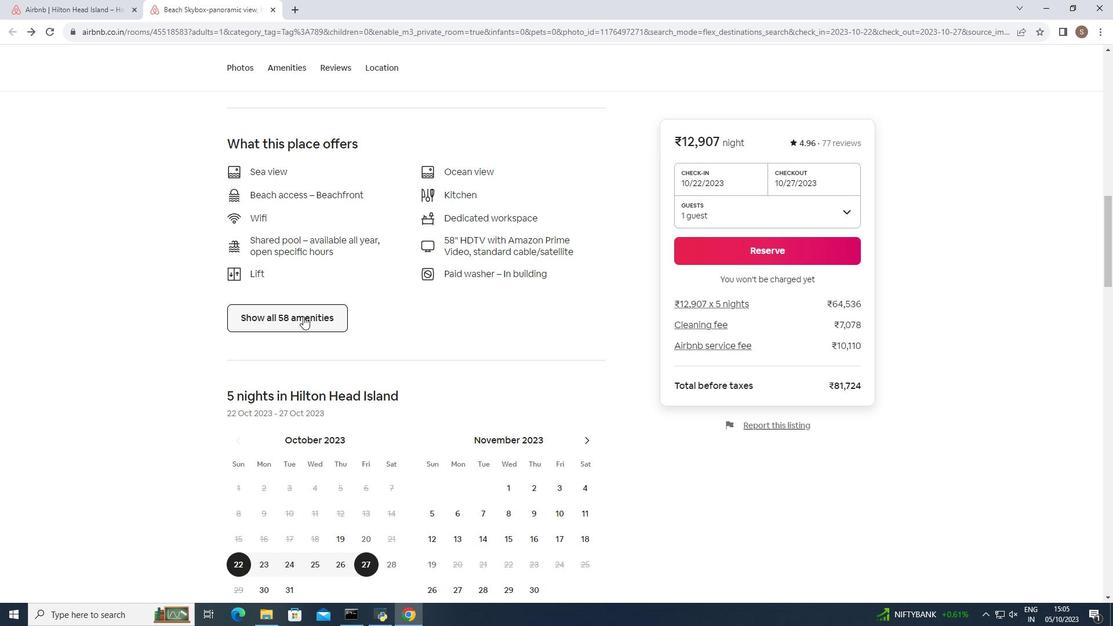 
Action: Mouse moved to (436, 304)
Screenshot: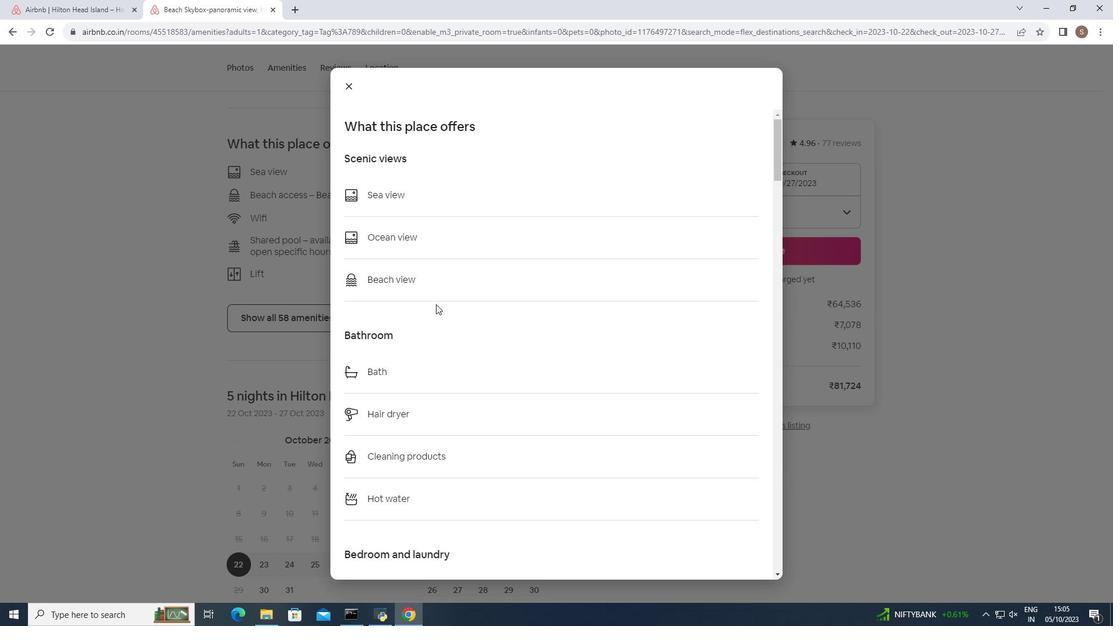 
Action: Mouse scrolled (436, 303) with delta (0, 0)
Screenshot: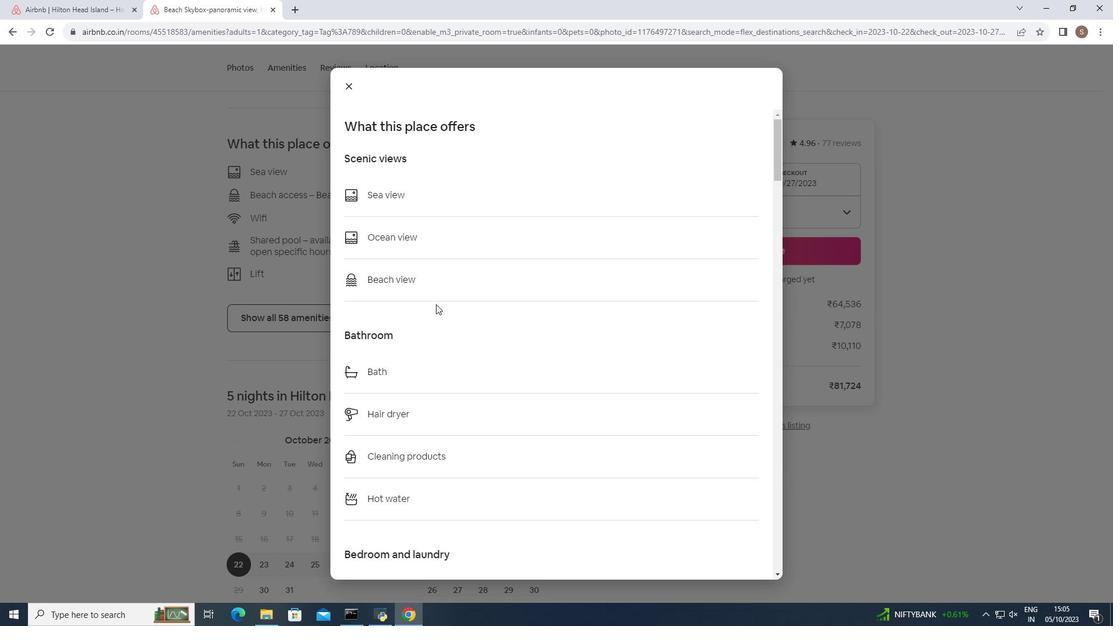 
Action: Mouse scrolled (436, 303) with delta (0, 0)
Screenshot: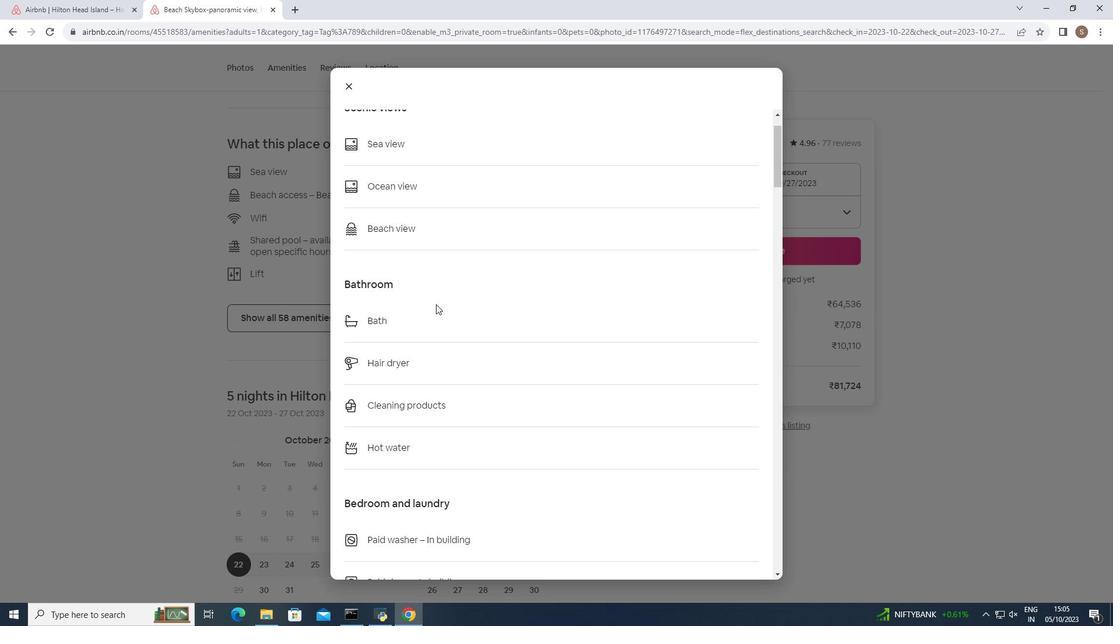 
Action: Mouse moved to (436, 303)
Screenshot: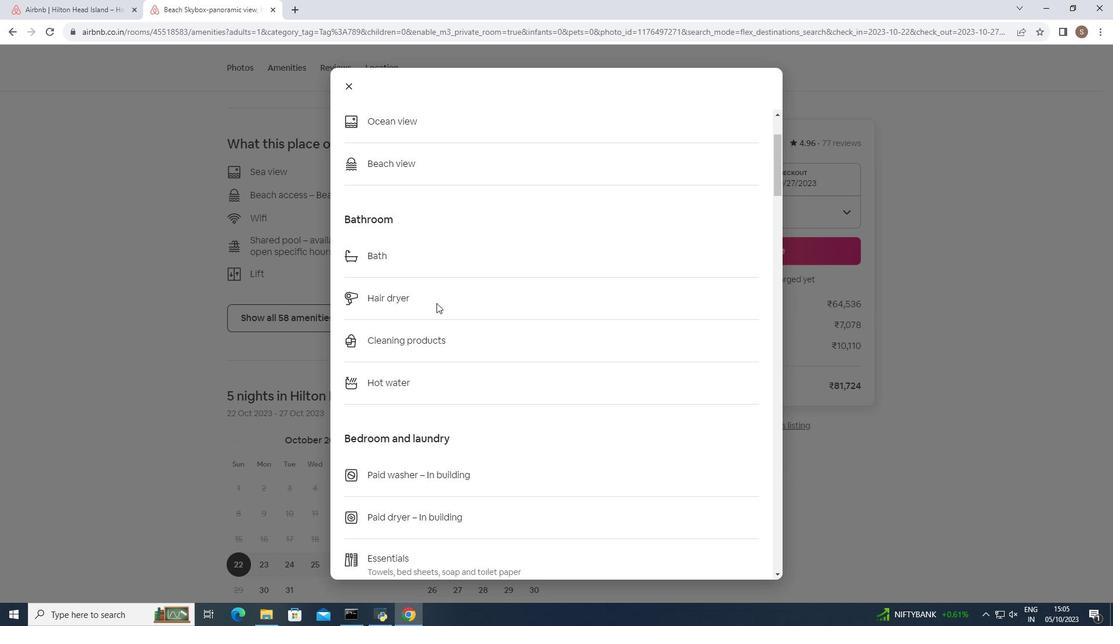 
Action: Mouse scrolled (436, 302) with delta (0, 0)
Screenshot: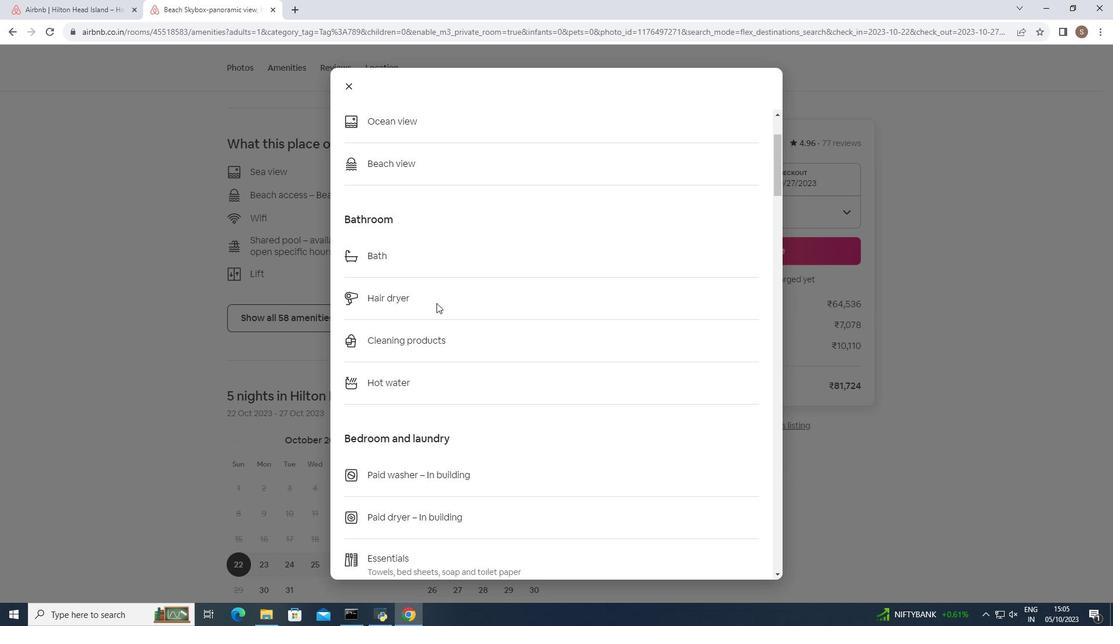 
Action: Mouse scrolled (436, 302) with delta (0, 0)
Screenshot: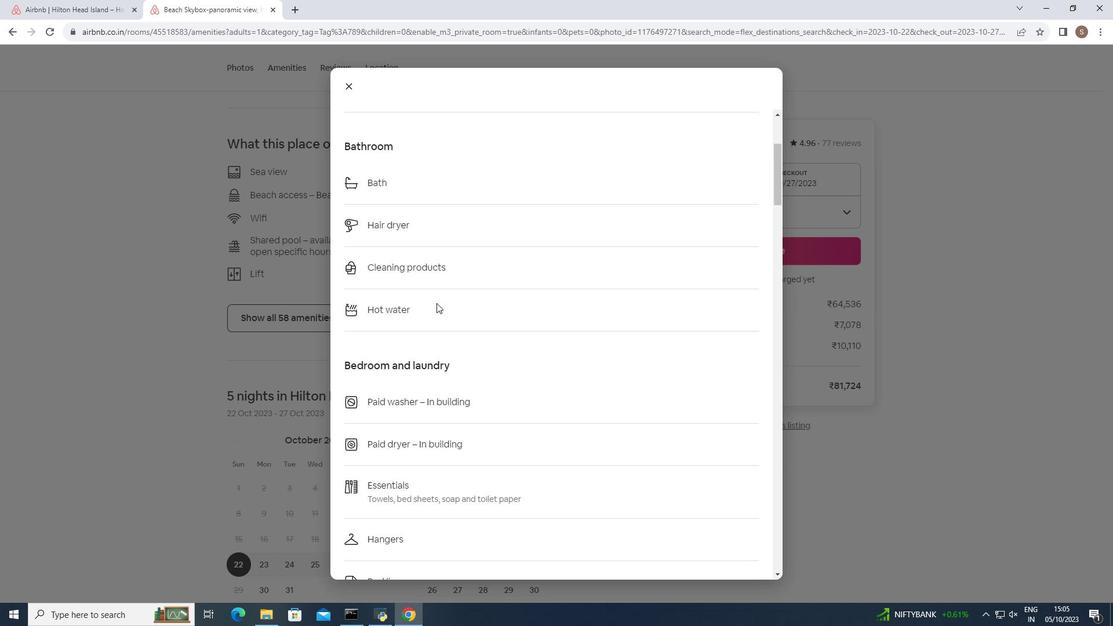 
Action: Mouse scrolled (436, 302) with delta (0, 0)
Screenshot: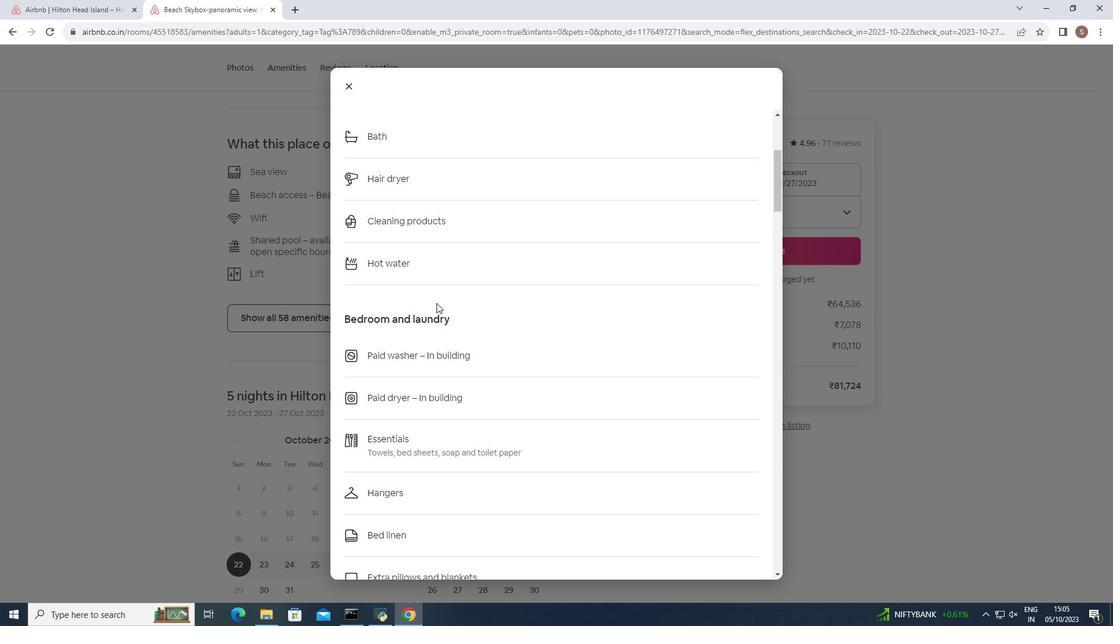 
Action: Mouse scrolled (436, 302) with delta (0, 0)
Screenshot: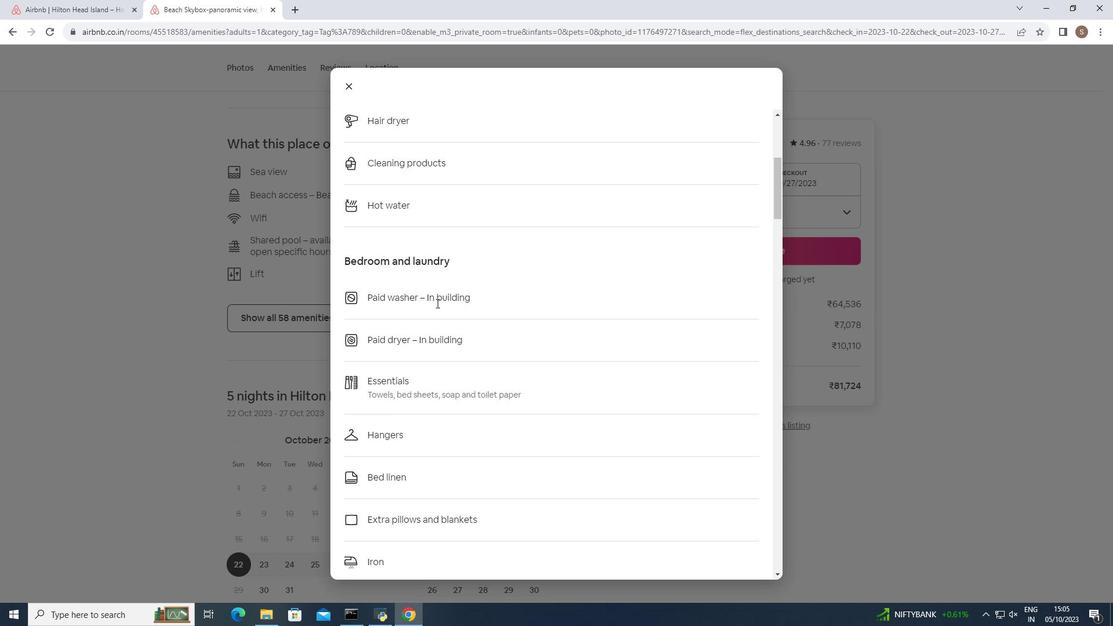 
Action: Mouse scrolled (436, 302) with delta (0, 0)
Screenshot: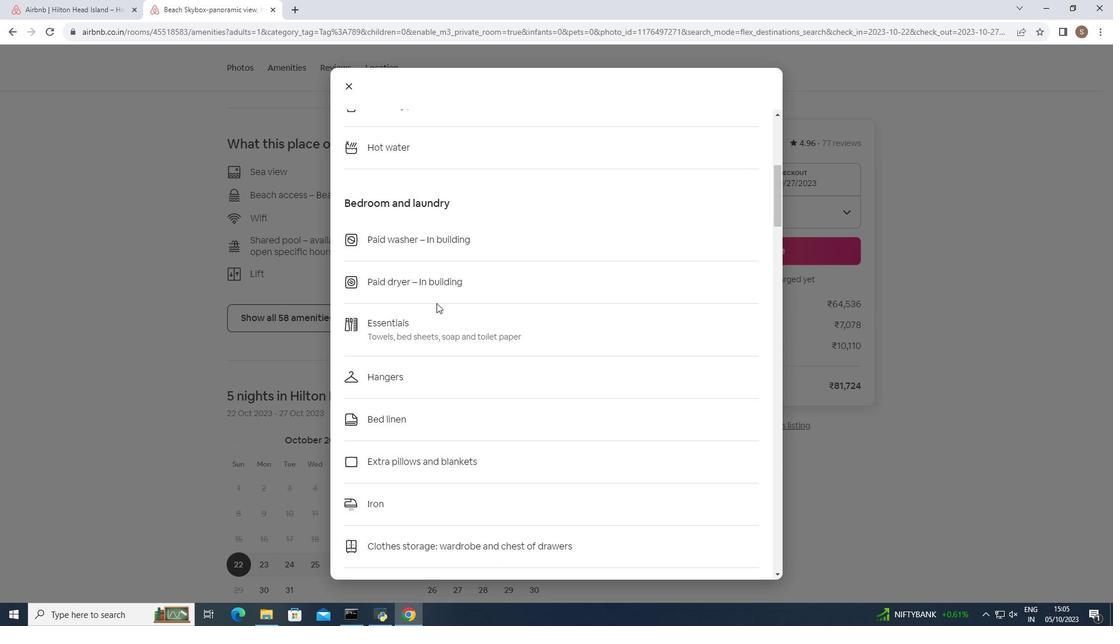 
Action: Mouse scrolled (436, 302) with delta (0, 0)
Screenshot: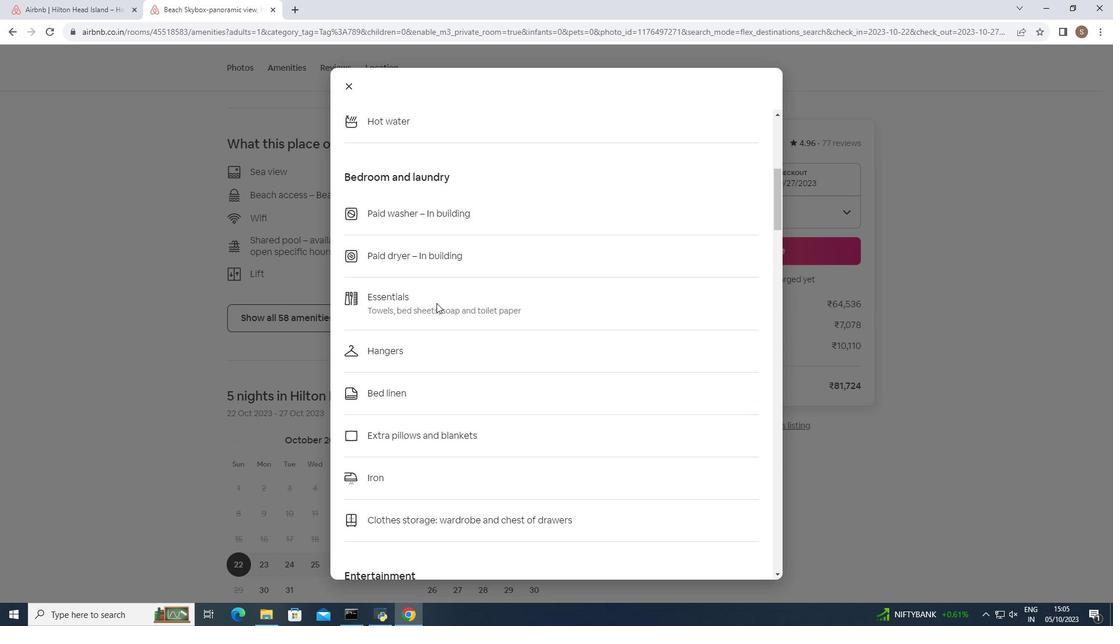 
Action: Mouse scrolled (436, 302) with delta (0, 0)
Screenshot: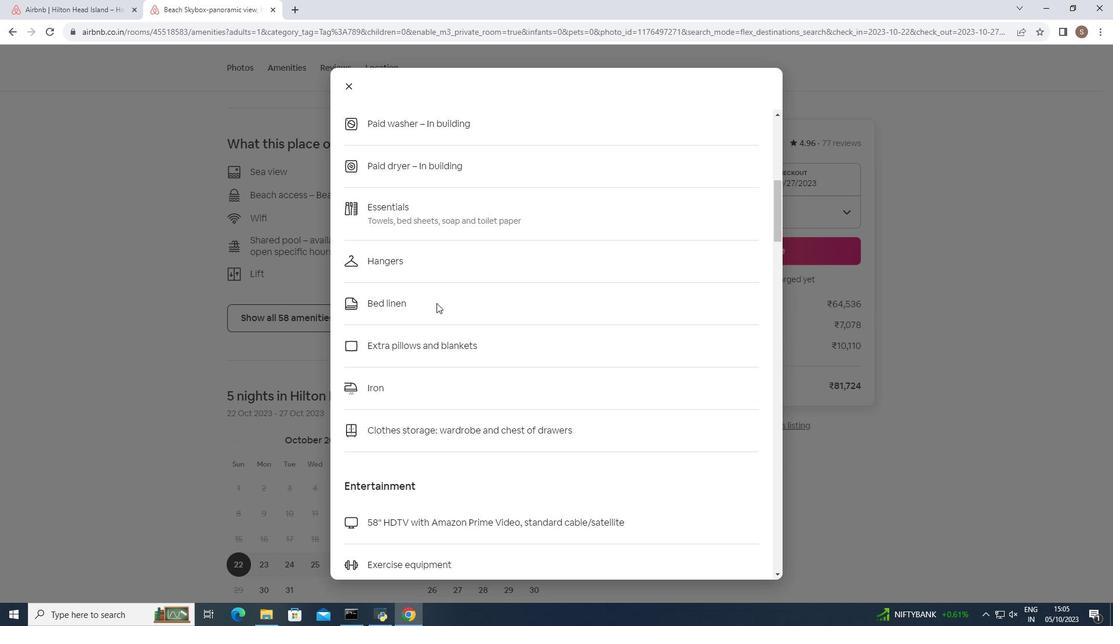
Action: Mouse scrolled (436, 302) with delta (0, 0)
Screenshot: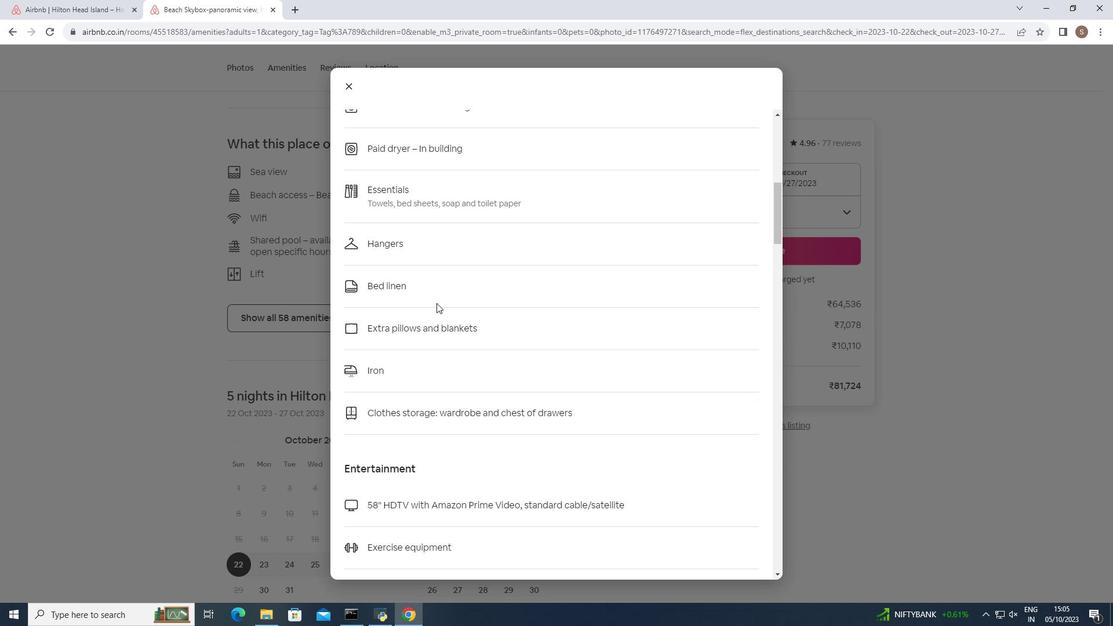 
Action: Mouse scrolled (436, 302) with delta (0, 0)
Screenshot: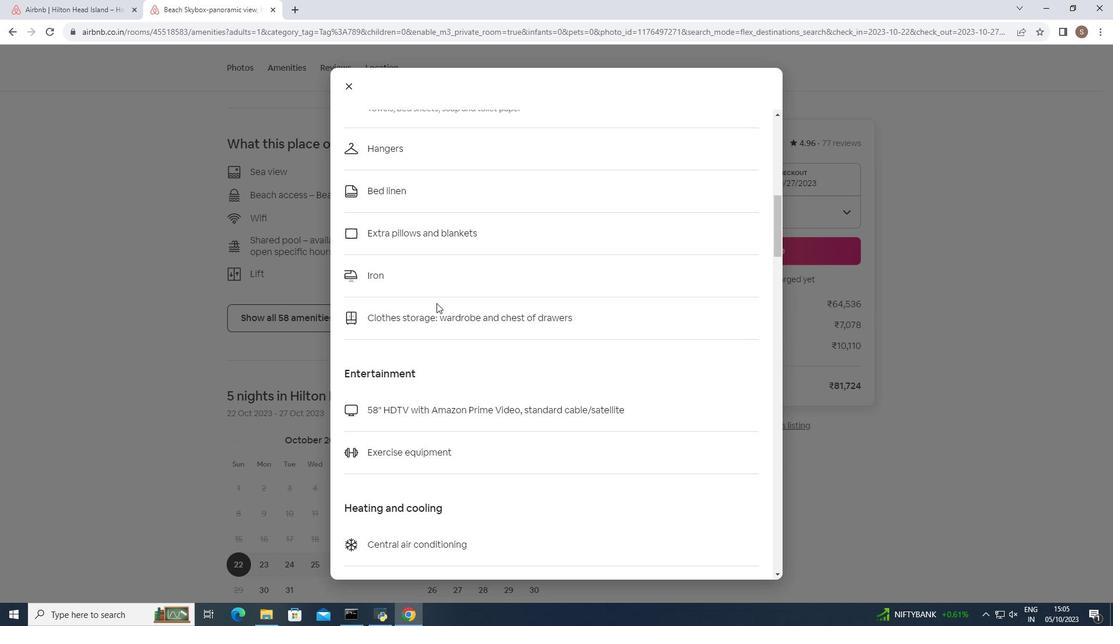 
Action: Mouse scrolled (436, 302) with delta (0, 0)
Screenshot: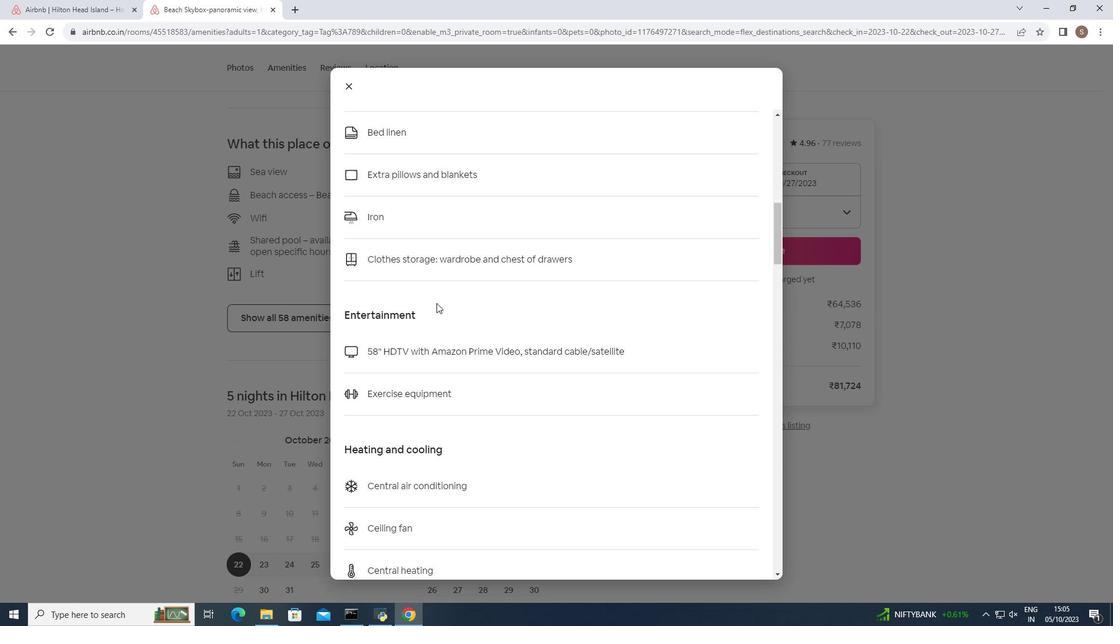 
Action: Mouse scrolled (436, 302) with delta (0, 0)
Screenshot: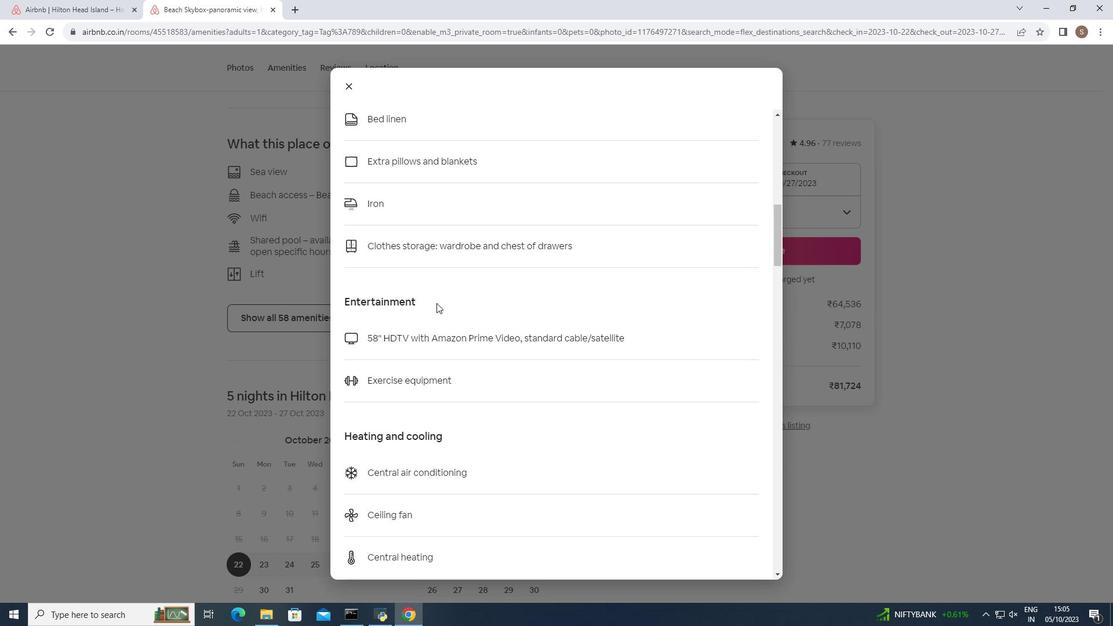 
Action: Mouse scrolled (436, 302) with delta (0, 0)
Screenshot: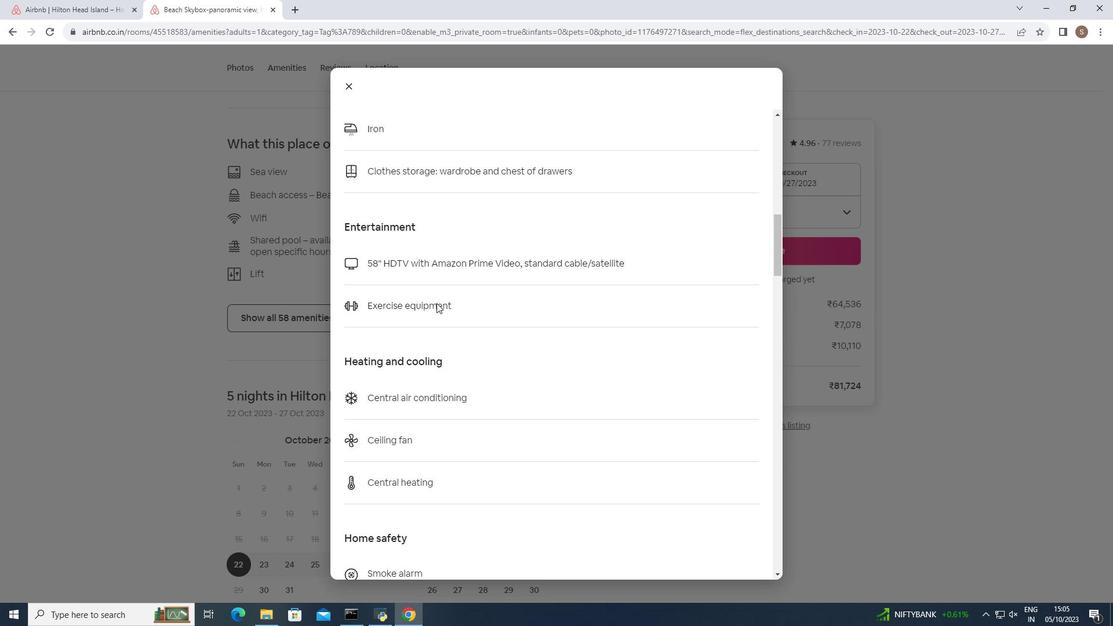 
Action: Mouse scrolled (436, 302) with delta (0, 0)
Screenshot: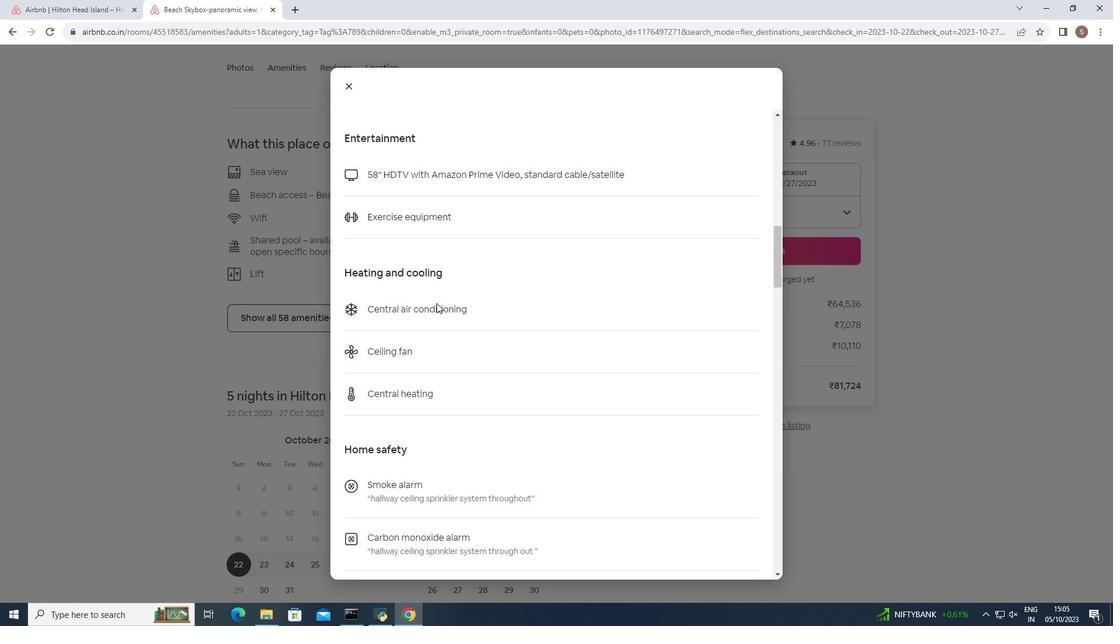 
Action: Mouse scrolled (436, 302) with delta (0, 0)
Screenshot: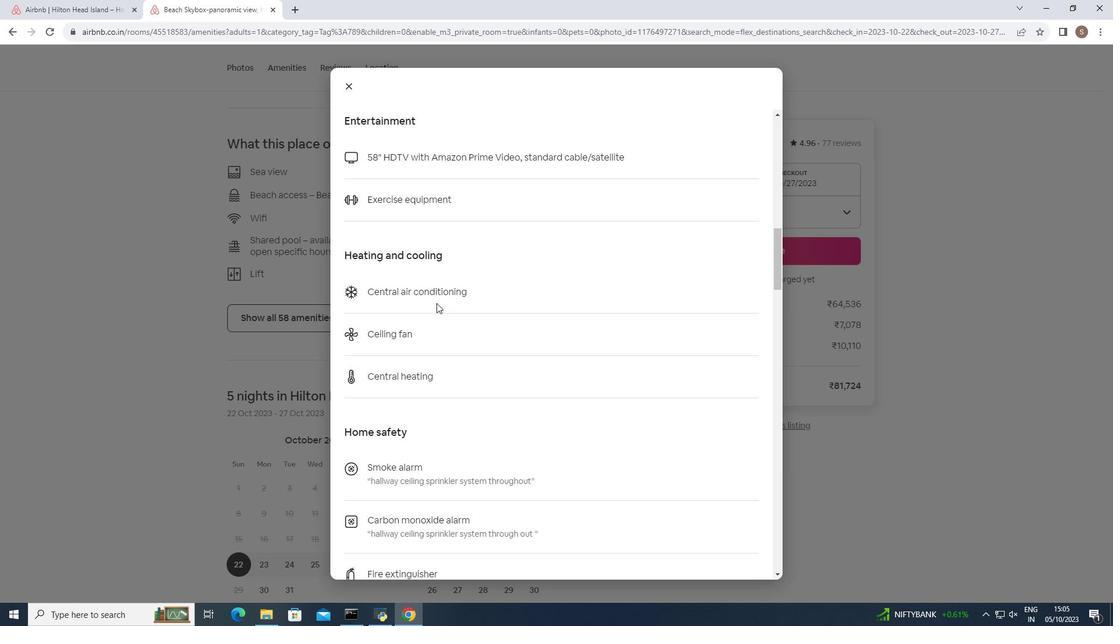 
Action: Mouse scrolled (436, 302) with delta (0, 0)
Screenshot: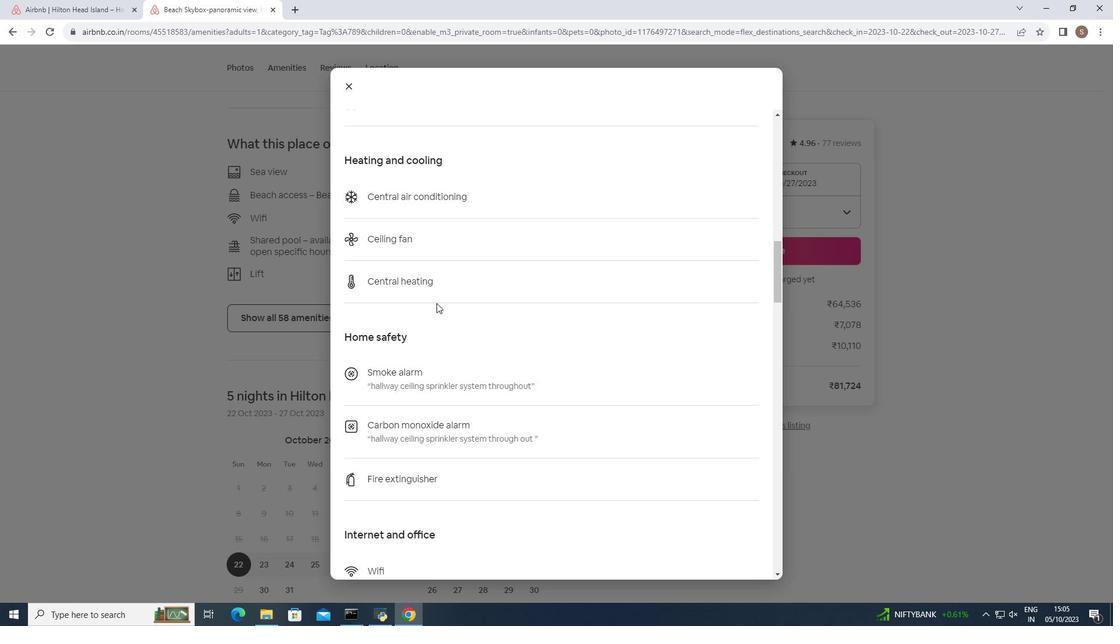 
Action: Mouse moved to (436, 303)
Screenshot: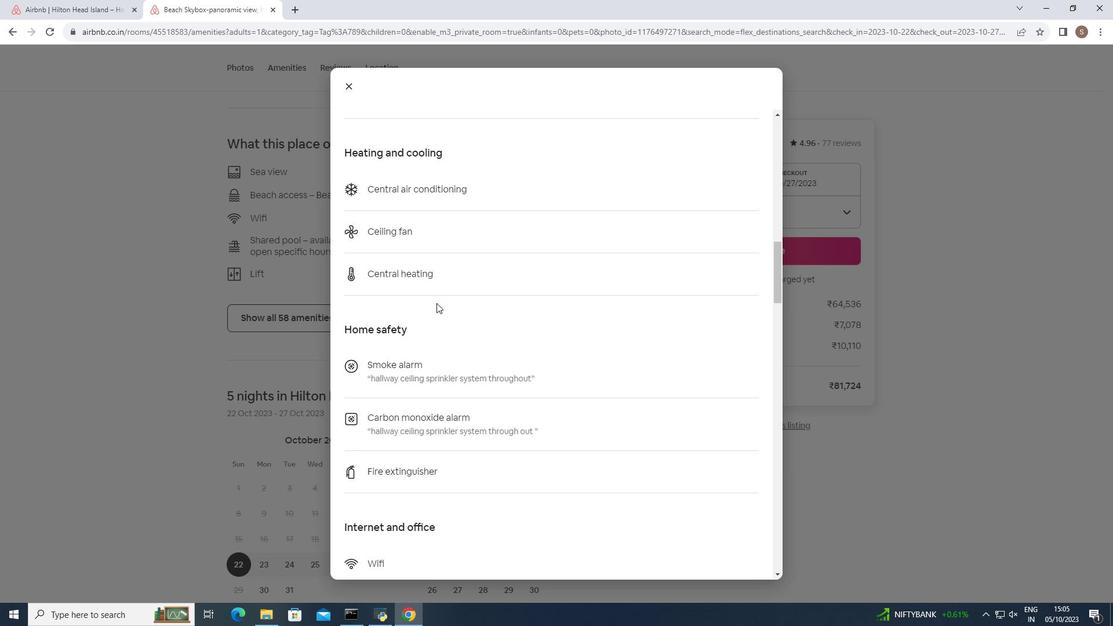 
Action: Mouse scrolled (436, 302) with delta (0, 0)
Screenshot: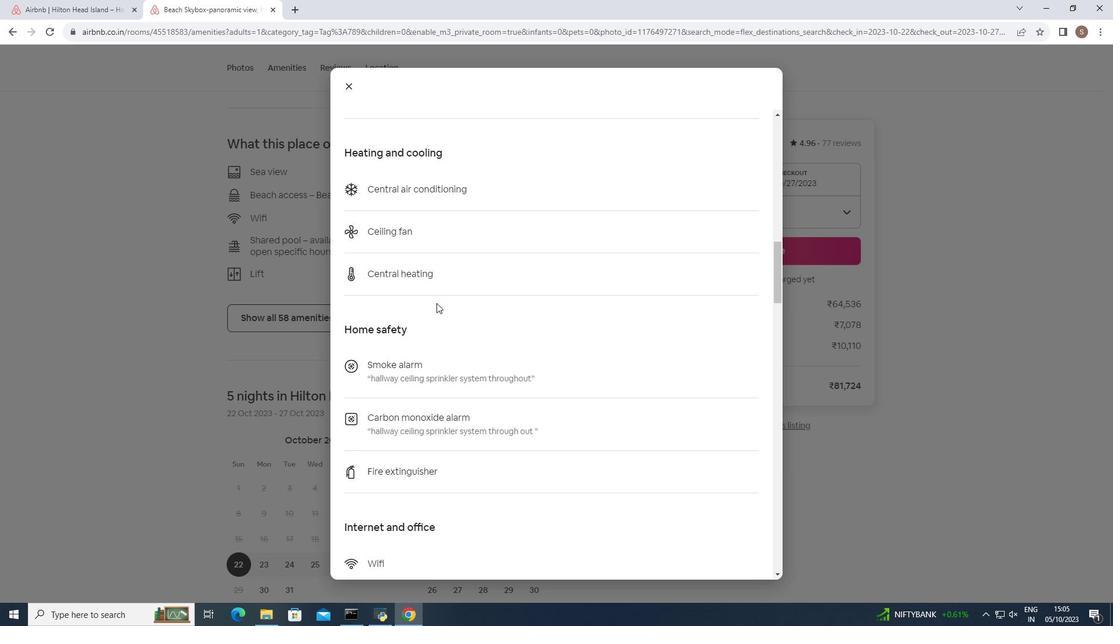 
Action: Mouse scrolled (436, 302) with delta (0, 0)
Screenshot: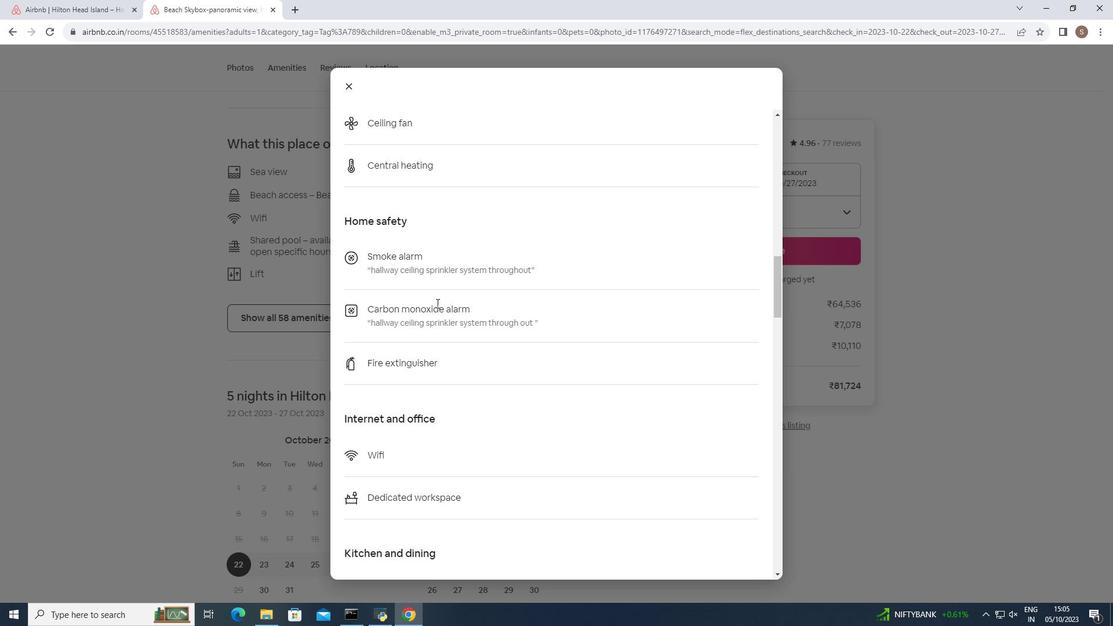 
Action: Mouse scrolled (436, 302) with delta (0, 0)
Screenshot: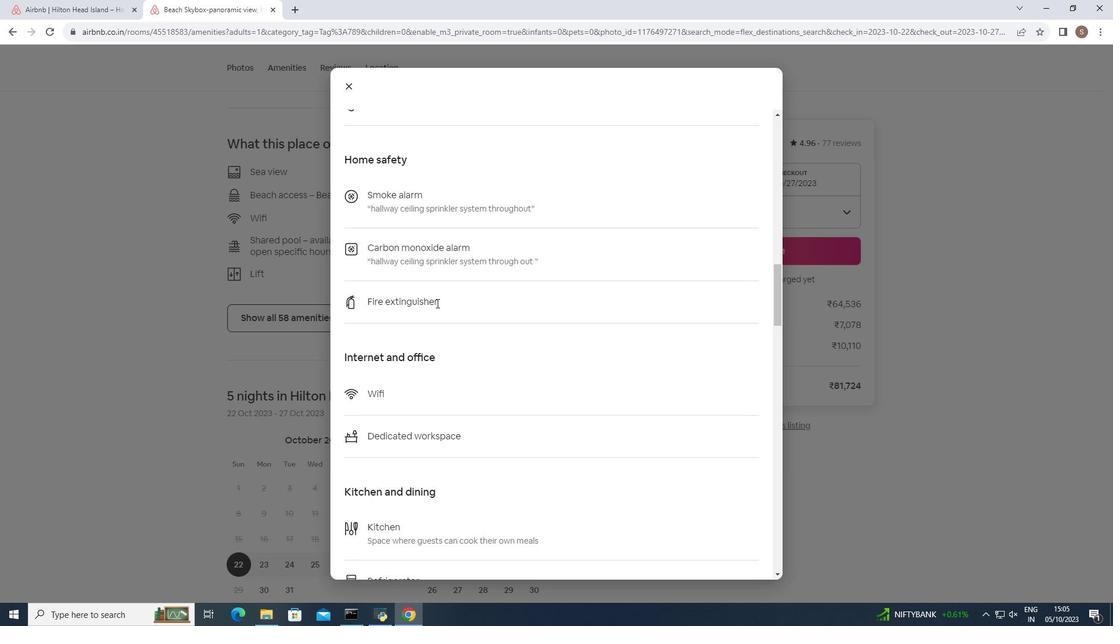 
Action: Mouse scrolled (436, 302) with delta (0, 0)
Screenshot: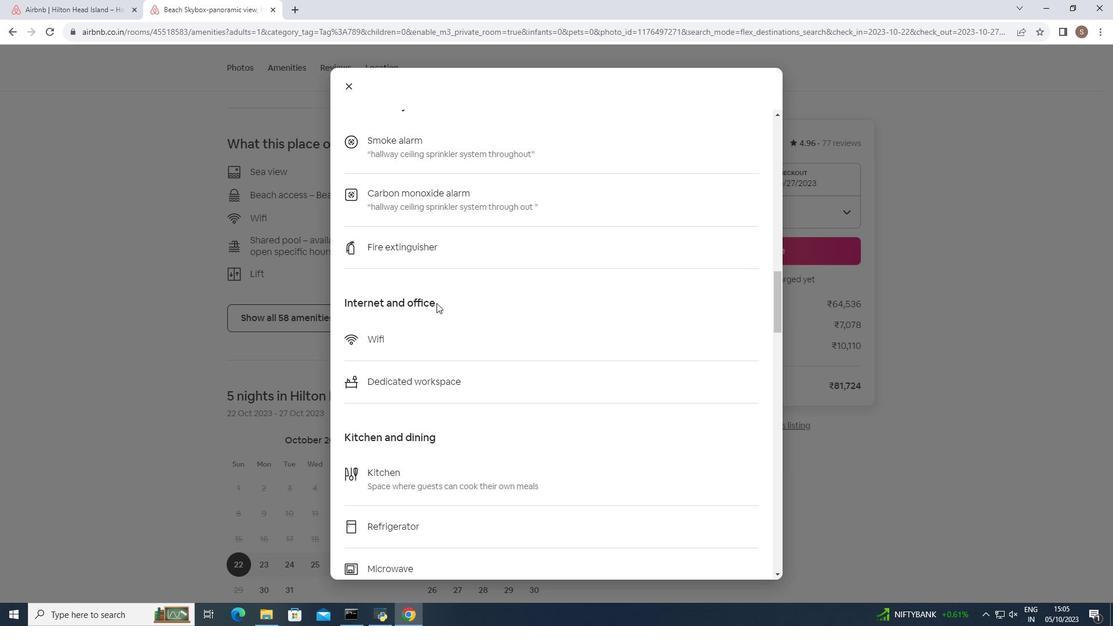 
Action: Mouse scrolled (436, 302) with delta (0, 0)
Screenshot: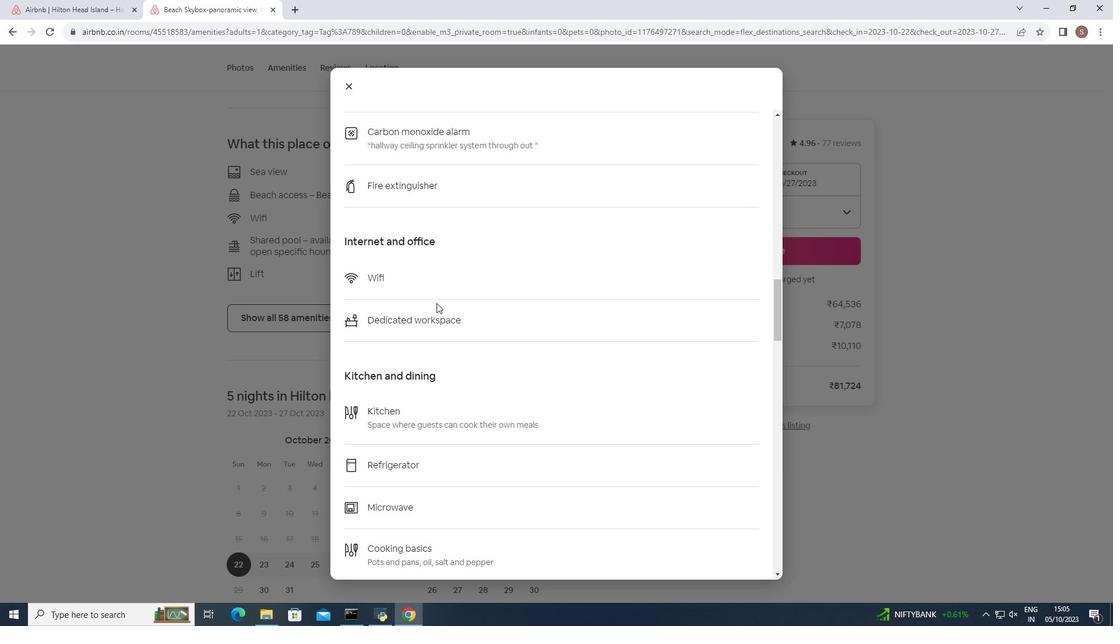 
Action: Mouse scrolled (436, 302) with delta (0, 0)
Screenshot: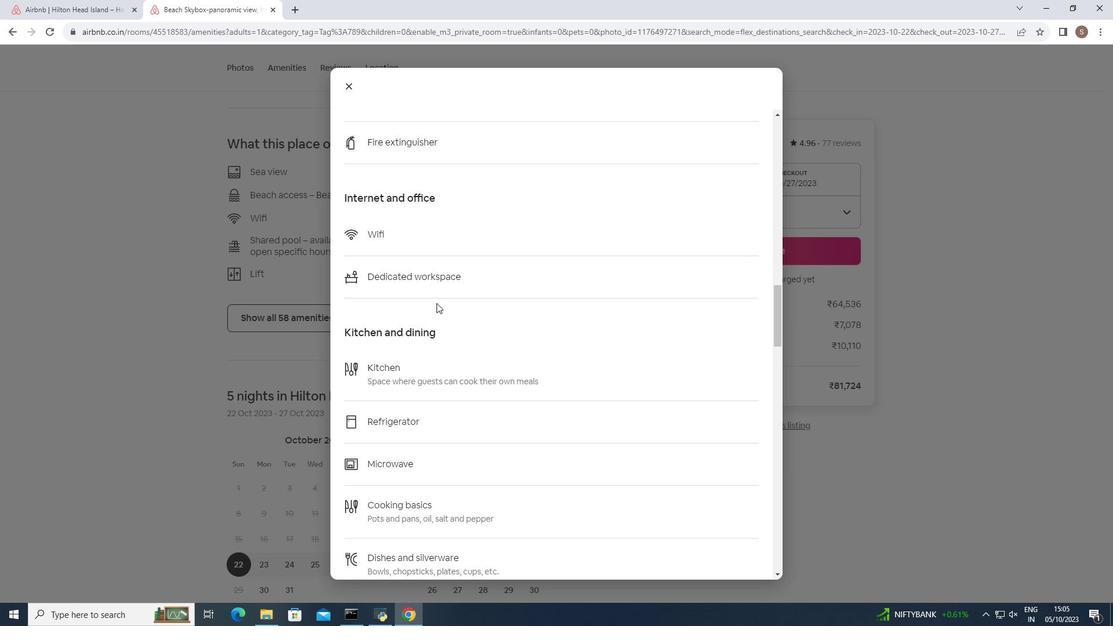
Action: Mouse scrolled (436, 302) with delta (0, 0)
Screenshot: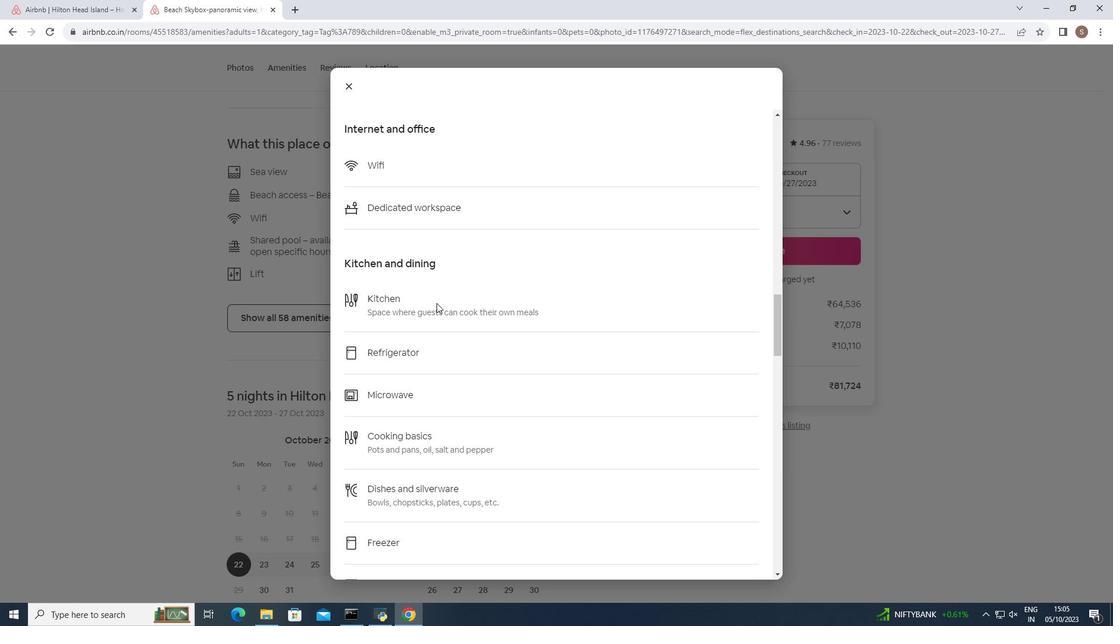 
Action: Mouse scrolled (436, 302) with delta (0, 0)
Screenshot: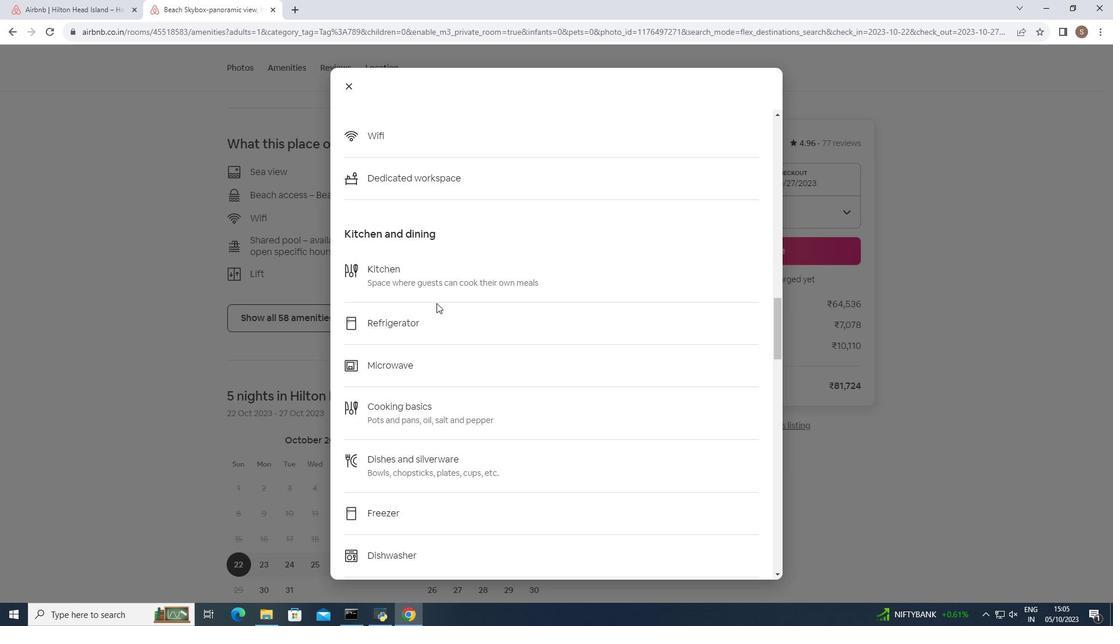 
Action: Mouse scrolled (436, 302) with delta (0, 0)
Screenshot: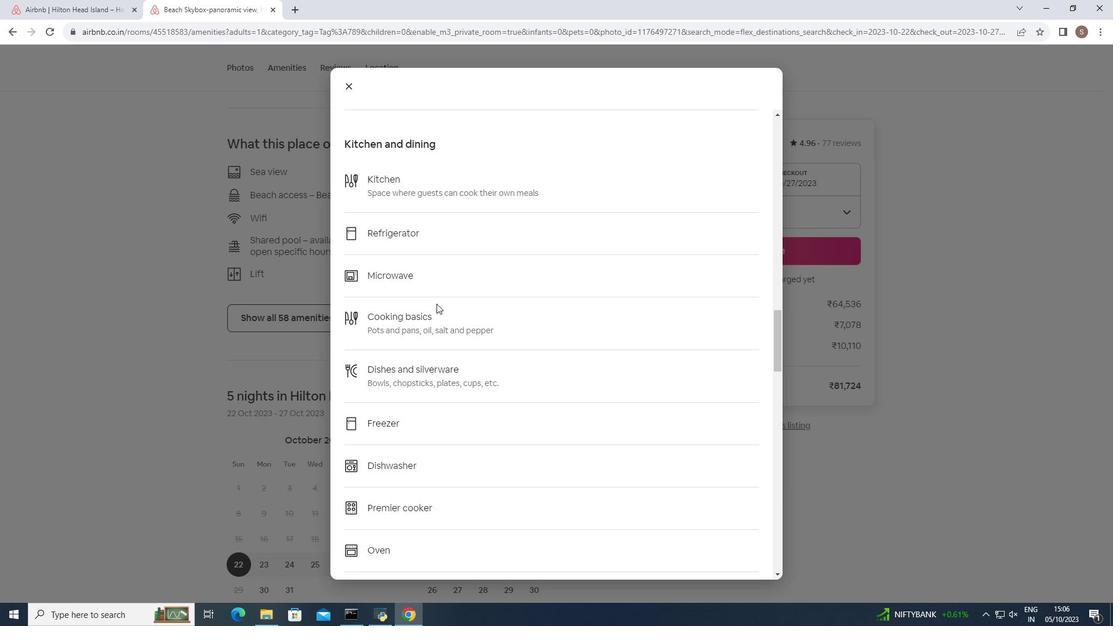 
Action: Mouse moved to (436, 303)
Screenshot: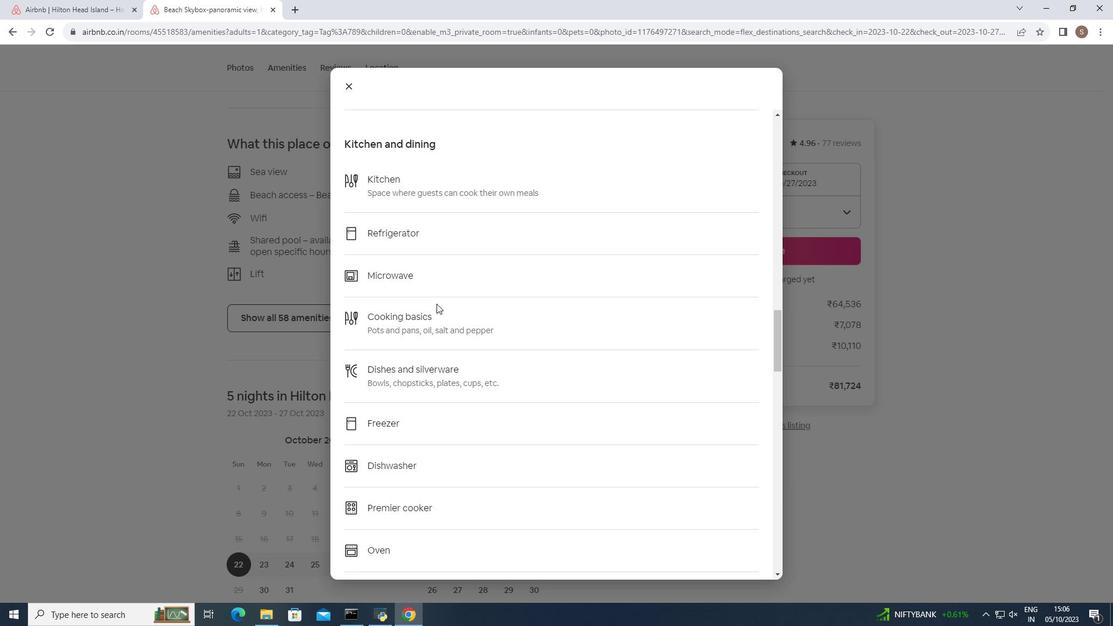 
Action: Mouse scrolled (436, 303) with delta (0, 0)
Screenshot: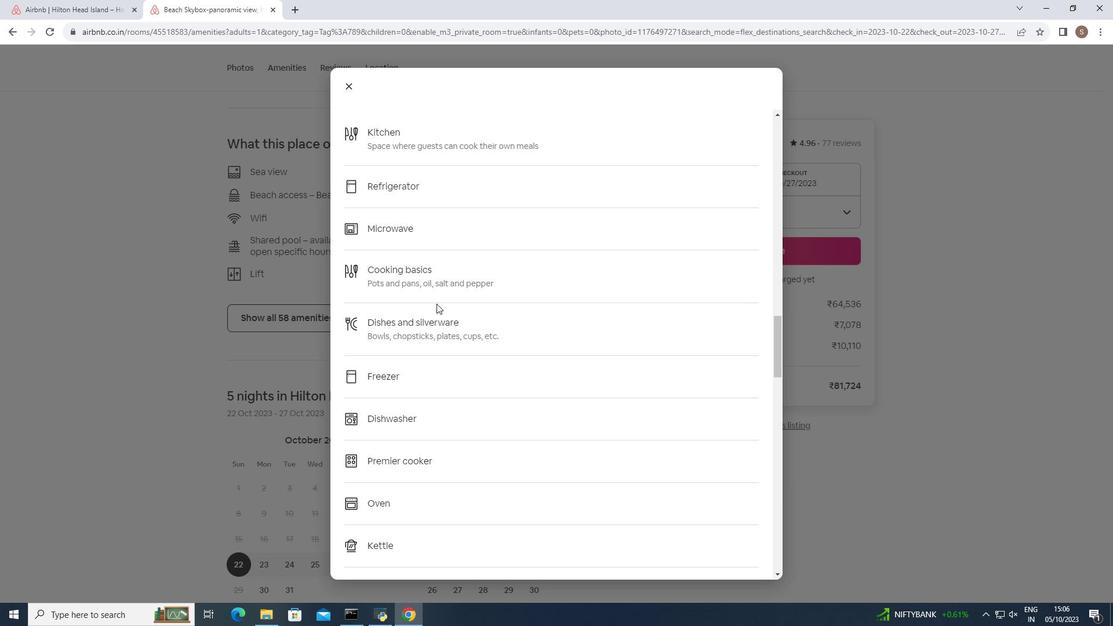
Action: Mouse moved to (436, 304)
Screenshot: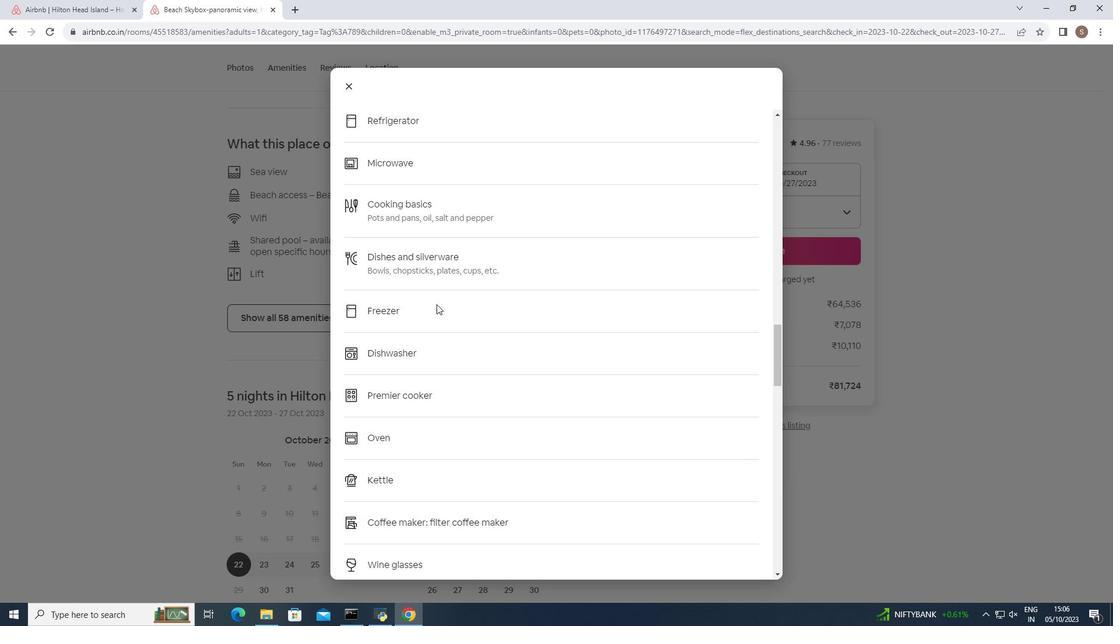 
Action: Mouse scrolled (436, 303) with delta (0, 0)
Screenshot: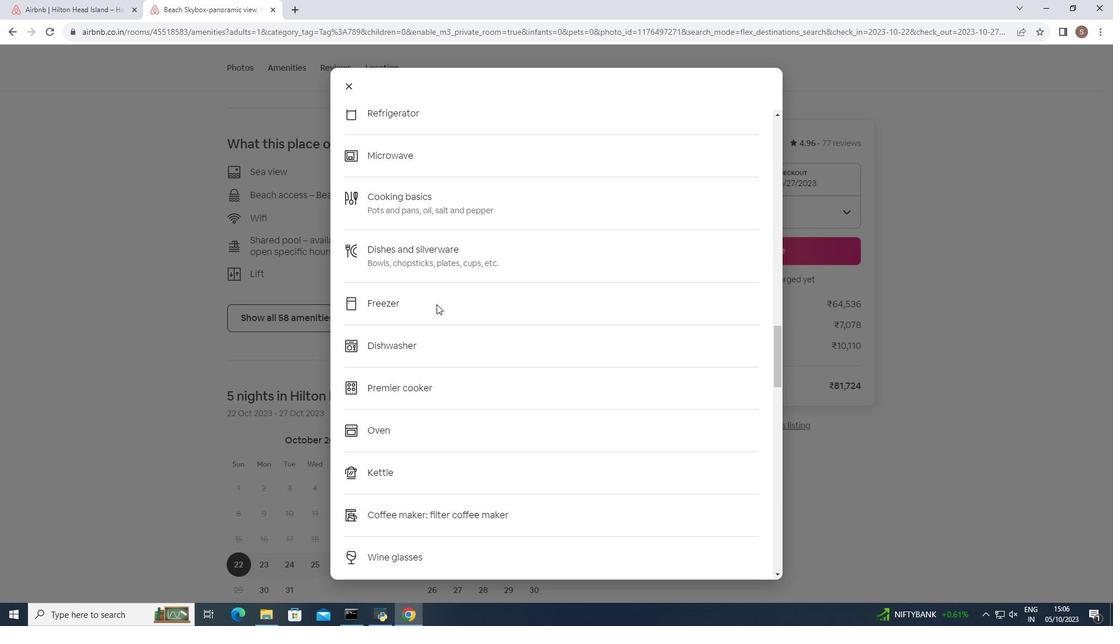 
Action: Mouse scrolled (436, 303) with delta (0, 0)
Screenshot: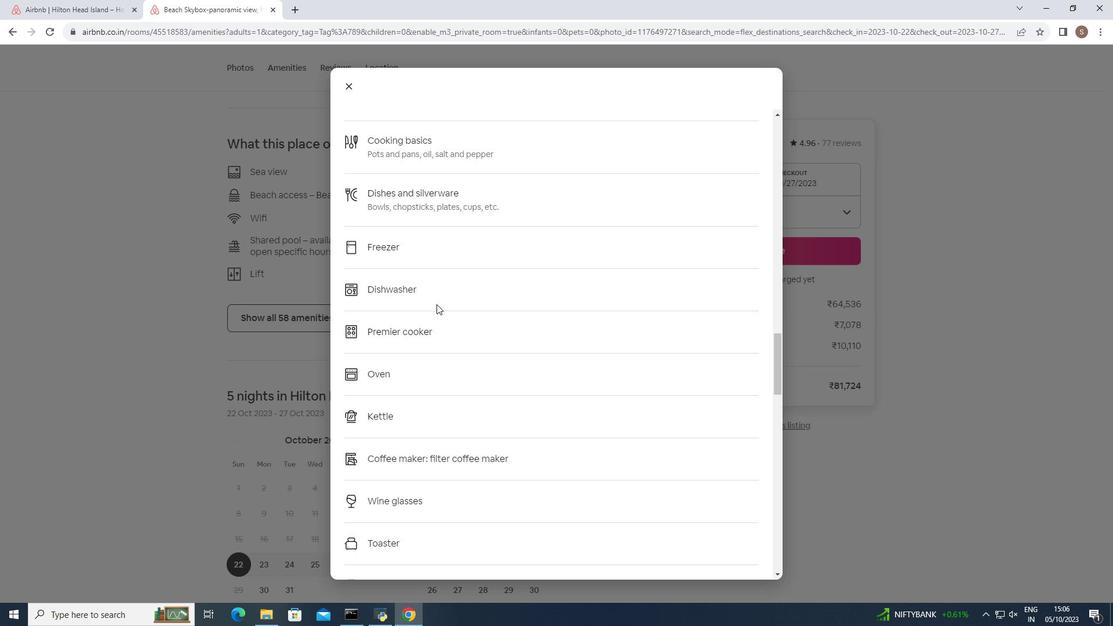 
Action: Mouse scrolled (436, 303) with delta (0, 0)
Screenshot: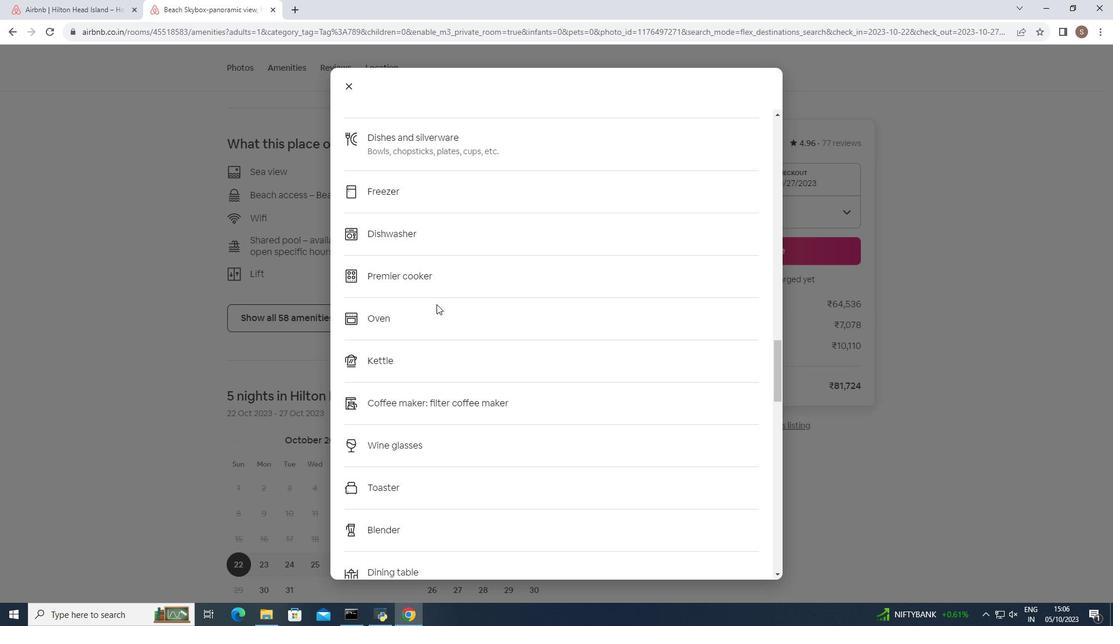 
Action: Mouse scrolled (436, 303) with delta (0, 0)
Screenshot: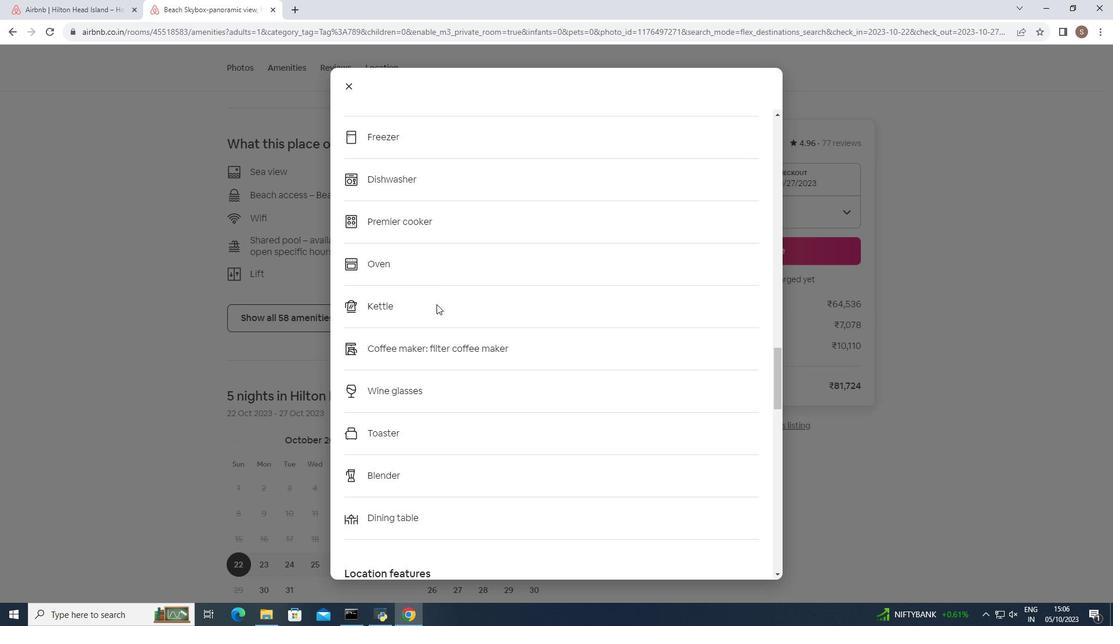 
Action: Mouse scrolled (436, 303) with delta (0, 0)
Screenshot: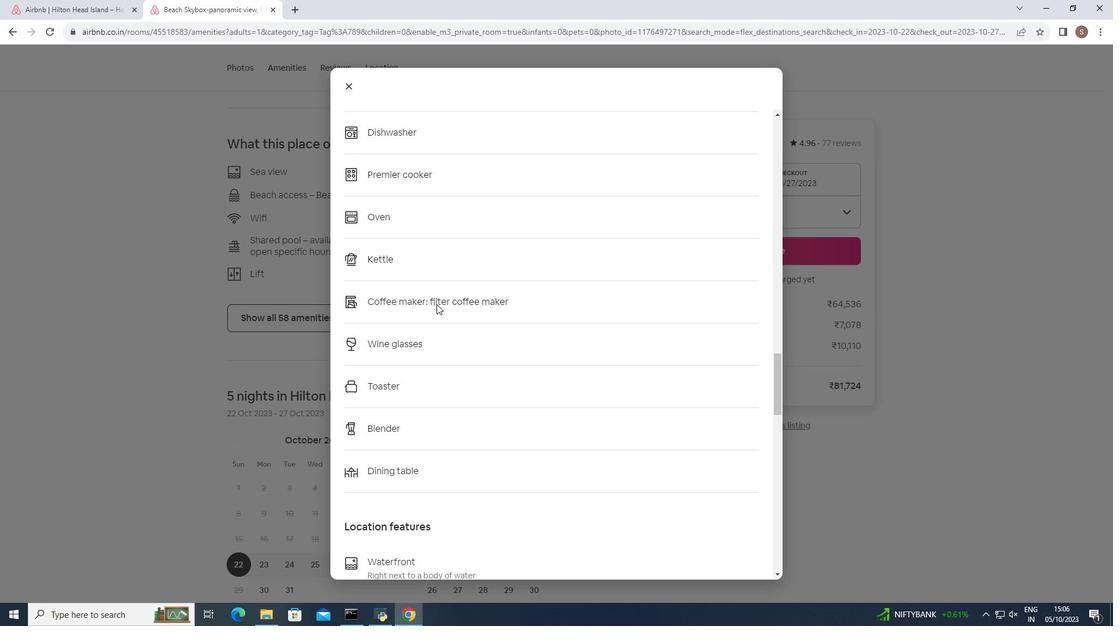 
Action: Mouse scrolled (436, 303) with delta (0, 0)
Screenshot: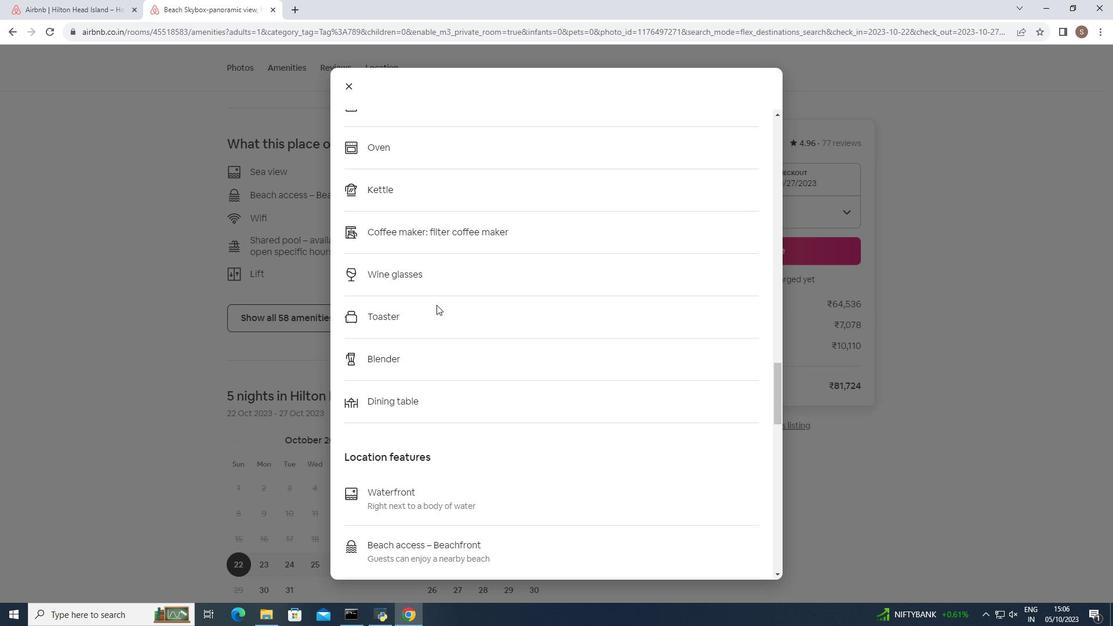 
Action: Mouse moved to (436, 304)
Screenshot: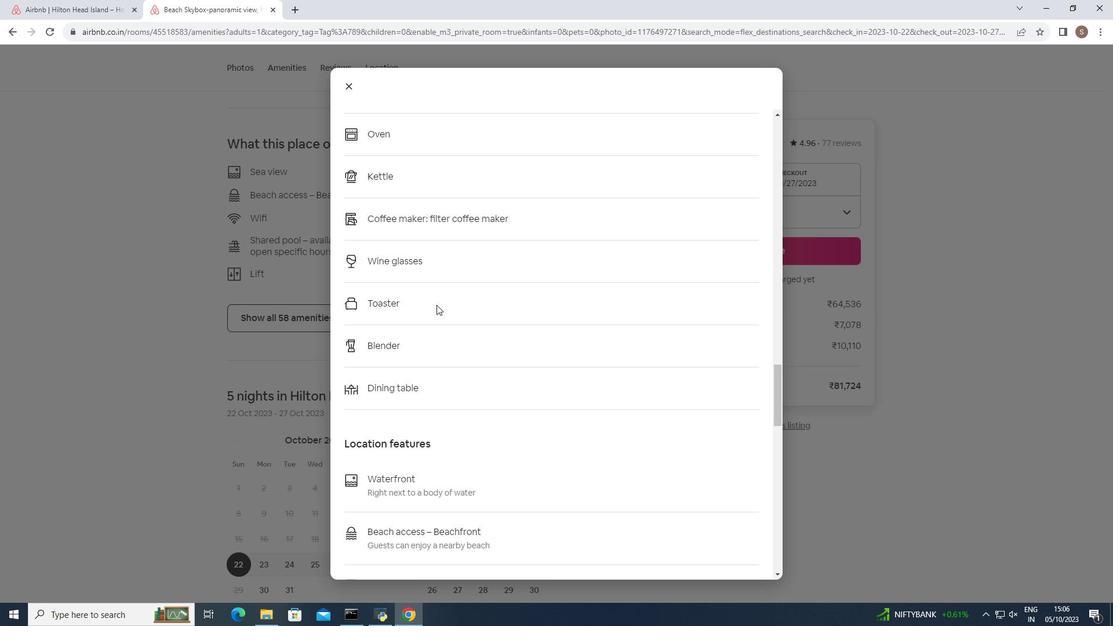 
Action: Mouse scrolled (436, 304) with delta (0, 0)
Screenshot: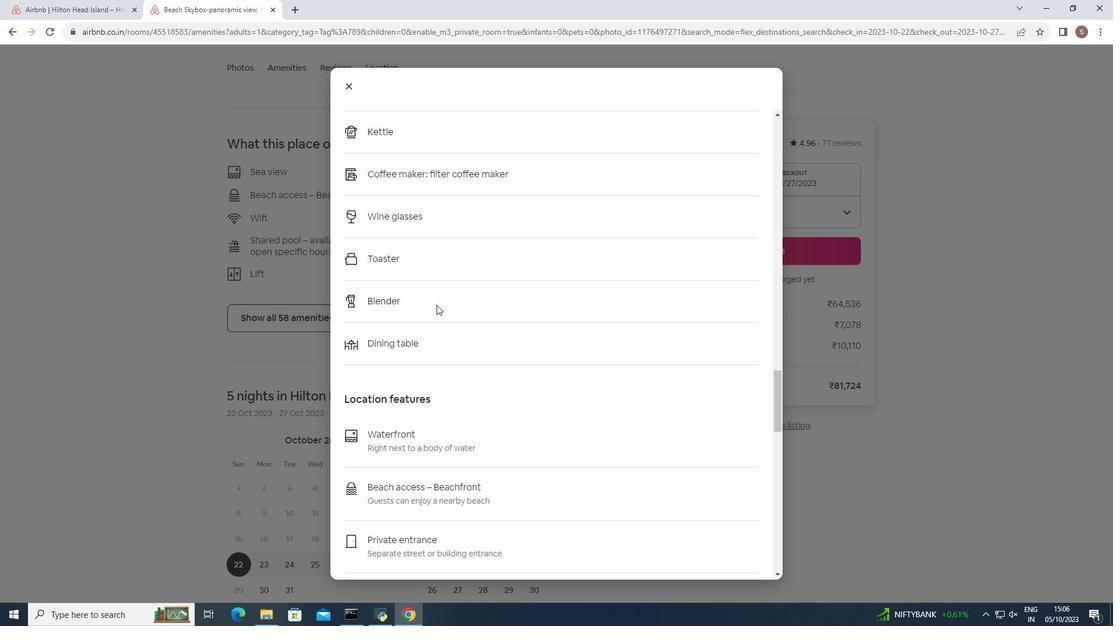 
Action: Mouse scrolled (436, 304) with delta (0, 0)
Screenshot: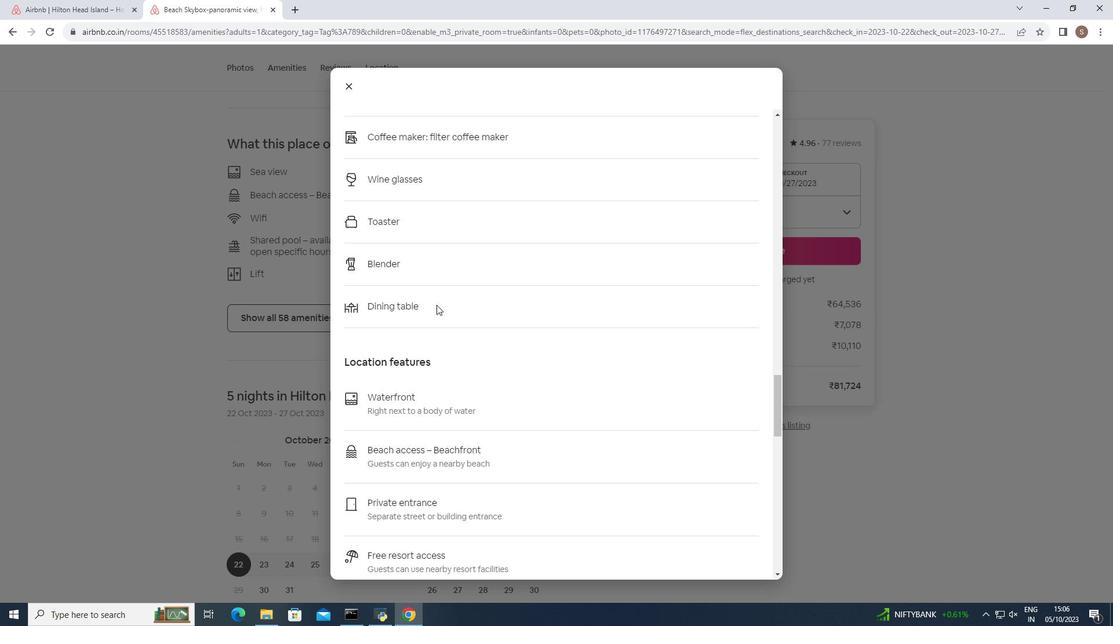 
Action: Mouse scrolled (436, 304) with delta (0, 0)
Screenshot: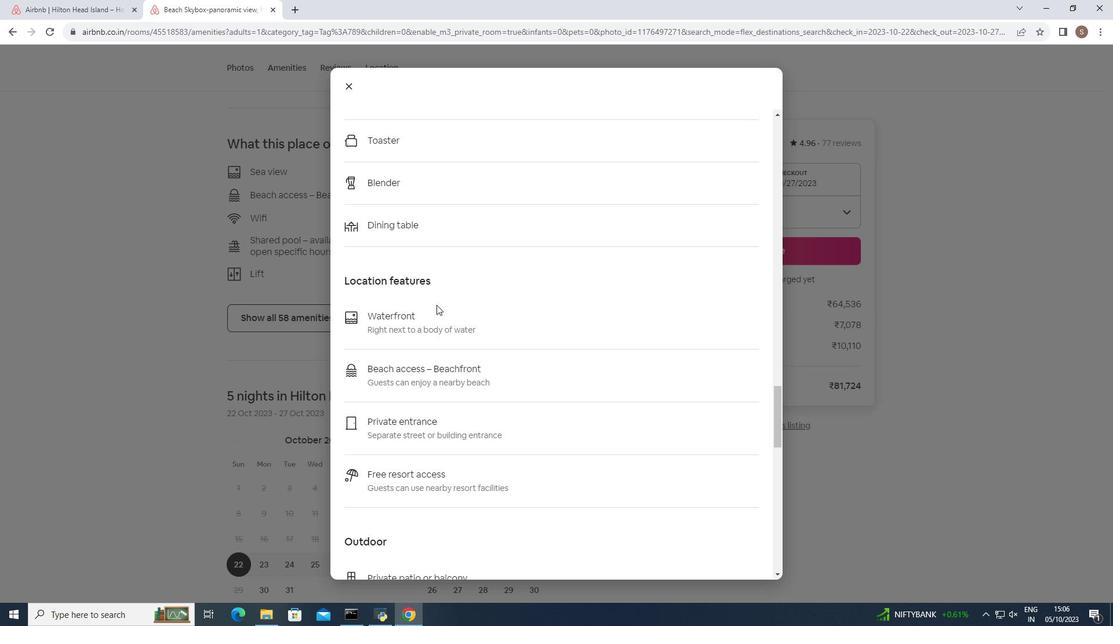 
Action: Mouse scrolled (436, 304) with delta (0, 0)
Screenshot: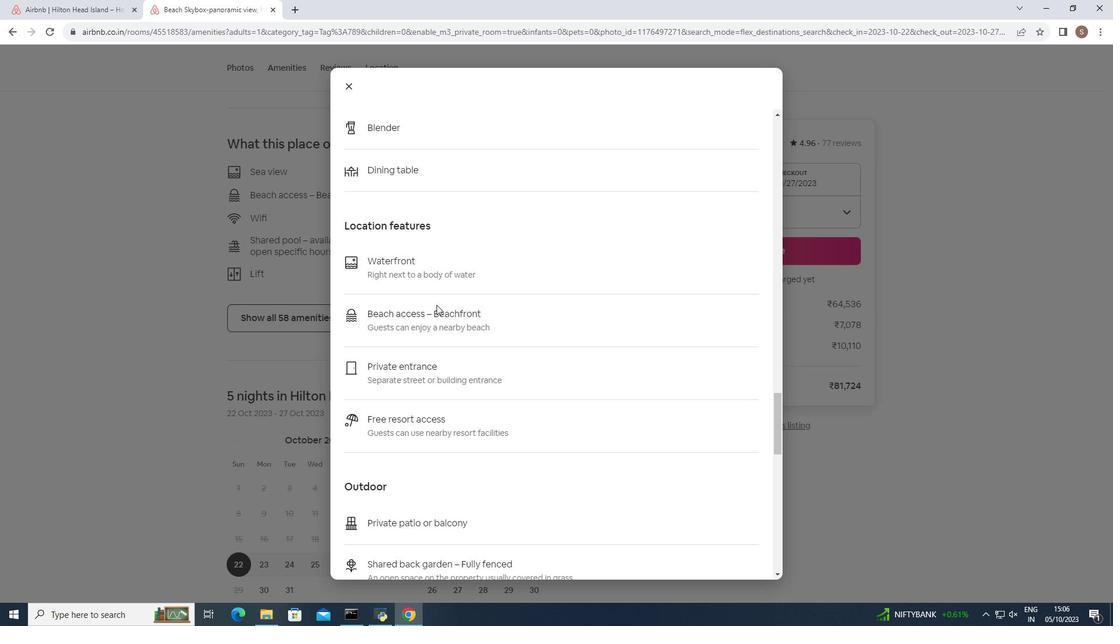 
Action: Mouse scrolled (436, 304) with delta (0, 0)
Screenshot: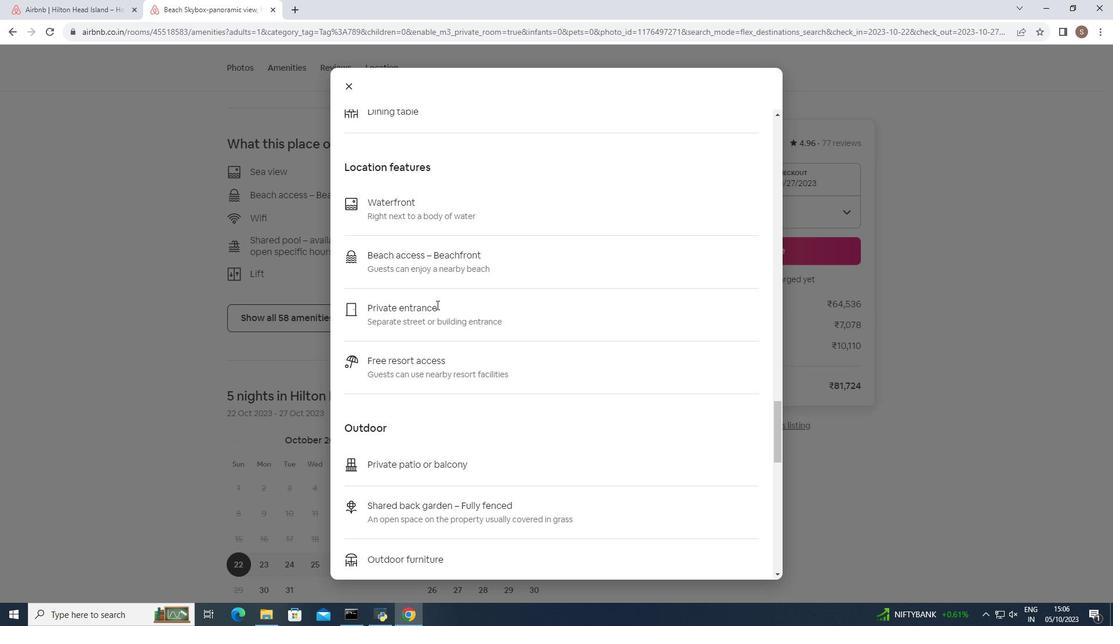 
Action: Mouse scrolled (436, 304) with delta (0, 0)
Screenshot: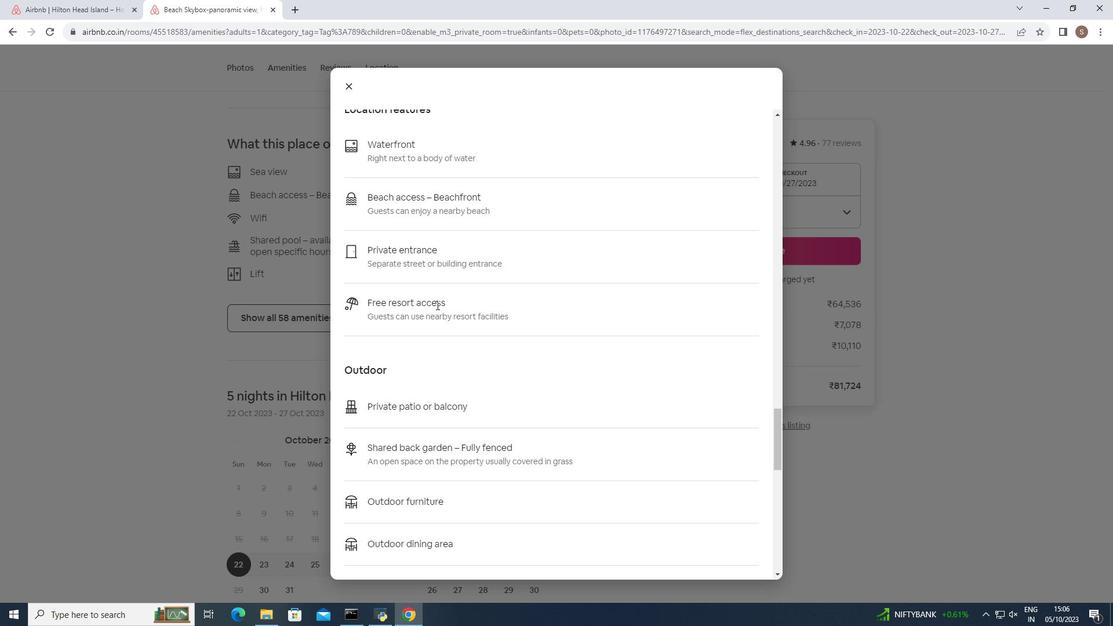 
Action: Mouse scrolled (436, 304) with delta (0, 0)
Screenshot: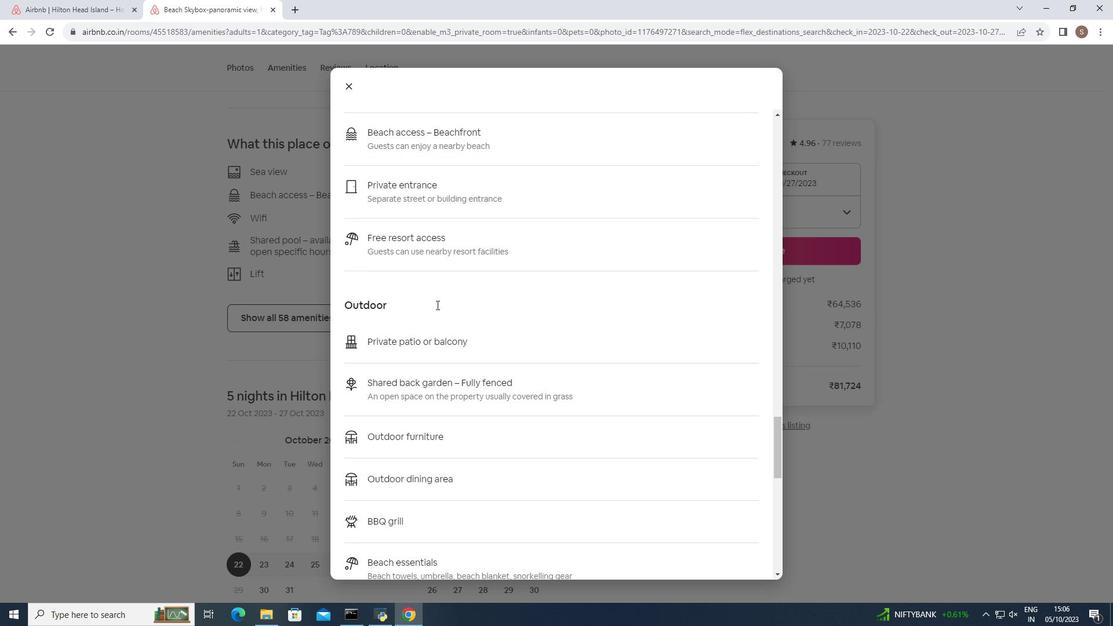 
Action: Mouse moved to (436, 304)
Screenshot: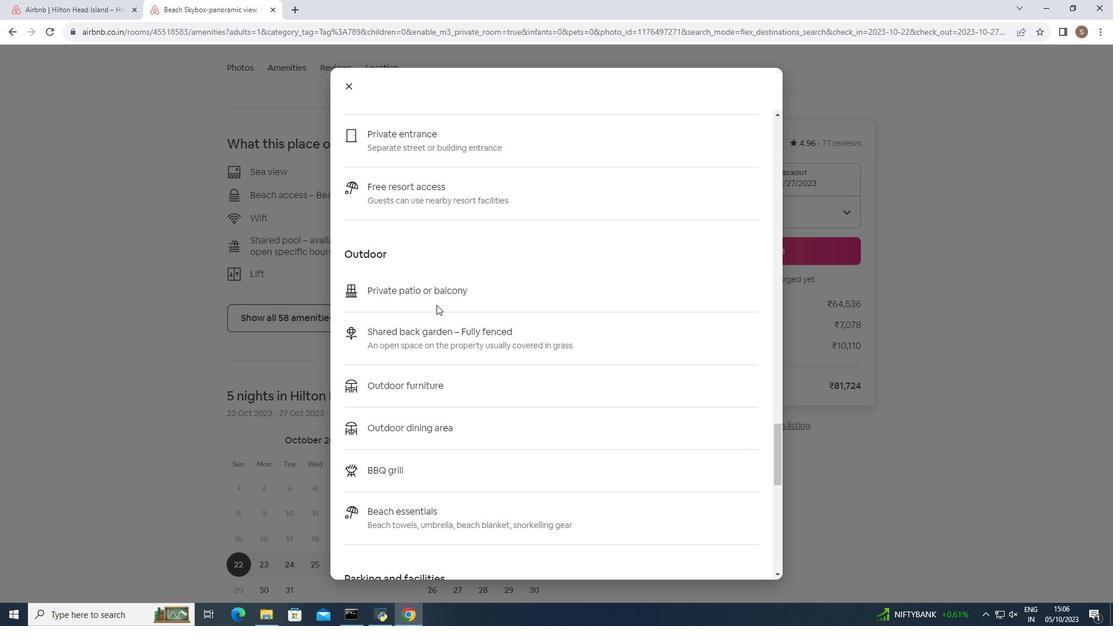 
Action: Mouse scrolled (436, 304) with delta (0, 0)
Screenshot: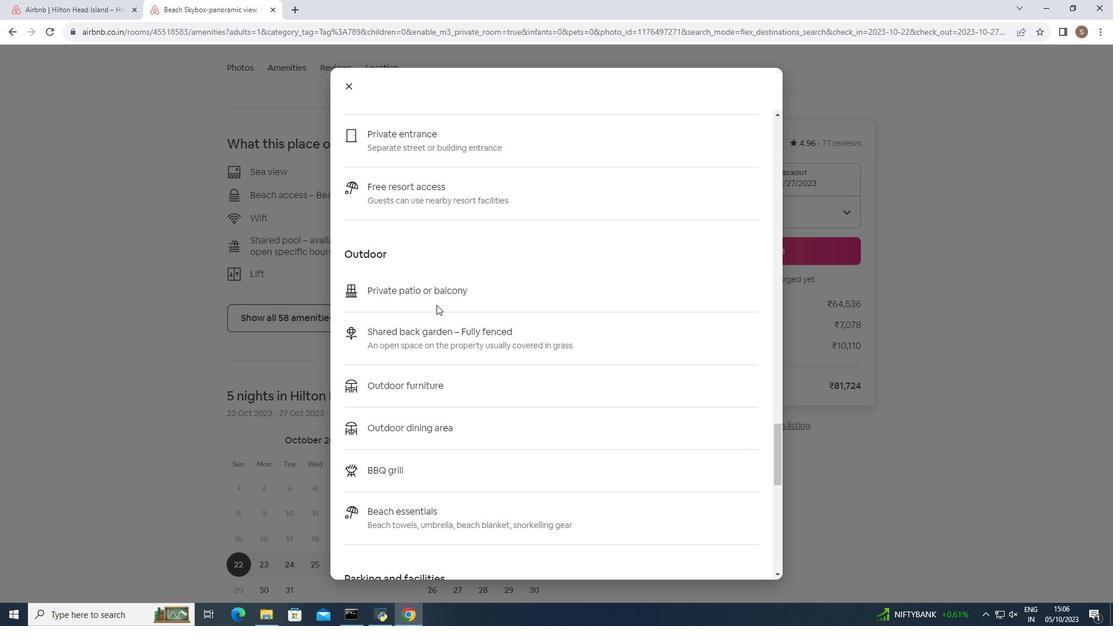 
Action: Mouse scrolled (436, 304) with delta (0, 0)
Screenshot: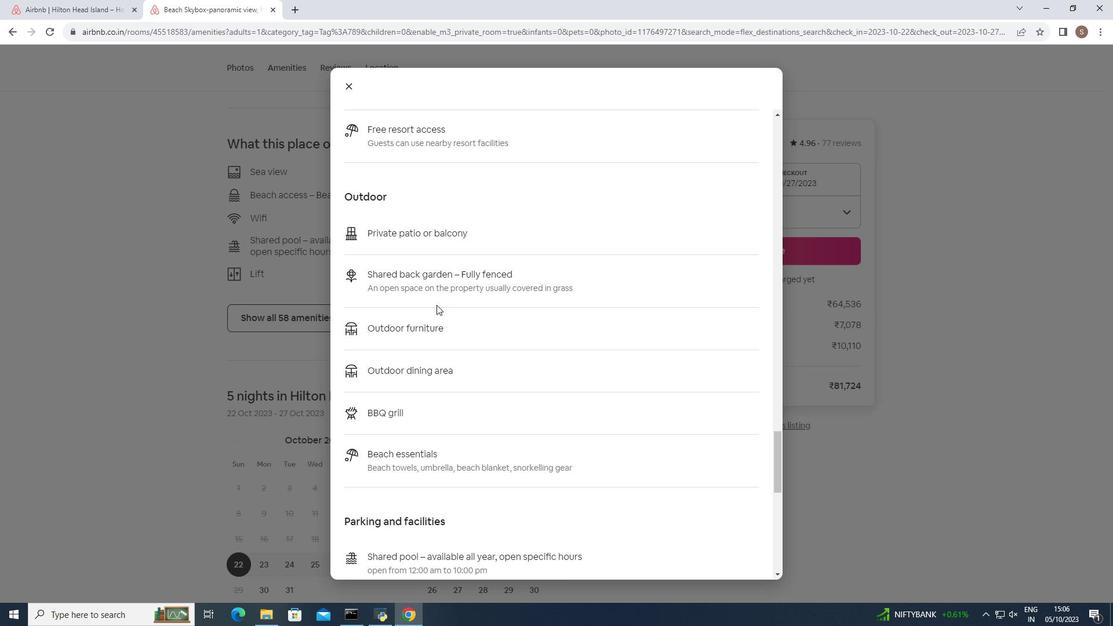 
Action: Mouse scrolled (436, 304) with delta (0, 0)
Screenshot: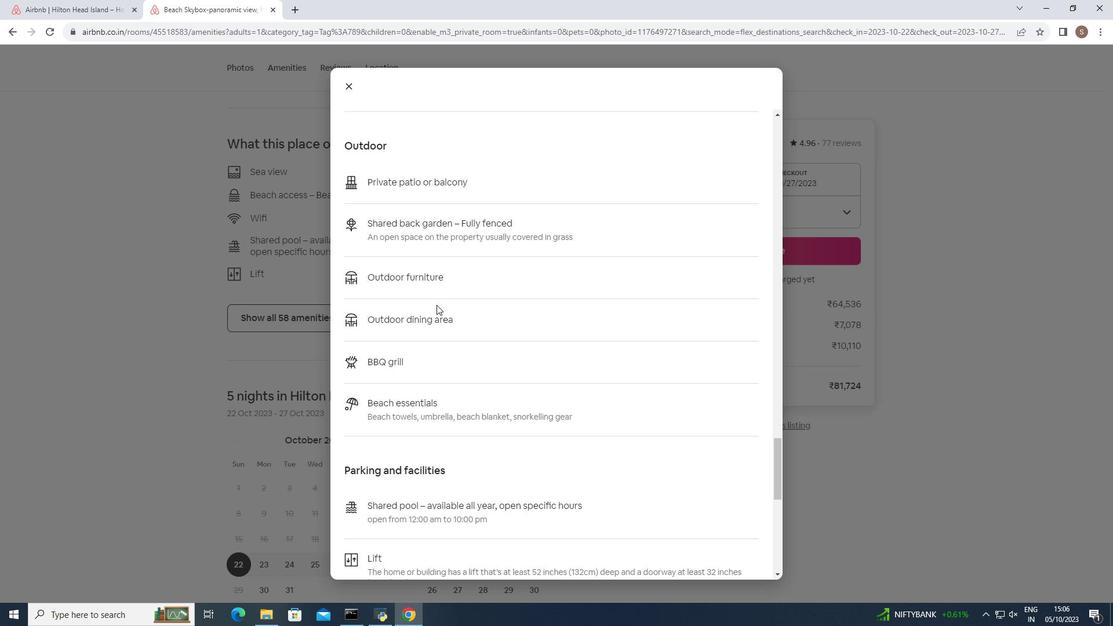
Action: Mouse moved to (436, 304)
Screenshot: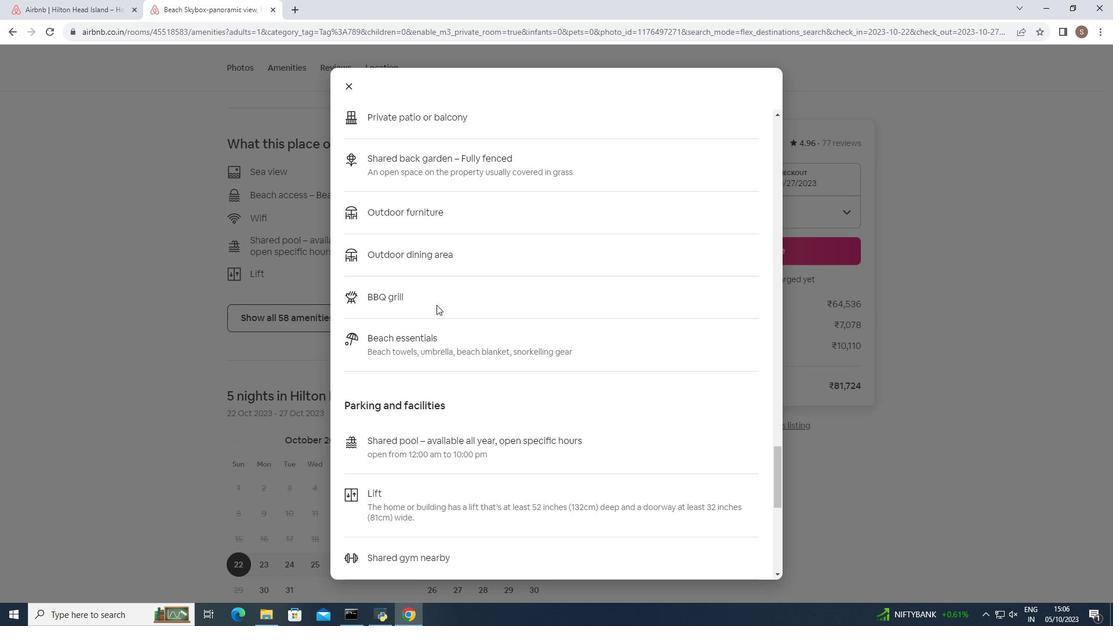 
Action: Mouse scrolled (436, 304) with delta (0, 0)
Screenshot: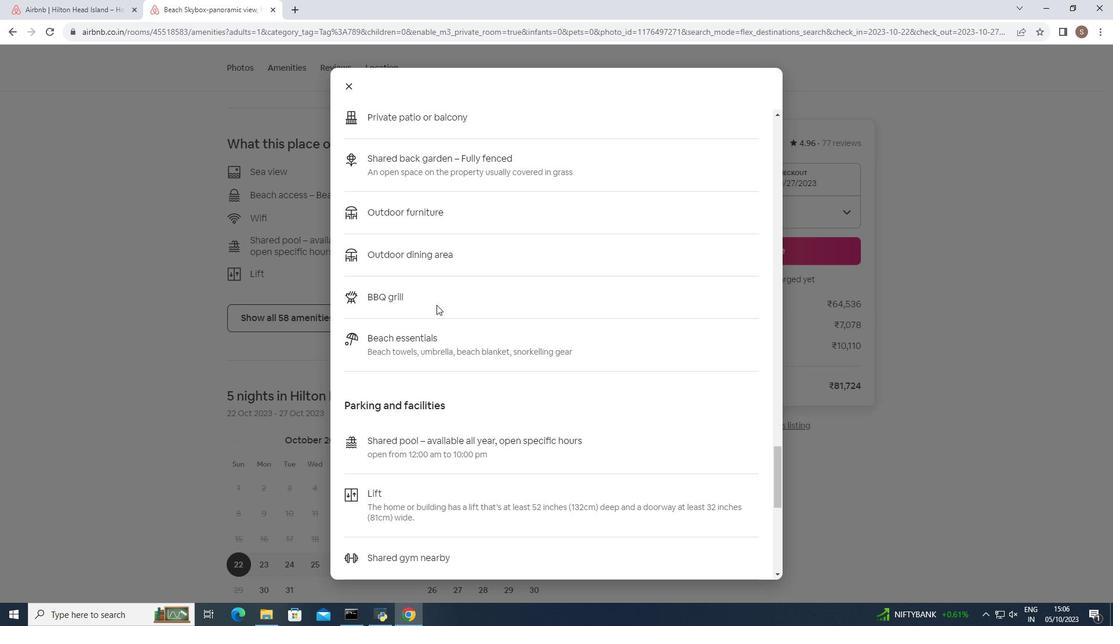 
Action: Mouse scrolled (436, 304) with delta (0, 0)
